 Task: Prepare the resume (28)
Action: Mouse moved to (337, 153)
Screenshot: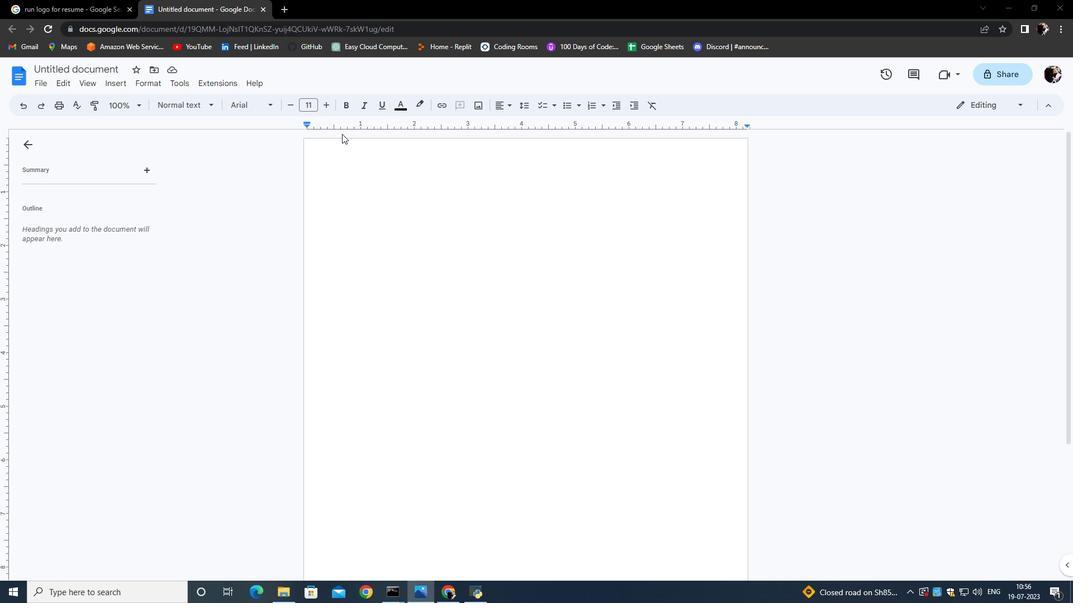 
Action: Mouse pressed left at (337, 153)
Screenshot: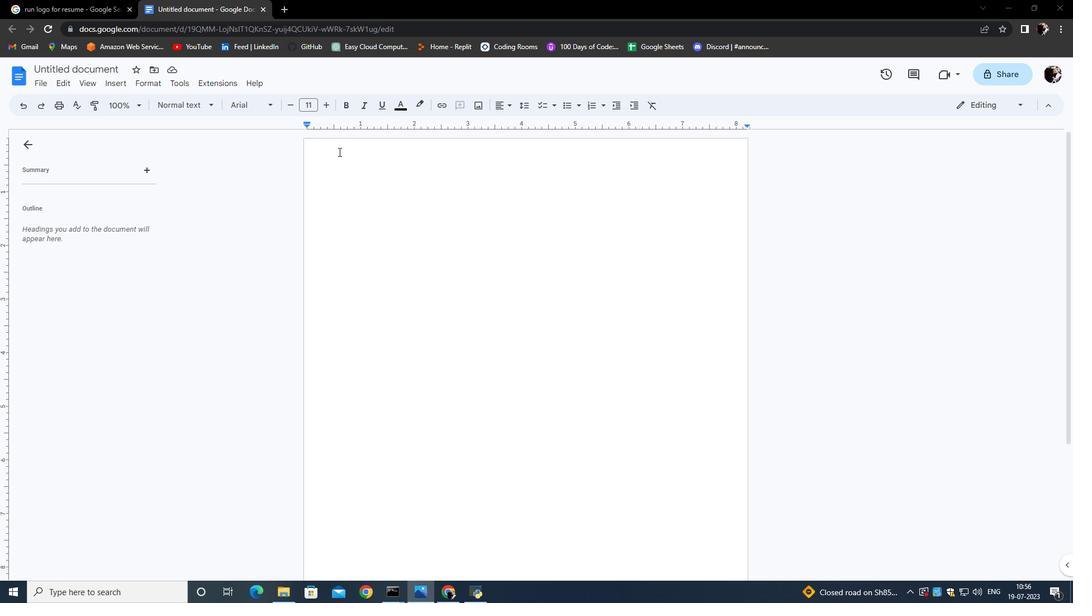 
Action: Mouse moved to (118, 82)
Screenshot: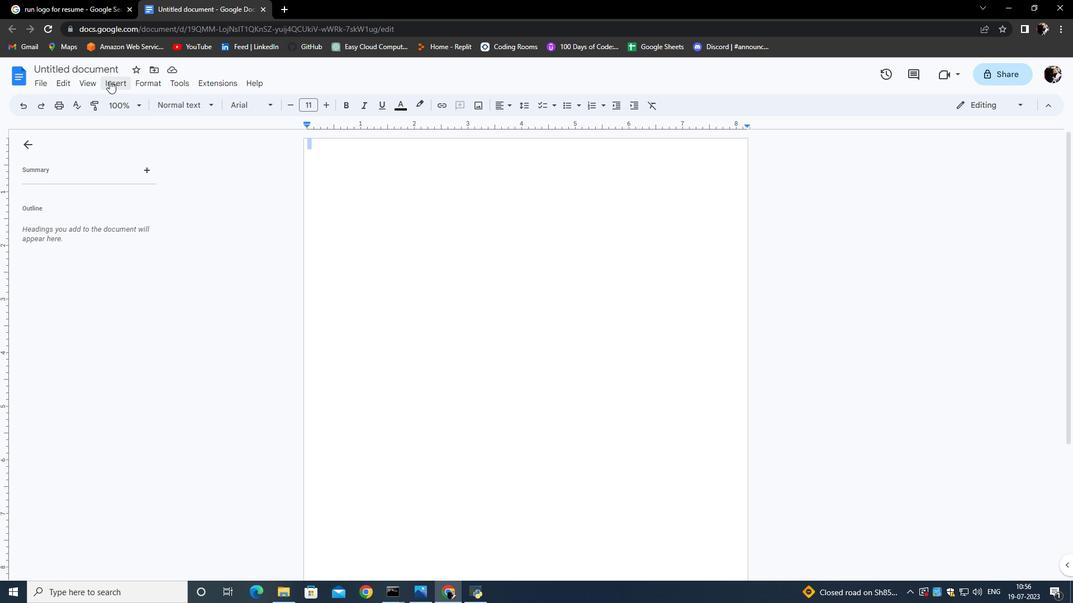 
Action: Mouse pressed left at (118, 82)
Screenshot: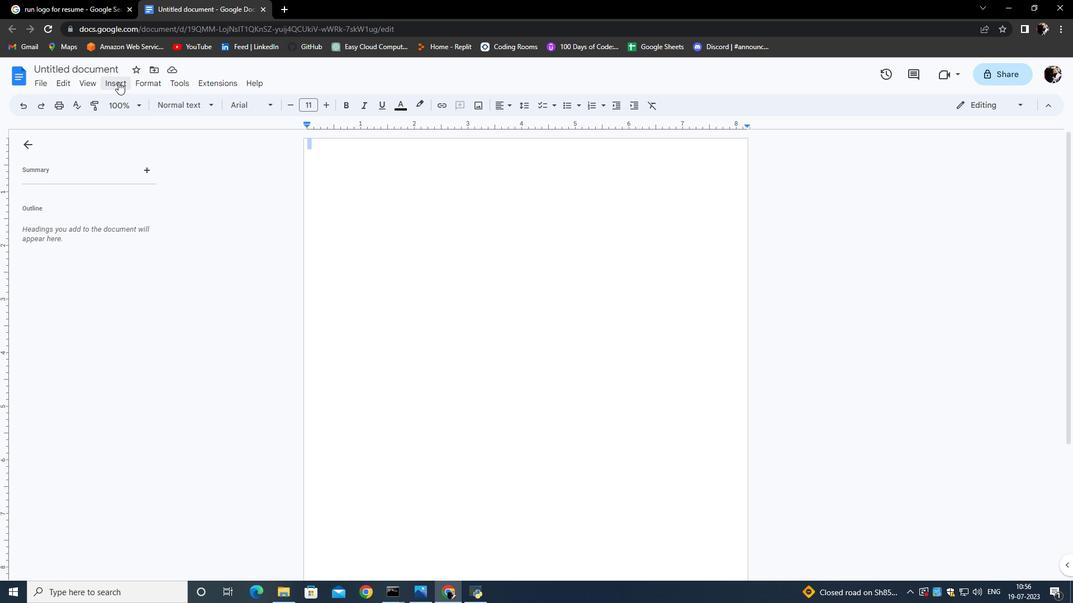 
Action: Mouse moved to (296, 149)
Screenshot: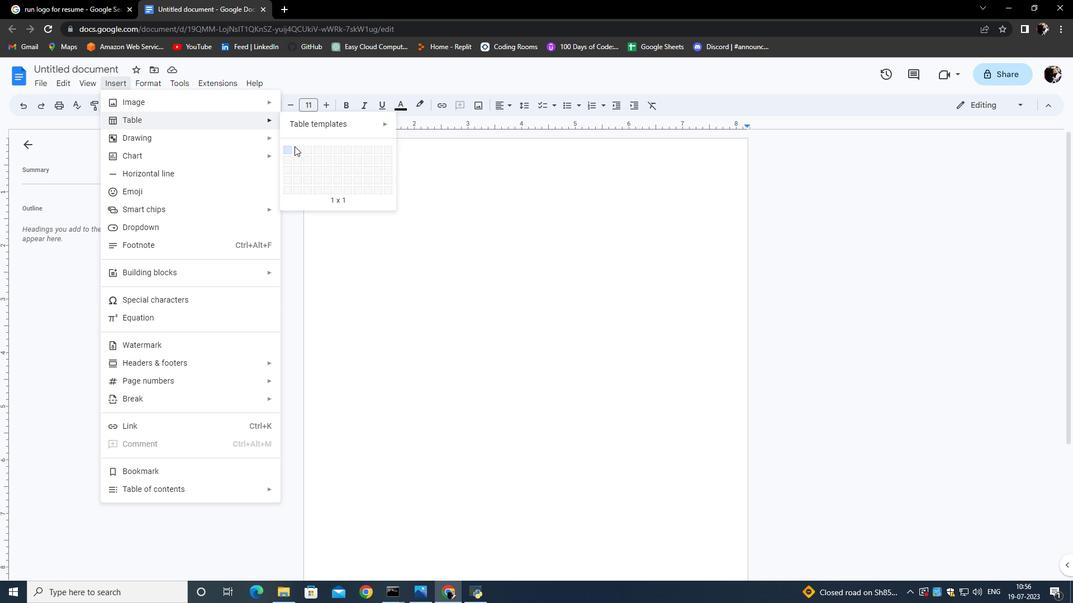 
Action: Mouse pressed left at (296, 149)
Screenshot: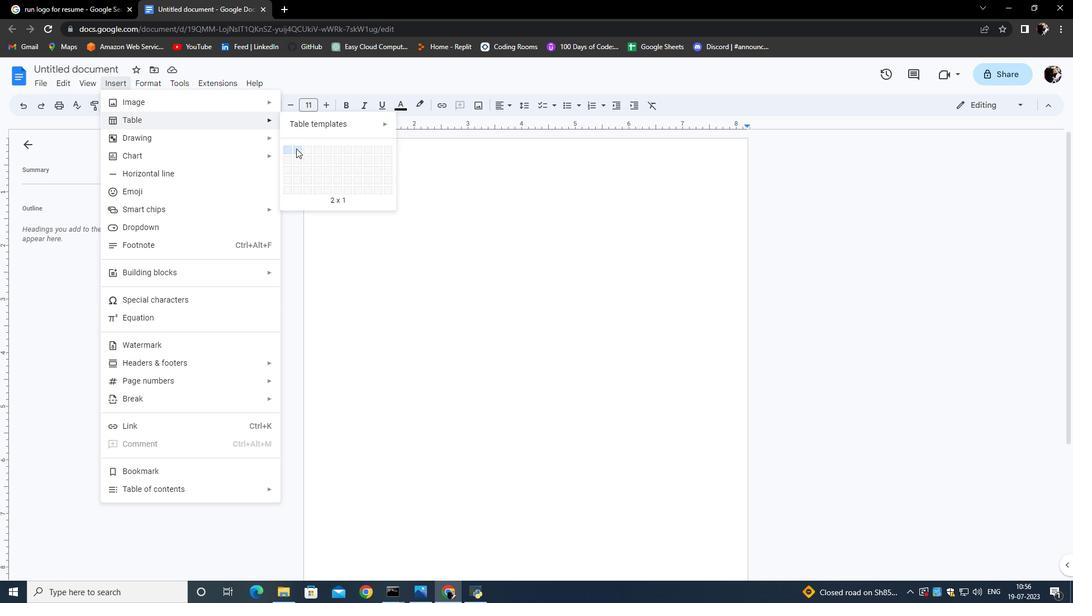 
Action: Mouse moved to (451, 173)
Screenshot: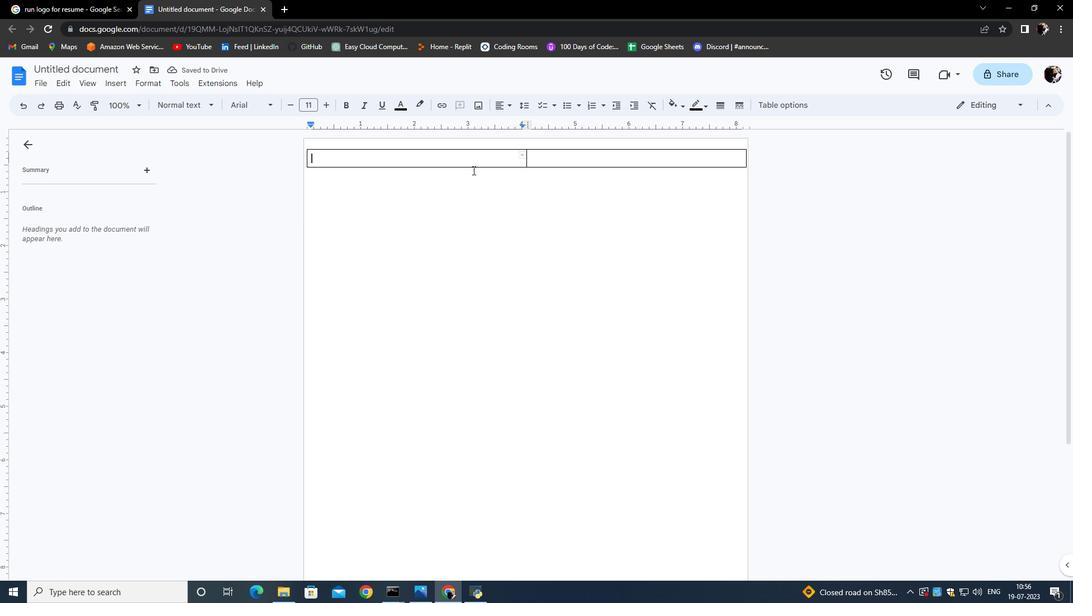 
Action: Key pressed <Key.enter><Key.enter><Key.enter><Key.enter><Key.enter><Key.enter><Key.enter><Key.enter><Key.enter><Key.enter><Key.enter><Key.enter><Key.enter><Key.enter><Key.enter><Key.enter><Key.enter><Key.enter><Key.enter><Key.enter><Key.enter><Key.enter><Key.enter><Key.enter><Key.enter><Key.enter><Key.enter><Key.enter><Key.enter>
Screenshot: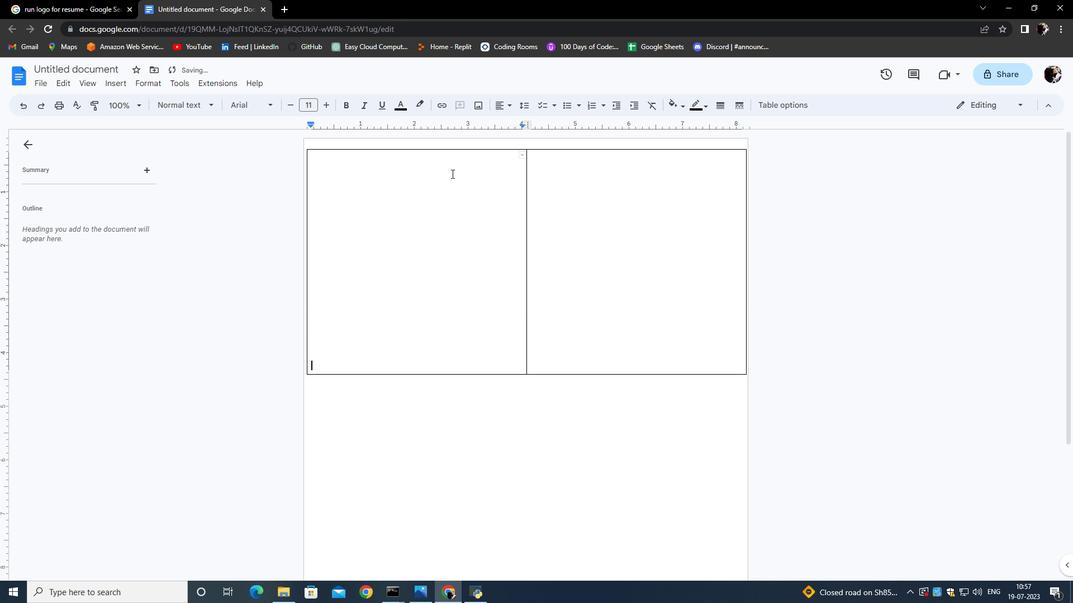 
Action: Mouse moved to (342, 161)
Screenshot: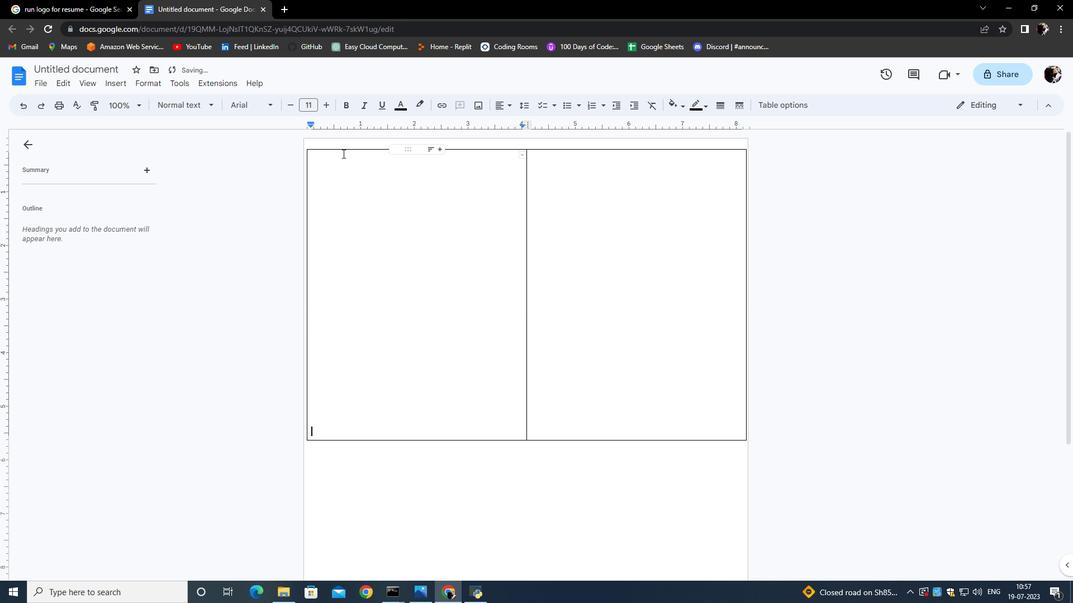 
Action: Mouse pressed left at (342, 161)
Screenshot: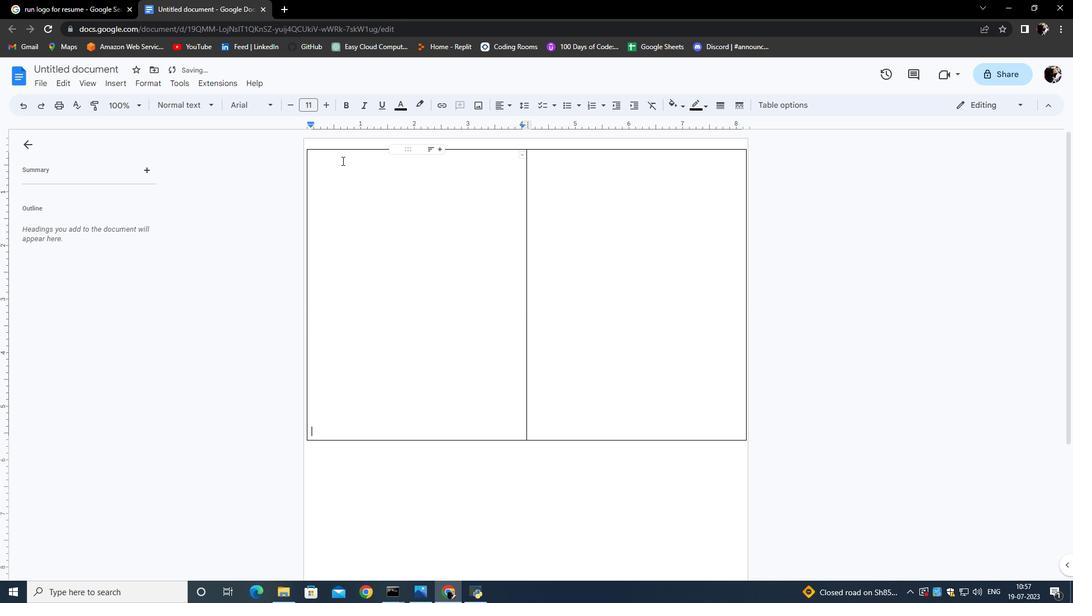
Action: Mouse moved to (342, 161)
Screenshot: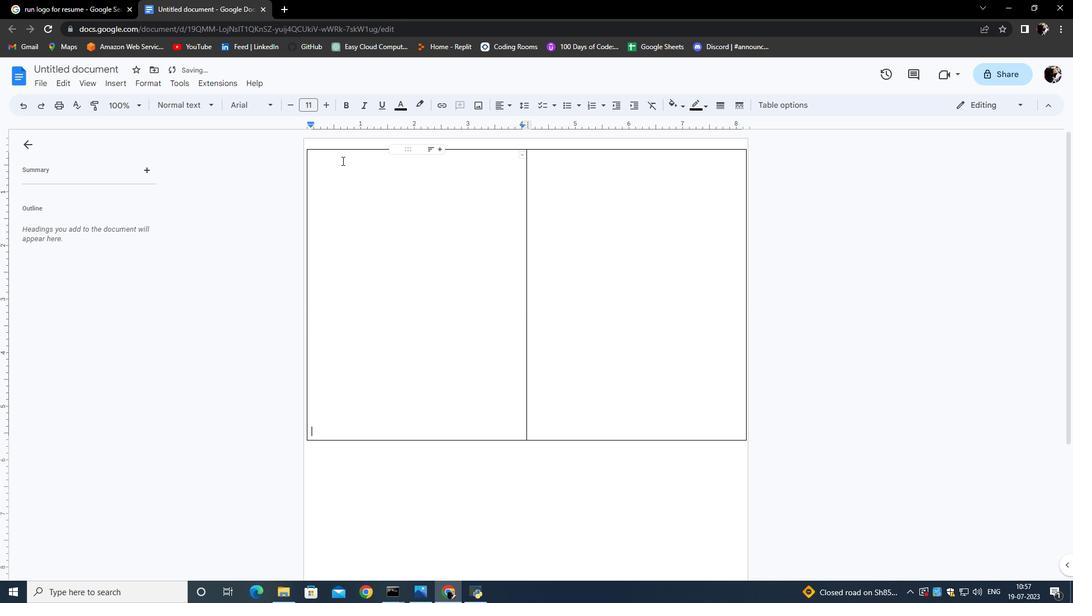 
Action: Key pressed <Key.caps_lock>T<Key.backspace><Key.space><Key.caps_lock>tracey<Key.space><Key.caps_lock>B<Key.caps_lock>o<Key.backspace><Key.backspace>boyle<Key.enter>
Screenshot: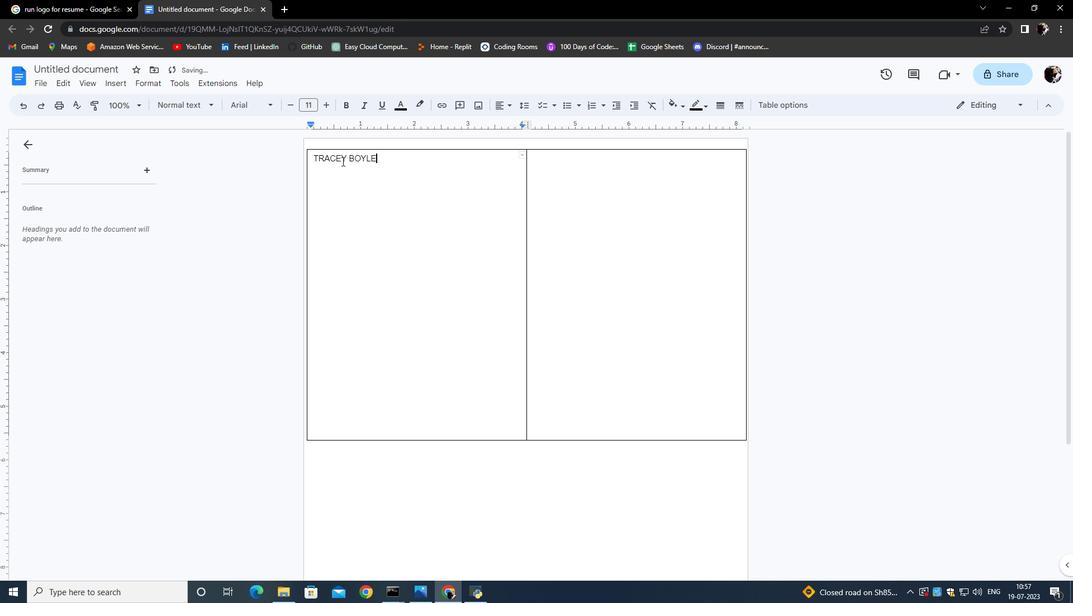 
Action: Mouse moved to (526, 154)
Screenshot: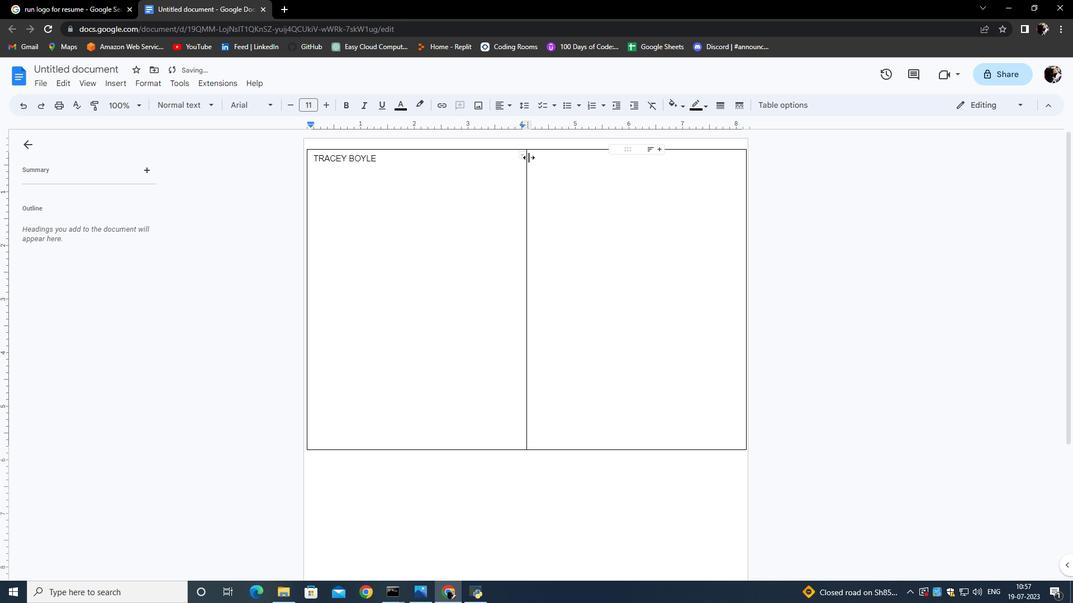 
Action: Mouse pressed left at (526, 154)
Screenshot: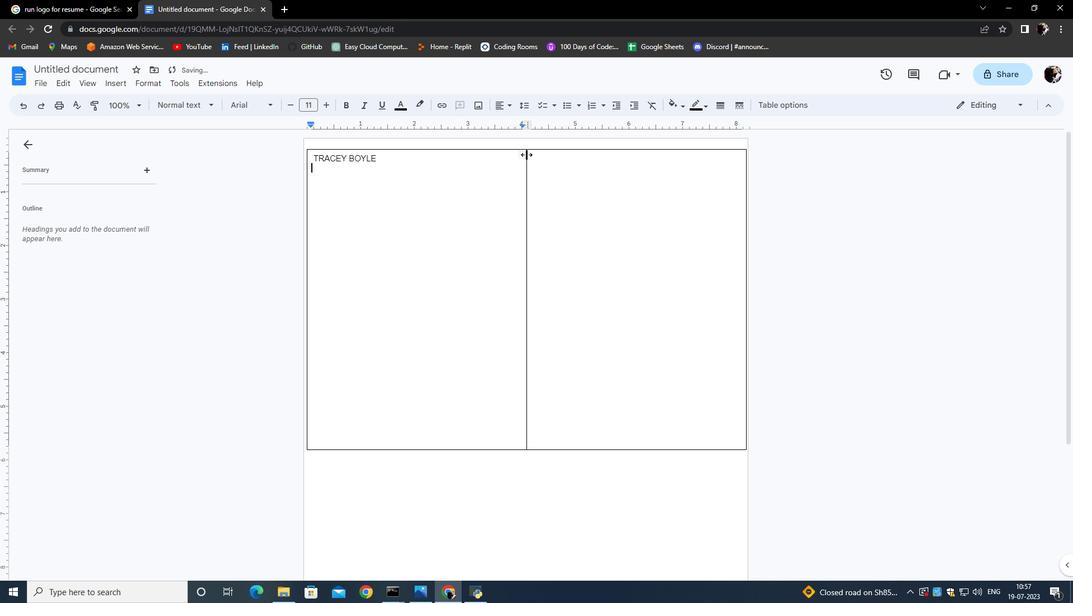 
Action: Mouse moved to (382, 160)
Screenshot: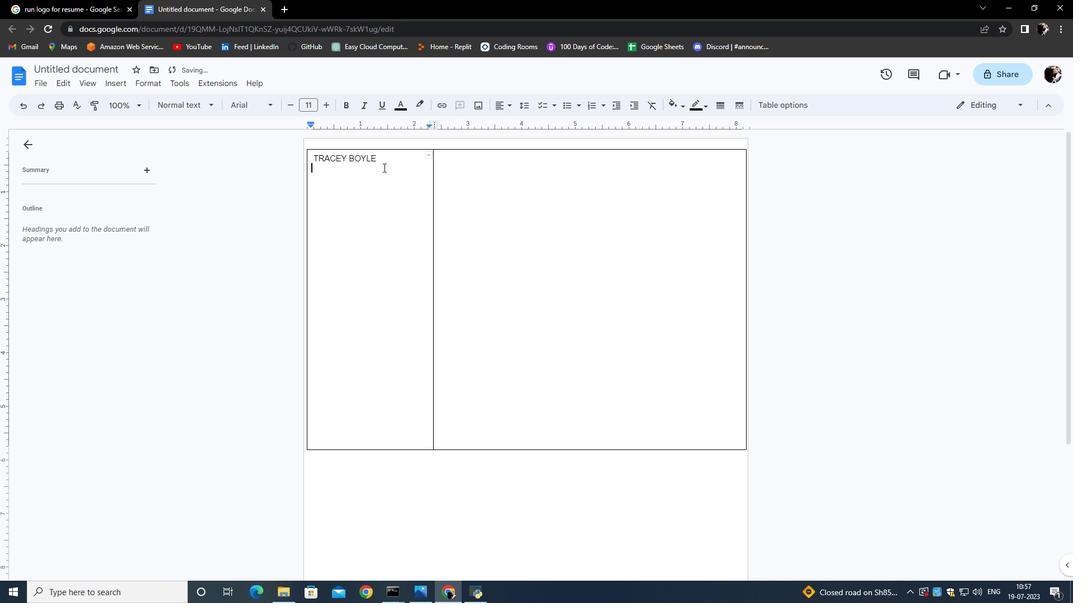 
Action: Mouse pressed left at (382, 160)
Screenshot: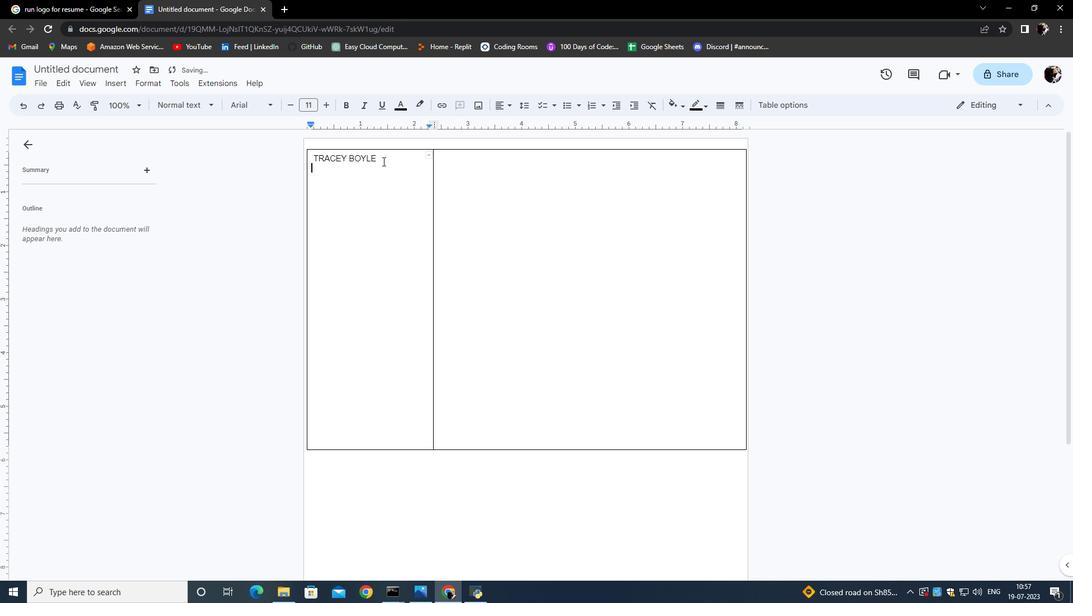 
Action: Mouse moved to (324, 103)
Screenshot: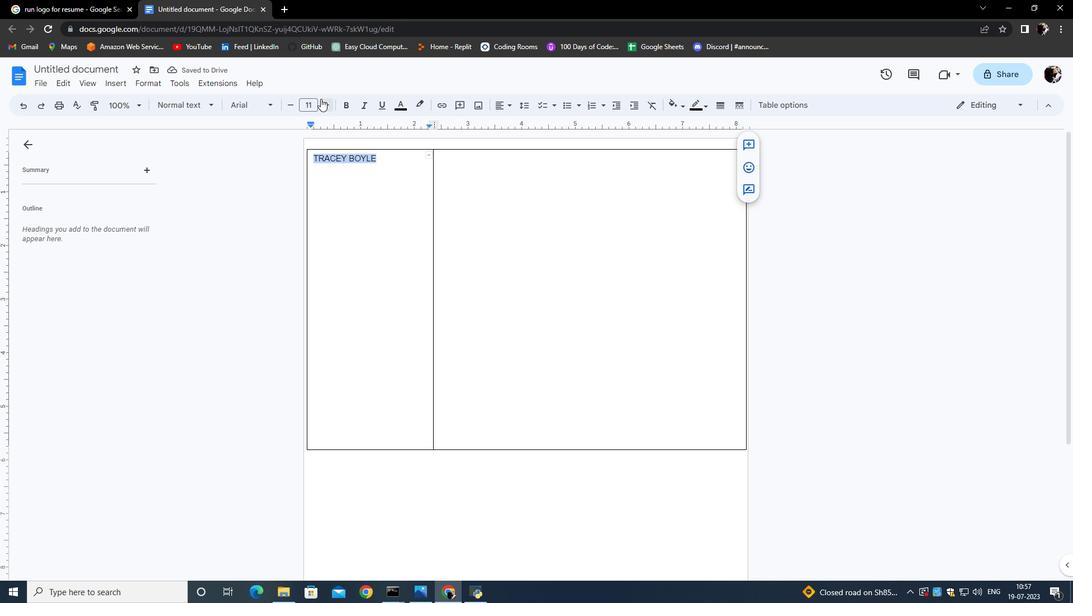 
Action: Mouse pressed left at (324, 103)
Screenshot: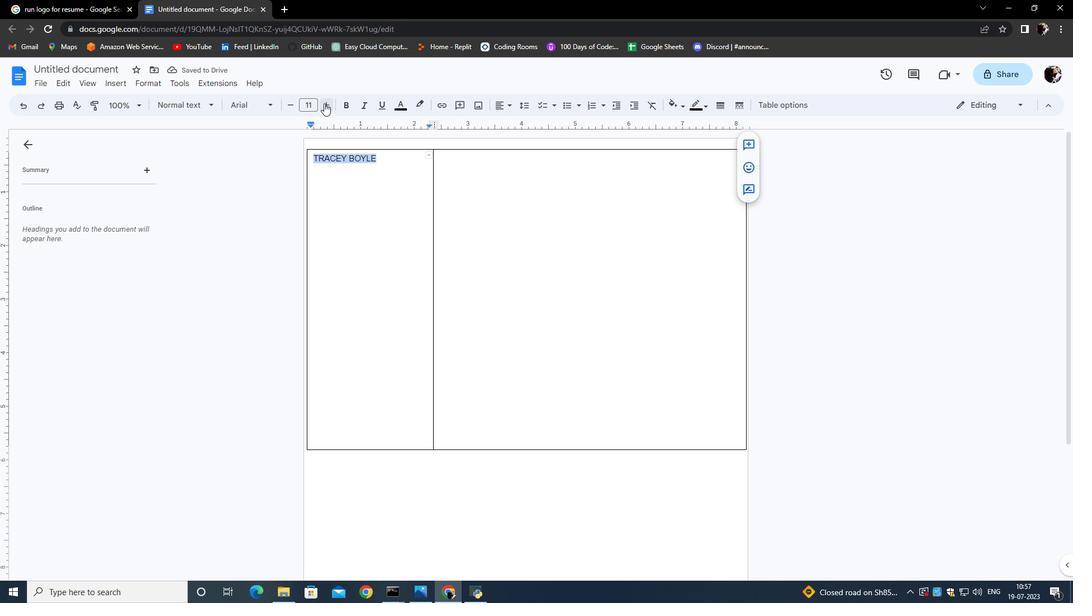 
Action: Mouse pressed left at (324, 103)
Screenshot: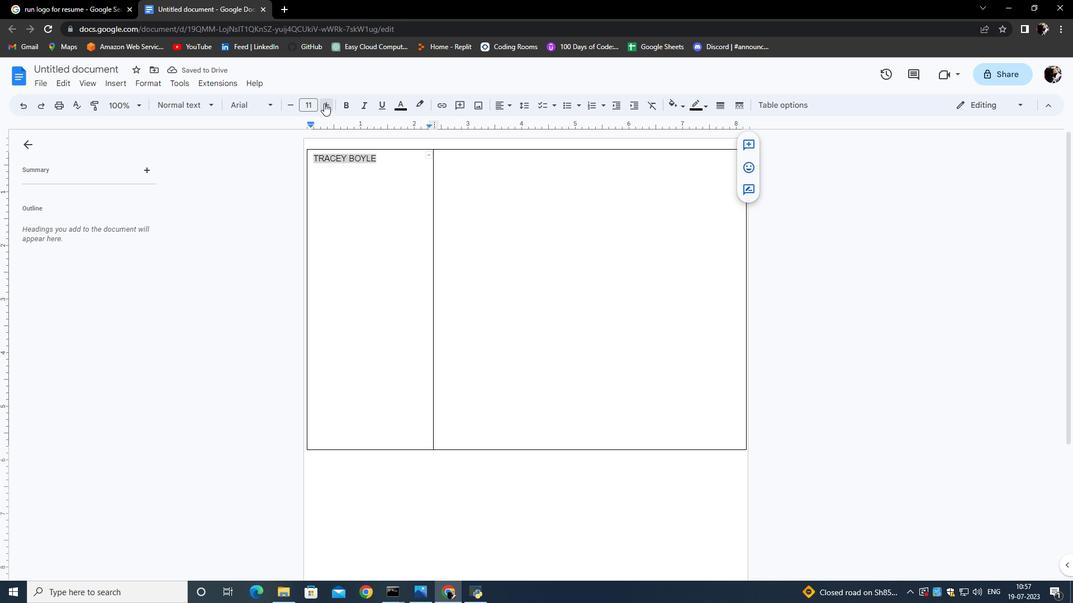 
Action: Mouse pressed left at (324, 103)
Screenshot: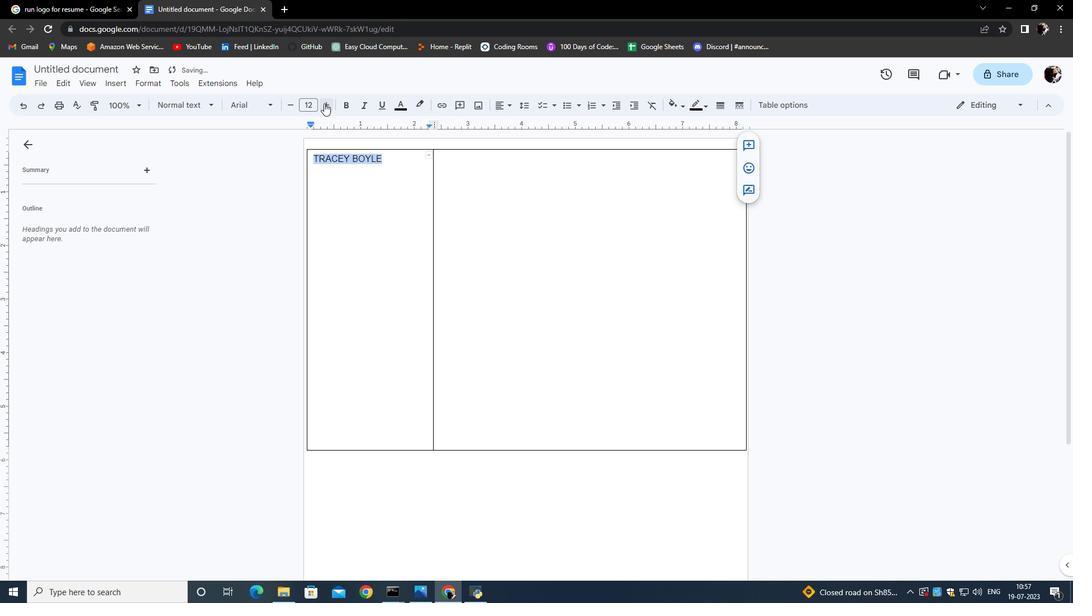 
Action: Mouse pressed left at (324, 103)
Screenshot: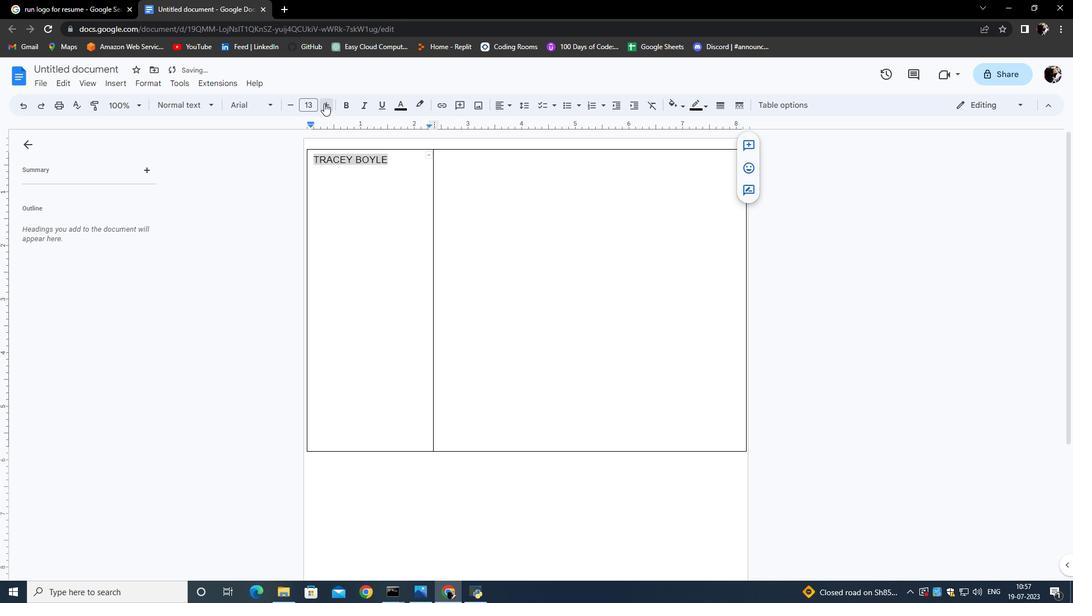 
Action: Mouse pressed left at (324, 103)
Screenshot: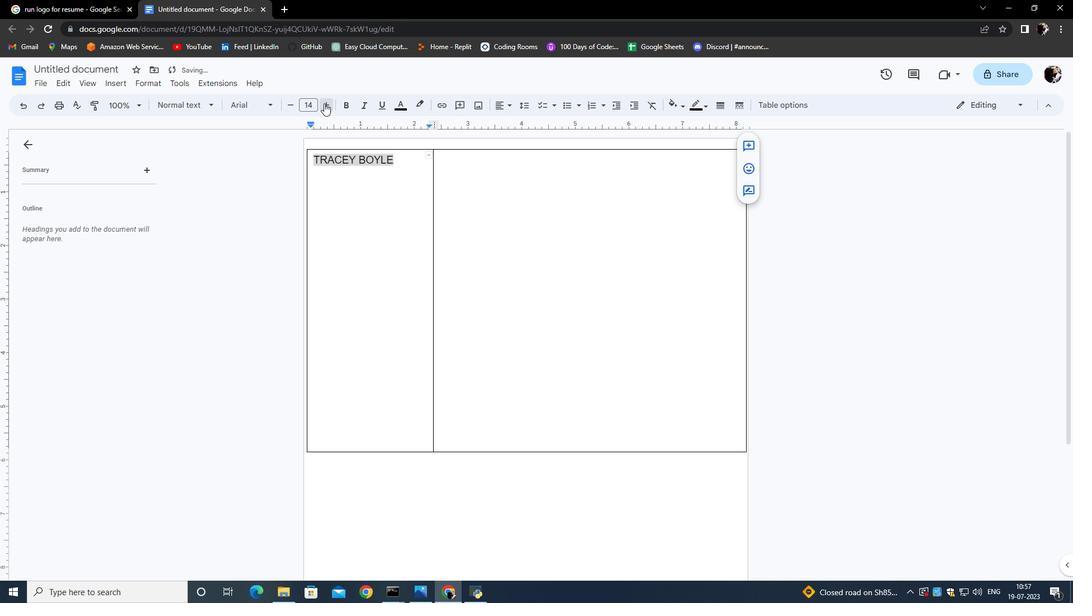 
Action: Mouse pressed left at (324, 103)
Screenshot: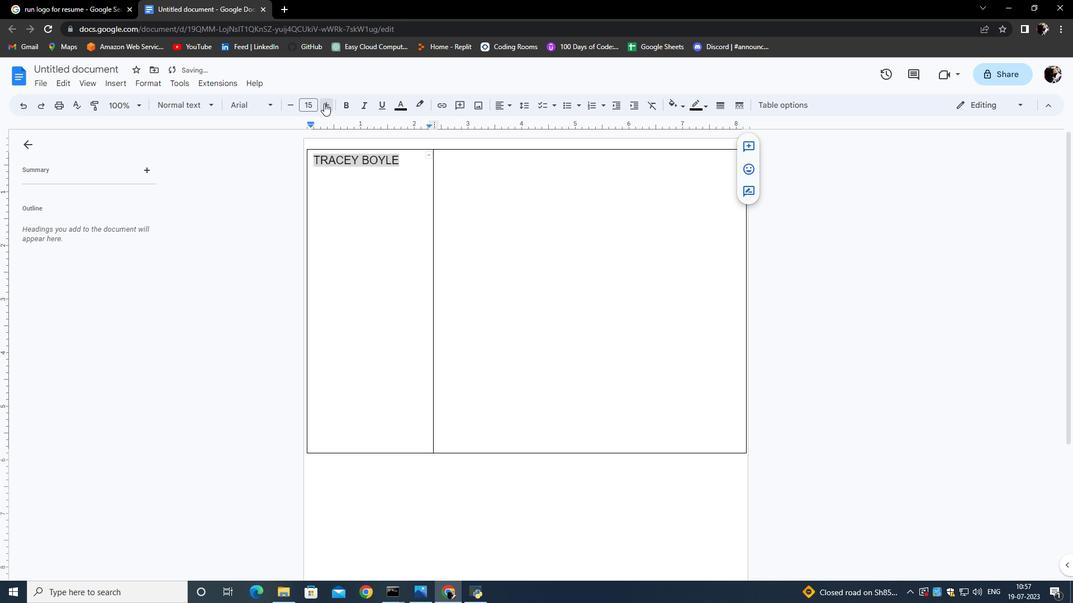 
Action: Mouse pressed left at (324, 103)
Screenshot: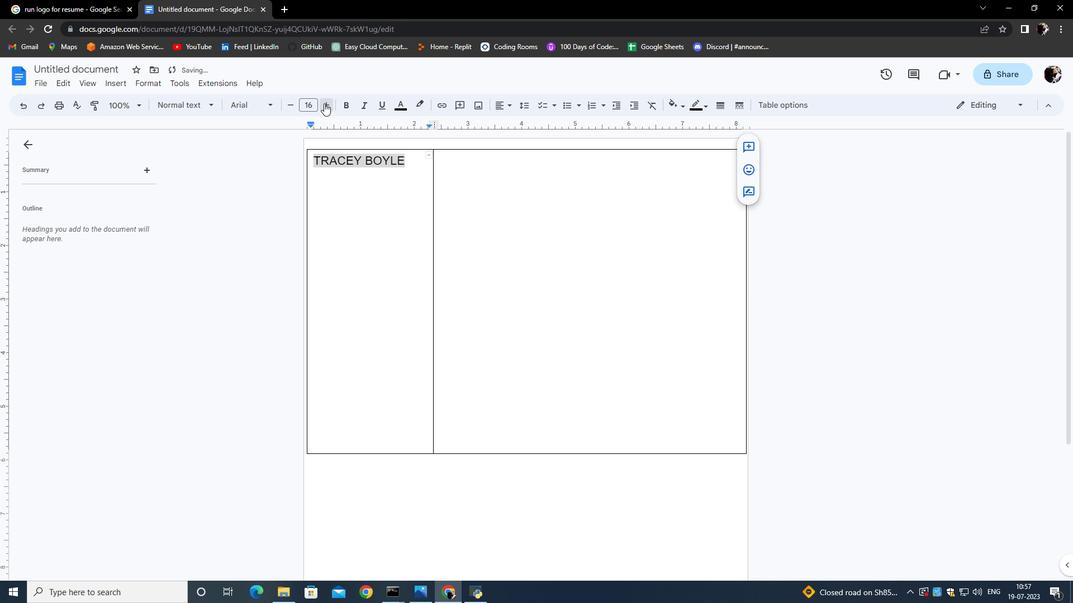 
Action: Mouse pressed left at (324, 103)
Screenshot: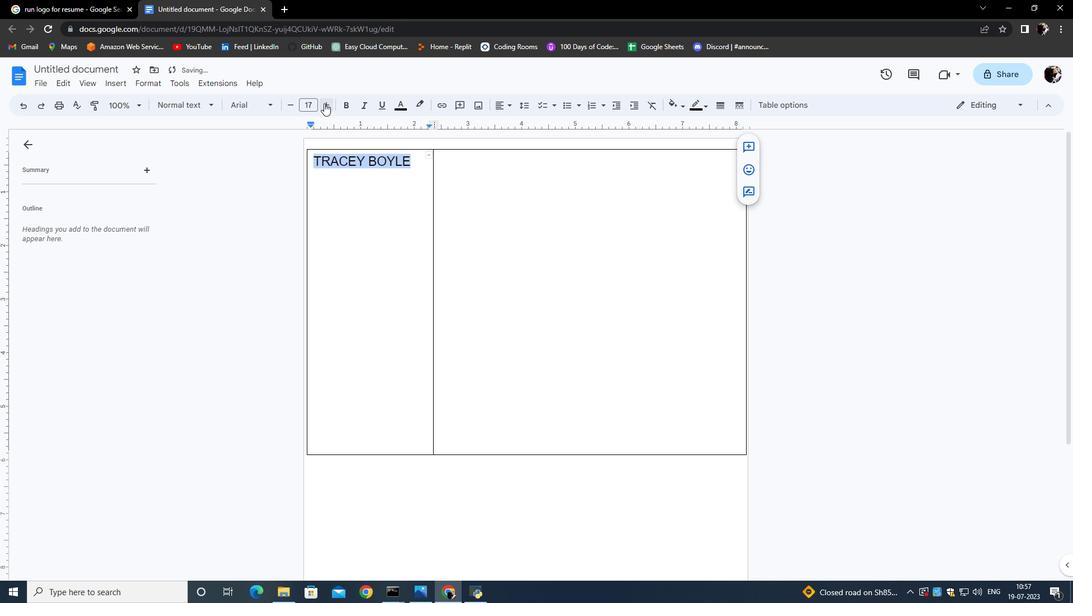 
Action: Mouse pressed left at (324, 103)
Screenshot: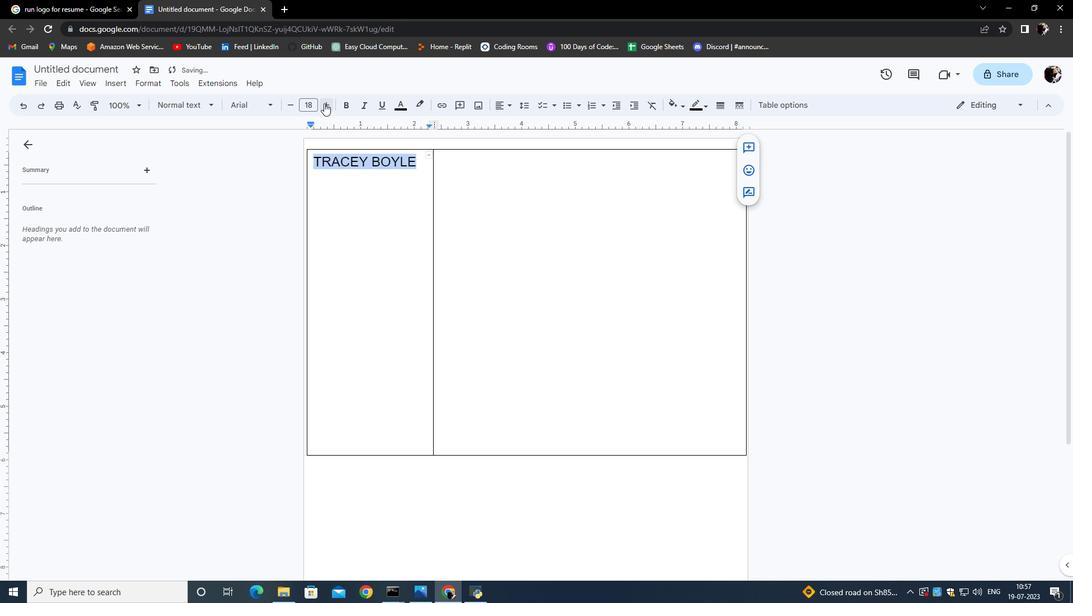 
Action: Mouse pressed left at (324, 103)
Screenshot: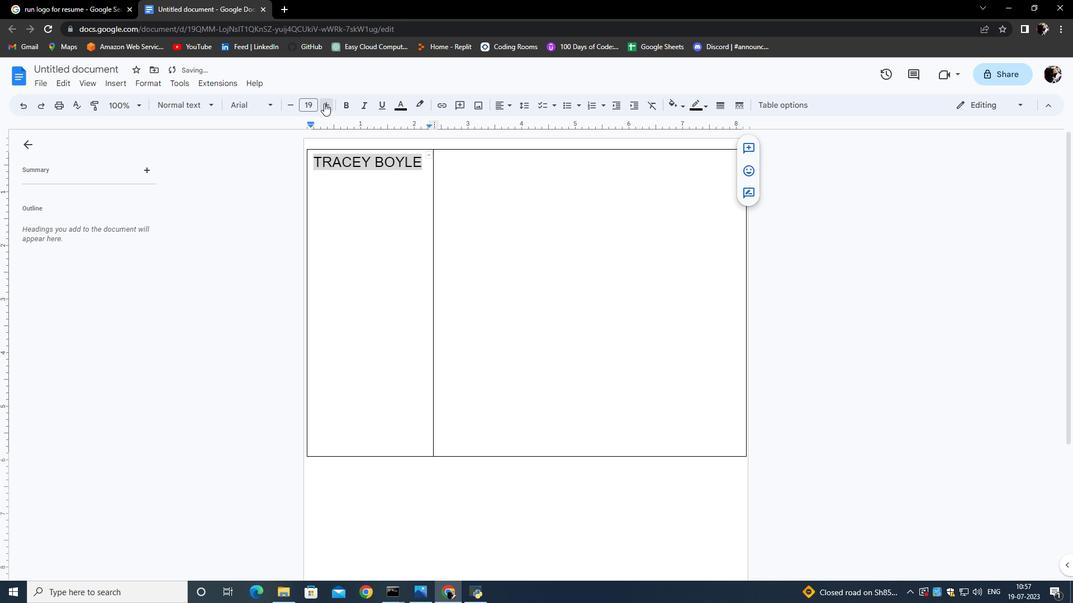 
Action: Mouse pressed left at (324, 103)
Screenshot: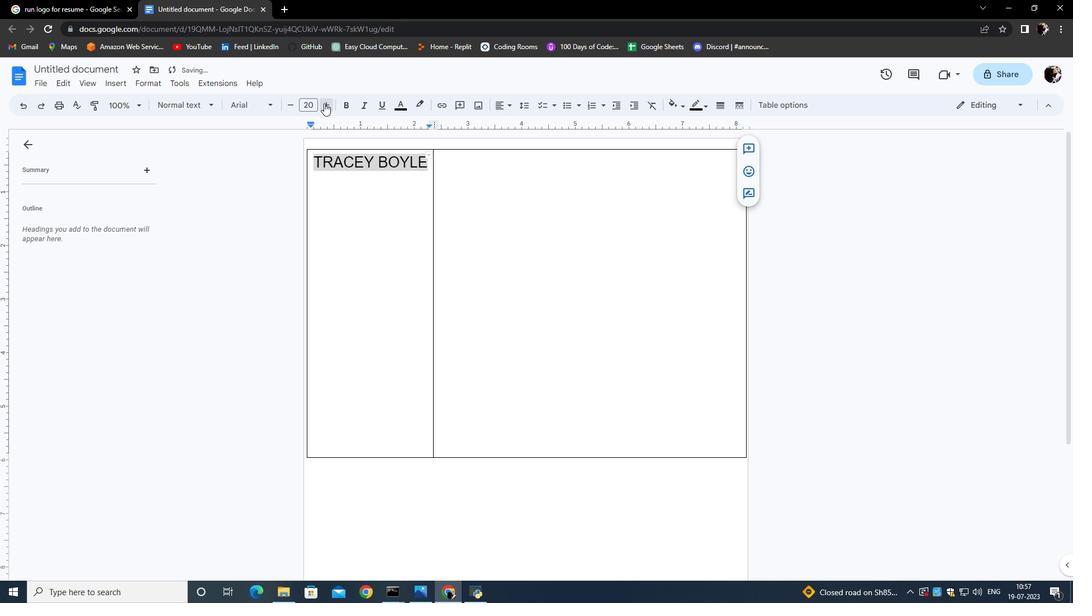 
Action: Mouse pressed left at (324, 103)
Screenshot: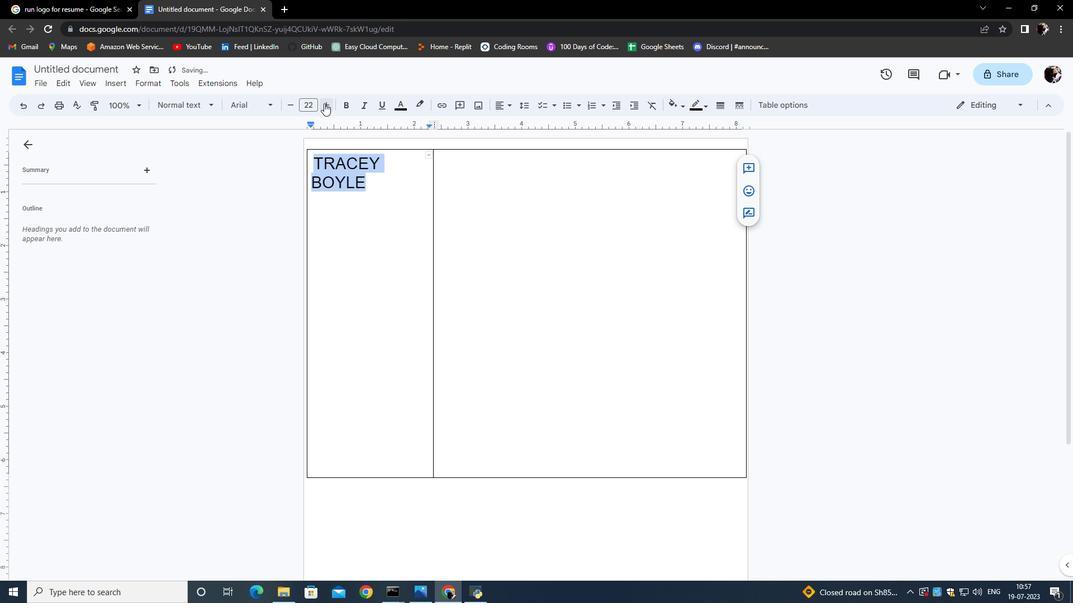 
Action: Mouse pressed left at (324, 103)
Screenshot: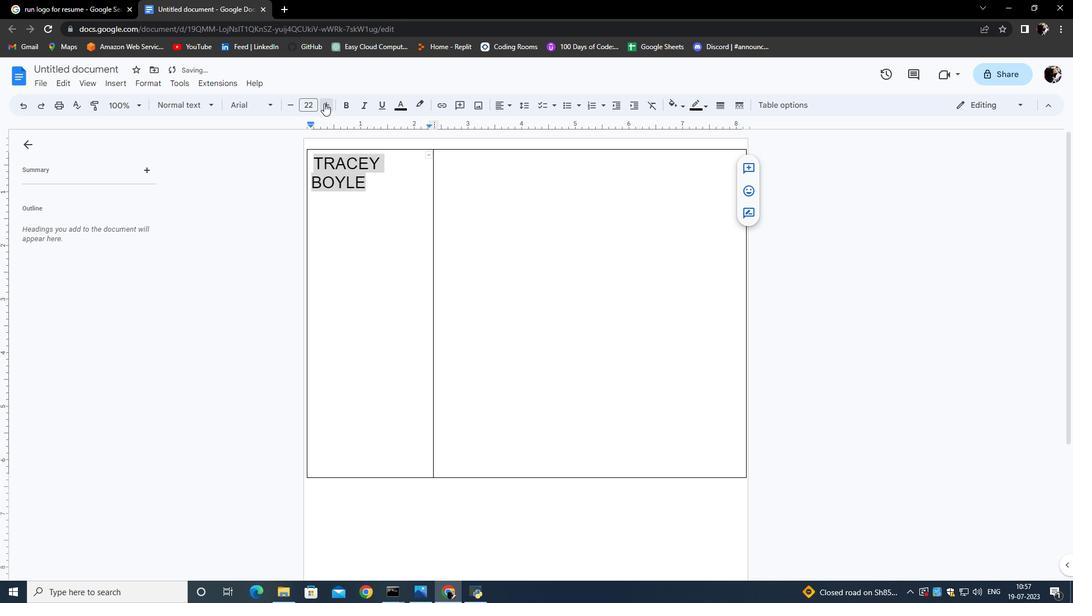 
Action: Mouse pressed left at (324, 103)
Screenshot: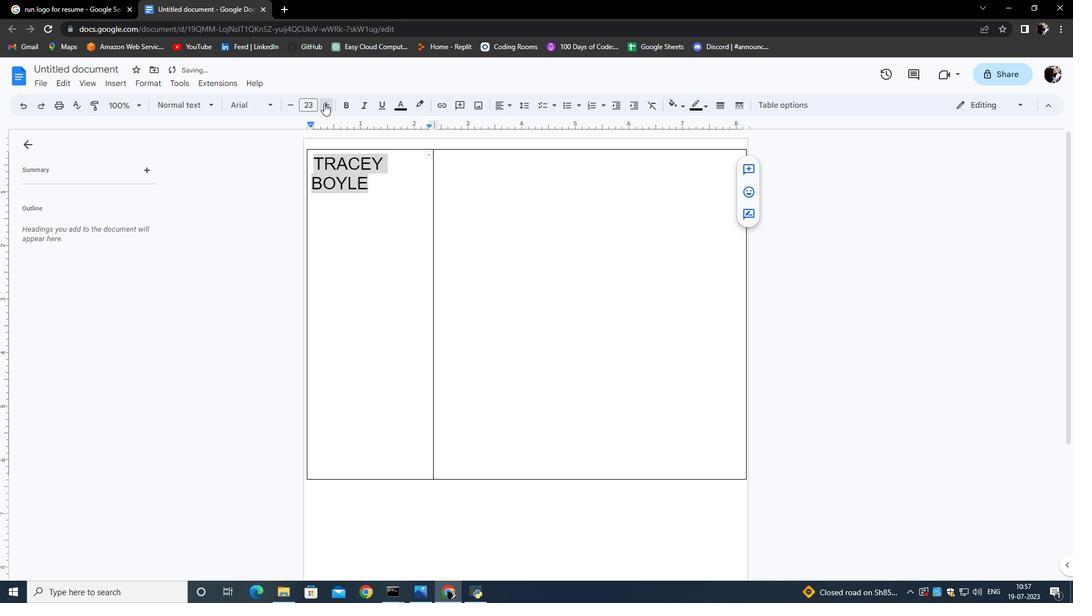
Action: Mouse pressed left at (324, 103)
Screenshot: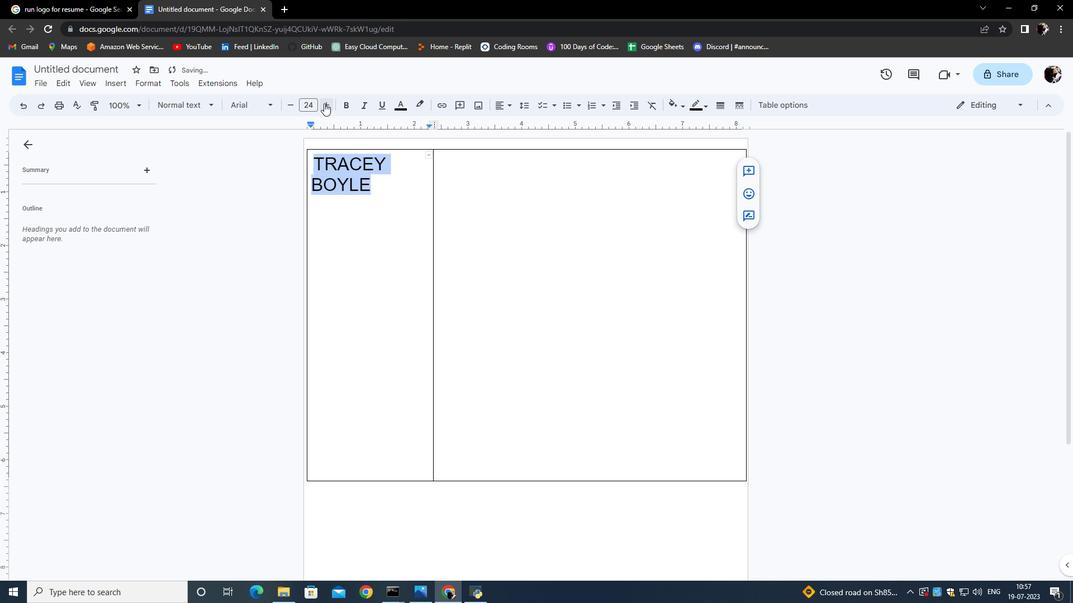 
Action: Mouse pressed left at (324, 103)
Screenshot: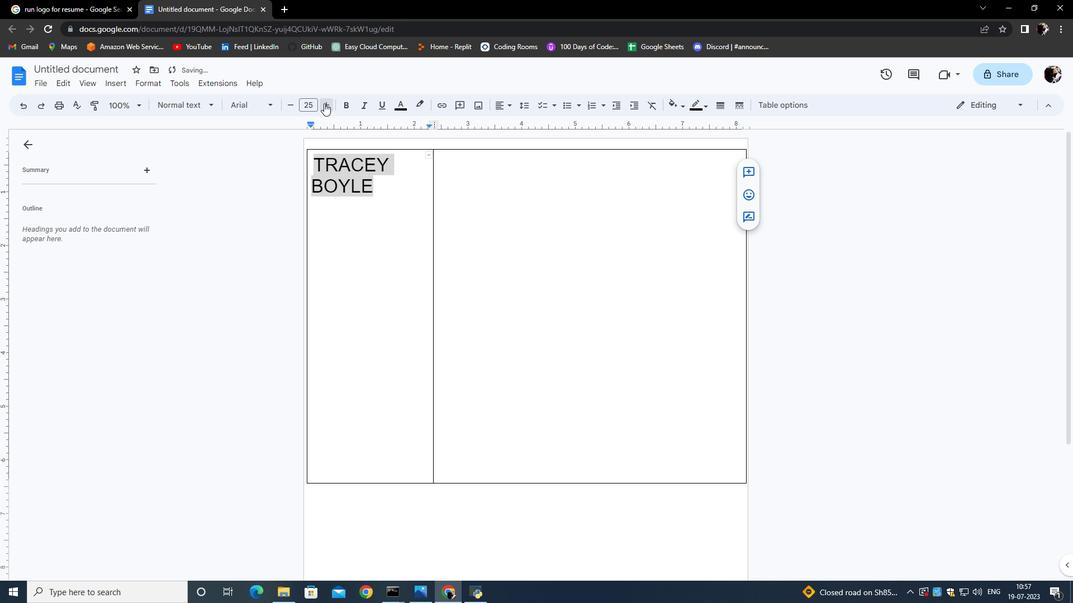 
Action: Mouse pressed left at (324, 103)
Screenshot: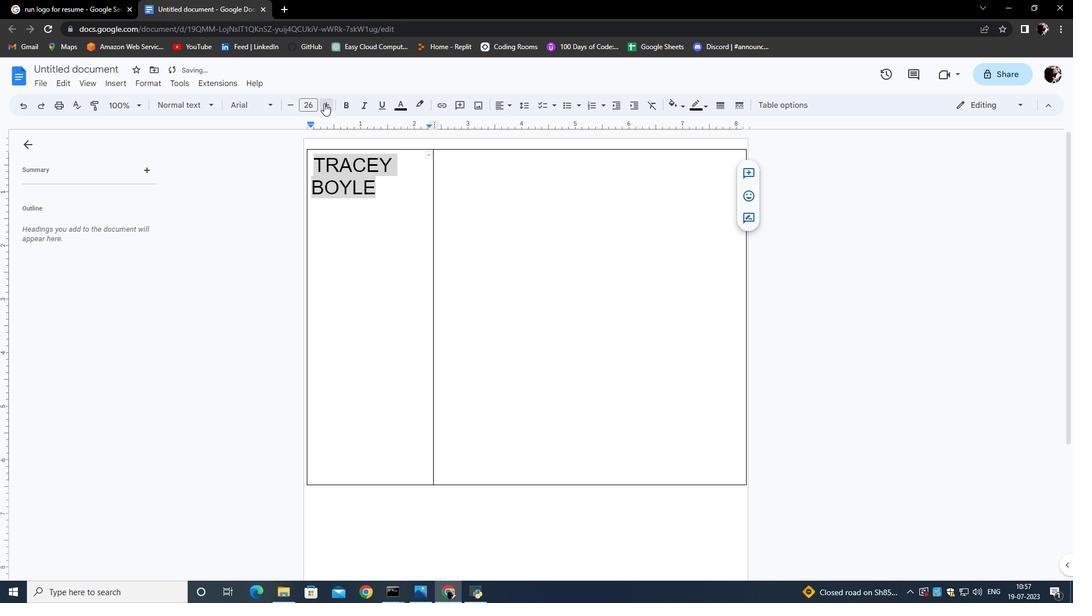 
Action: Mouse pressed left at (324, 103)
Screenshot: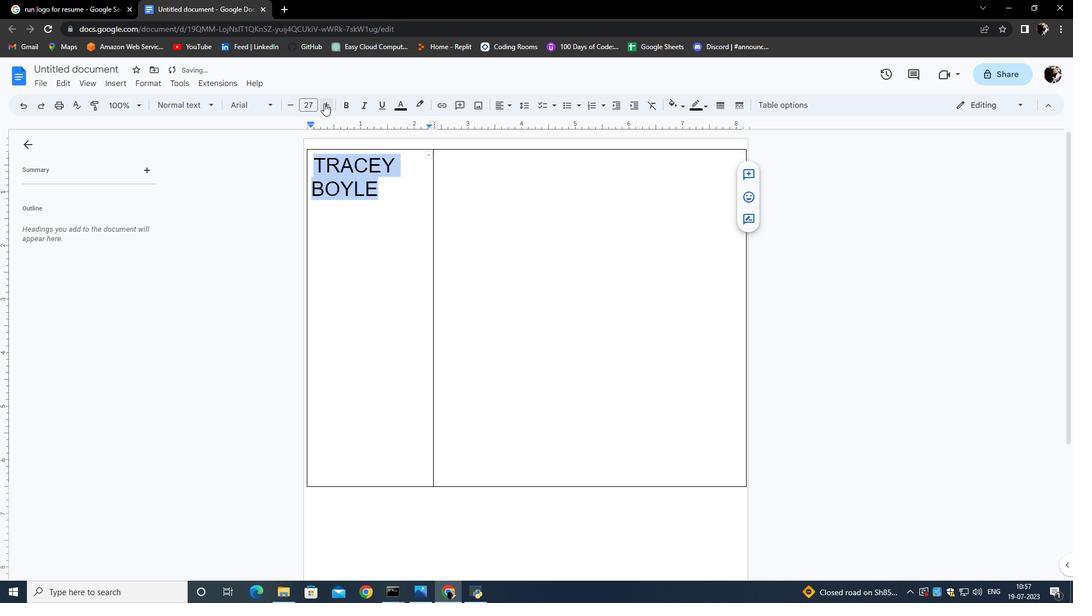 
Action: Mouse pressed left at (324, 103)
Screenshot: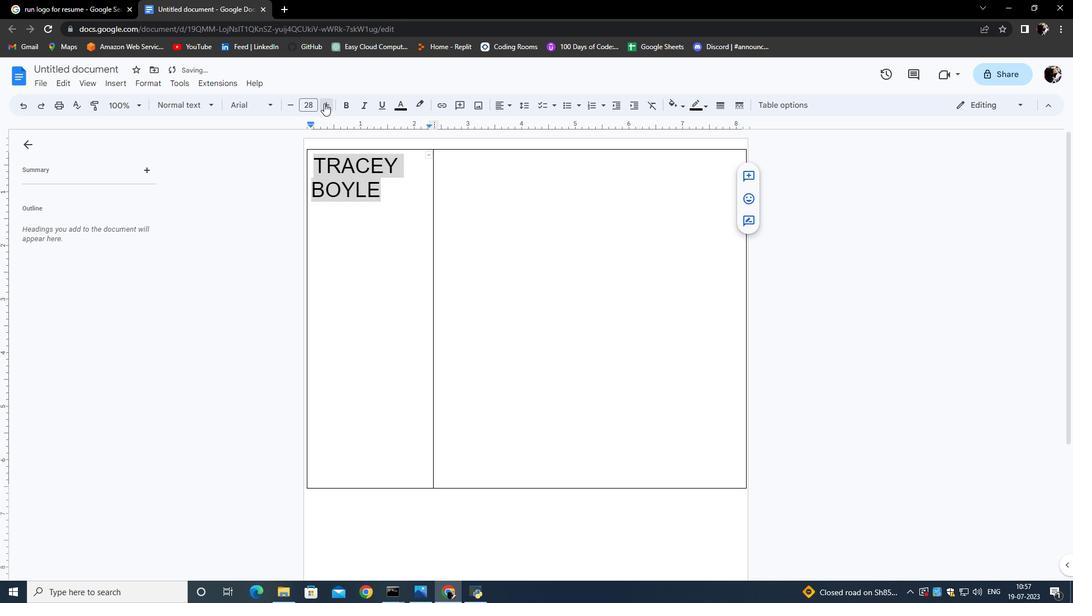 
Action: Mouse pressed left at (324, 103)
Screenshot: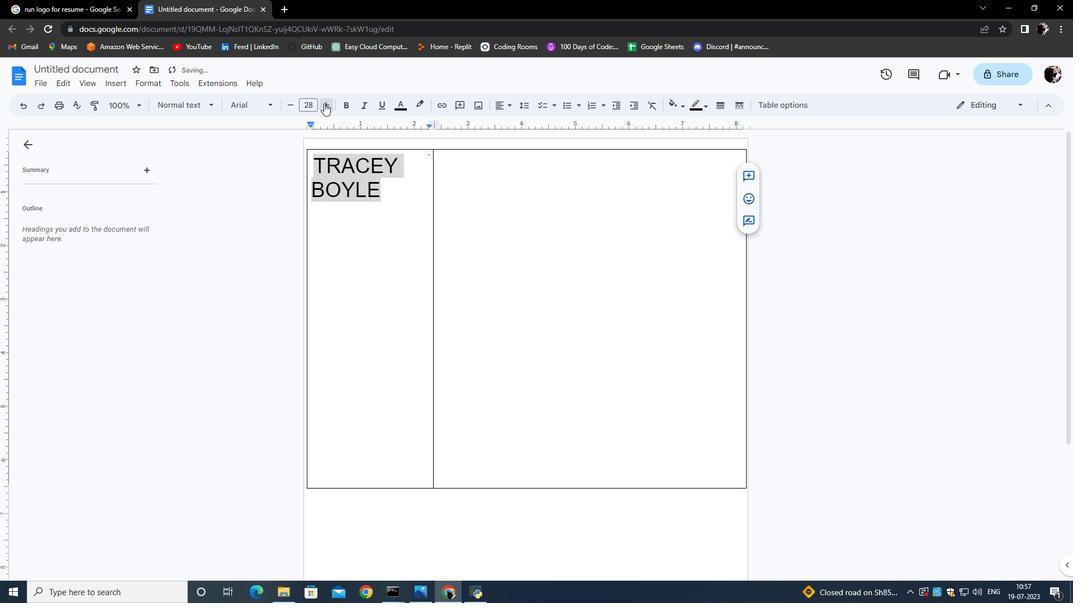 
Action: Mouse pressed left at (324, 103)
Screenshot: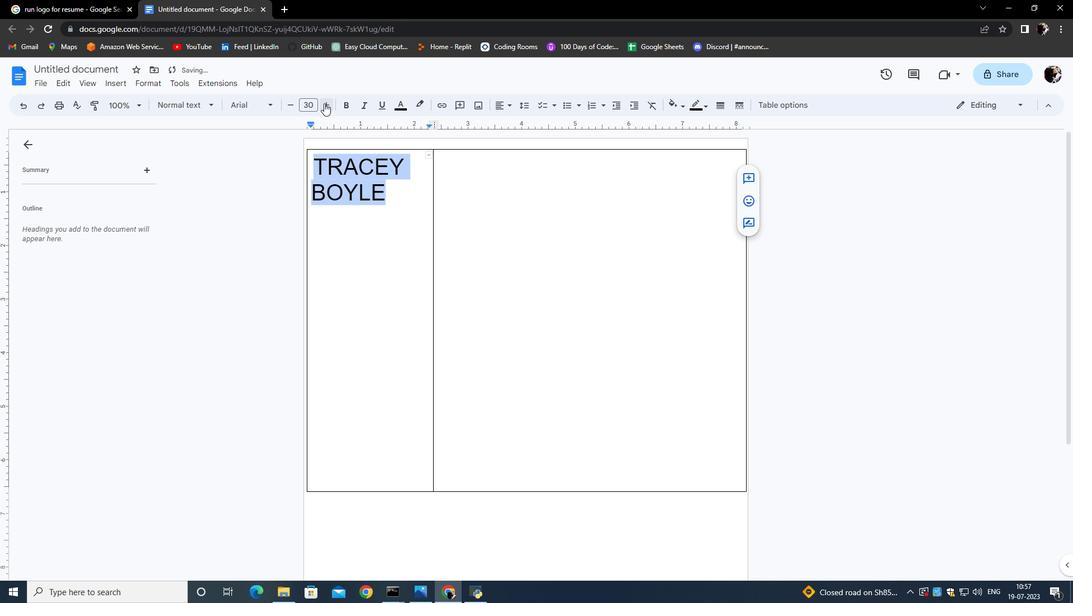 
Action: Mouse moved to (403, 233)
Screenshot: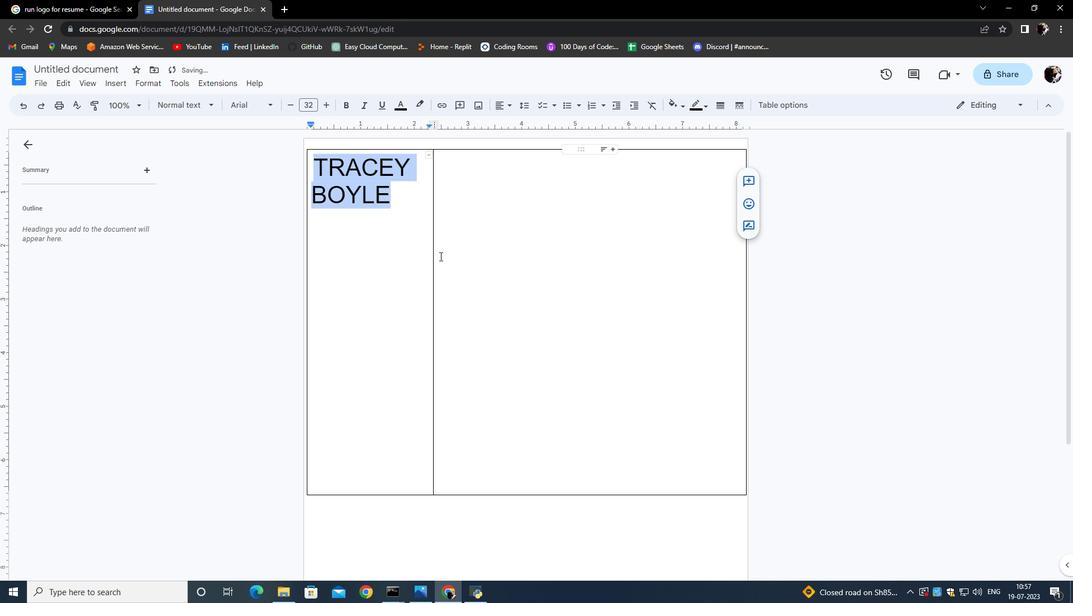 
Action: Mouse pressed left at (403, 233)
Screenshot: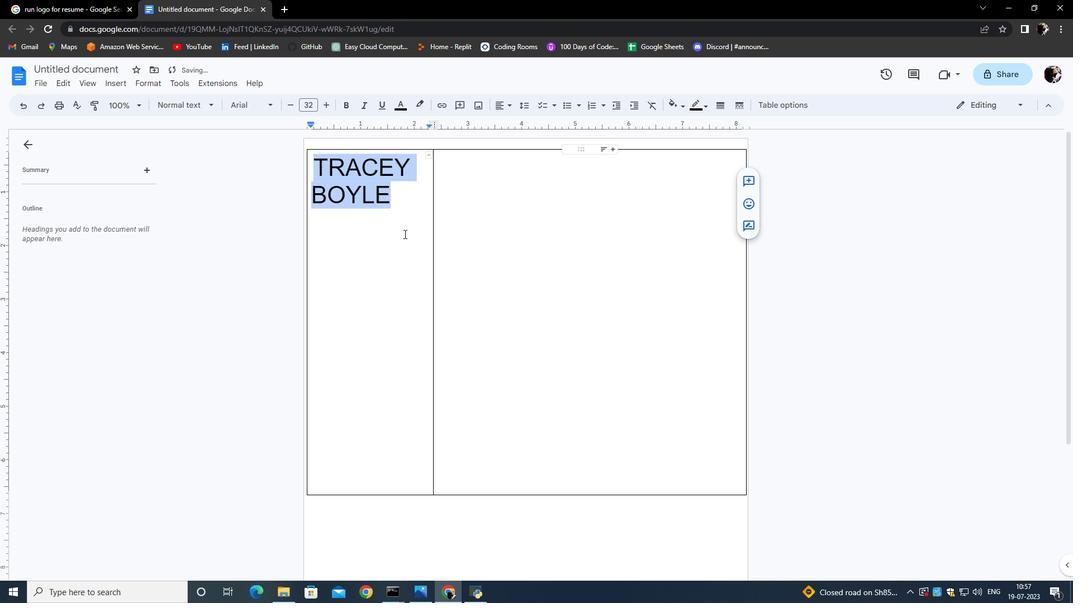
Action: Mouse moved to (397, 200)
Screenshot: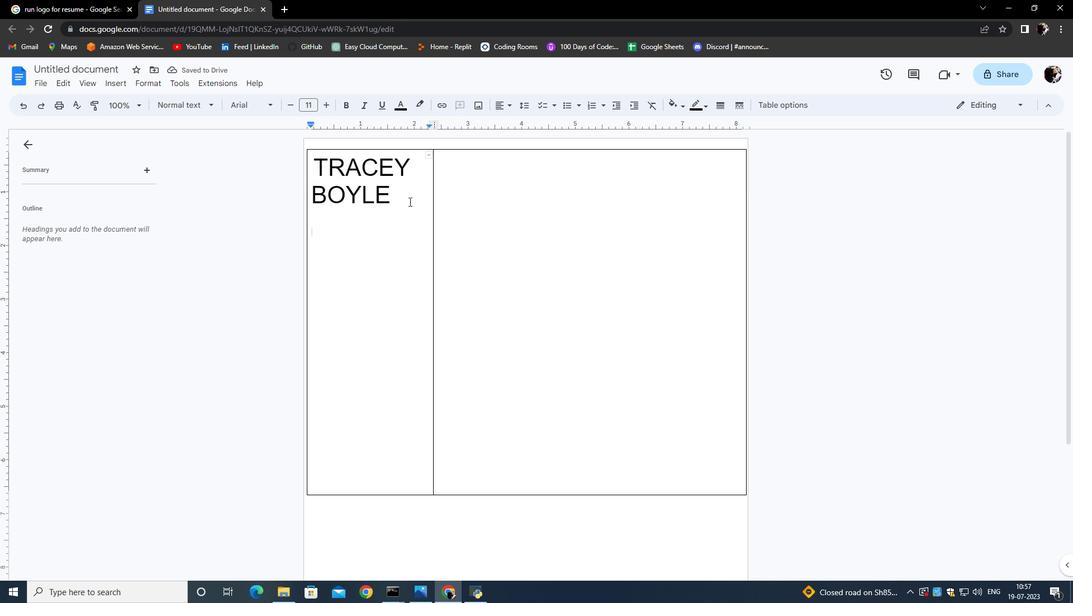 
Action: Mouse pressed left at (397, 200)
Screenshot: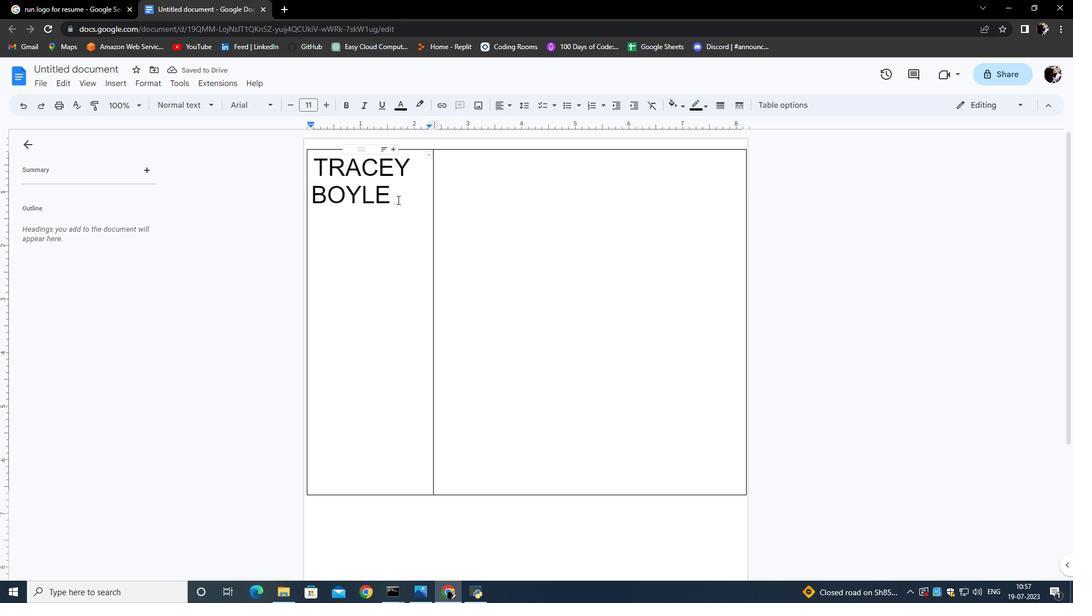 
Action: Mouse moved to (341, 109)
Screenshot: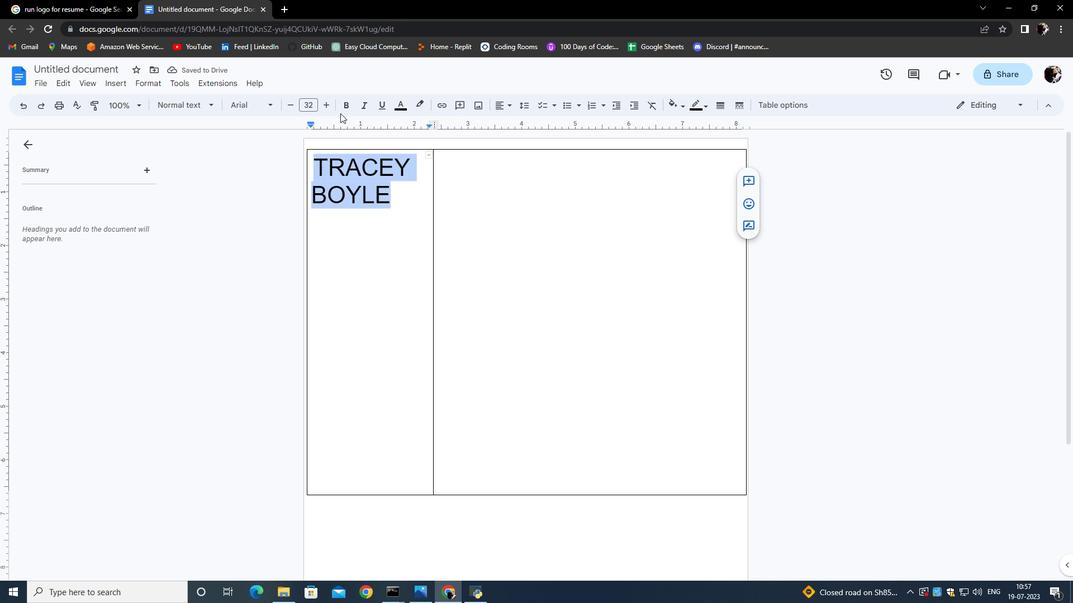 
Action: Mouse pressed left at (341, 109)
Screenshot: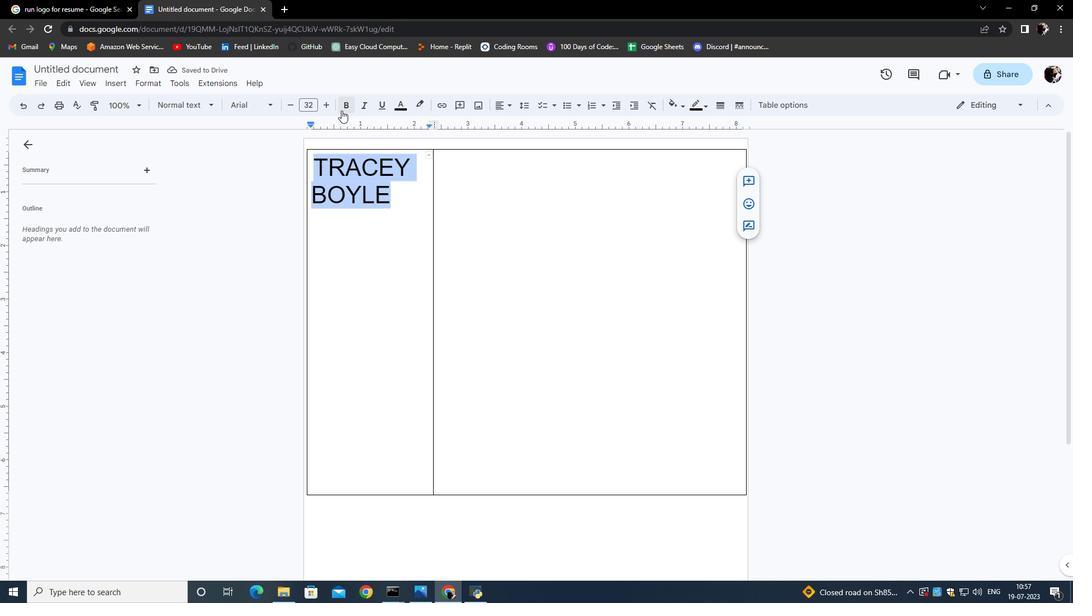 
Action: Mouse moved to (376, 236)
Screenshot: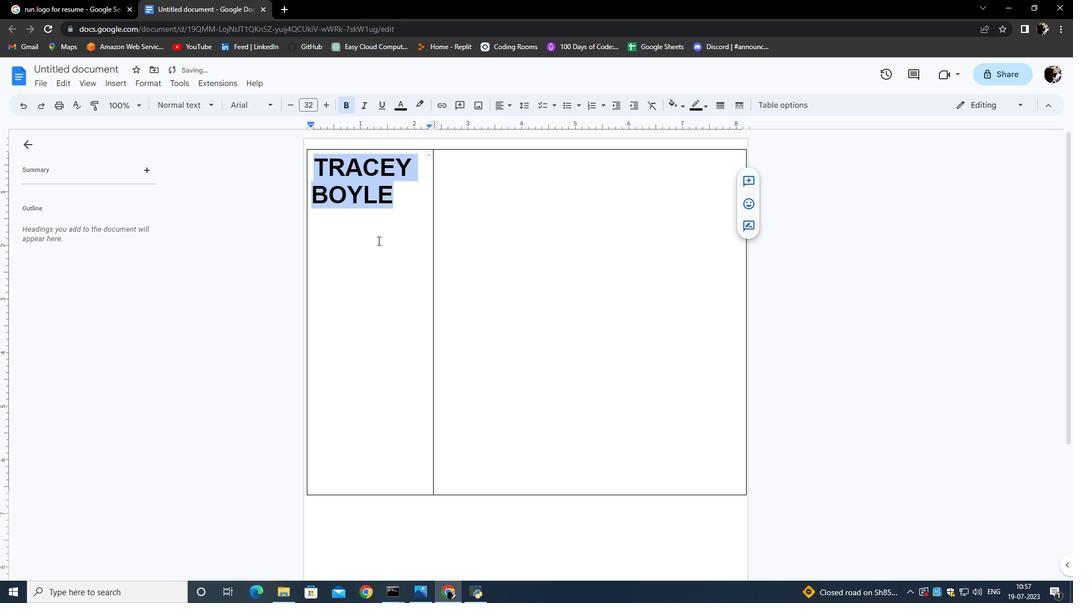 
Action: Mouse pressed left at (376, 236)
Screenshot: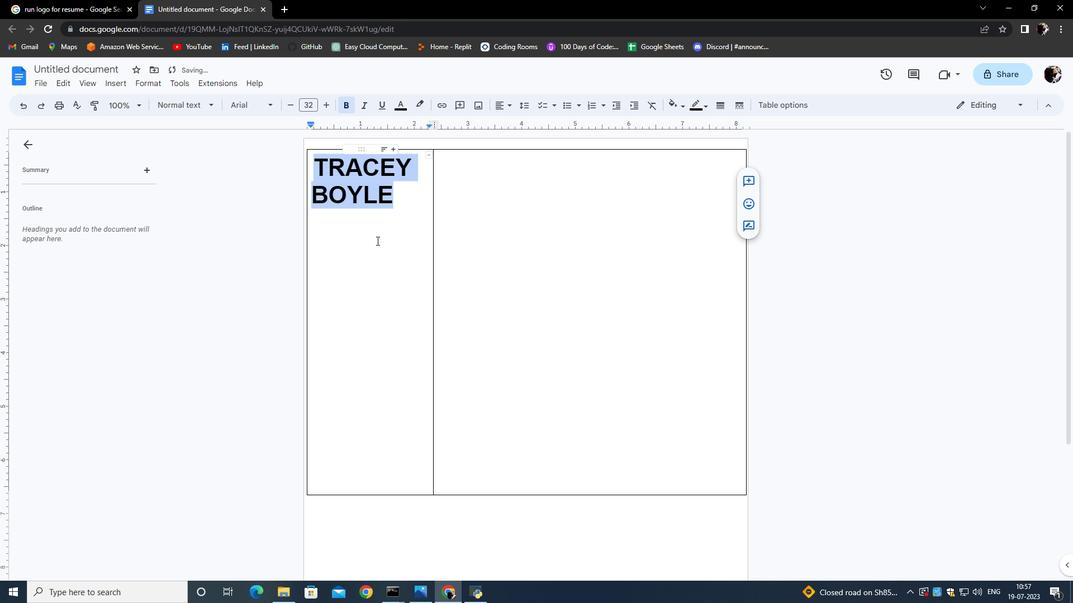 
Action: Mouse moved to (311, 192)
Screenshot: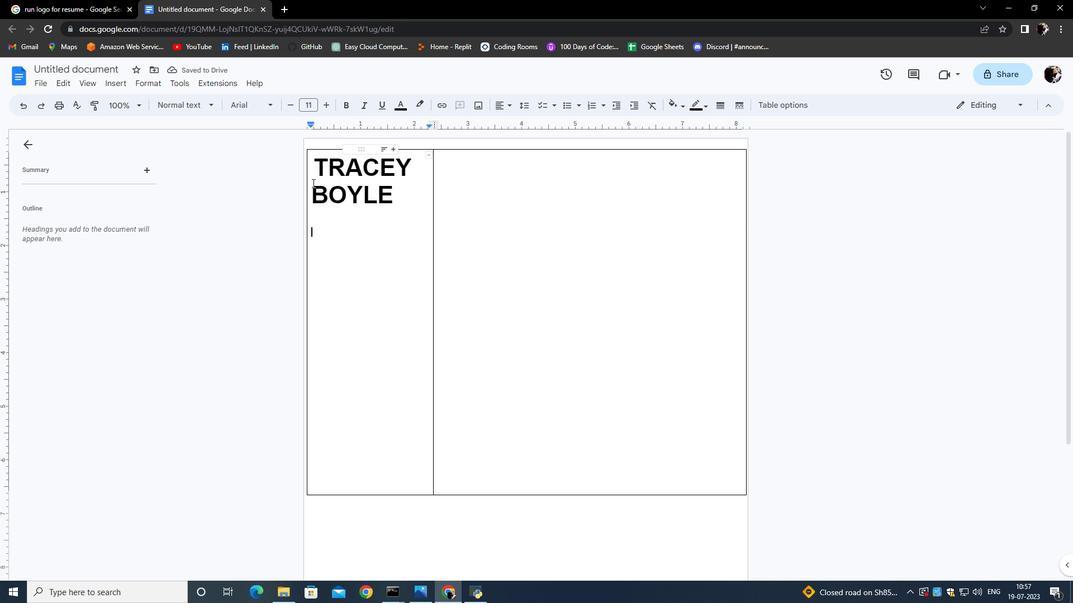 
Action: Mouse pressed left at (311, 192)
Screenshot: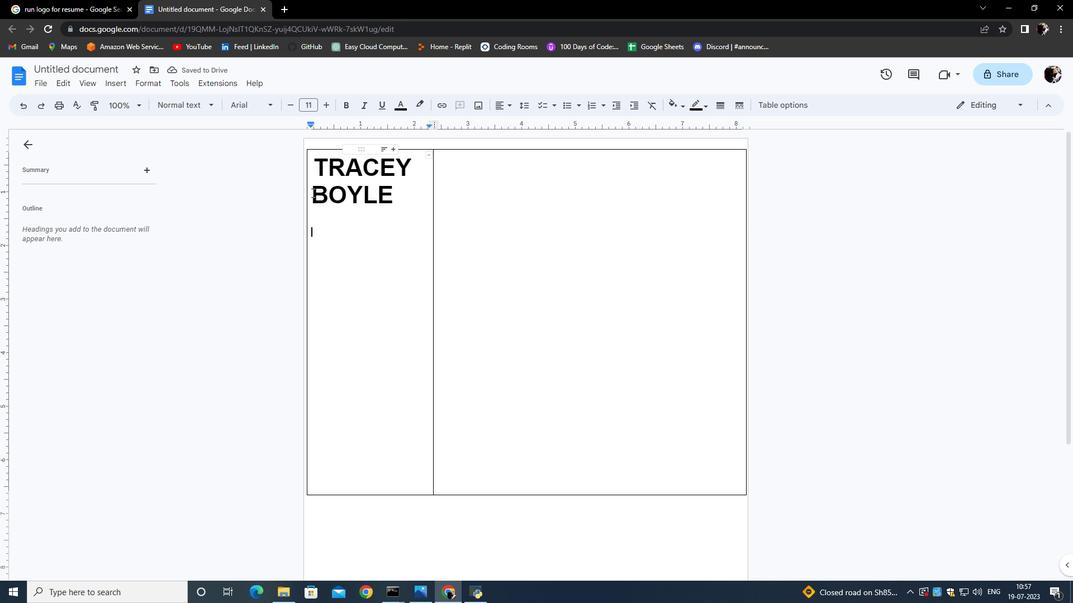 
Action: Key pressed <Key.space>
Screenshot: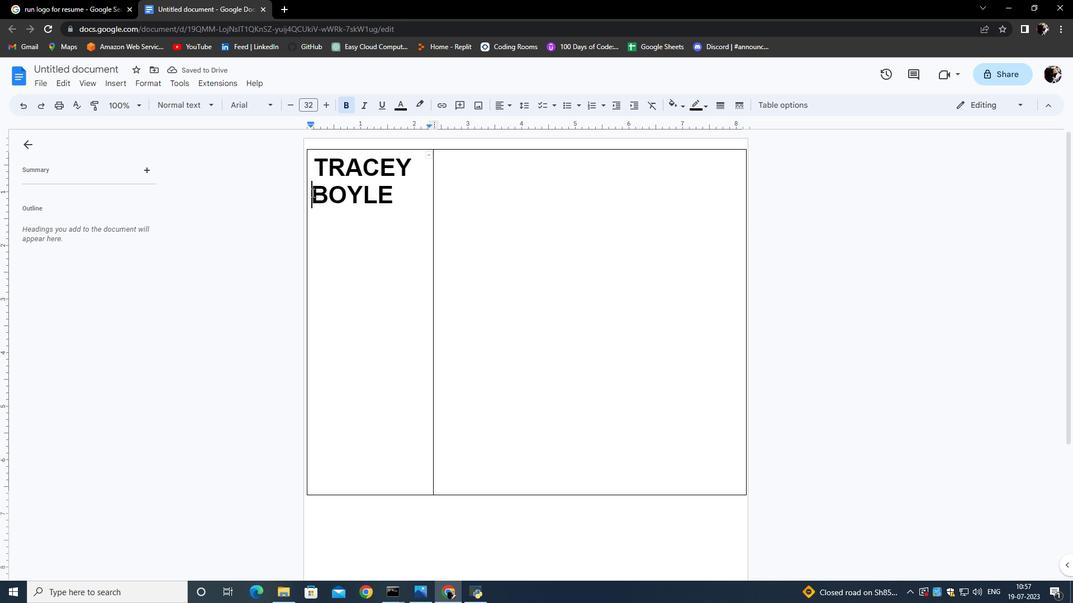 
Action: Mouse moved to (415, 168)
Screenshot: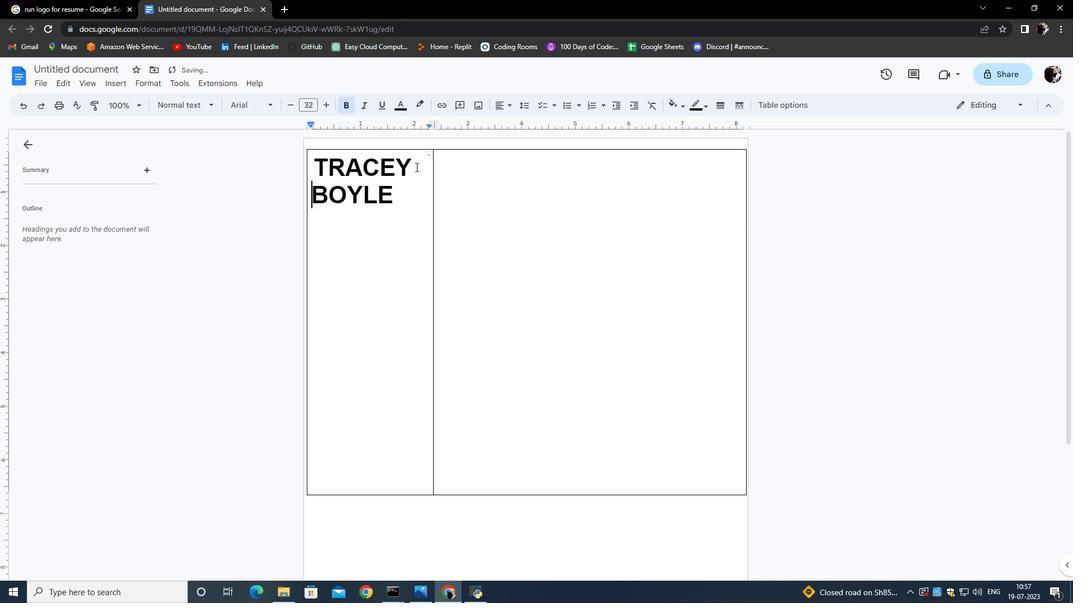 
Action: Mouse pressed left at (415, 168)
Screenshot: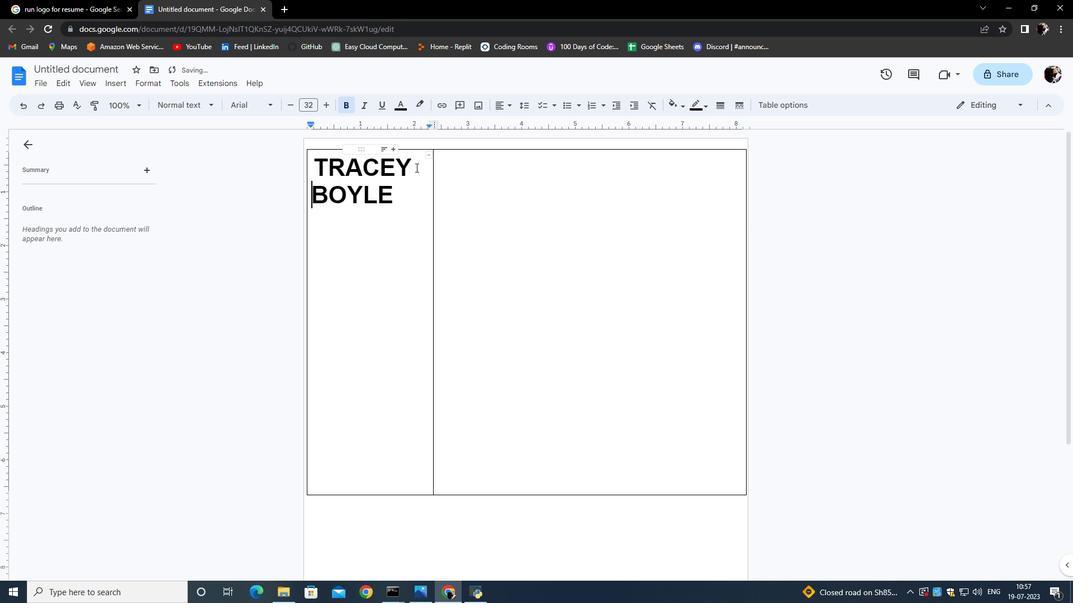 
Action: Key pressed <Key.backspace><Key.backspace>
Screenshot: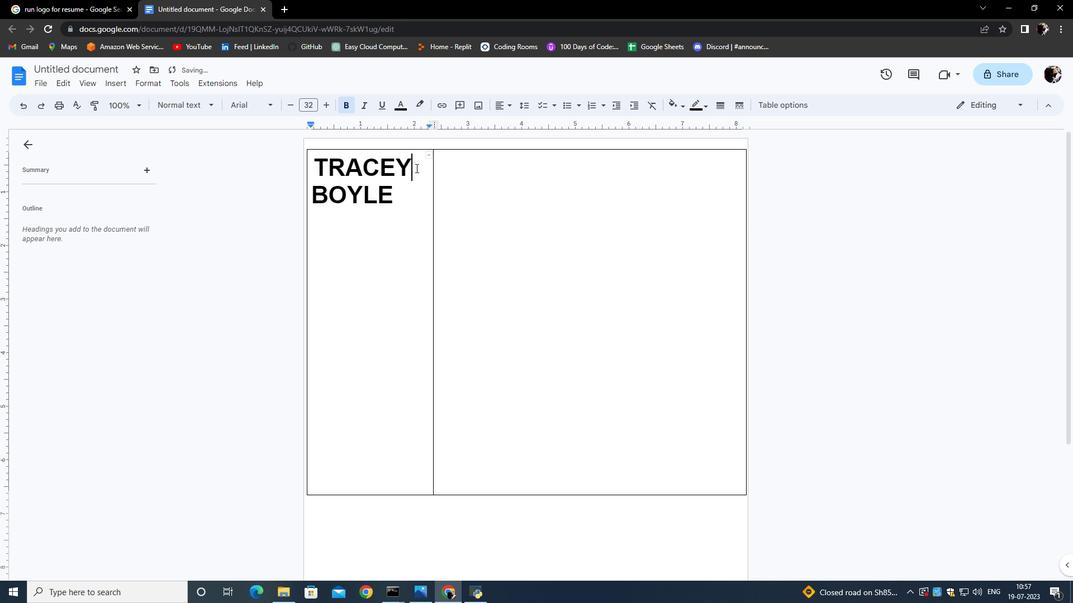 
Action: Mouse moved to (378, 171)
Screenshot: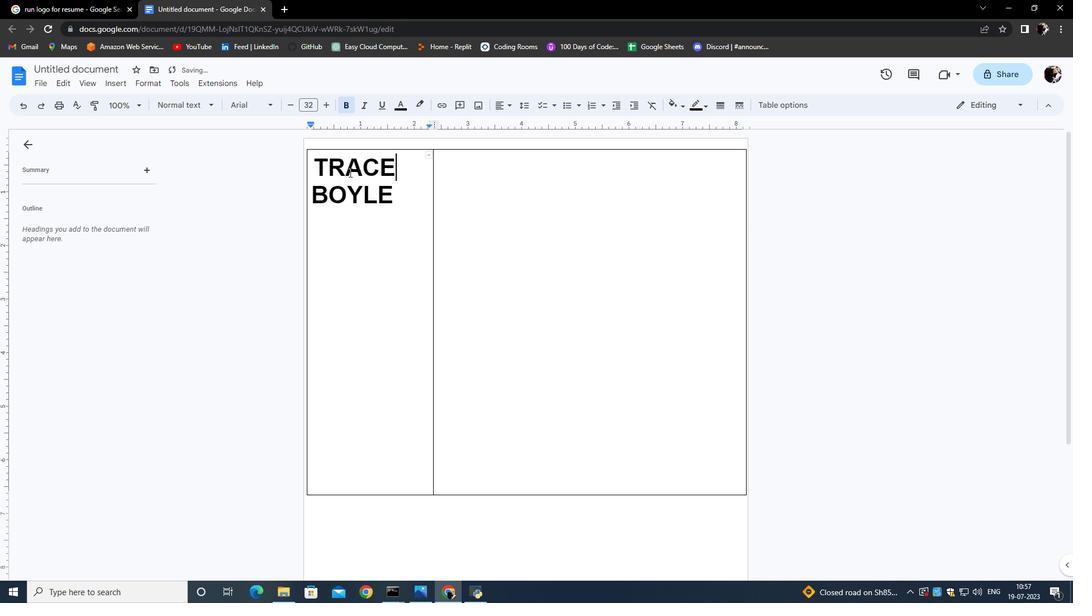 
Action: Key pressed y
Screenshot: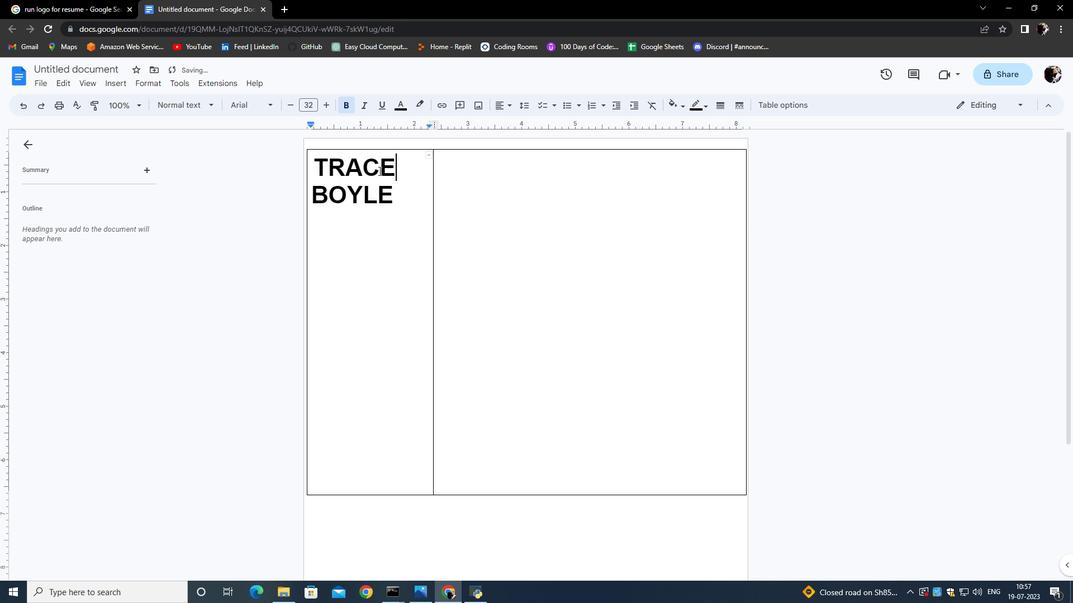 
Action: Mouse moved to (322, 198)
Screenshot: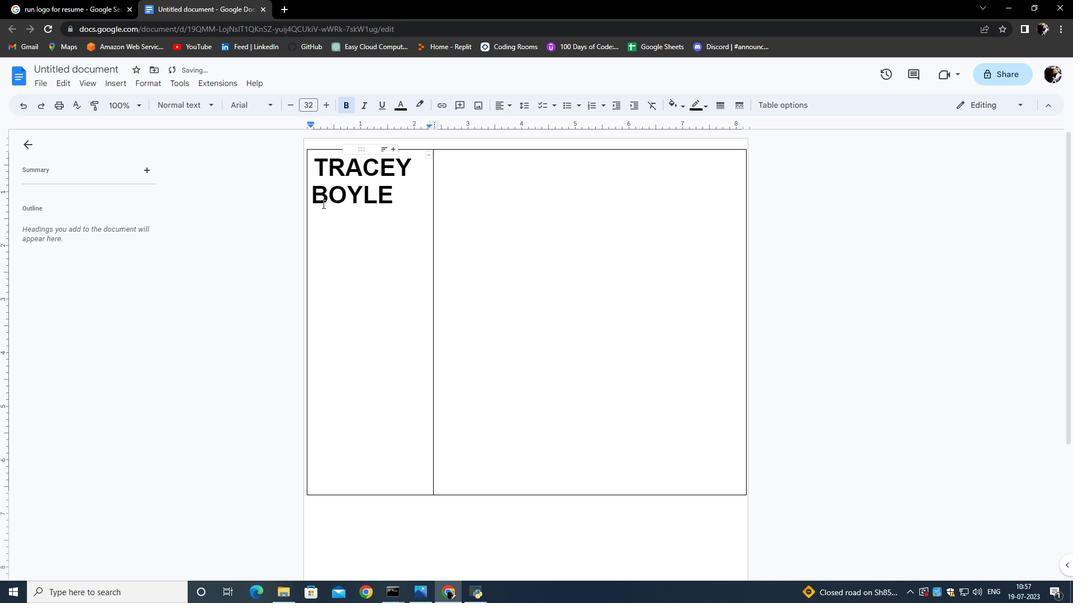
Action: Mouse pressed left at (322, 198)
Screenshot: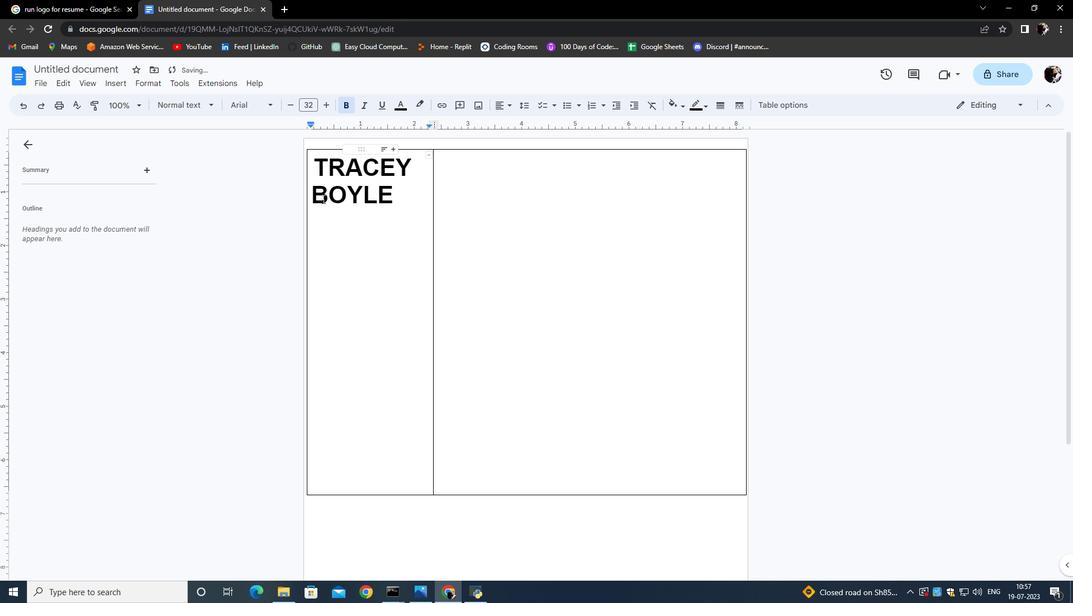 
Action: Mouse moved to (315, 197)
Screenshot: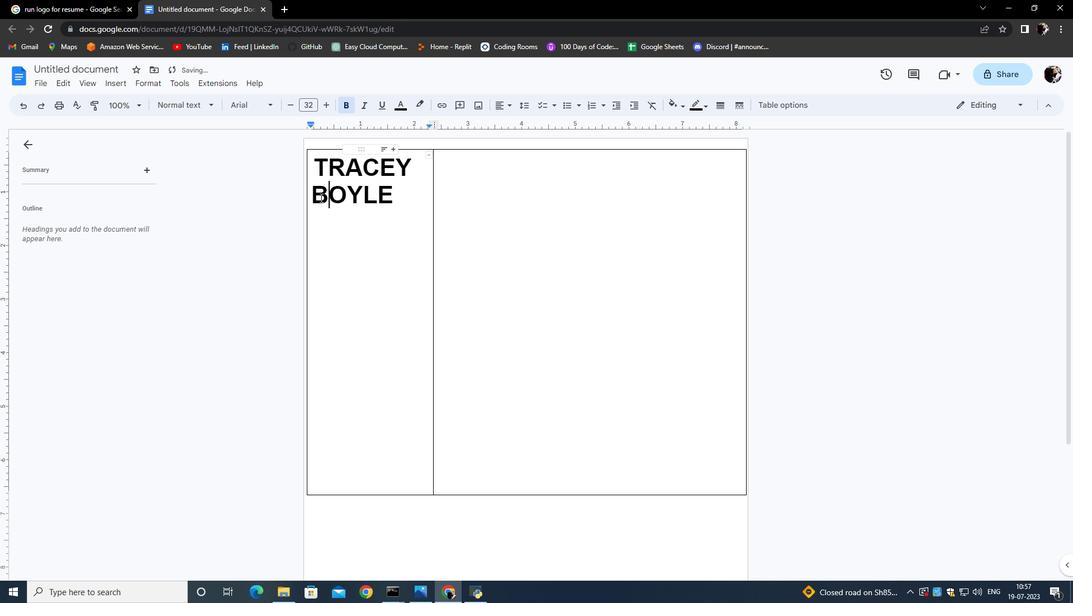 
Action: Mouse pressed left at (315, 197)
Screenshot: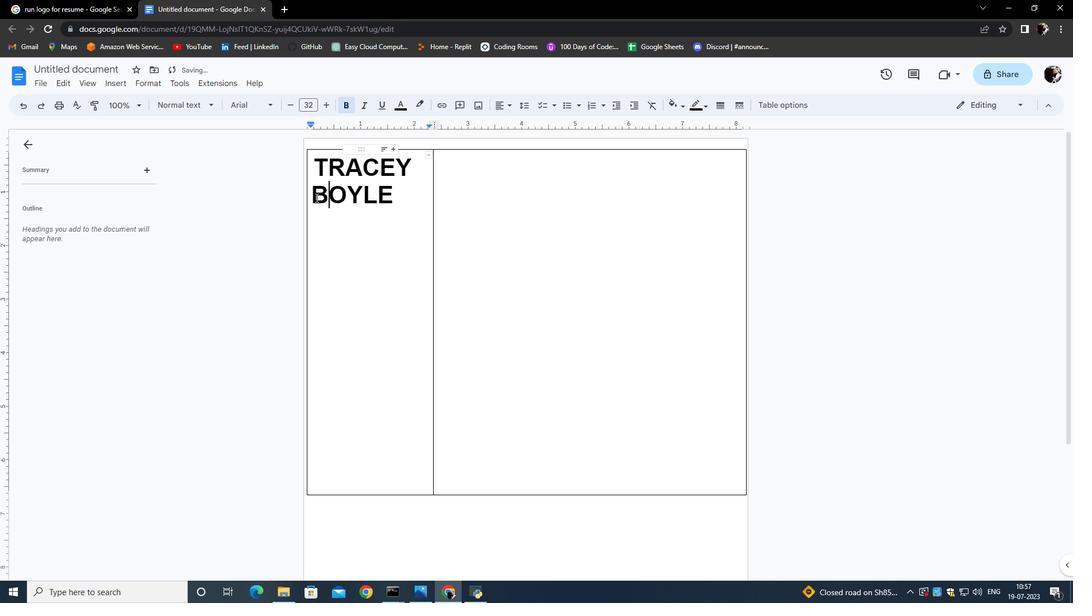 
Action: Key pressed <Key.space><Key.space>
Screenshot: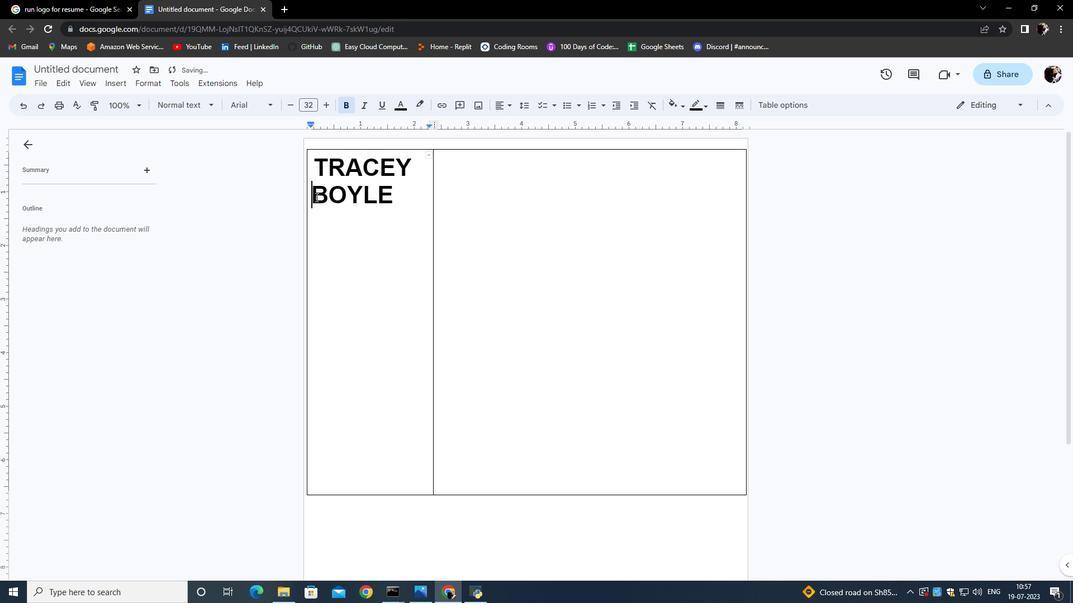 
Action: Mouse moved to (313, 182)
Screenshot: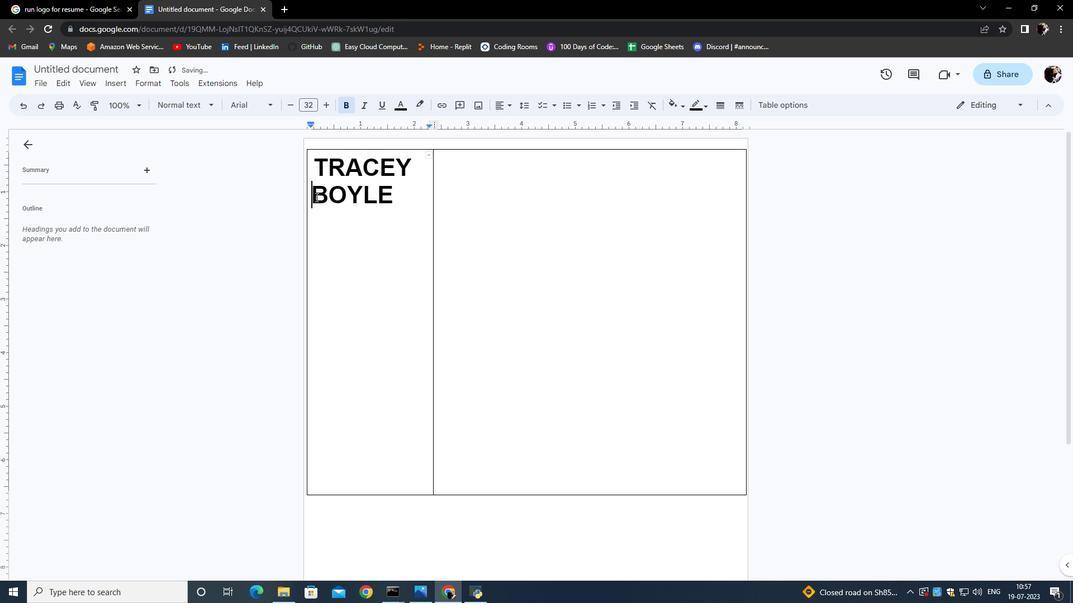 
Action: Mouse pressed left at (313, 182)
Screenshot: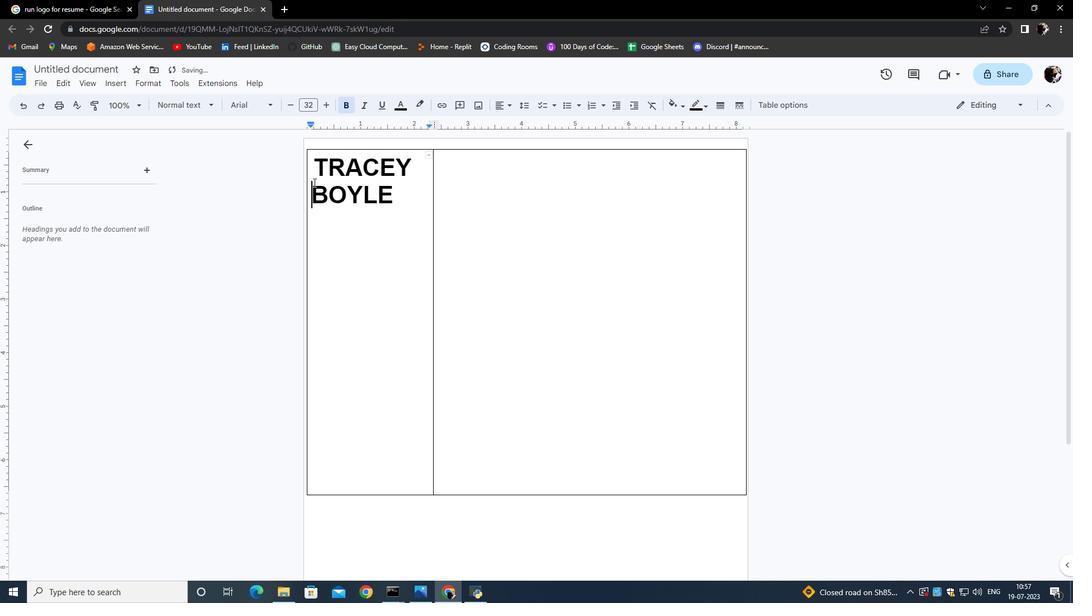 
Action: Mouse moved to (313, 183)
Screenshot: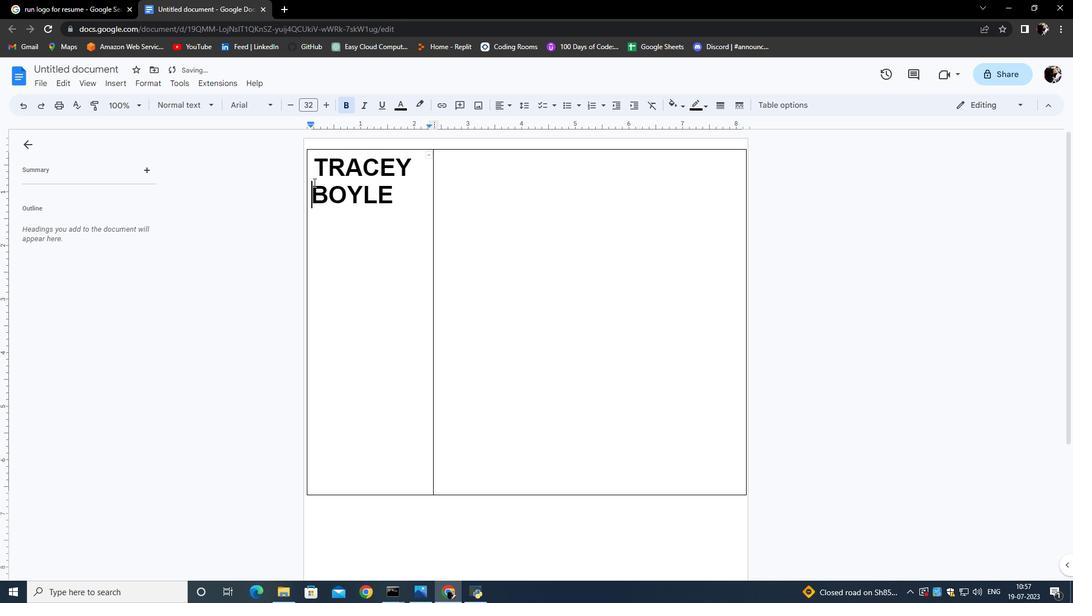 
Action: Key pressed <Key.space><Key.enter><Key.enter>
Screenshot: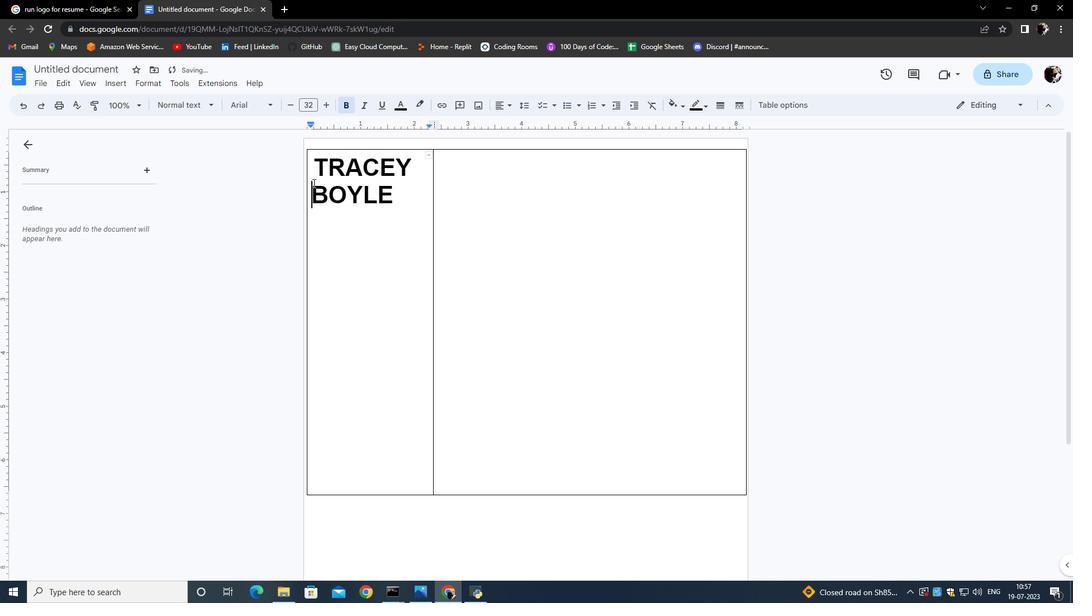 
Action: Mouse moved to (314, 192)
Screenshot: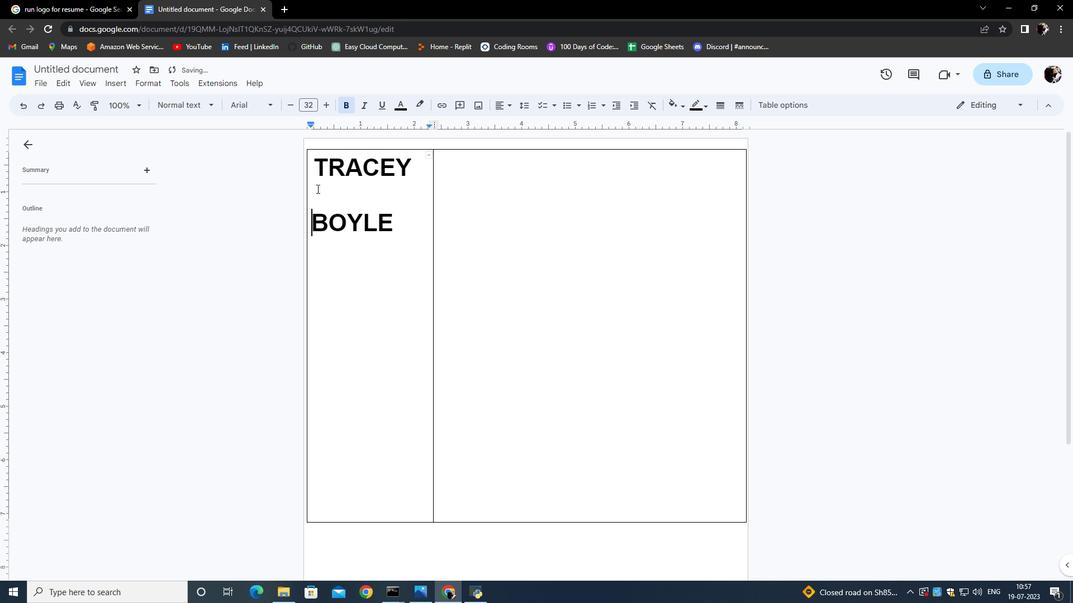 
Action: Key pressed <Key.backspace>
Screenshot: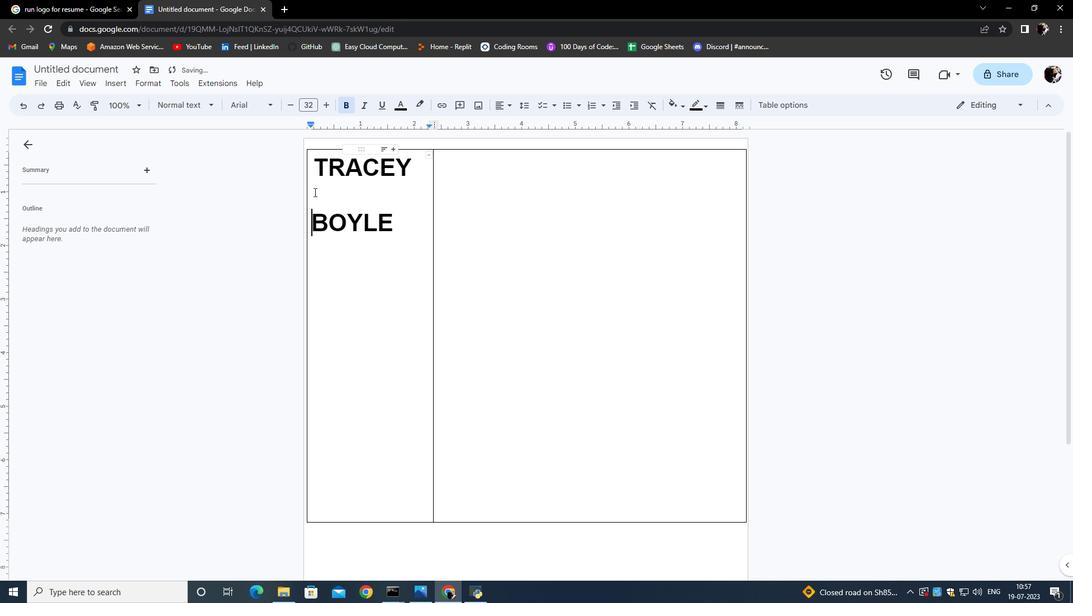 
Action: Mouse moved to (312, 193)
Screenshot: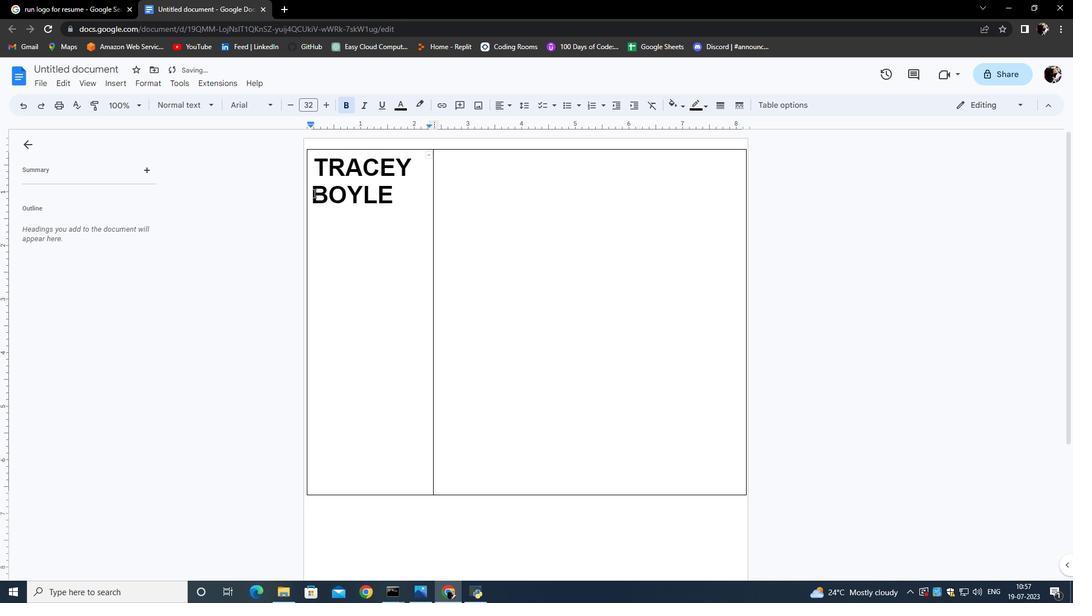 
Action: Key pressed <Key.backspace>
Screenshot: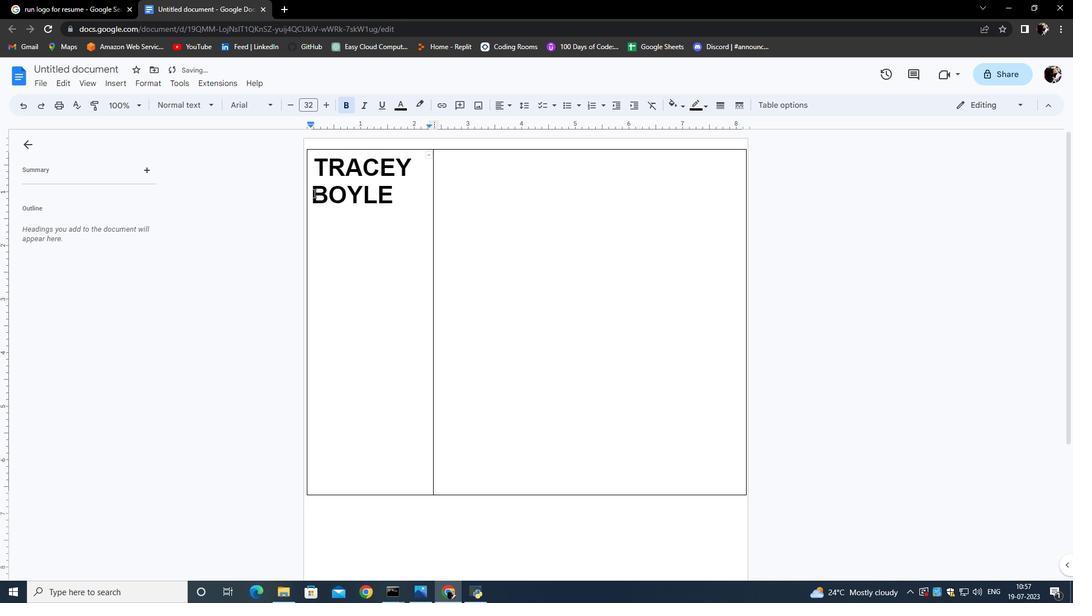 
Action: Mouse moved to (318, 168)
Screenshot: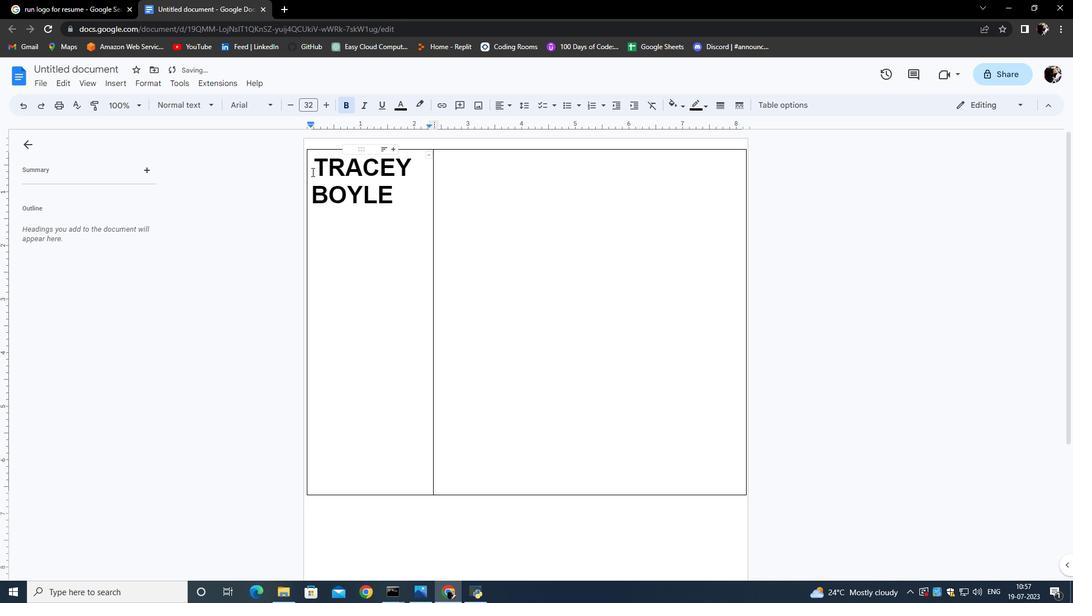 
Action: Mouse pressed left at (318, 168)
Screenshot: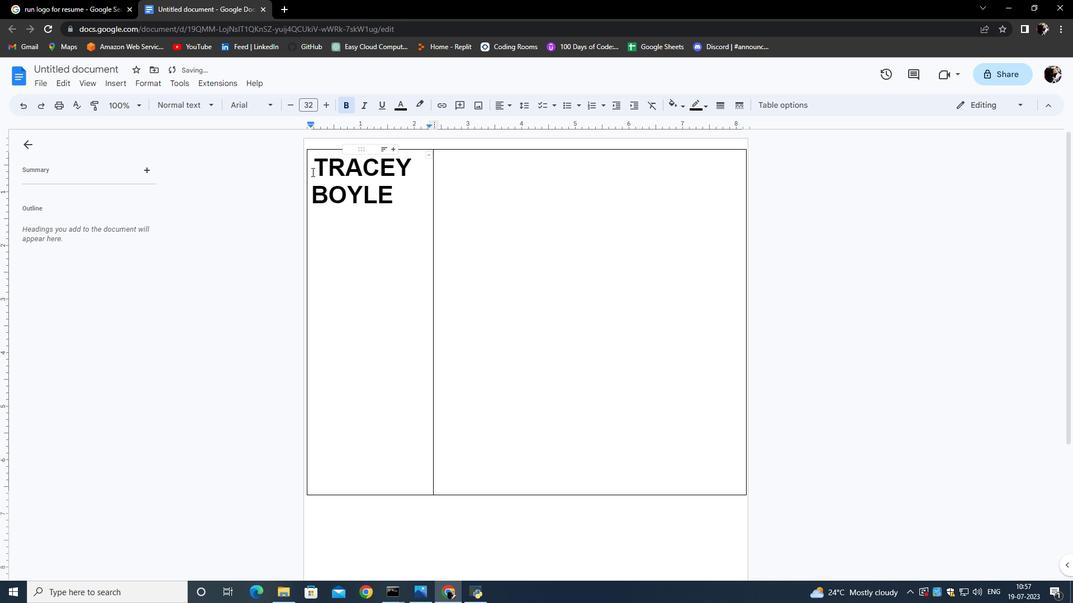 
Action: Mouse moved to (324, 169)
Screenshot: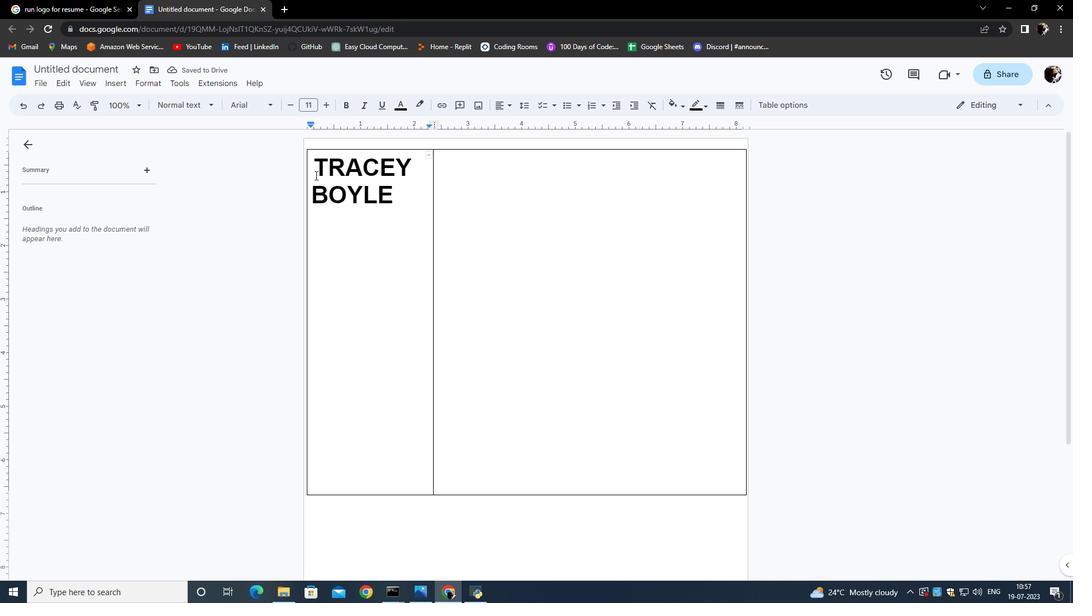 
Action: Mouse pressed left at (324, 169)
Screenshot: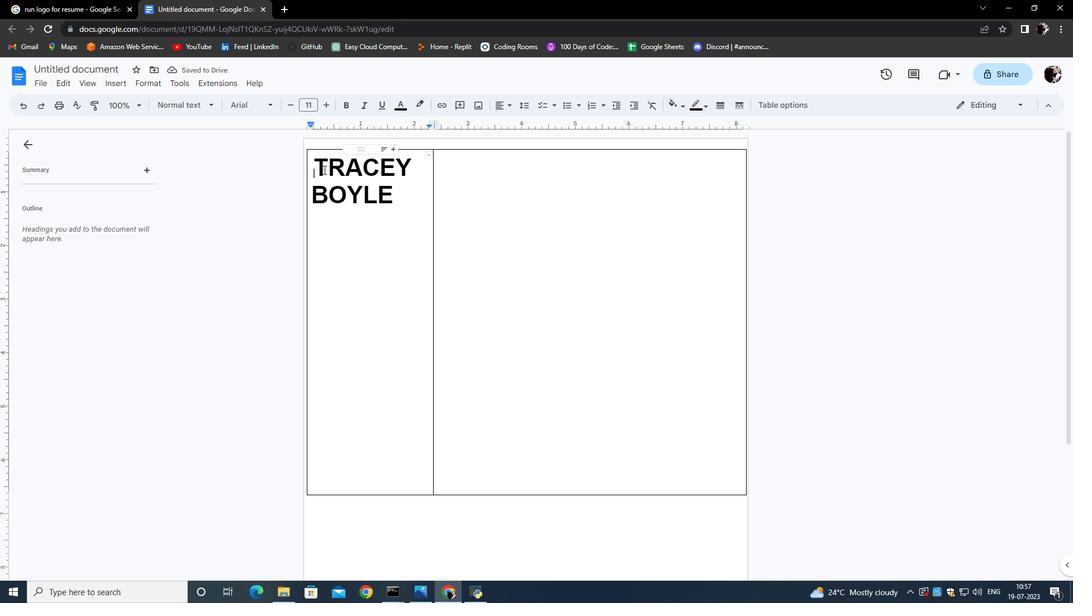 
Action: Mouse moved to (416, 174)
Screenshot: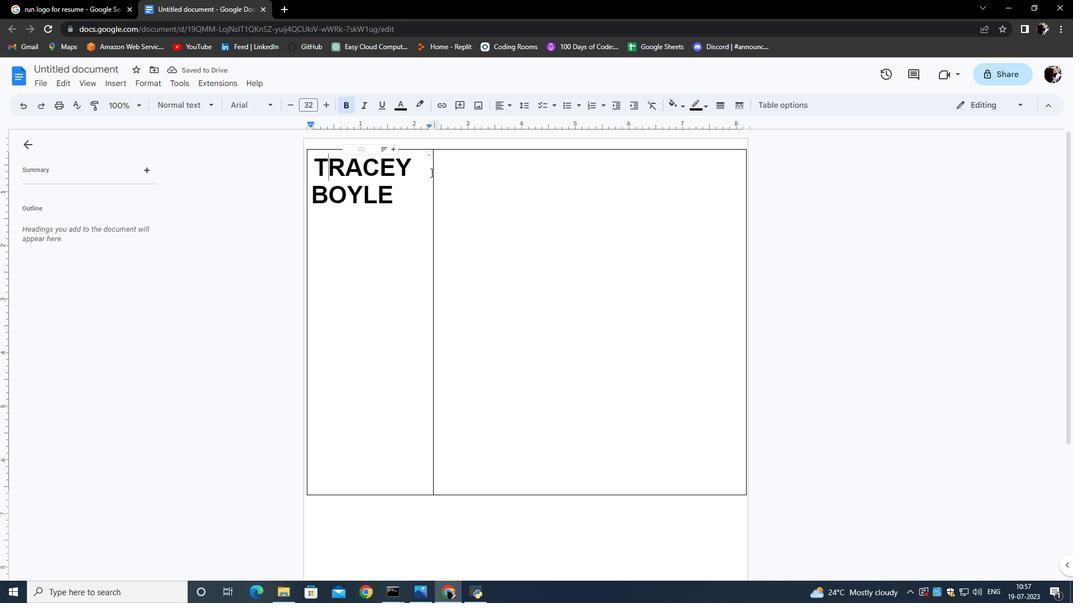 
Action: Mouse pressed left at (416, 174)
Screenshot: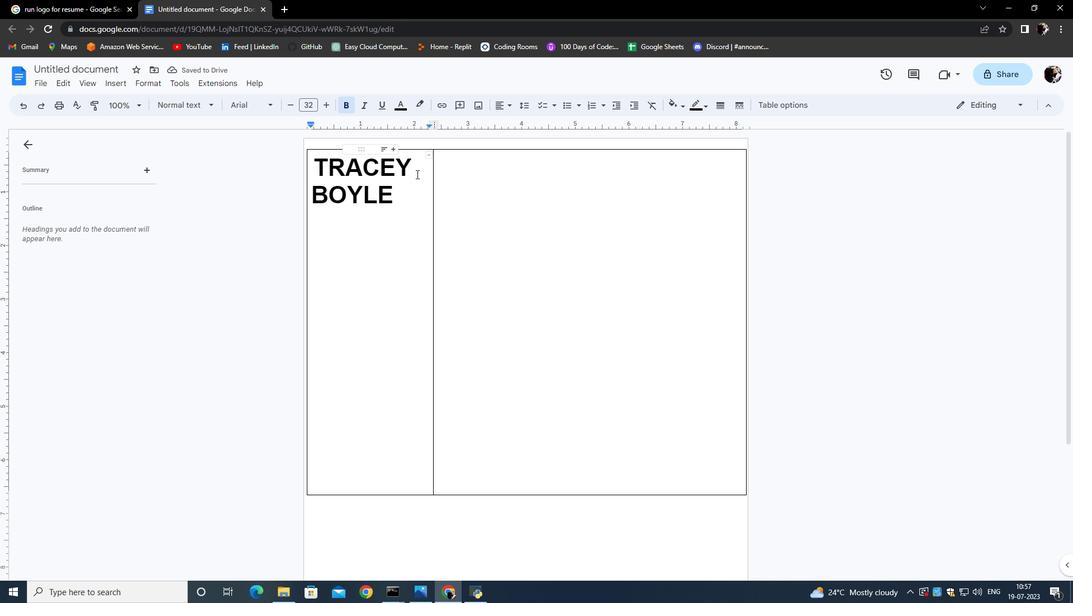 
Action: Mouse moved to (349, 189)
Screenshot: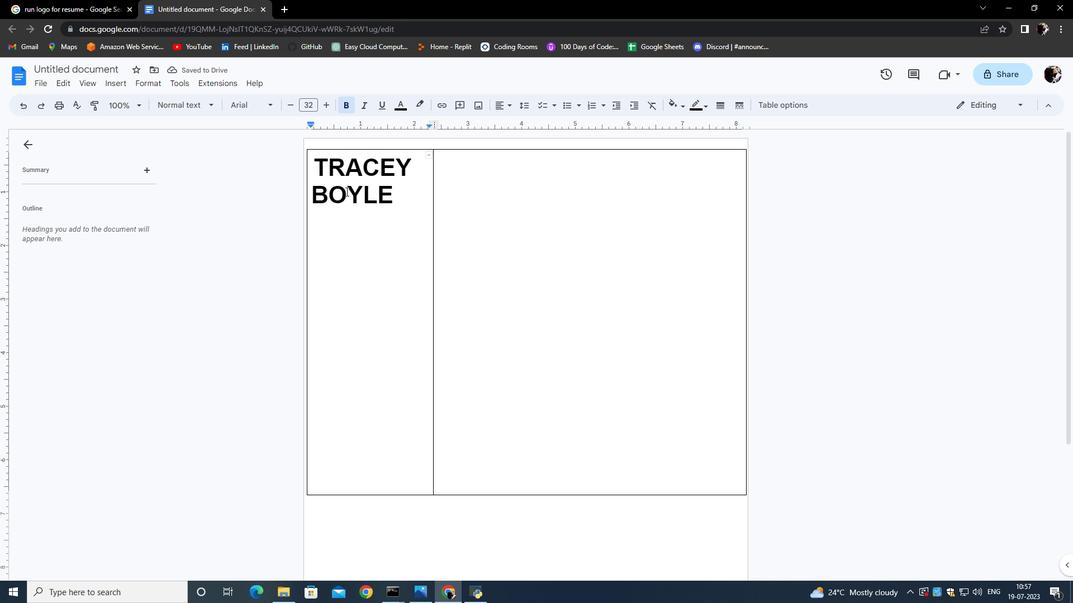 
Action: Key pressed <Key.backspace><Key.backspace>
Screenshot: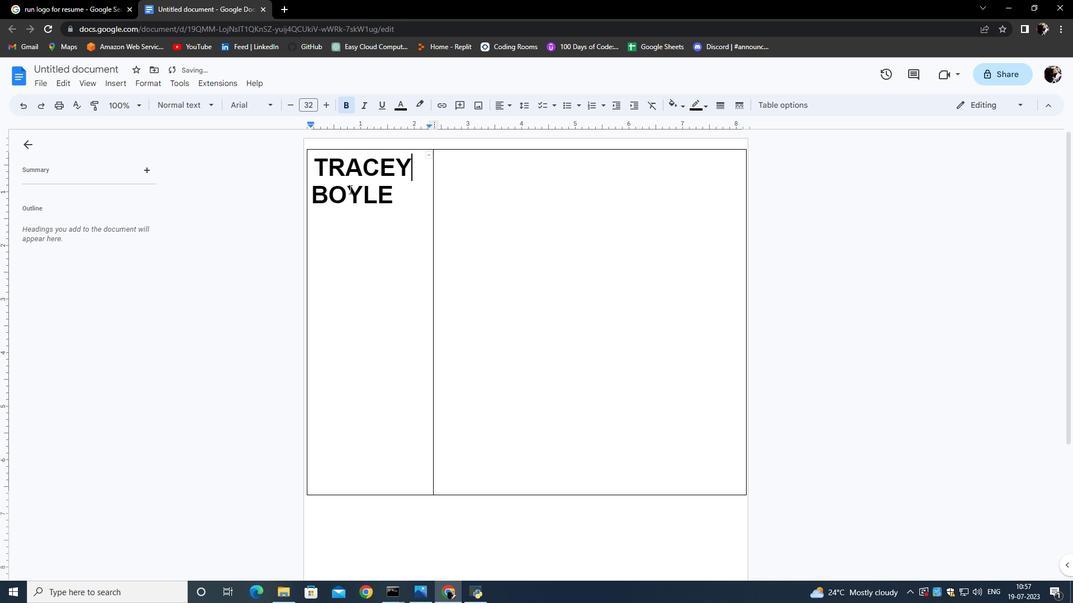 
Action: Mouse moved to (347, 181)
Screenshot: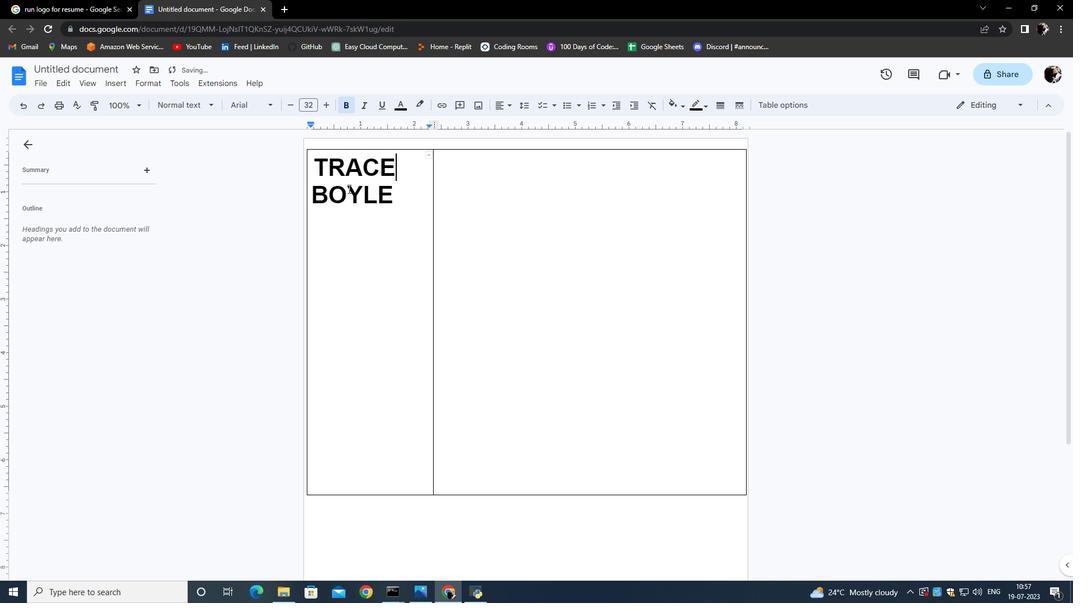 
Action: Key pressed 7<Key.backspace>y<Key.enter>
Screenshot: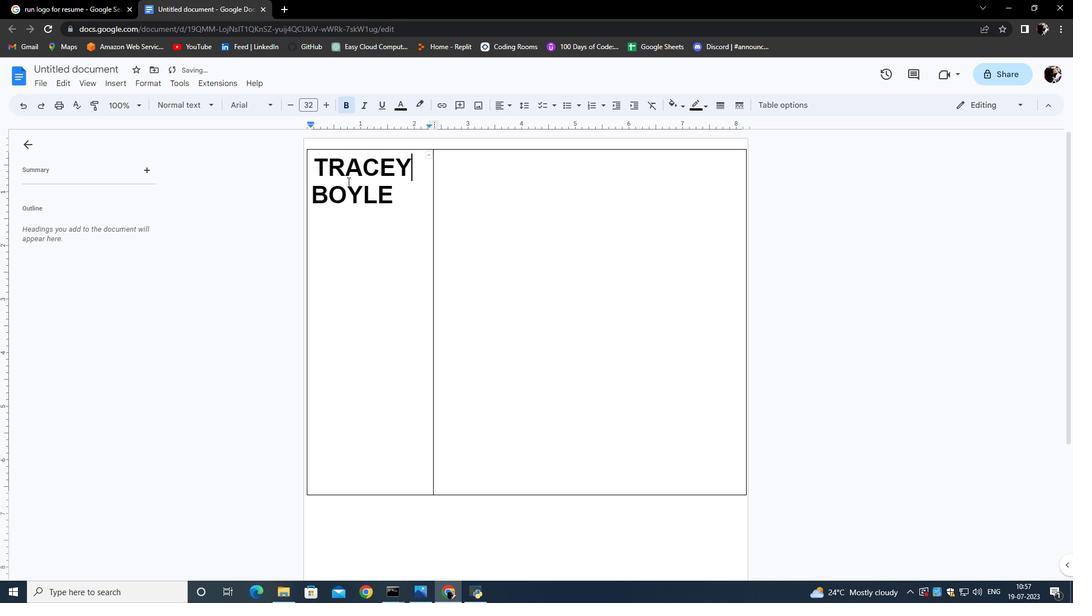 
Action: Mouse moved to (335, 190)
Screenshot: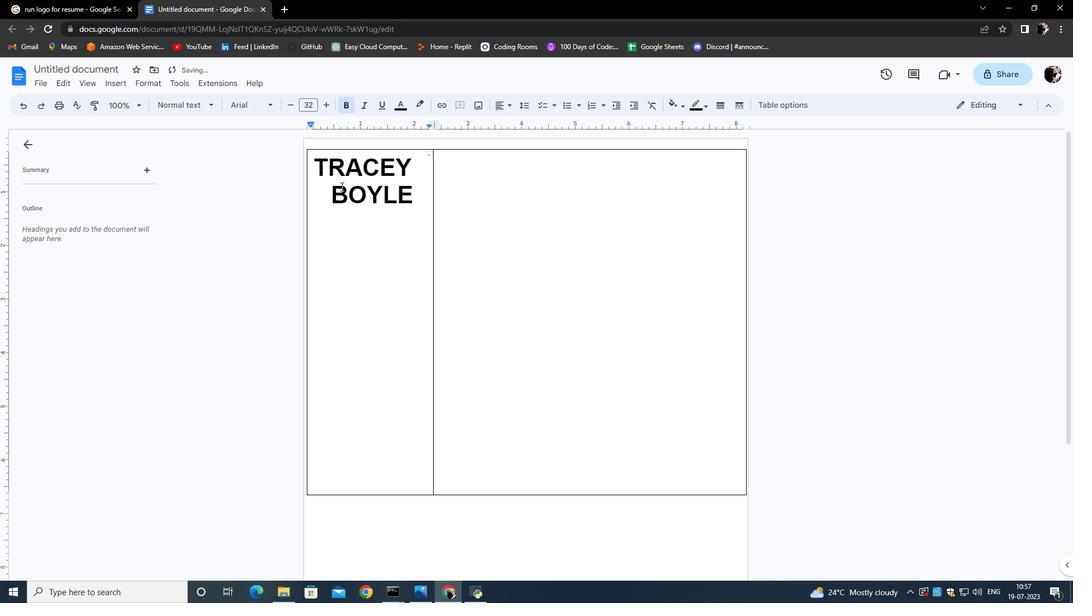 
Action: Mouse pressed left at (335, 190)
Screenshot: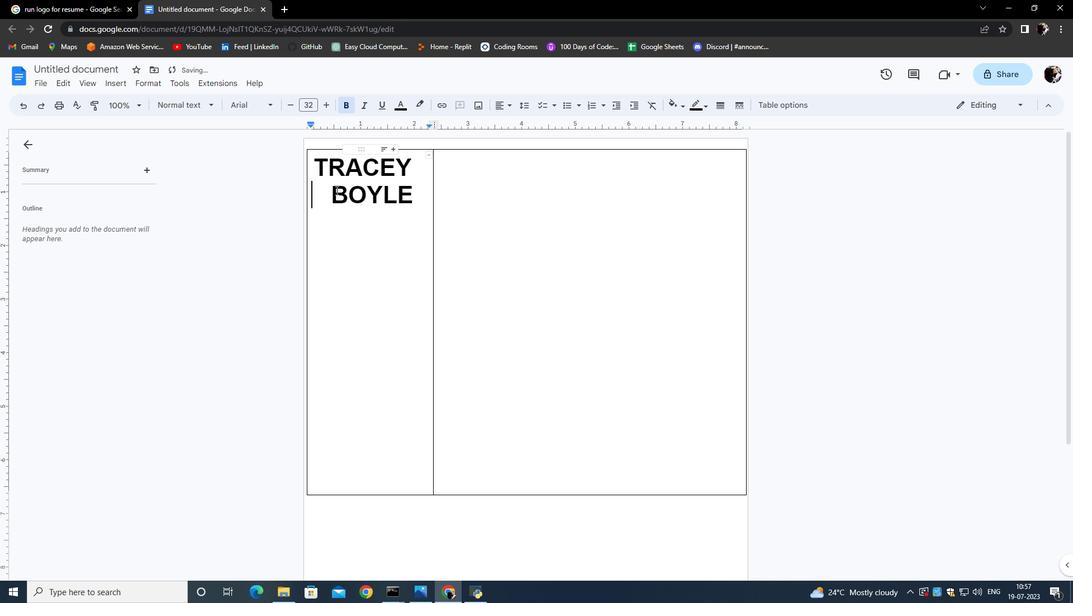 
Action: Key pressed <Key.backspace><Key.backspace>
Screenshot: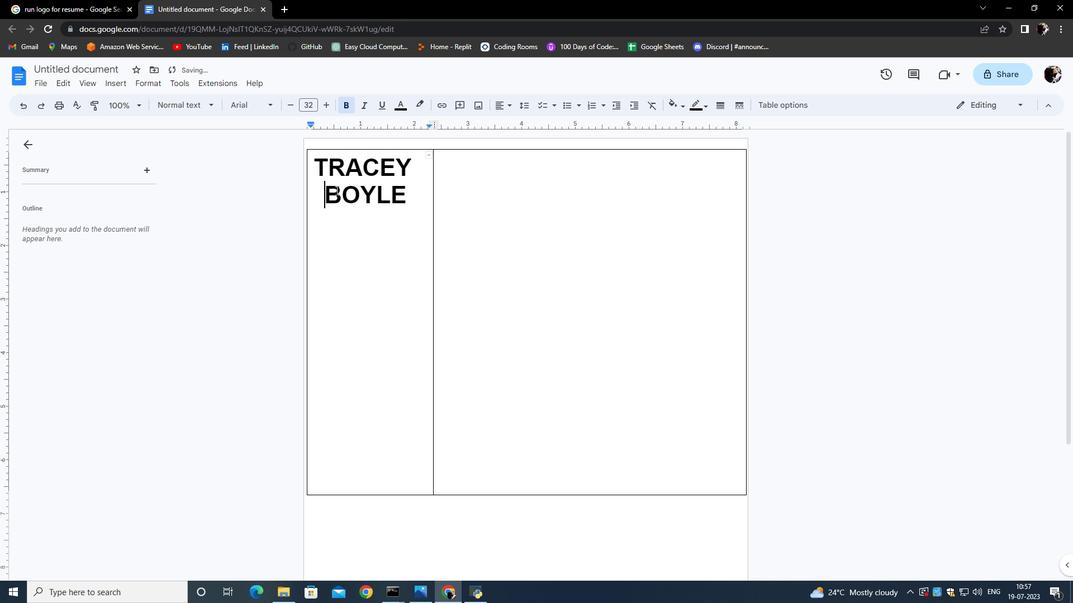 
Action: Mouse moved to (340, 225)
Screenshot: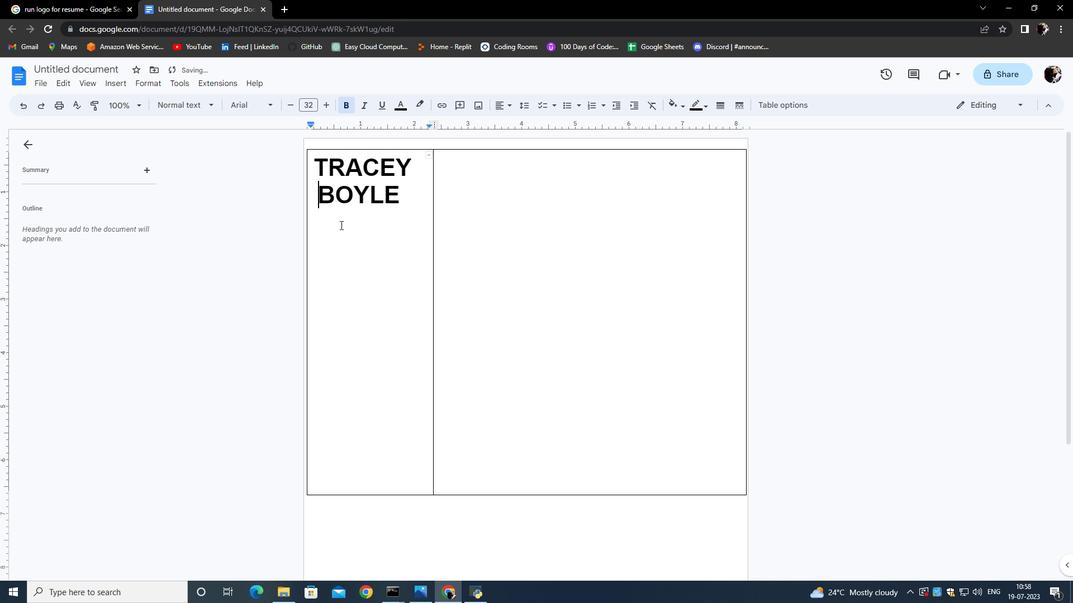 
Action: Mouse pressed left at (340, 225)
Screenshot: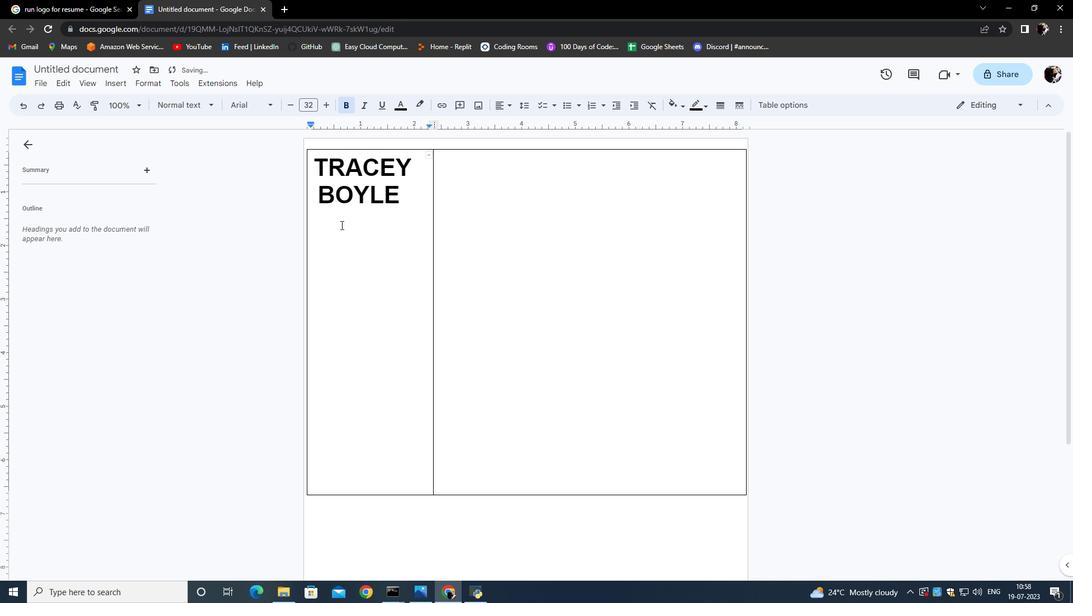 
Action: Mouse moved to (321, 216)
Screenshot: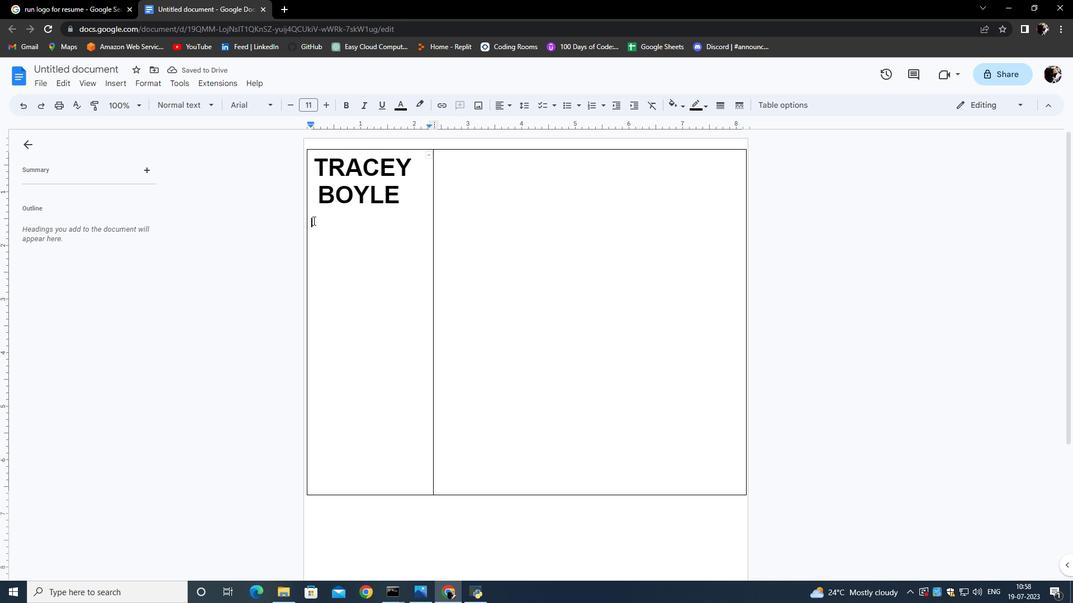 
Action: Mouse pressed left at (321, 216)
Screenshot: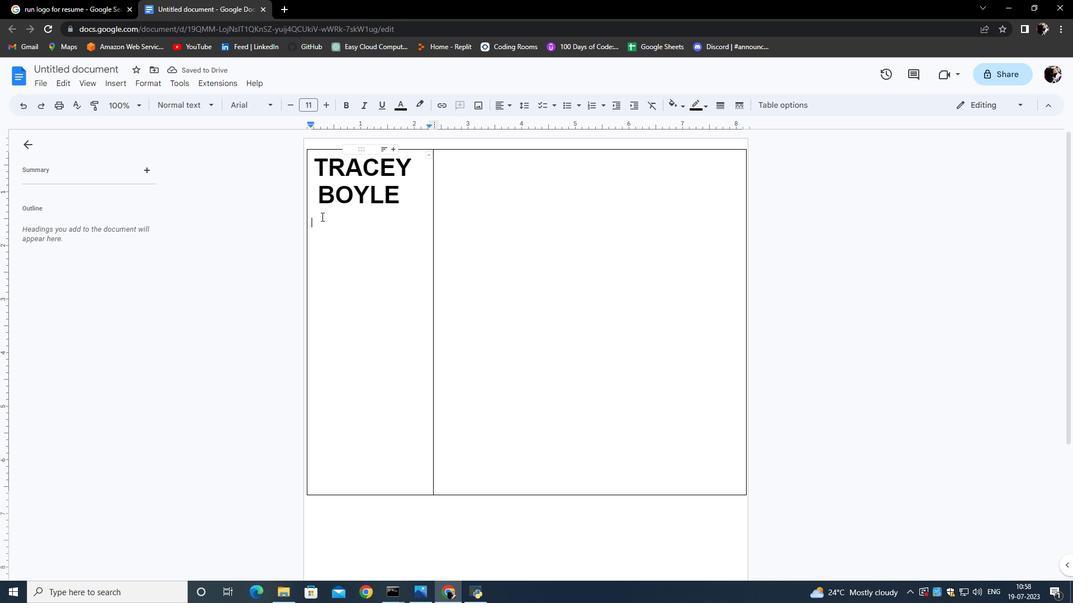 
Action: Key pressed <Key.caps_lock>W<Key.caps_lock><Key.backspace>webn<Key.backspace><Key.space><Key.caps_lock>D<Key.backspace><Key.caps_lock>design
Screenshot: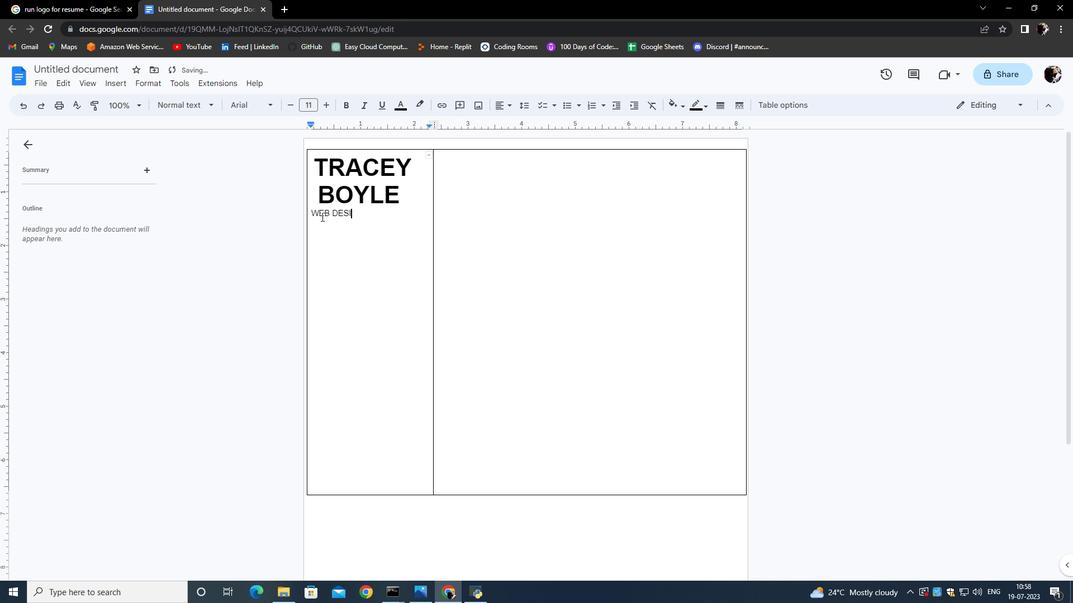 
Action: Mouse moved to (311, 210)
Screenshot: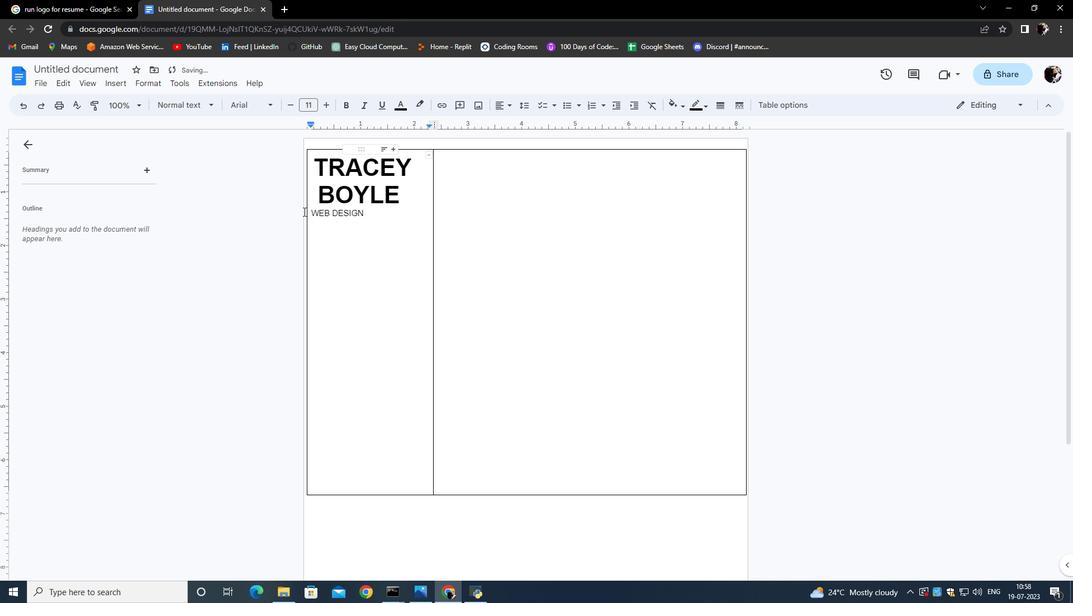 
Action: Mouse pressed left at (311, 210)
Screenshot: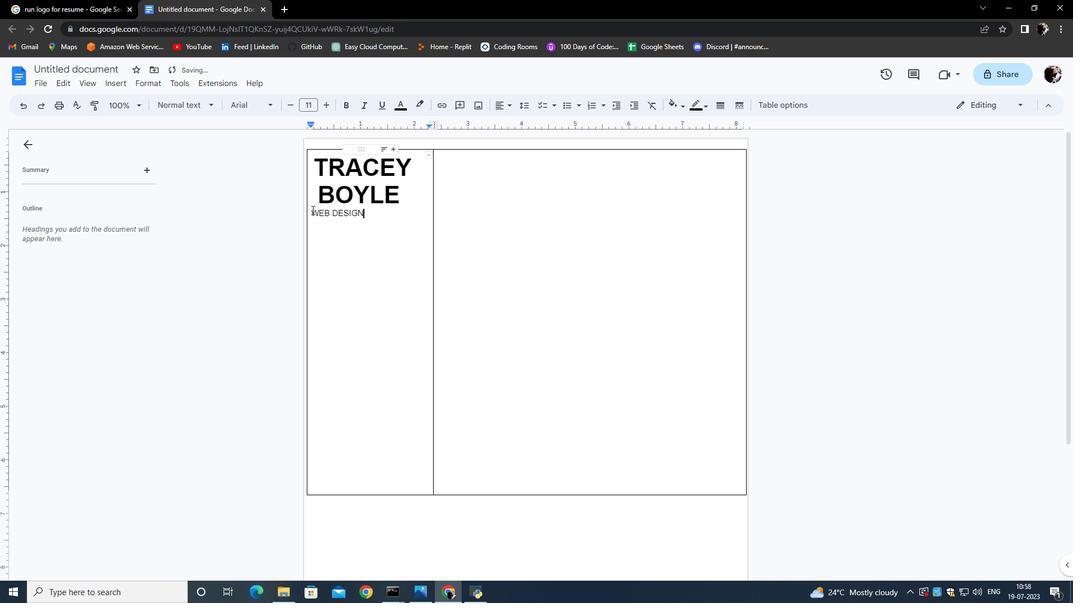 
Action: Mouse moved to (315, 210)
Screenshot: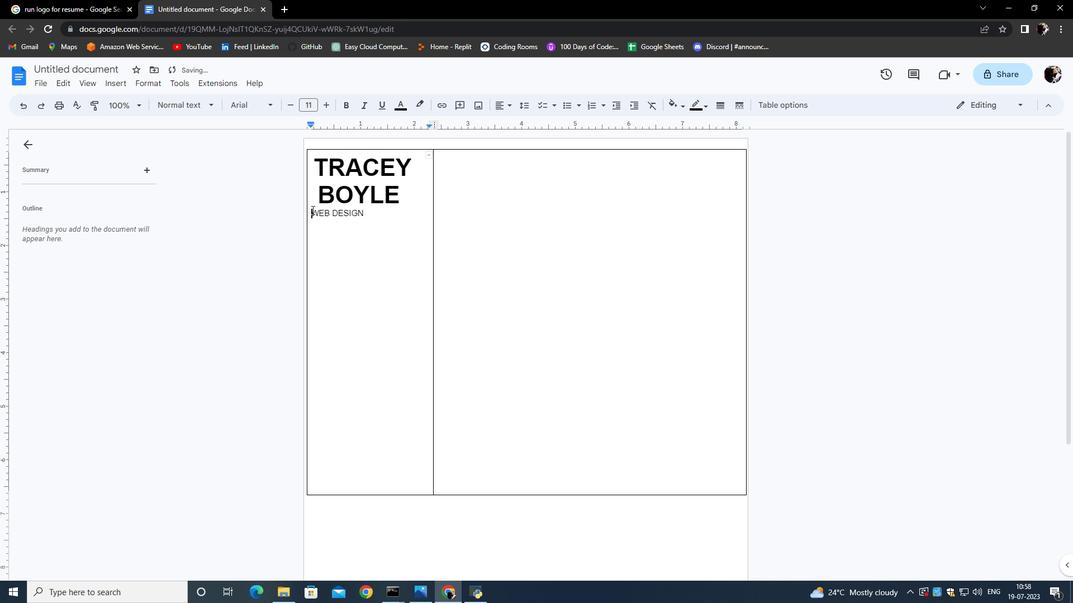 
Action: Key pressed <Key.space>
Screenshot: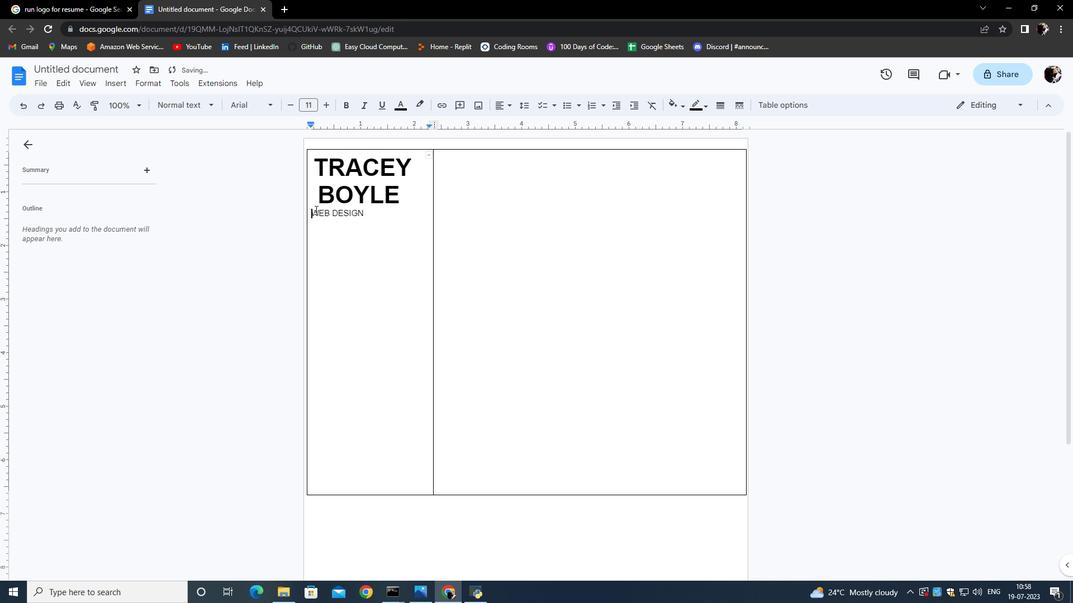 
Action: Mouse moved to (315, 210)
Screenshot: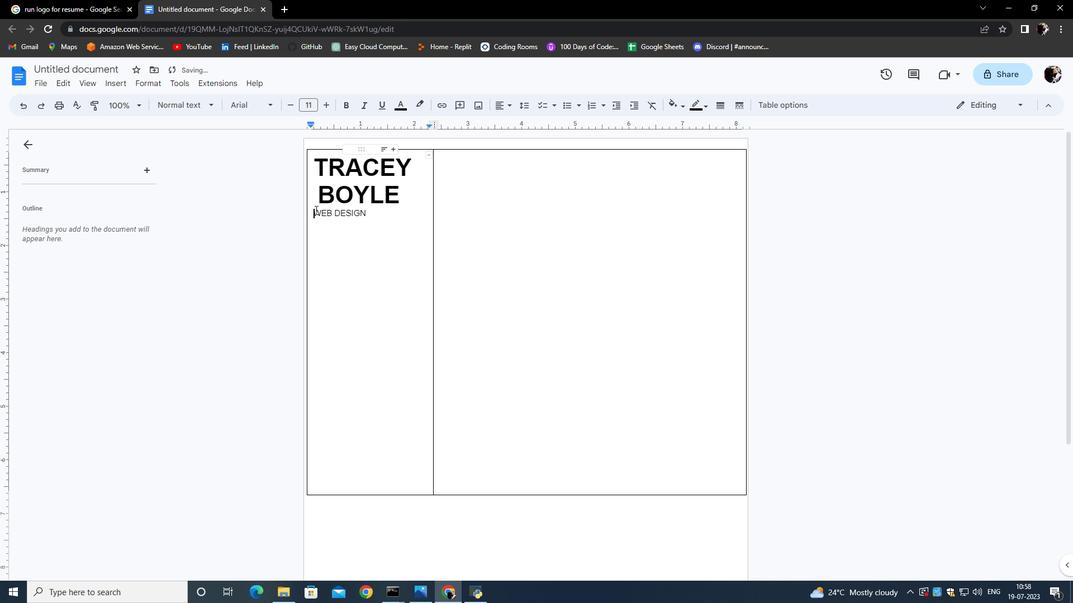 
Action: Key pressed <Key.space>
Screenshot: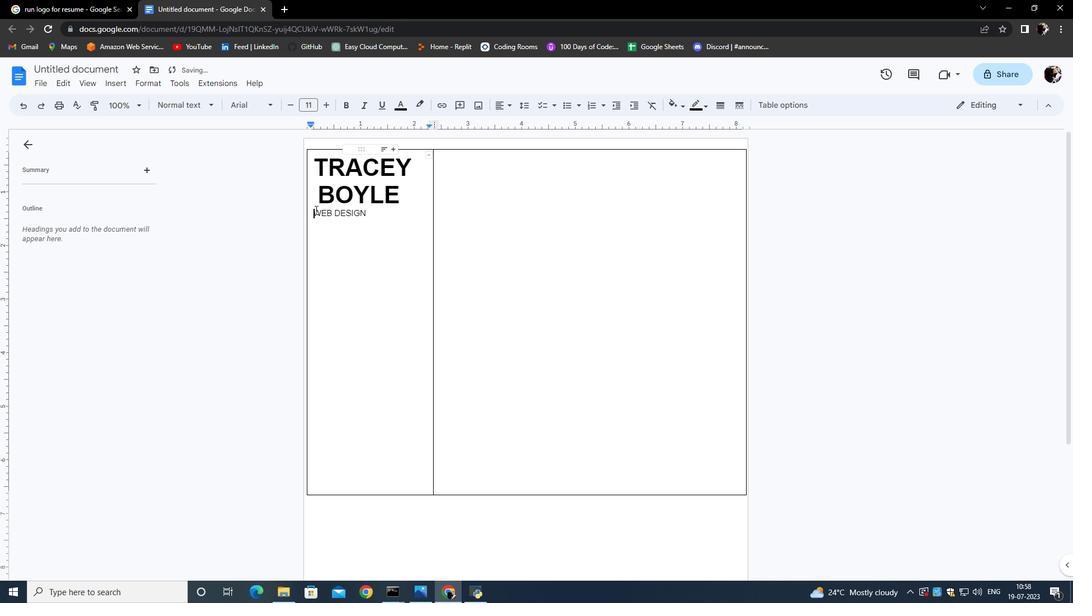 
Action: Mouse moved to (315, 213)
Screenshot: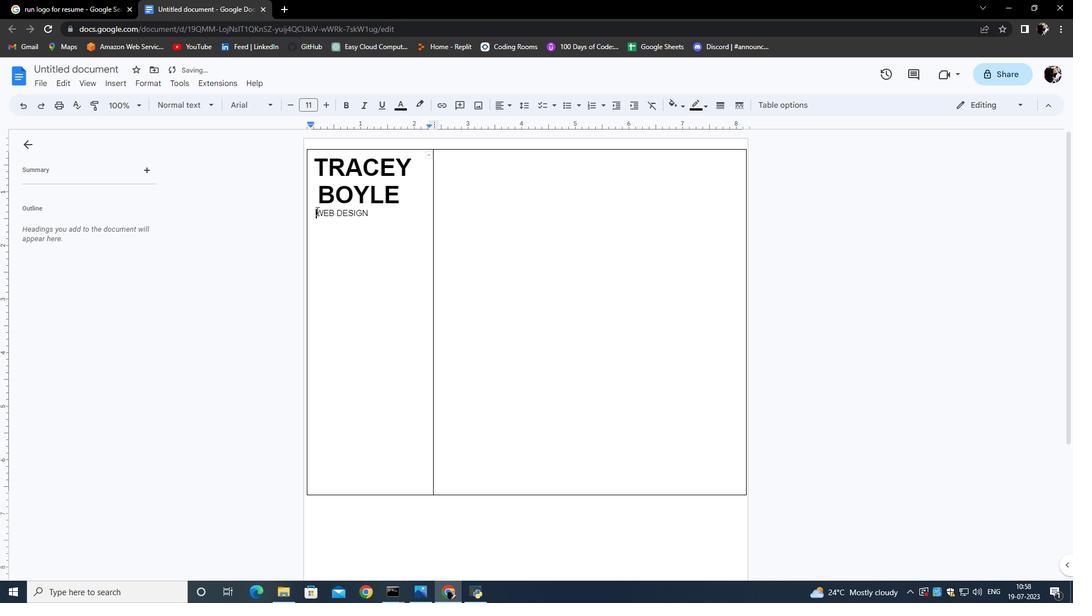 
Action: Mouse pressed left at (315, 213)
Screenshot: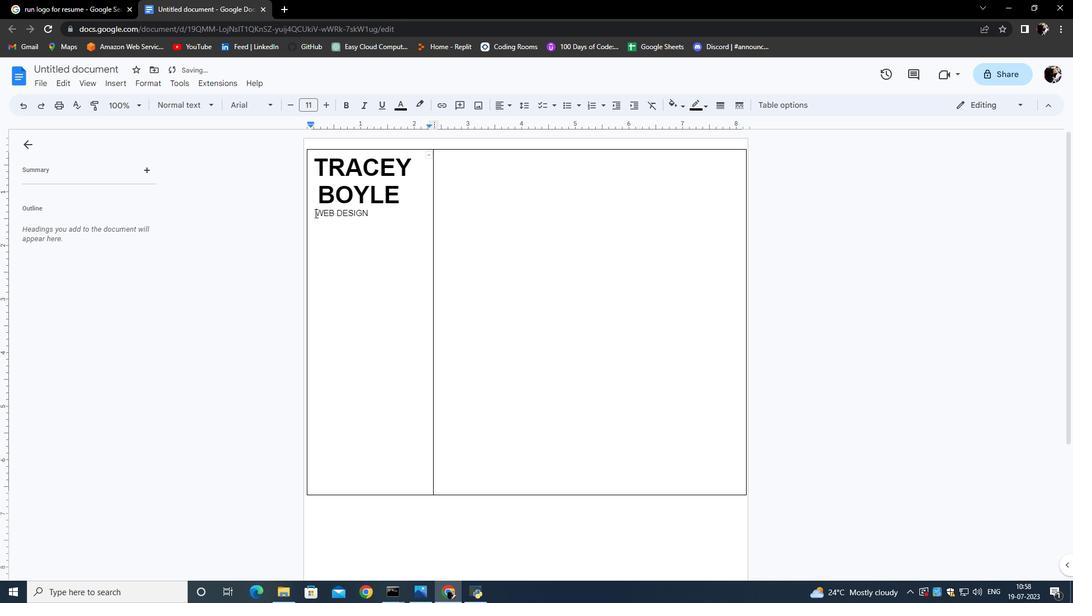 
Action: Mouse moved to (327, 103)
Screenshot: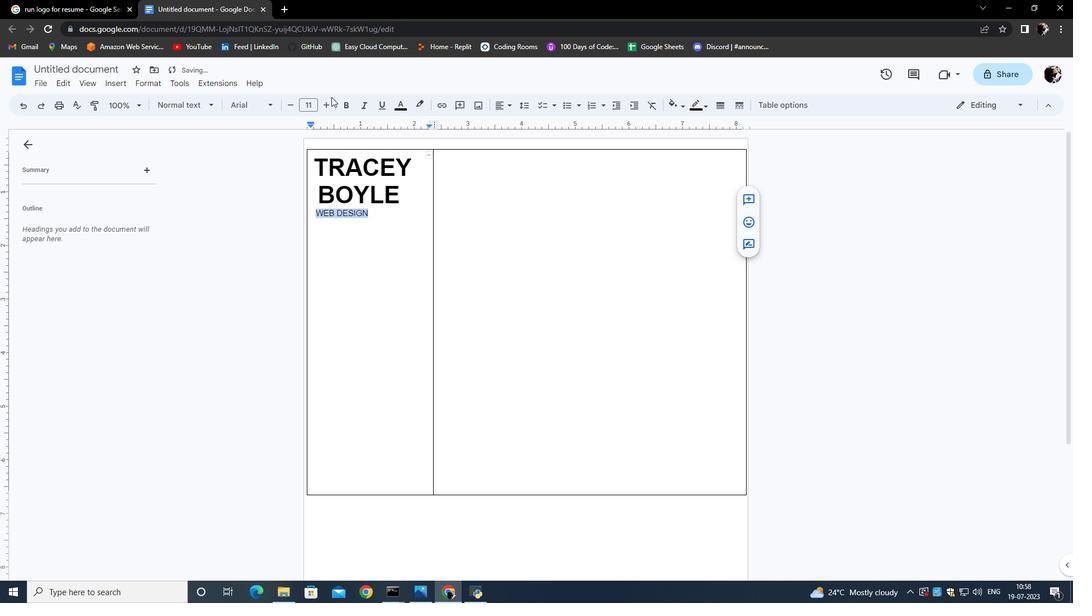 
Action: Mouse pressed left at (327, 103)
Screenshot: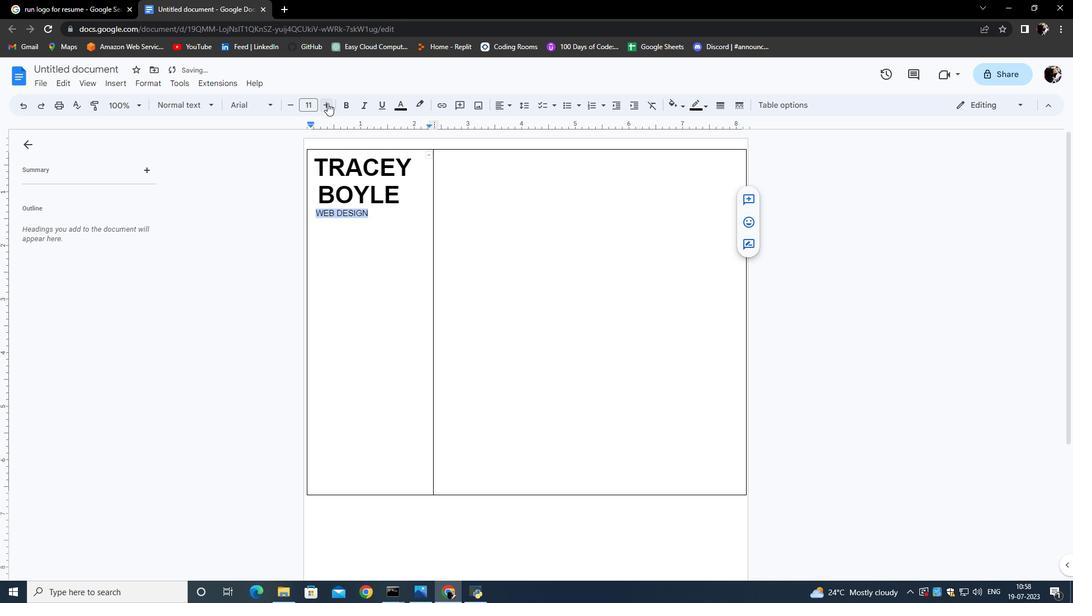 
Action: Mouse moved to (326, 103)
Screenshot: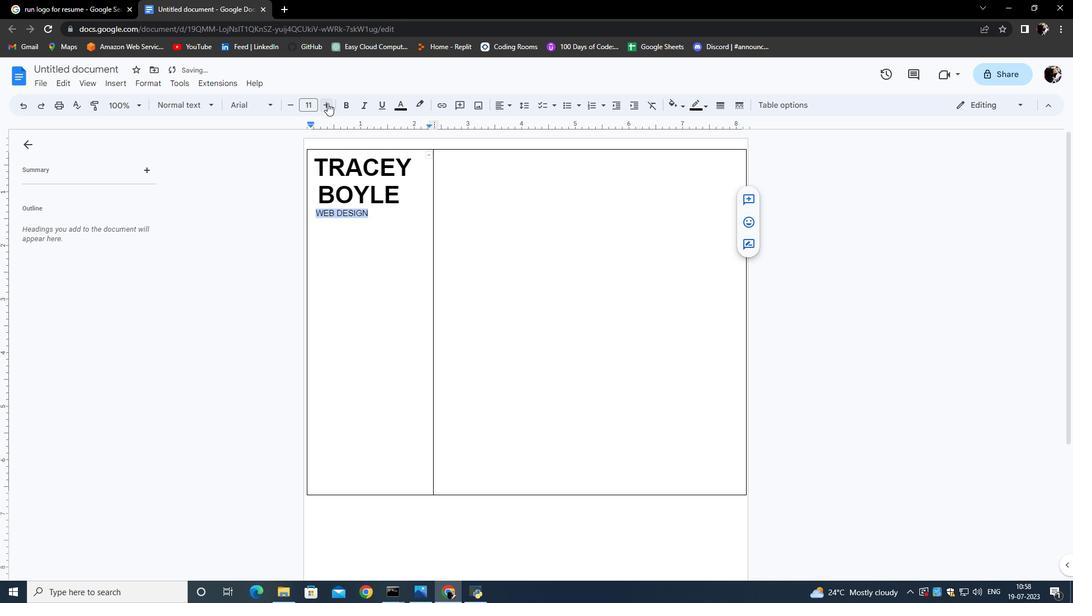 
Action: Mouse pressed left at (326, 103)
Screenshot: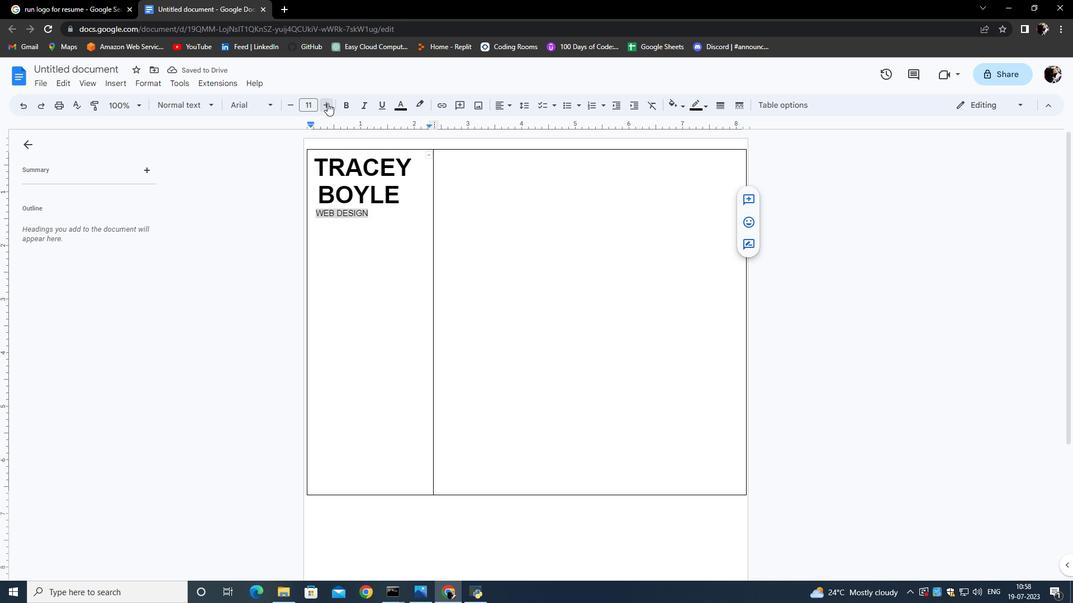 
Action: Mouse pressed left at (326, 103)
Screenshot: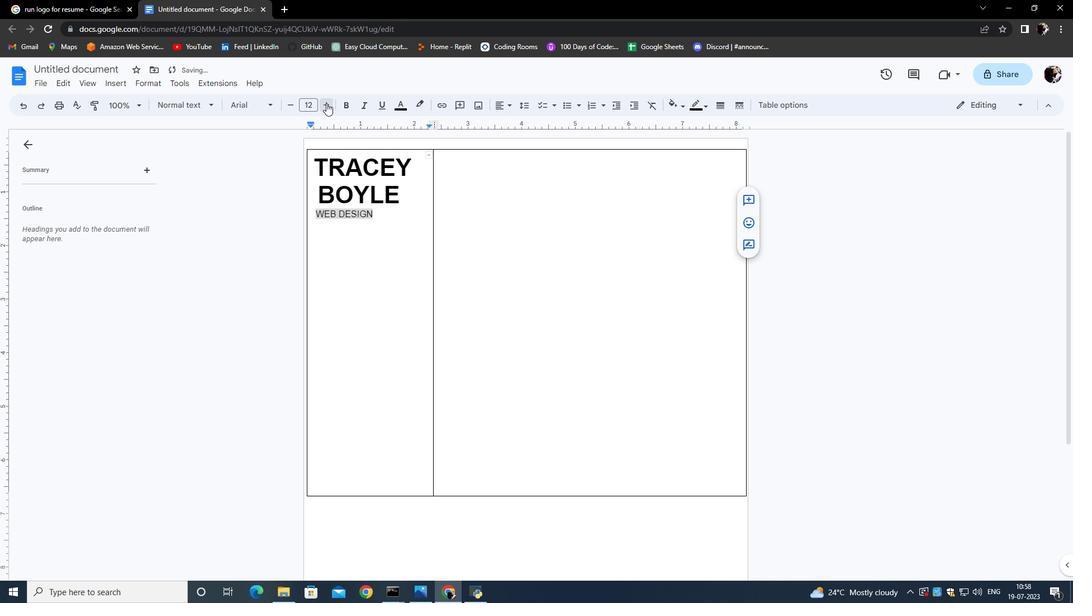 
Action: Mouse pressed left at (326, 103)
Screenshot: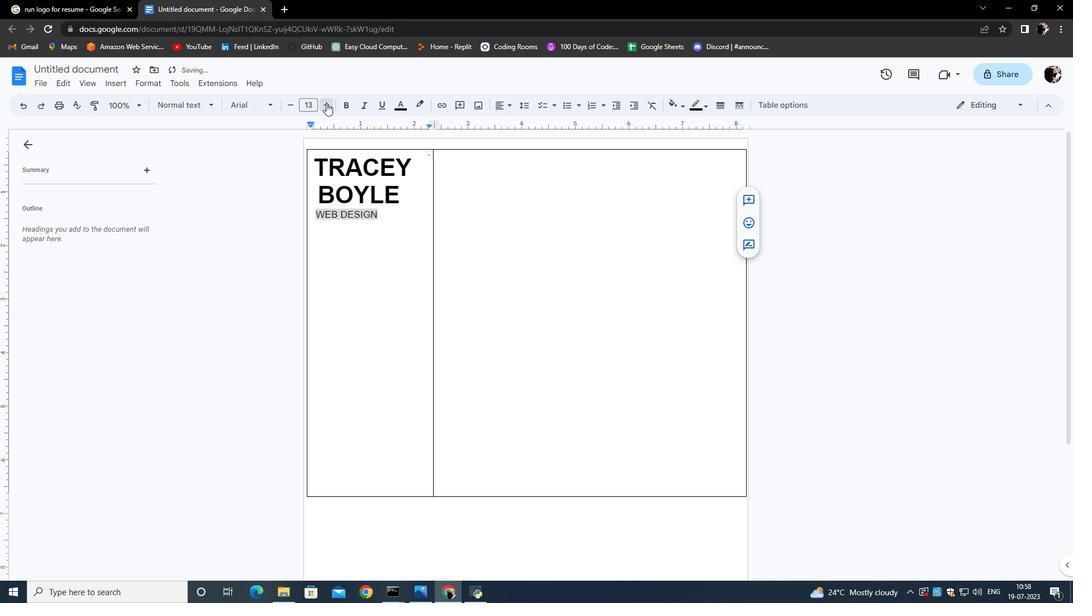 
Action: Mouse pressed left at (326, 103)
Screenshot: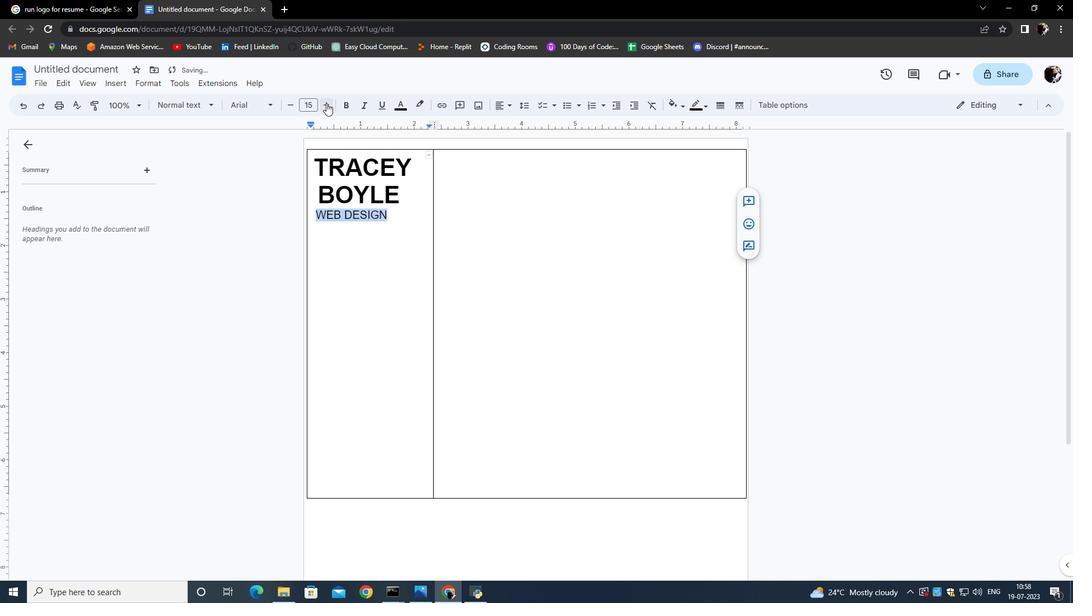 
Action: Mouse pressed left at (326, 103)
Screenshot: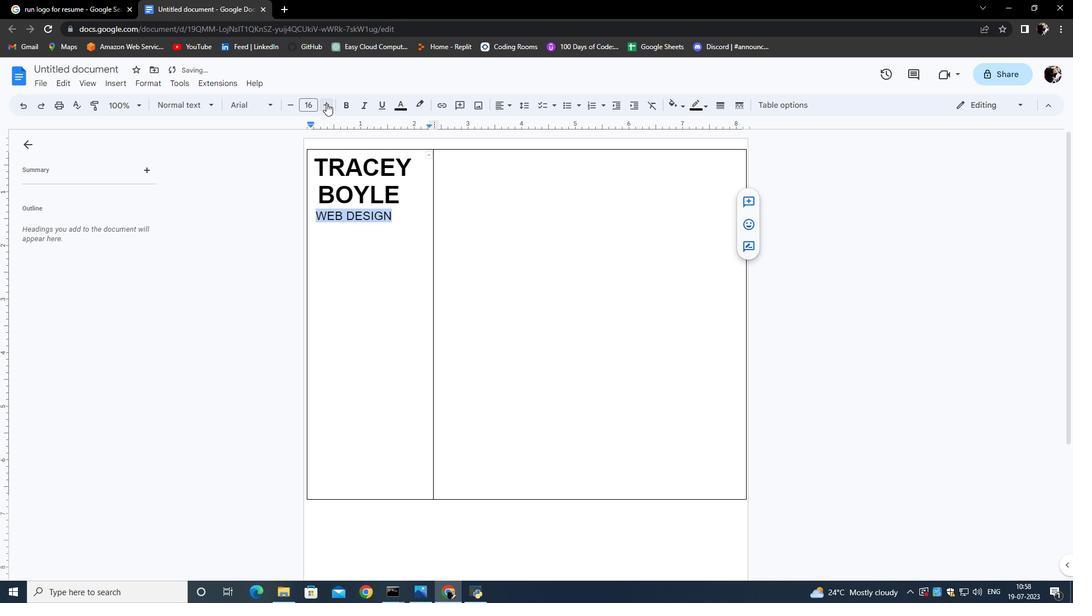 
Action: Mouse moved to (377, 258)
Screenshot: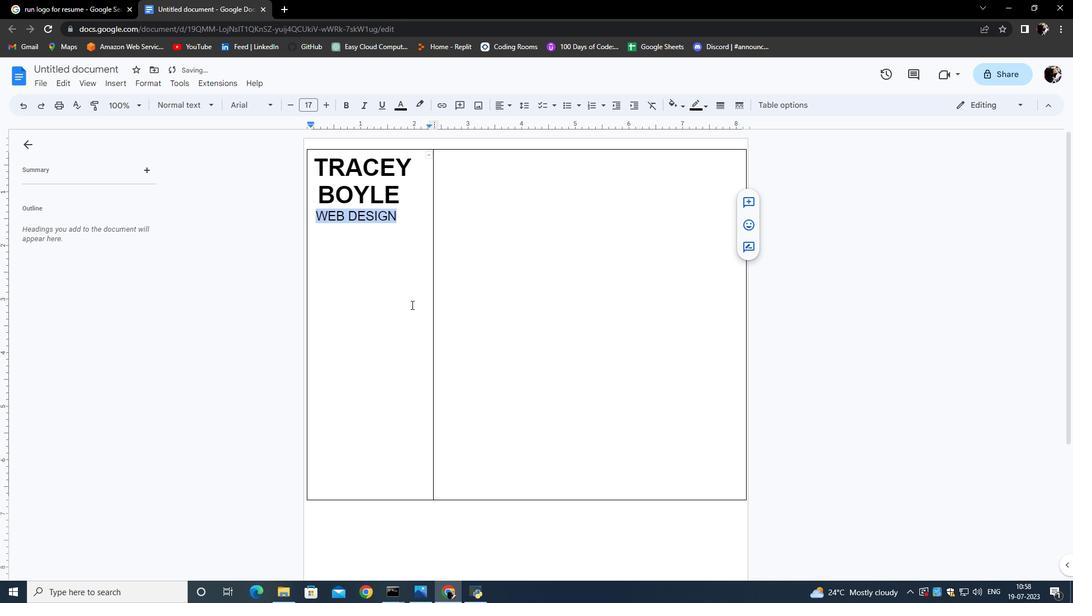 
Action: Mouse pressed left at (377, 258)
Screenshot: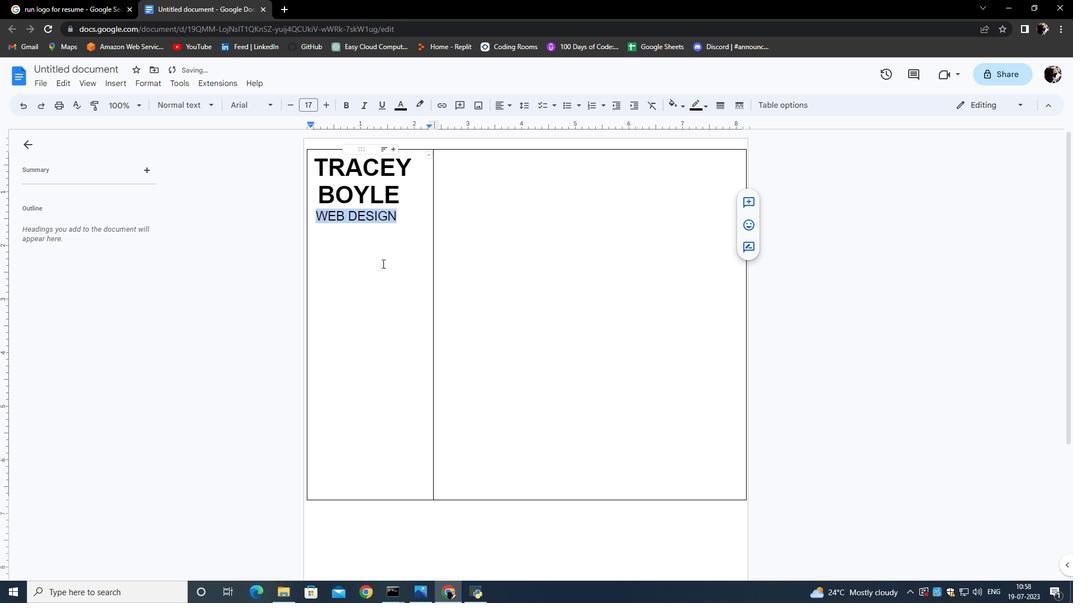 
Action: Mouse moved to (298, 287)
Screenshot: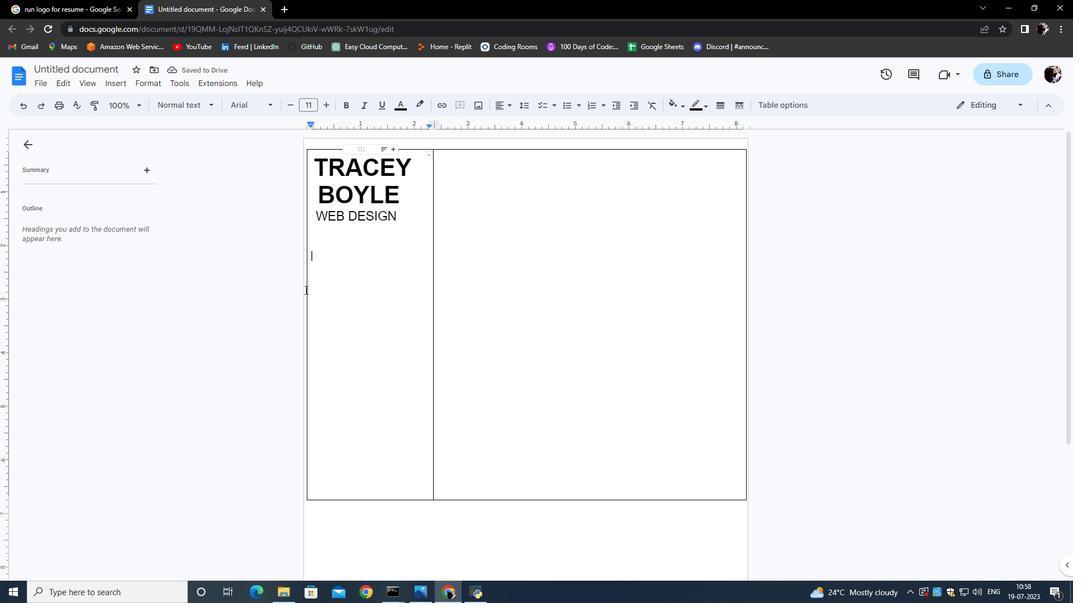 
Action: Mouse pressed left at (298, 287)
Screenshot: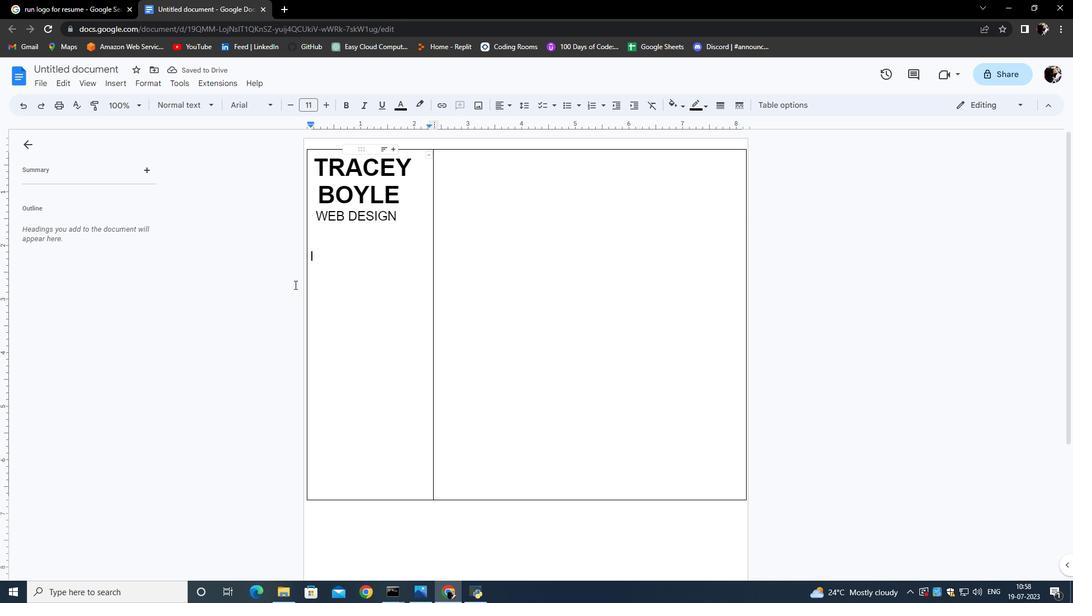 
Action: Mouse moved to (397, 195)
Screenshot: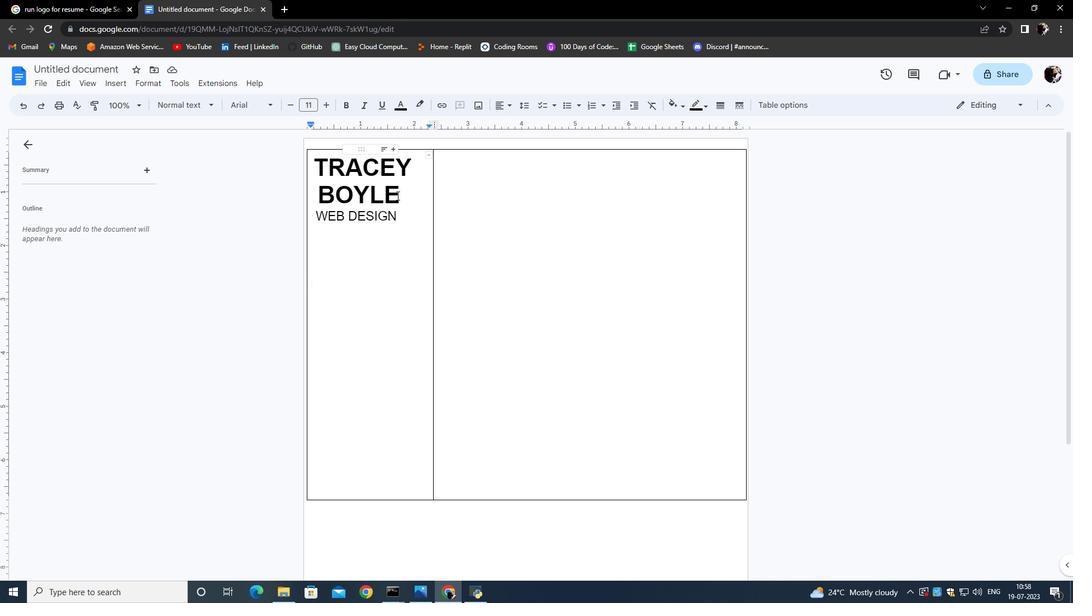 
Action: Mouse pressed left at (397, 195)
Screenshot: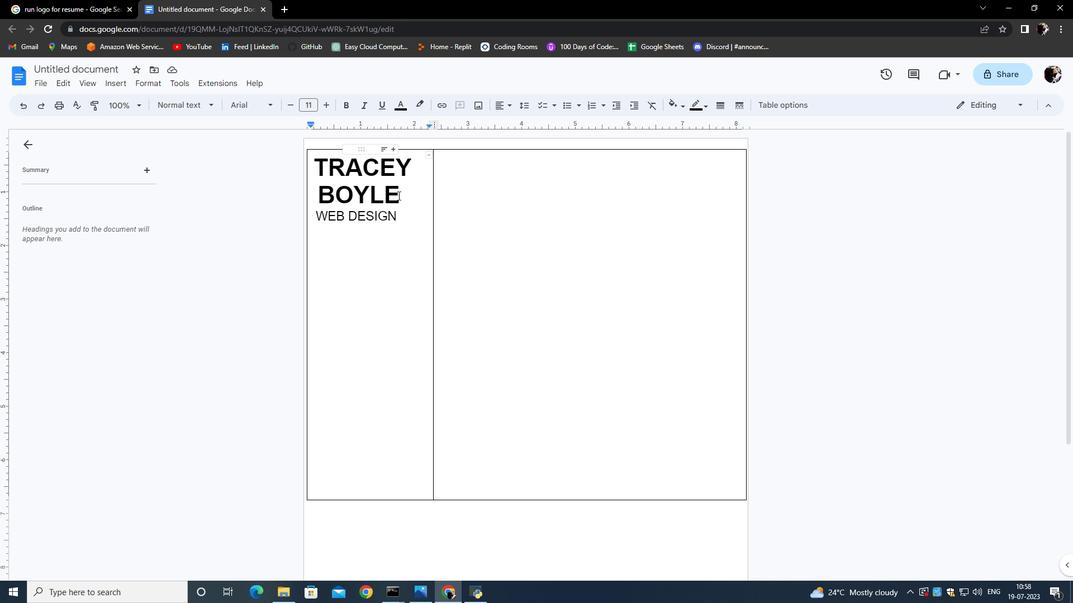 
Action: Mouse moved to (287, 105)
Screenshot: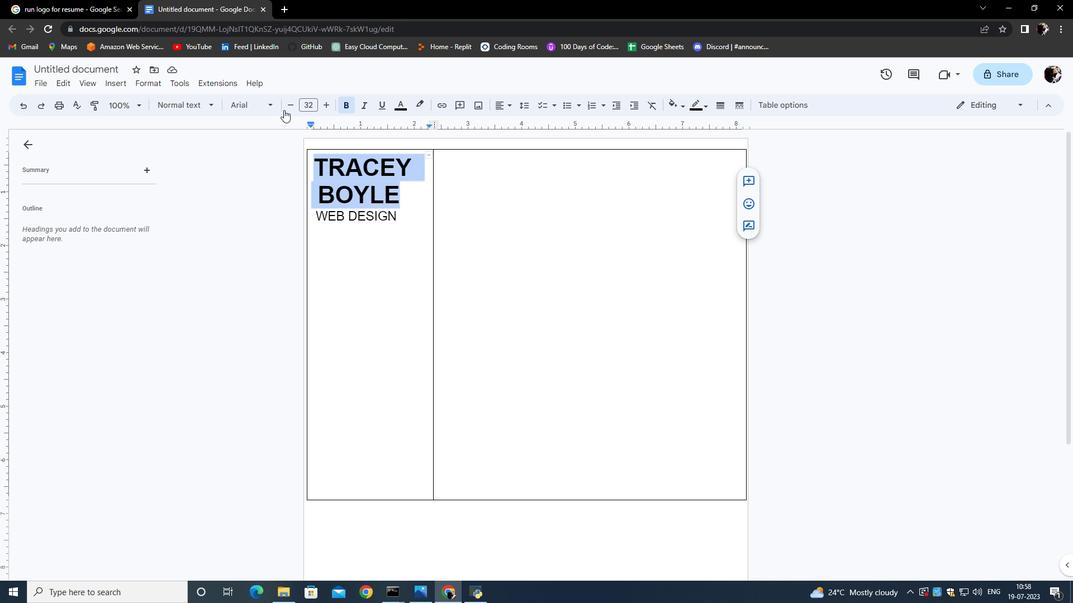 
Action: Mouse pressed left at (287, 105)
Screenshot: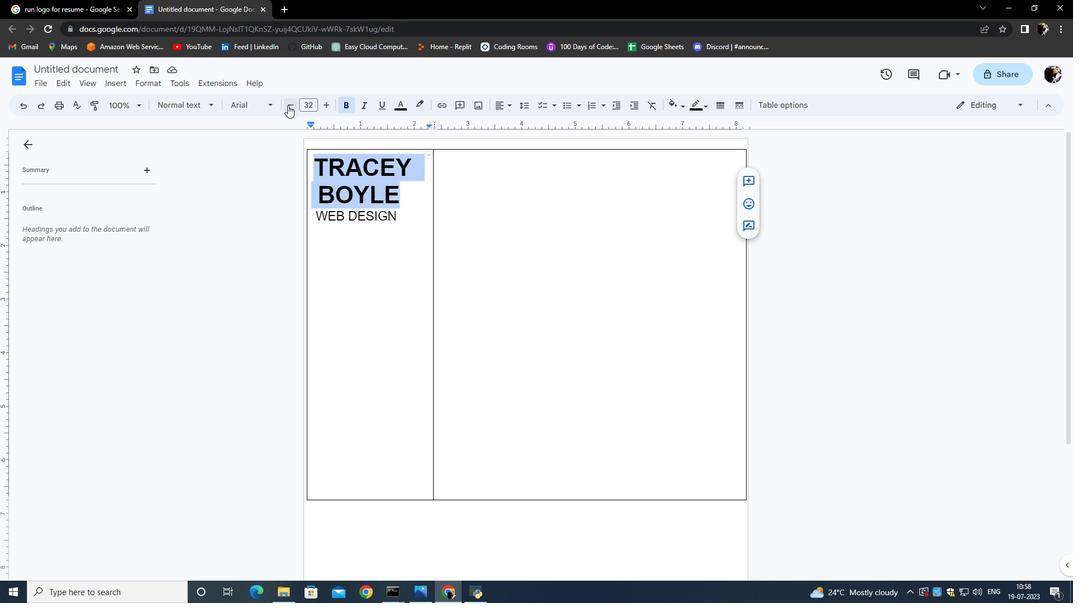 
Action: Mouse pressed left at (287, 105)
Screenshot: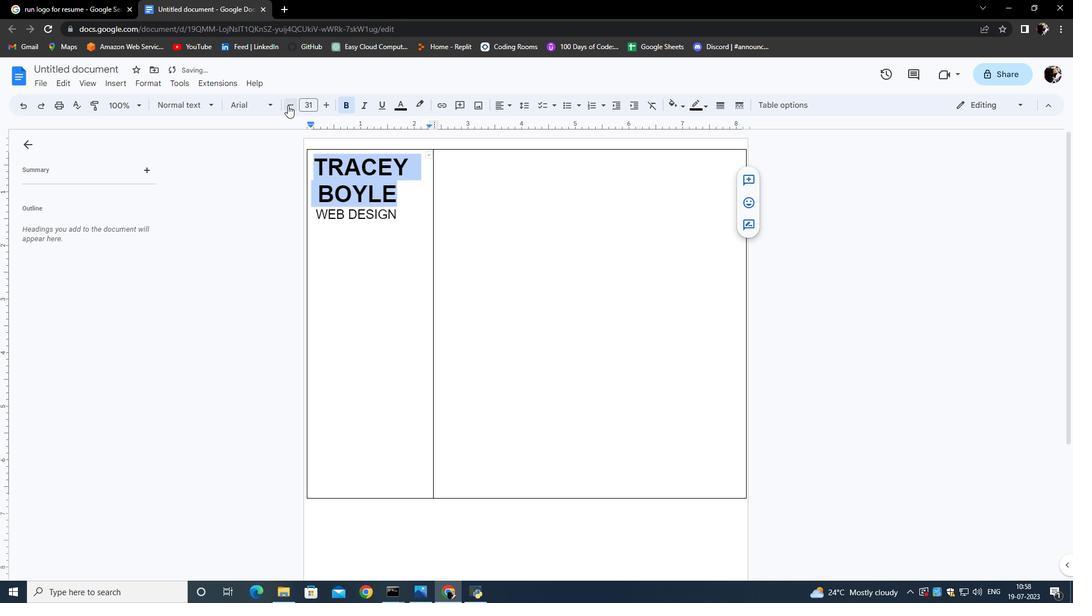 
Action: Mouse moved to (369, 231)
Screenshot: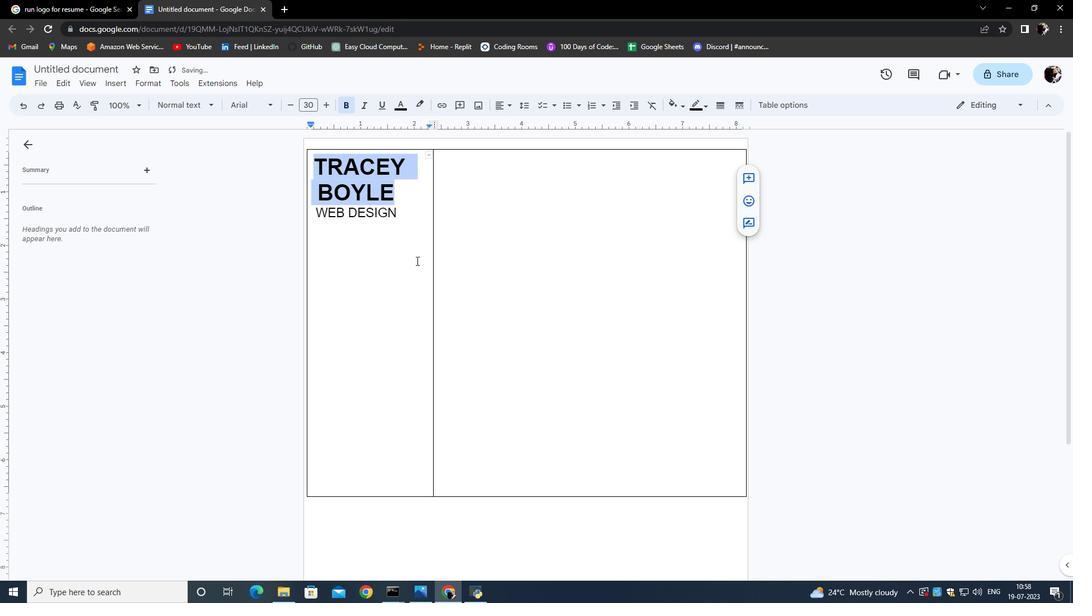 
Action: Mouse pressed left at (369, 231)
Screenshot: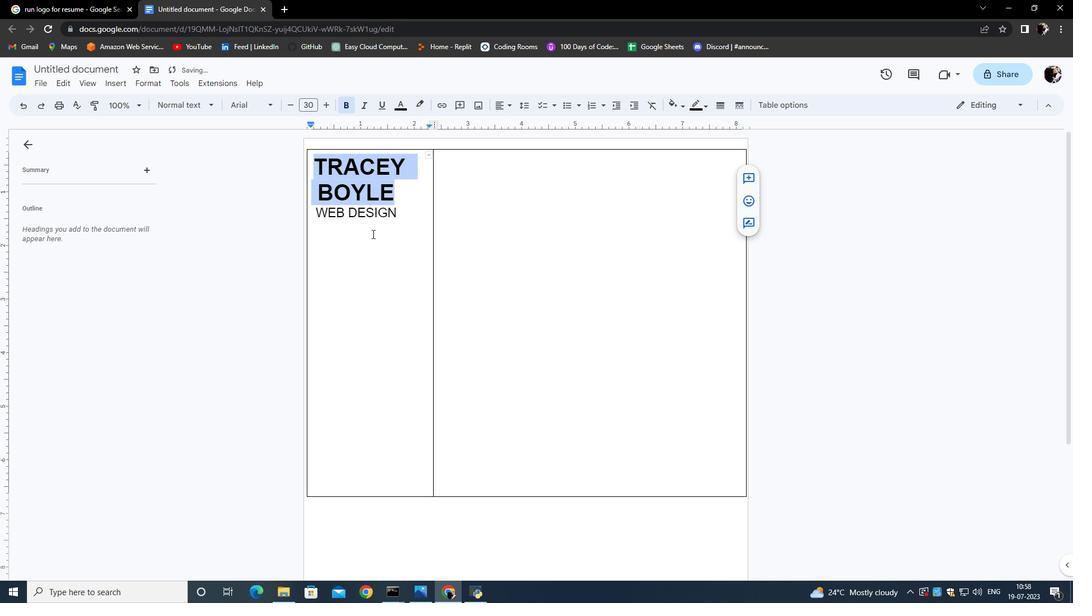 
Action: Mouse moved to (368, 250)
Screenshot: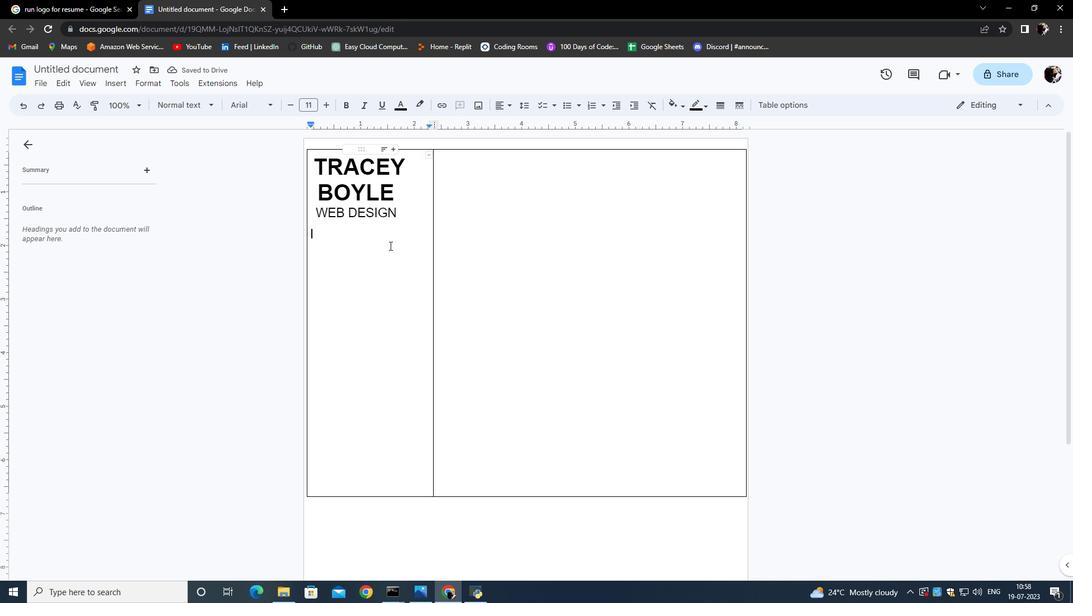 
Action: Mouse pressed left at (368, 250)
Screenshot: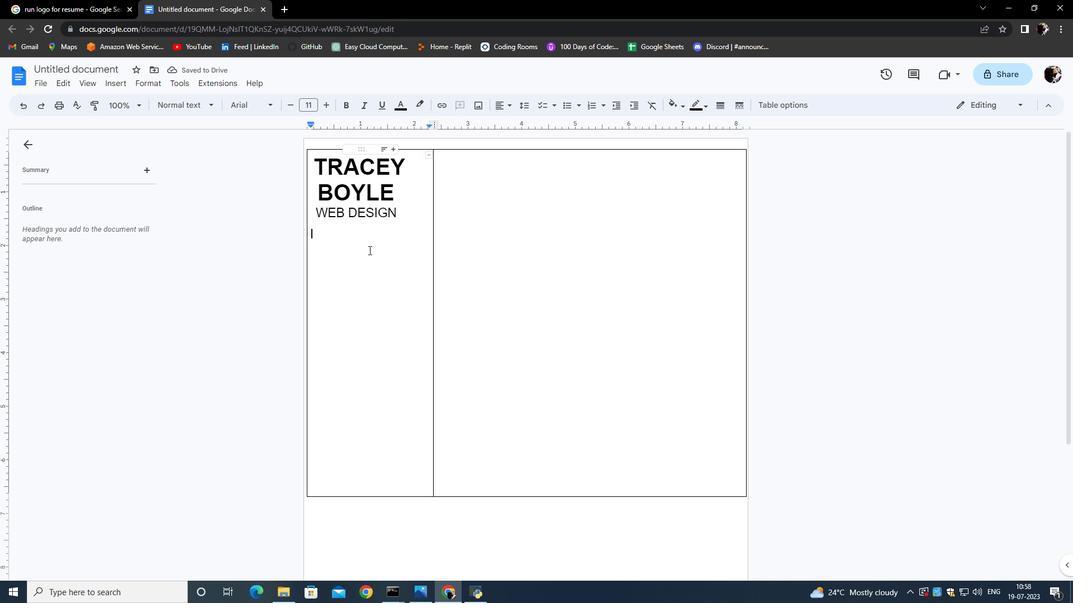
Action: Mouse moved to (329, 242)
Screenshot: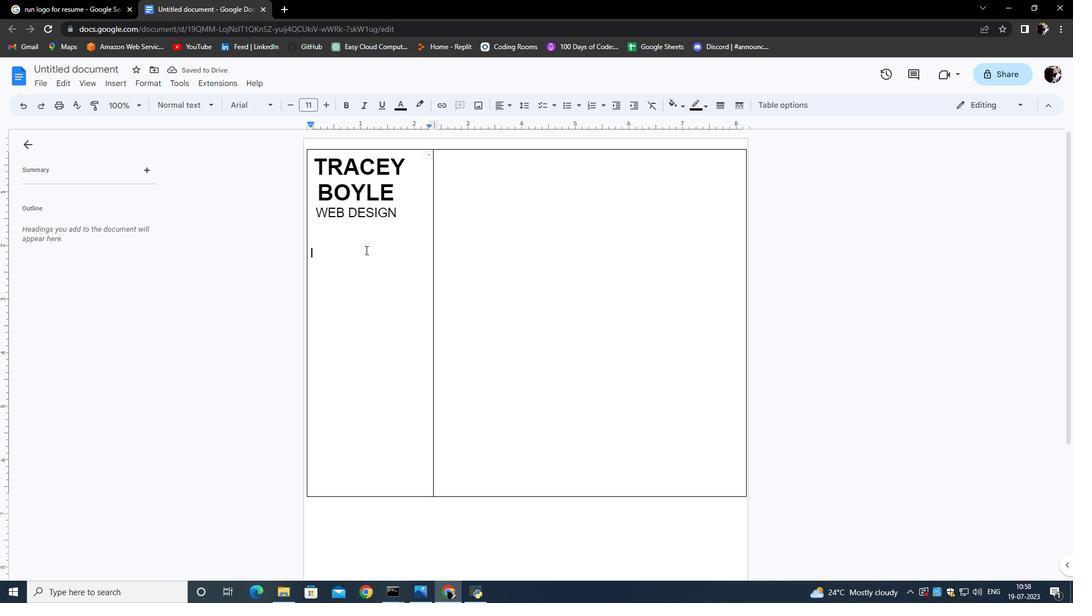 
Action: Mouse pressed left at (329, 242)
Screenshot: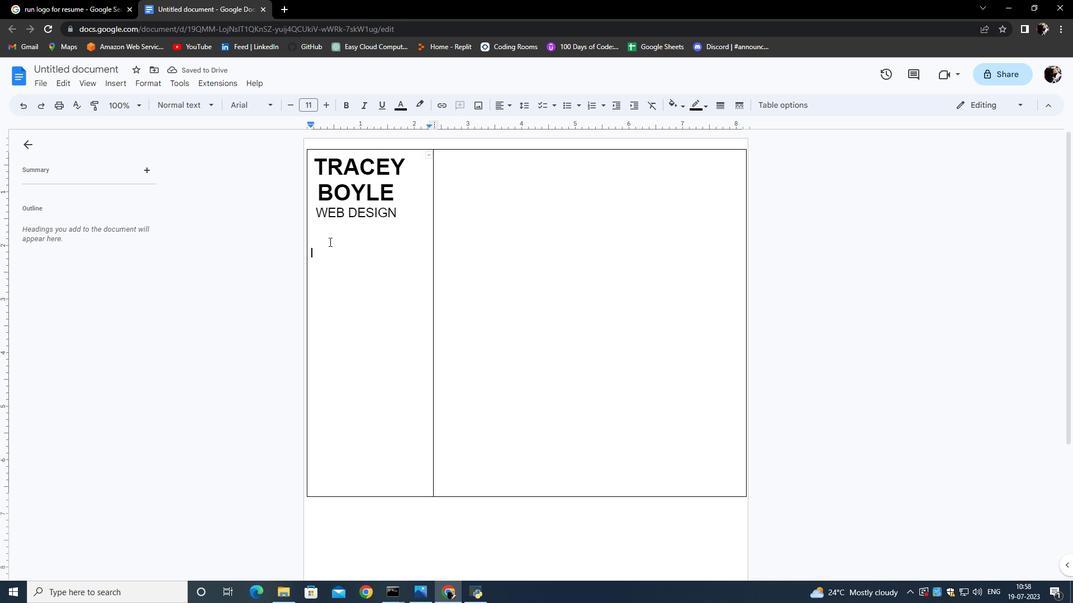 
Action: Mouse moved to (325, 229)
Screenshot: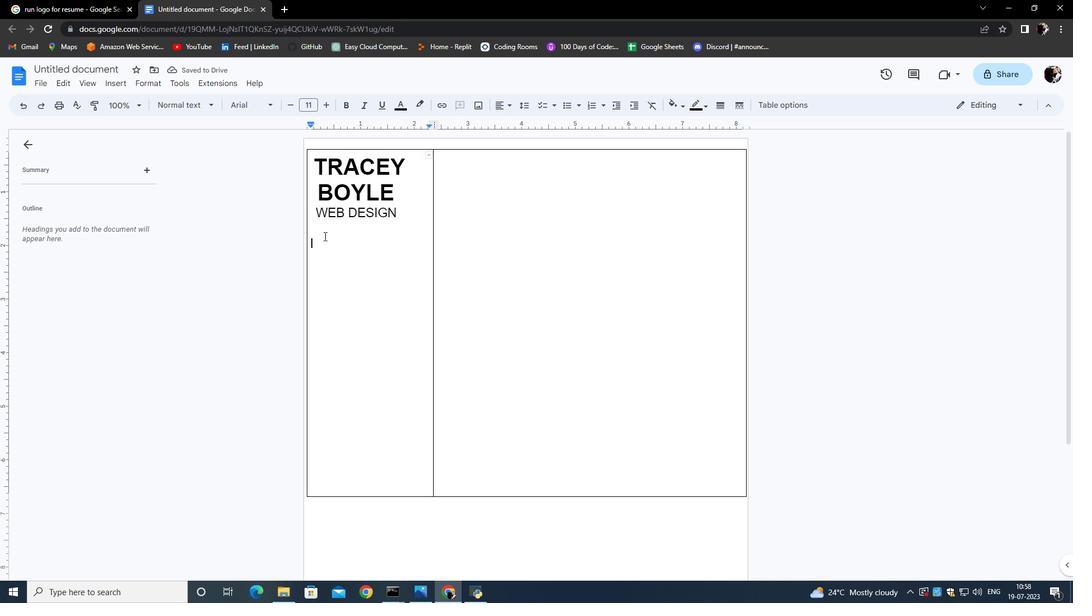 
Action: Mouse pressed left at (325, 229)
Screenshot: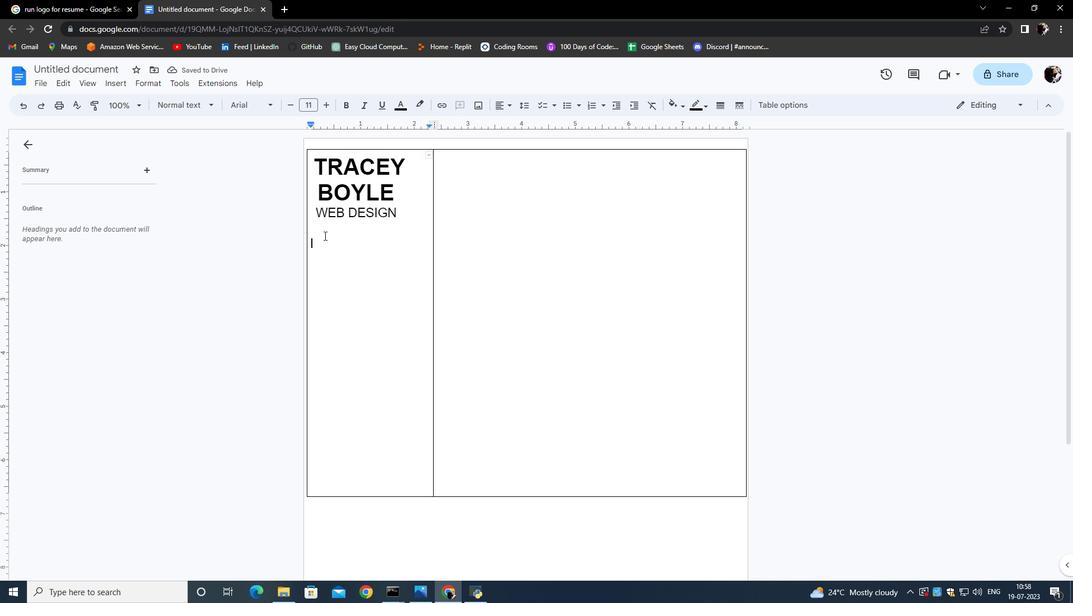 
Action: Mouse moved to (127, 81)
Screenshot: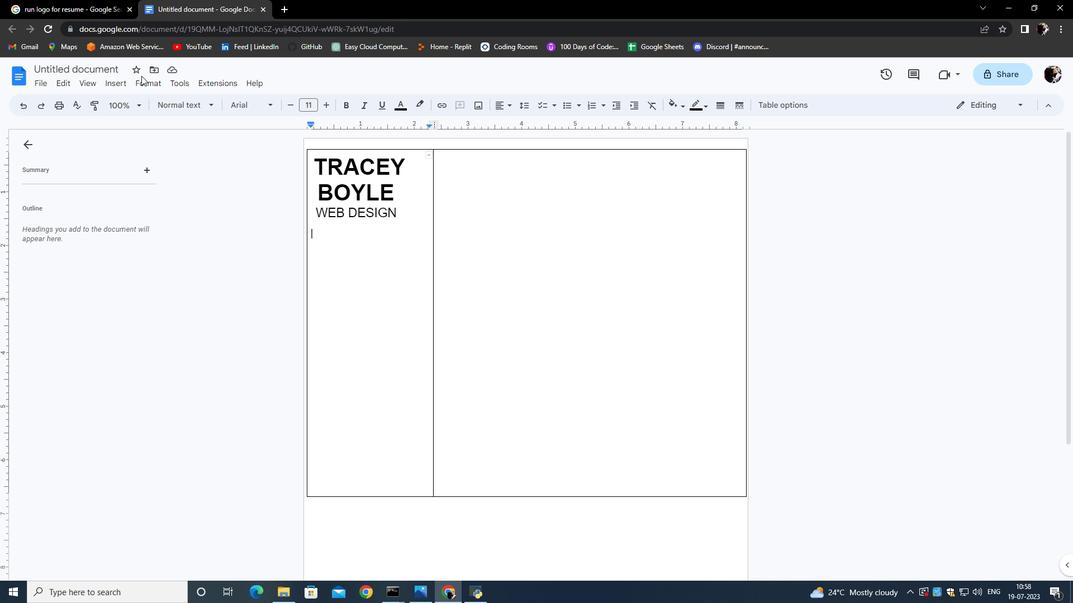 
Action: Mouse pressed left at (127, 81)
Screenshot: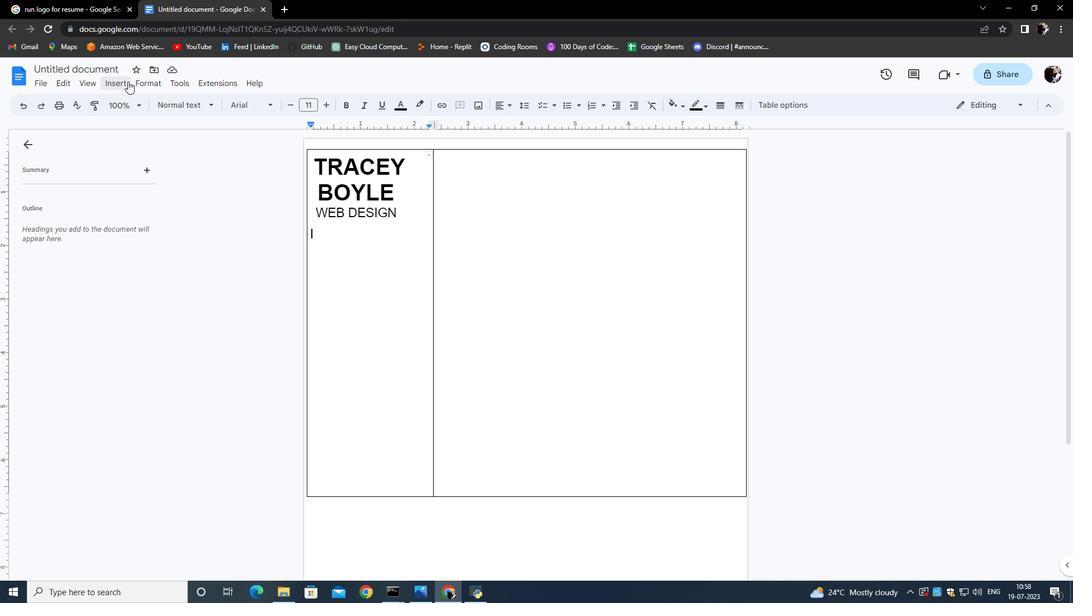 
Action: Mouse moved to (323, 107)
Screenshot: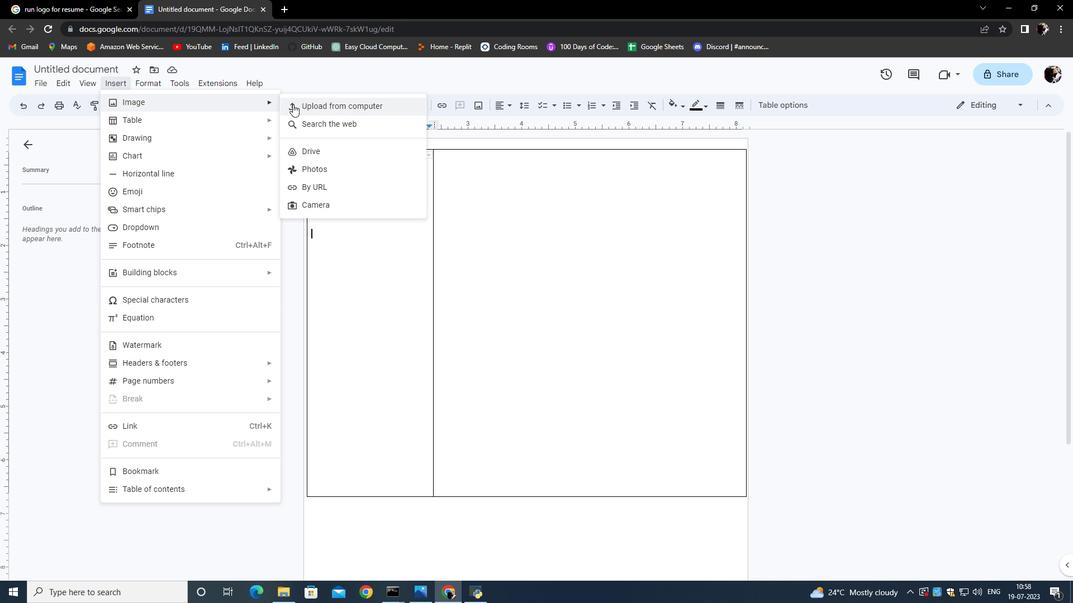
Action: Mouse pressed left at (323, 107)
Screenshot: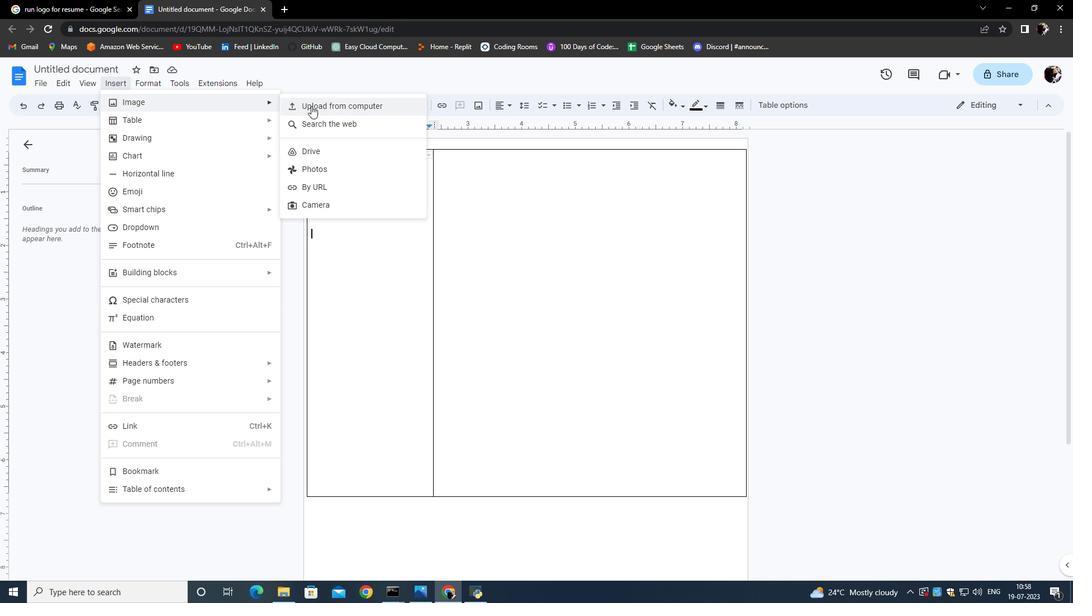 
Action: Mouse moved to (372, 106)
Screenshot: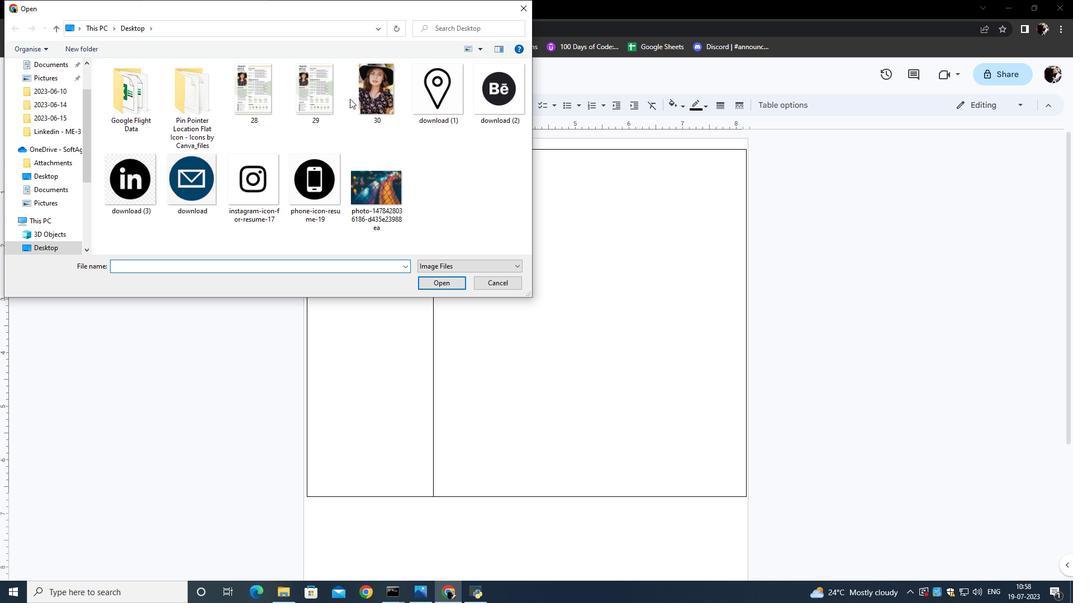 
Action: Mouse pressed left at (372, 106)
Screenshot: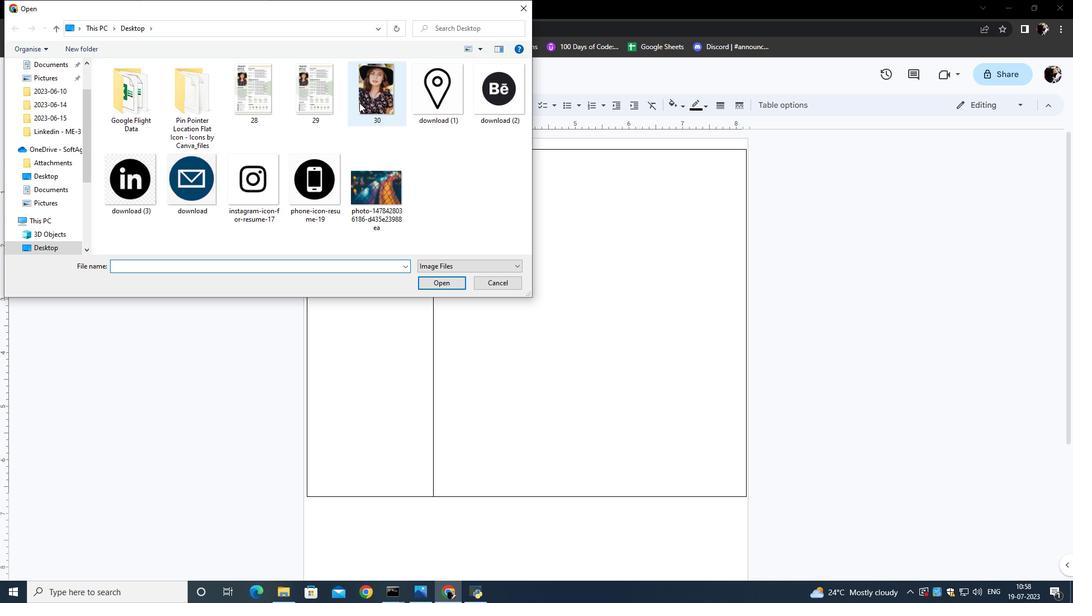 
Action: Mouse moved to (454, 278)
Screenshot: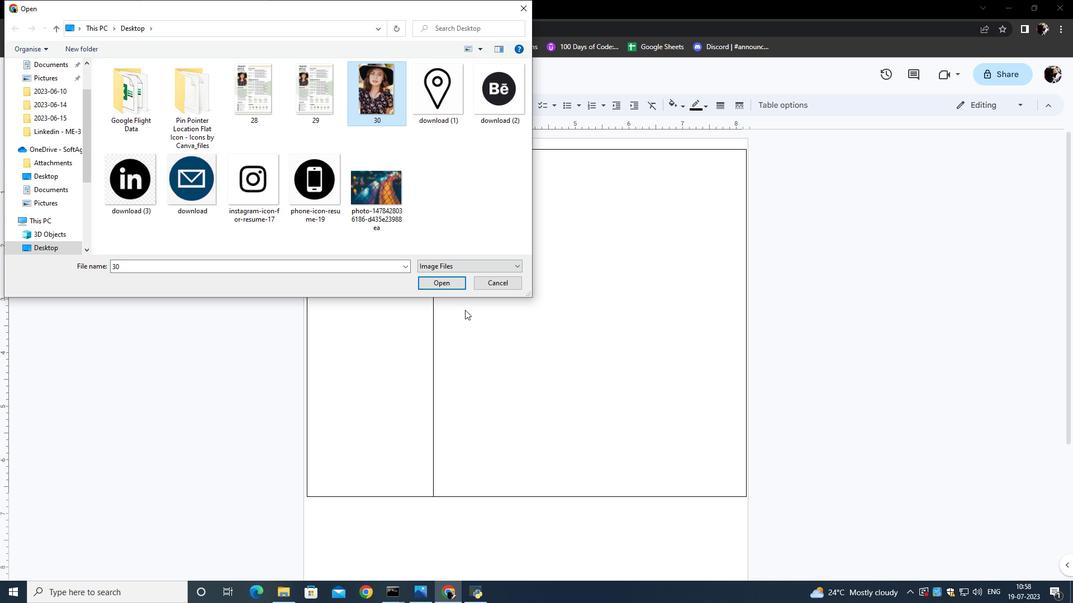 
Action: Mouse pressed left at (454, 278)
Screenshot: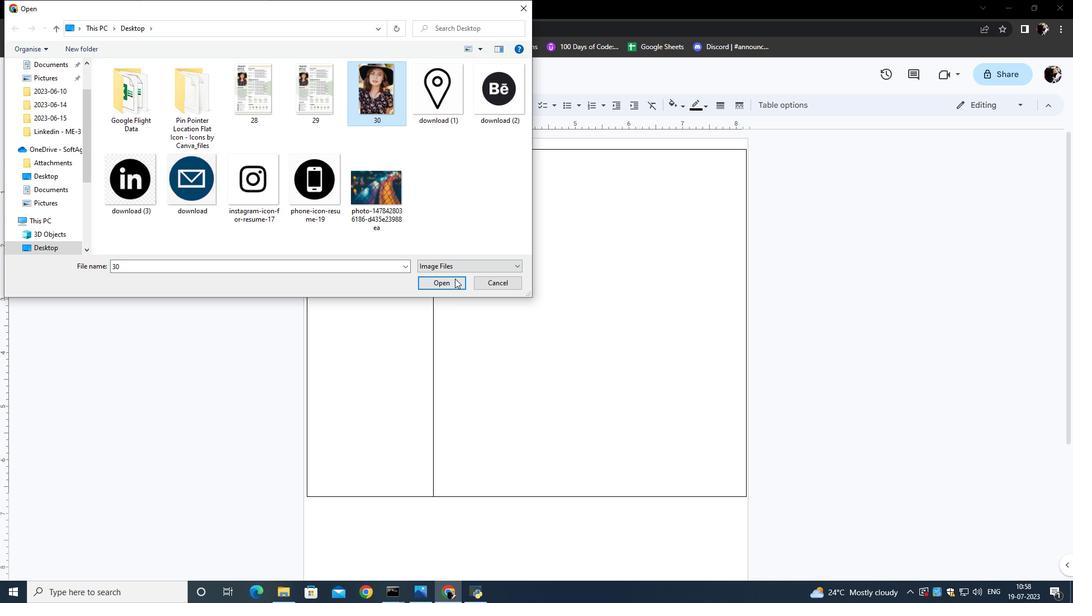 
Action: Mouse moved to (406, 281)
Screenshot: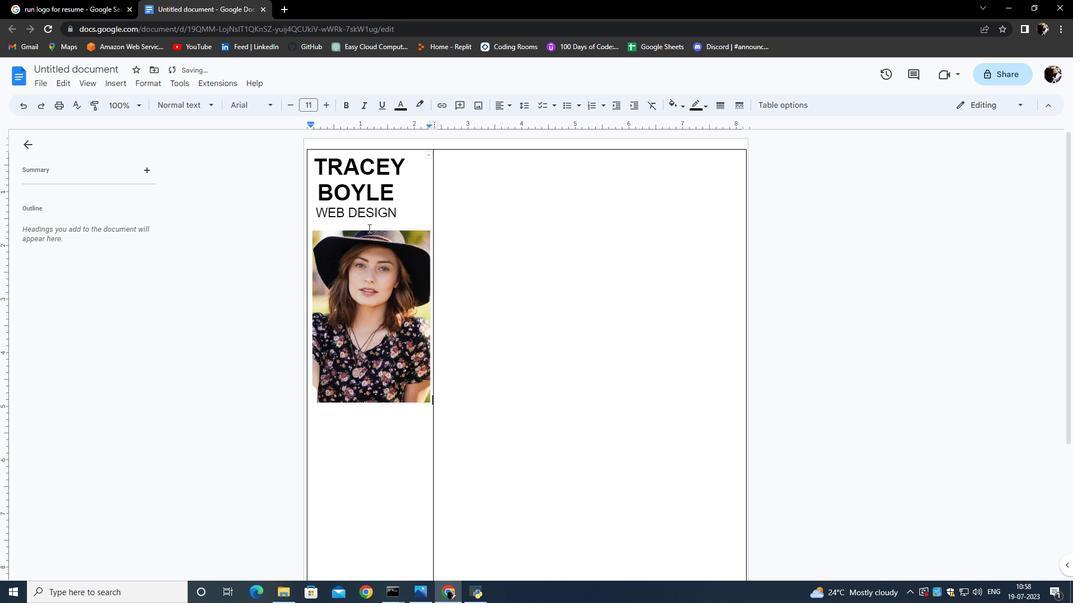 
Action: Mouse scrolled (406, 281) with delta (0, 0)
Screenshot: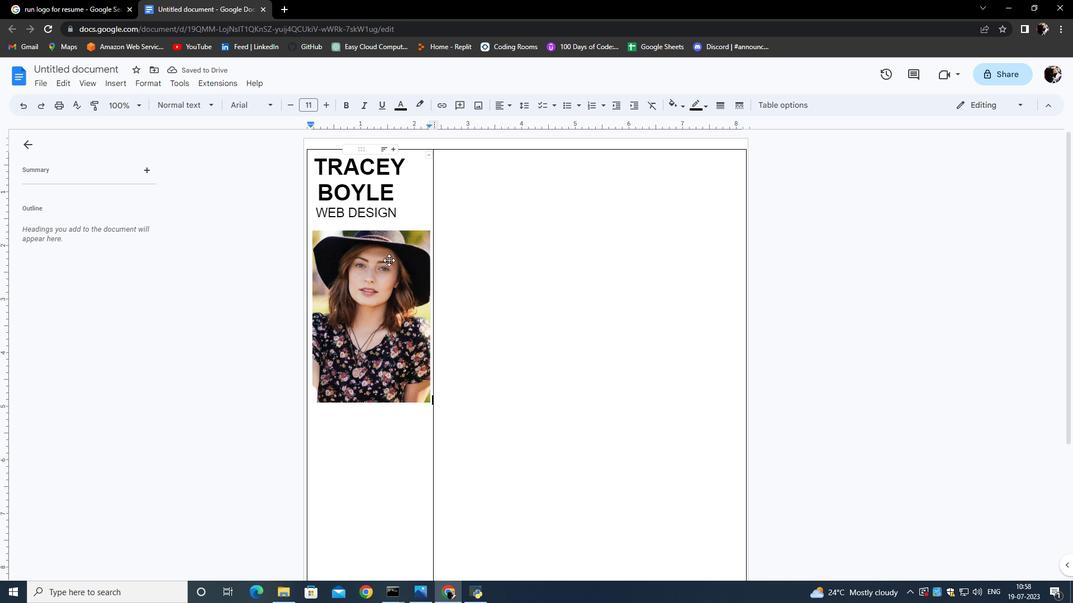 
Action: Mouse scrolled (406, 281) with delta (0, 0)
Screenshot: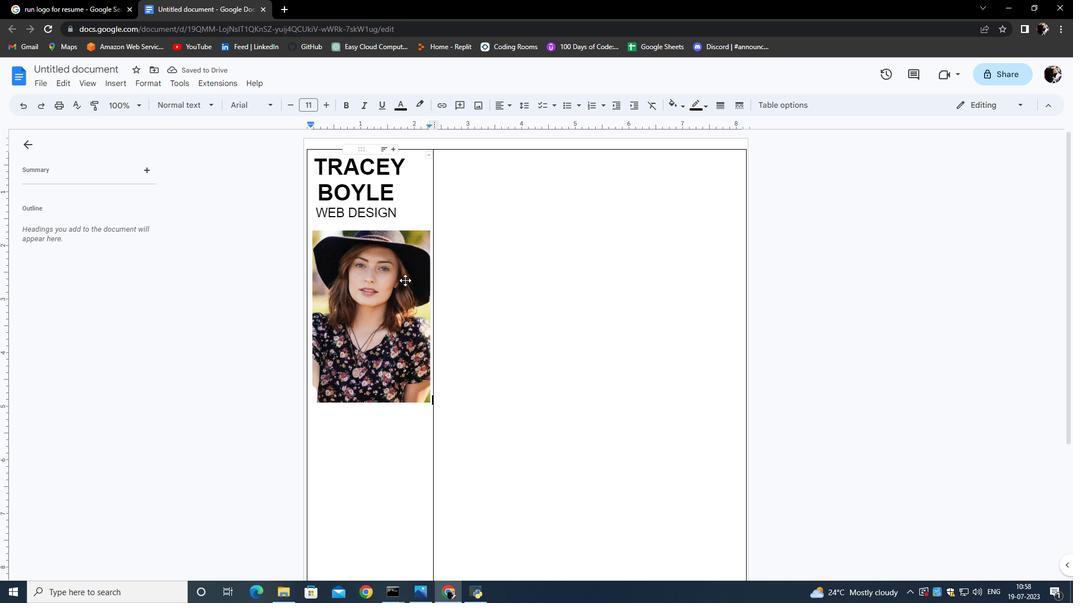 
Action: Mouse scrolled (406, 282) with delta (0, 0)
Screenshot: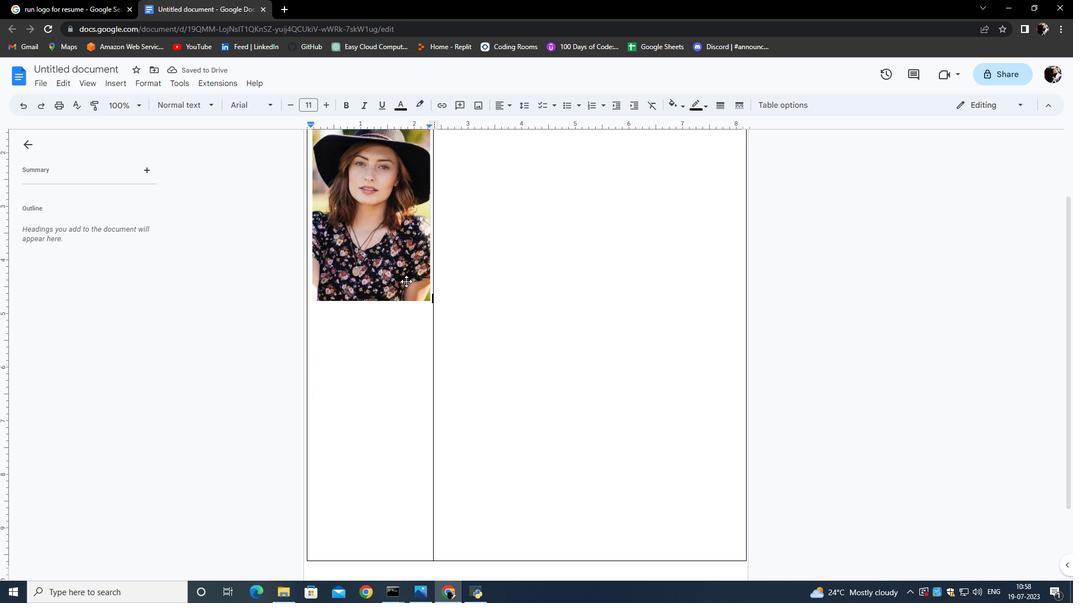 
Action: Mouse scrolled (406, 282) with delta (0, 0)
Screenshot: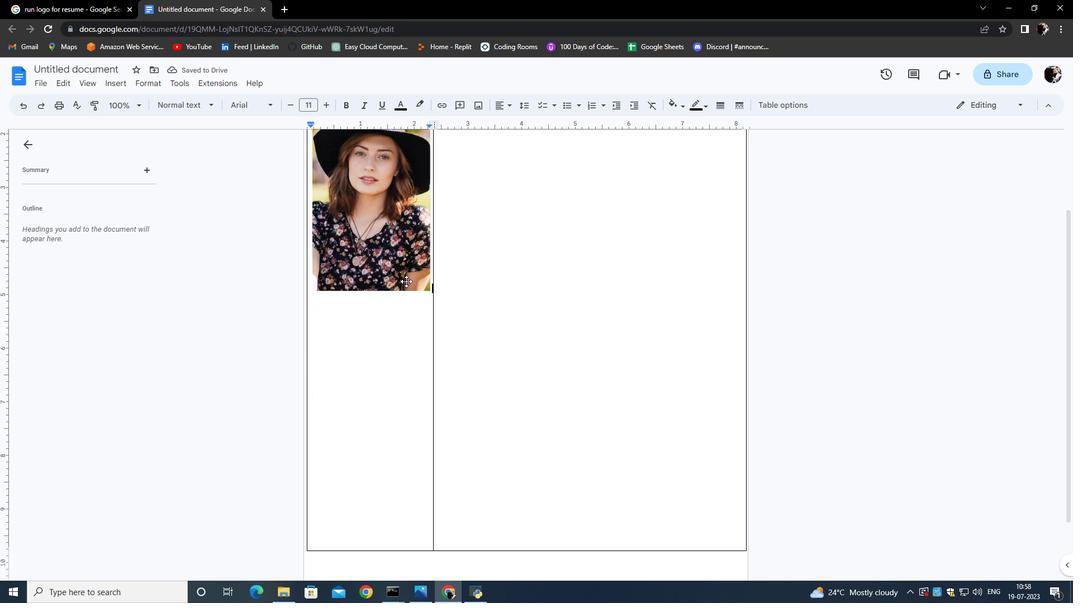 
Action: Mouse moved to (381, 230)
Screenshot: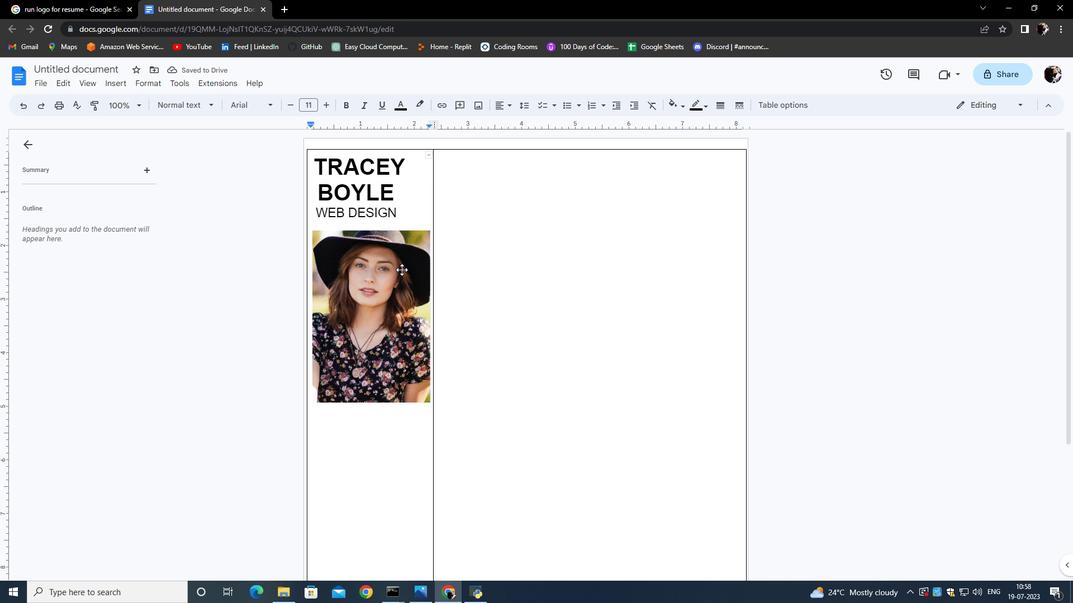 
Action: Mouse pressed left at (381, 230)
Screenshot: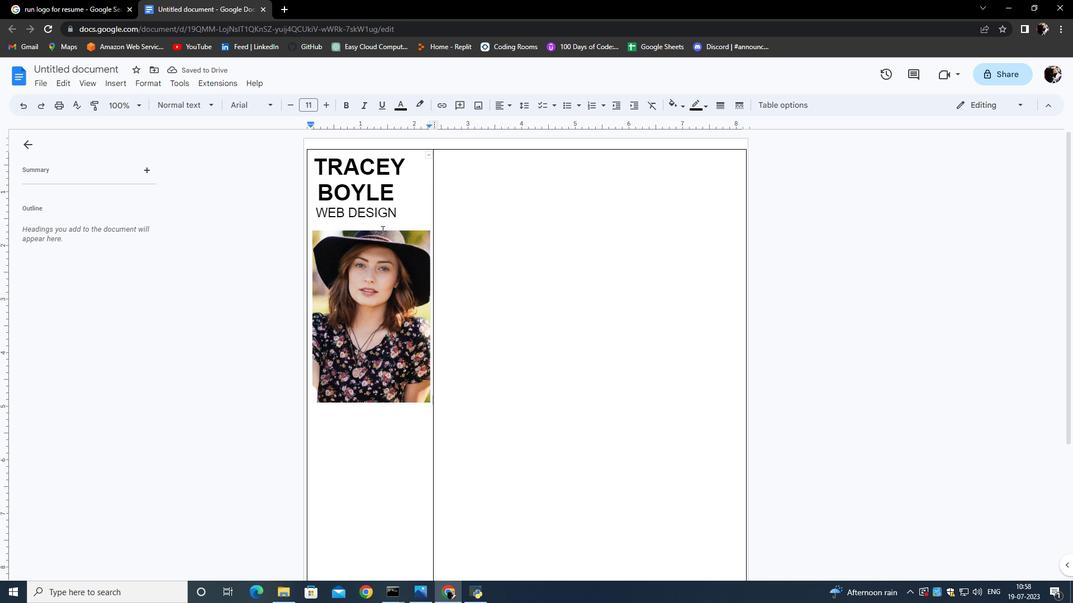 
Action: Mouse moved to (432, 230)
Screenshot: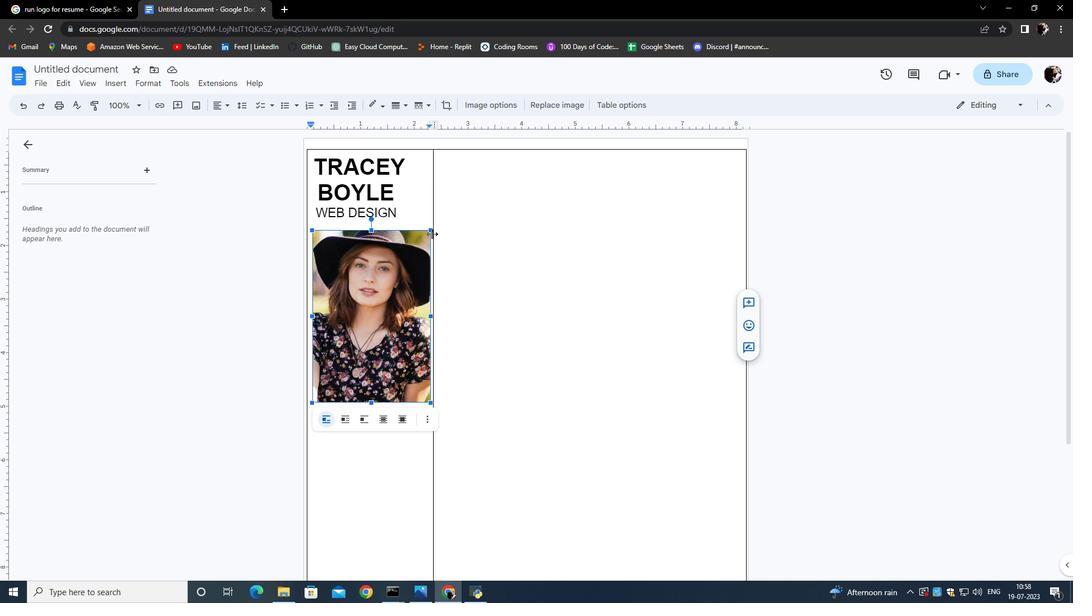 
Action: Mouse pressed left at (432, 230)
Screenshot: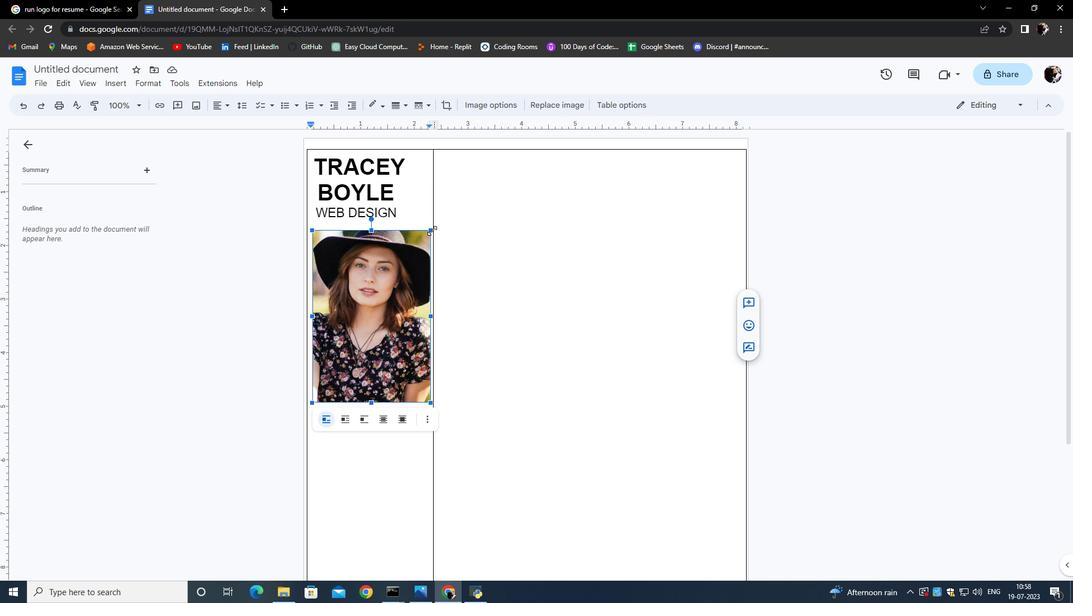 
Action: Mouse moved to (408, 217)
Screenshot: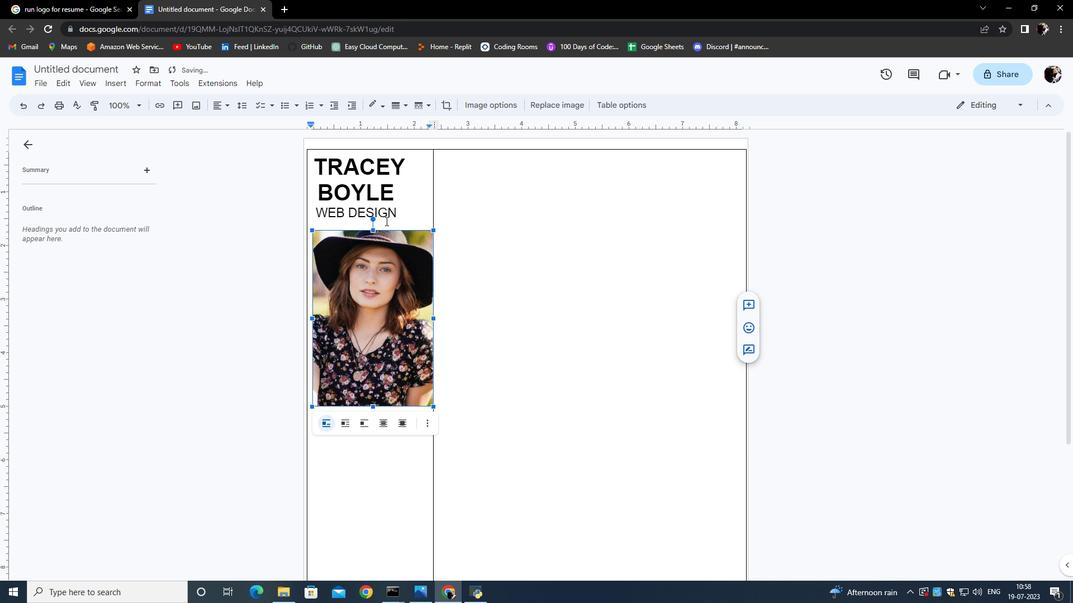 
Action: Mouse pressed left at (408, 217)
Screenshot: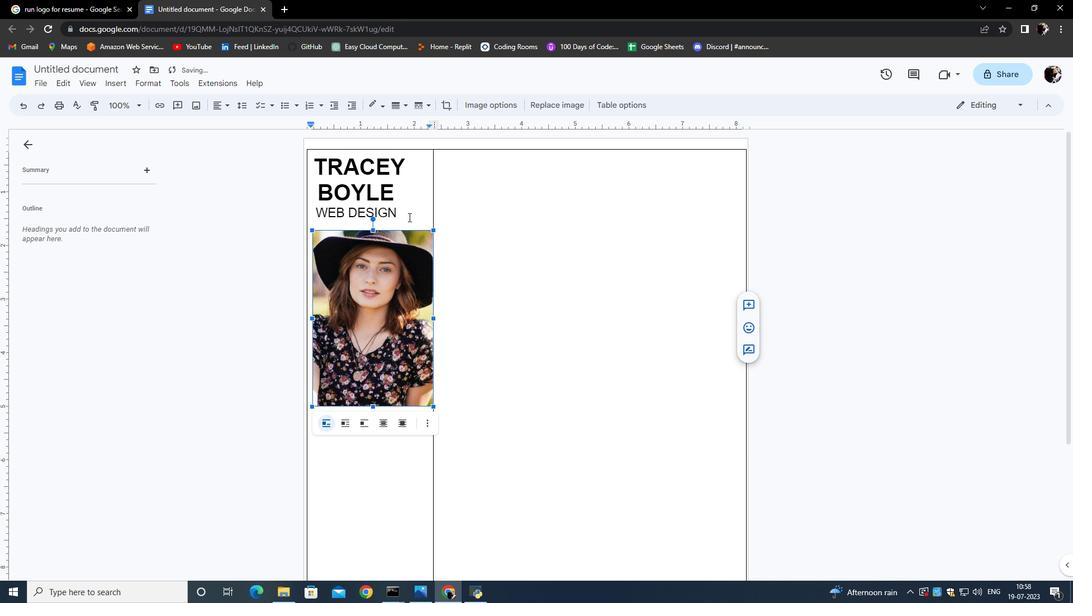 
Action: Mouse moved to (370, 405)
Screenshot: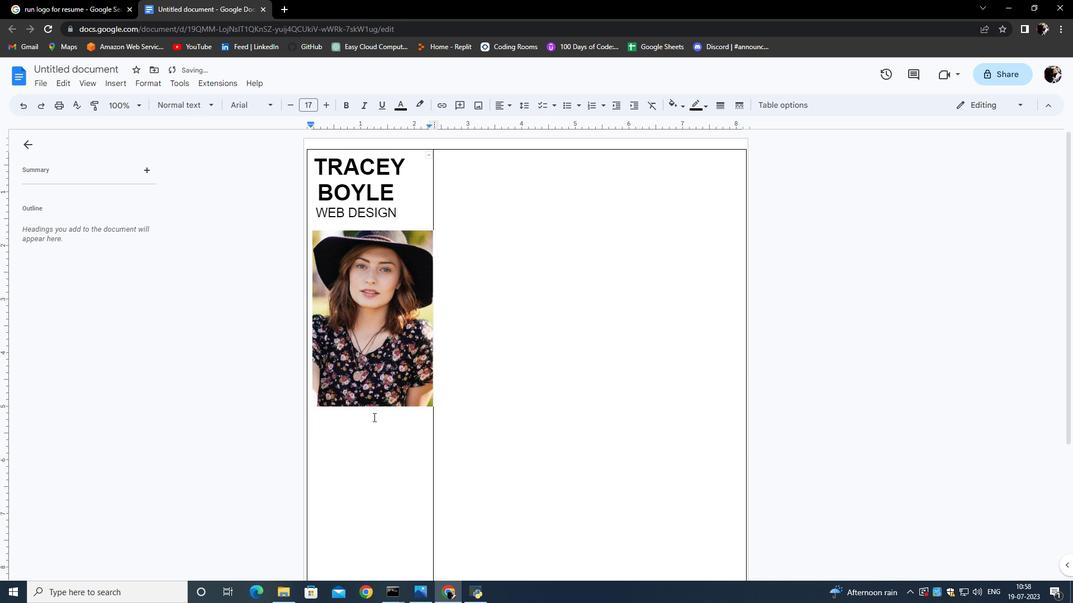 
Action: Mouse pressed left at (370, 405)
Screenshot: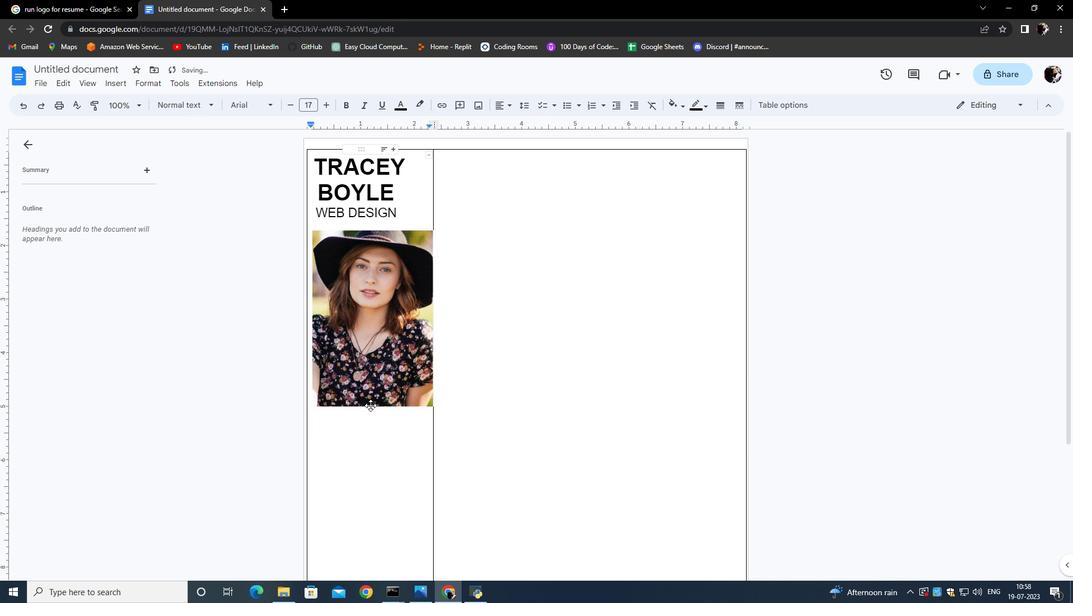 
Action: Mouse moved to (373, 406)
Screenshot: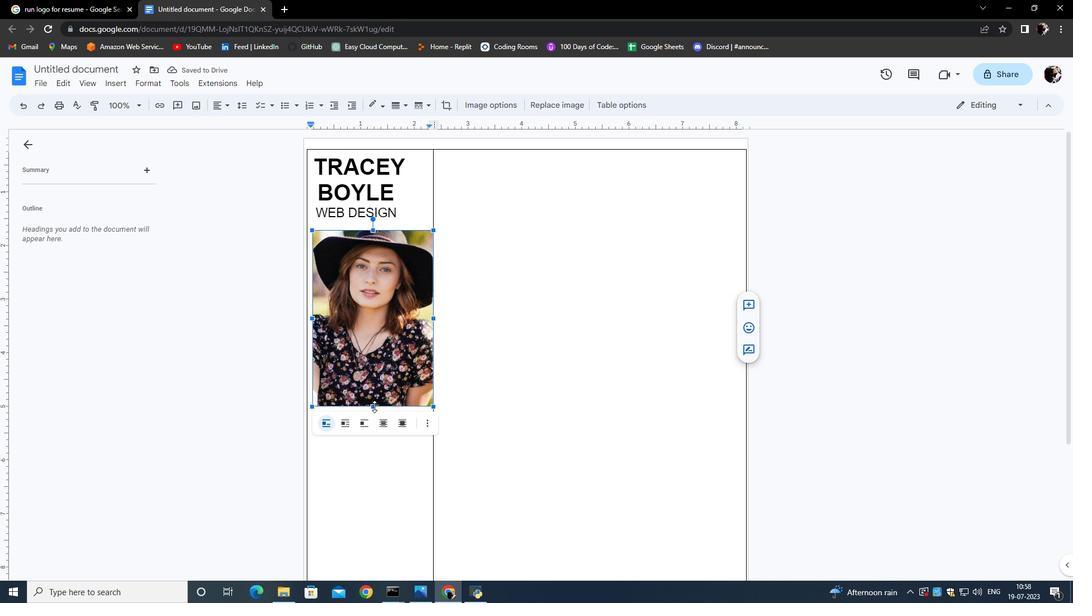 
Action: Mouse pressed left at (373, 406)
Screenshot: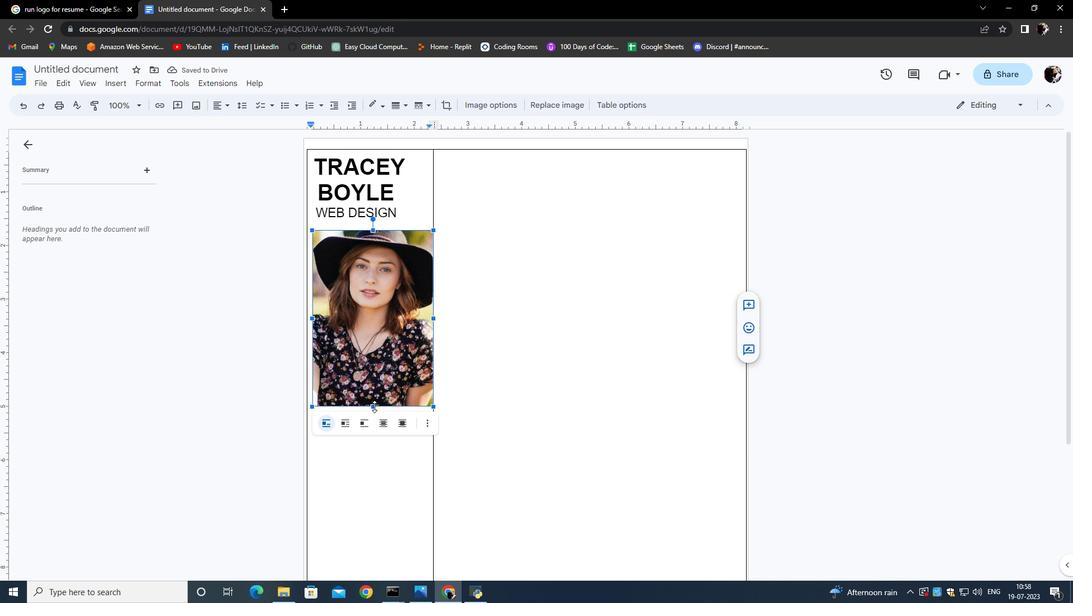 
Action: Mouse moved to (434, 301)
Screenshot: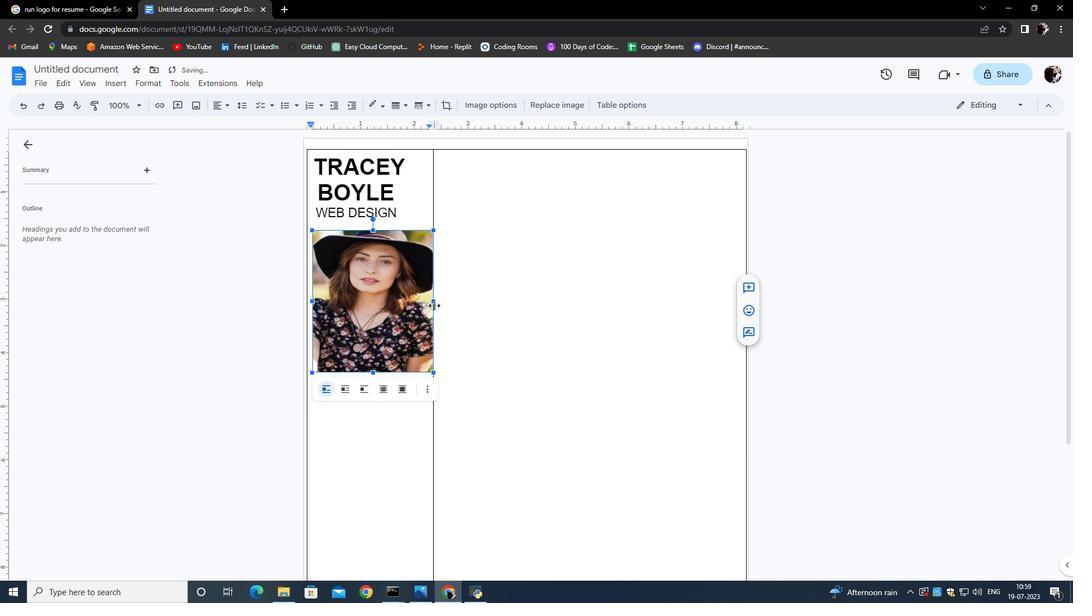 
Action: Mouse pressed left at (434, 301)
Screenshot: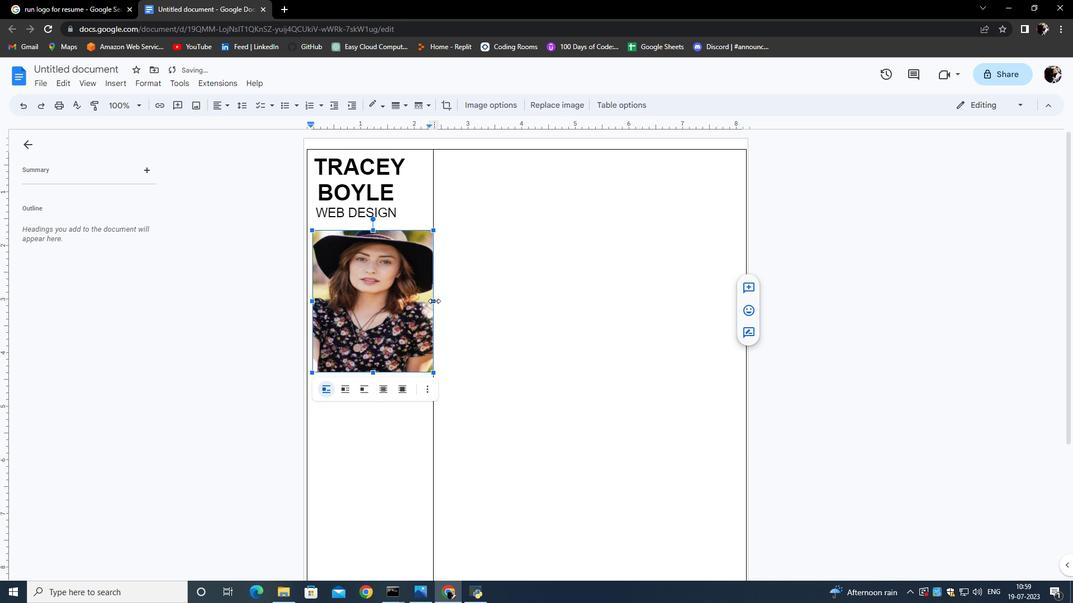 
Action: Mouse moved to (400, 272)
Screenshot: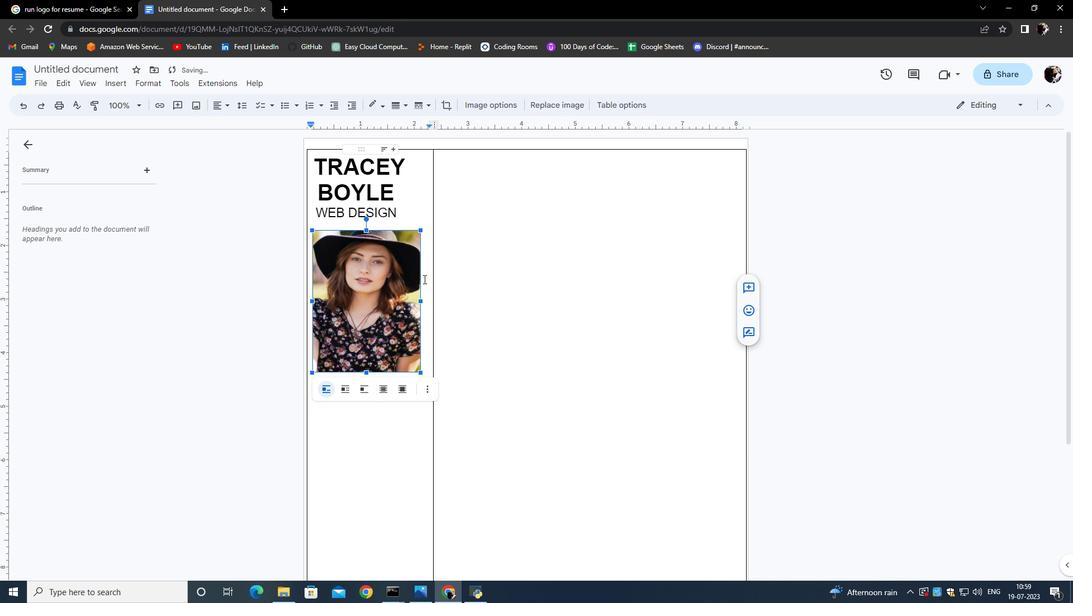 
Action: Mouse pressed left at (400, 272)
Screenshot: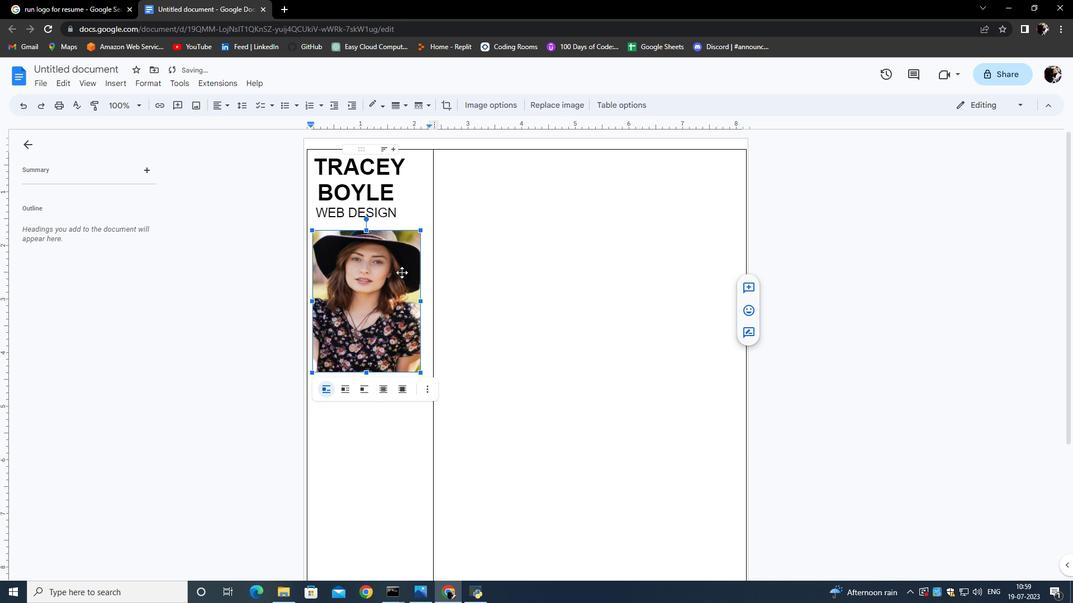 
Action: Mouse moved to (382, 279)
Screenshot: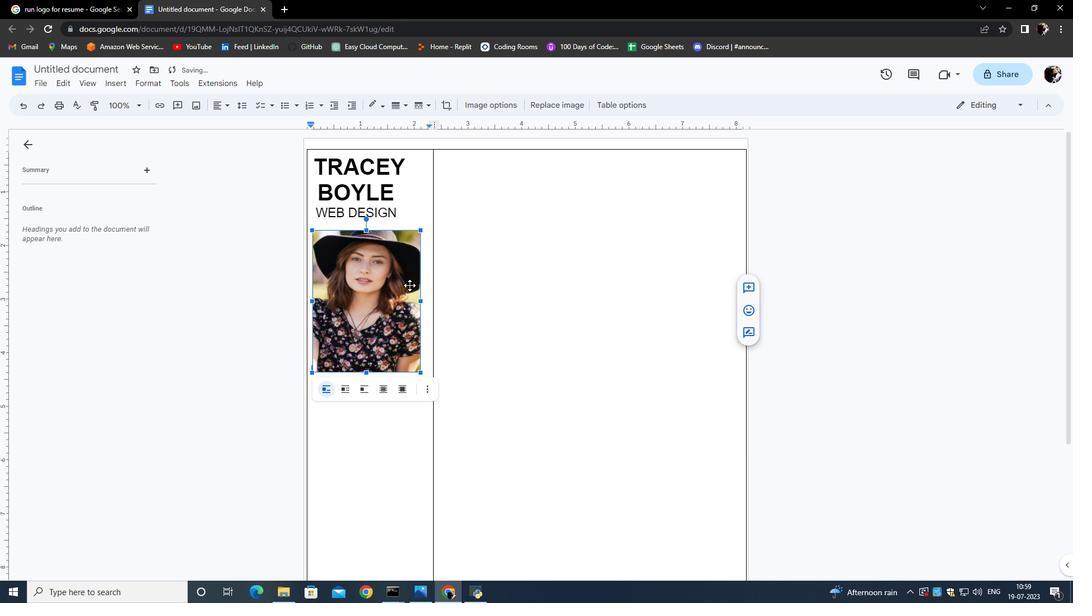 
Action: Mouse pressed left at (382, 279)
Screenshot: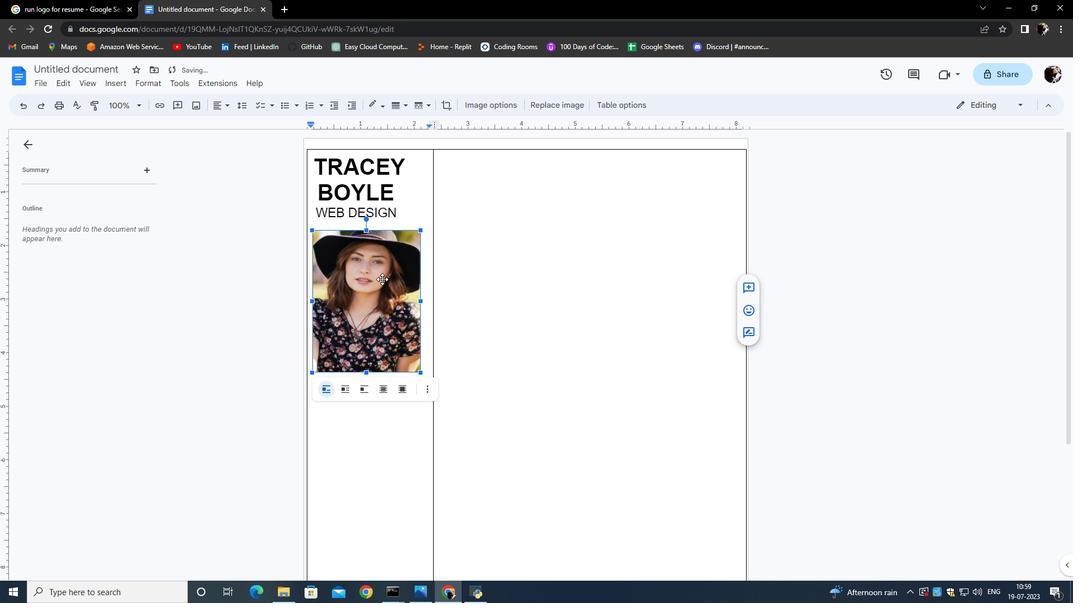 
Action: Mouse moved to (414, 212)
Screenshot: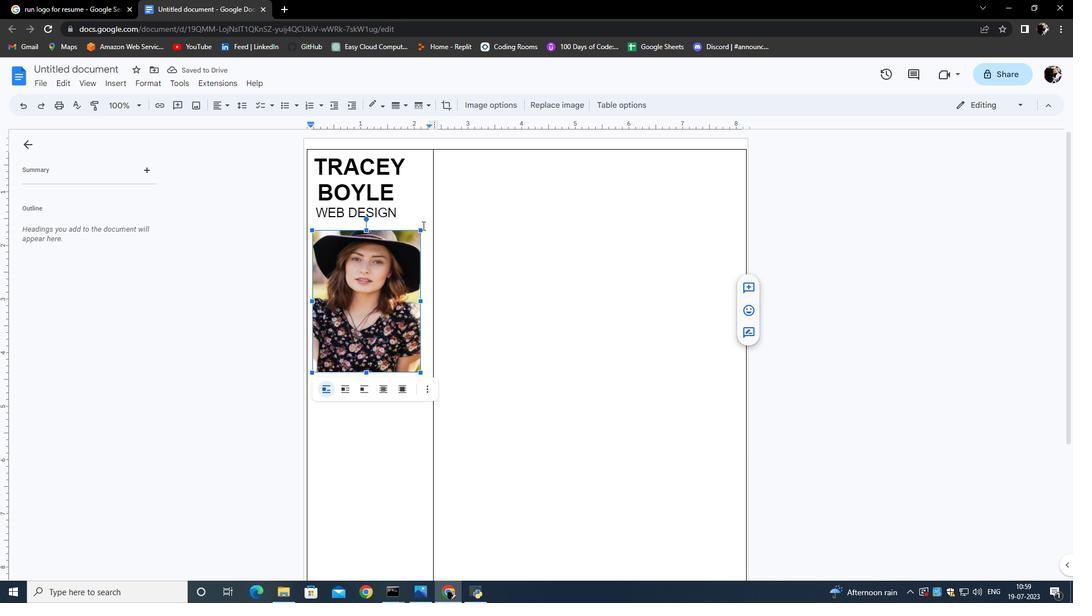 
Action: Mouse pressed left at (414, 212)
Screenshot: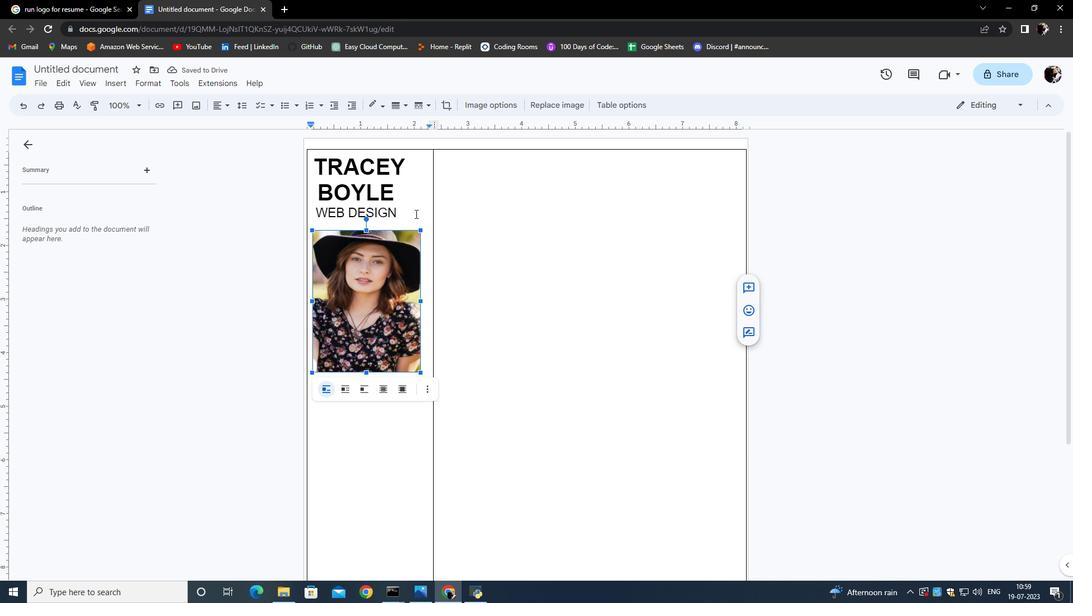 
Action: Mouse moved to (371, 238)
Screenshot: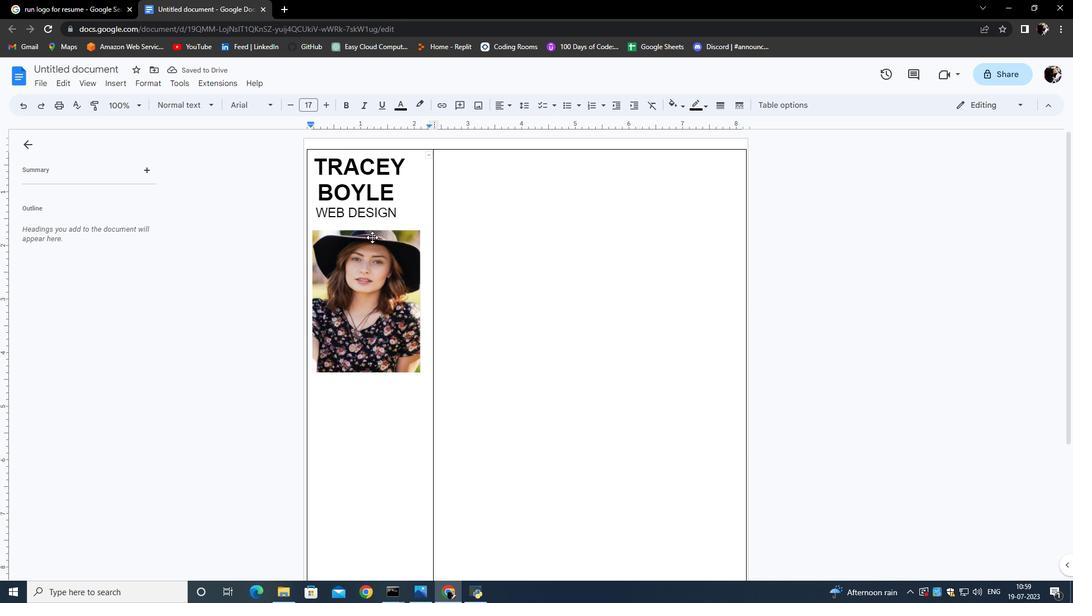 
Action: Mouse pressed left at (371, 238)
Screenshot: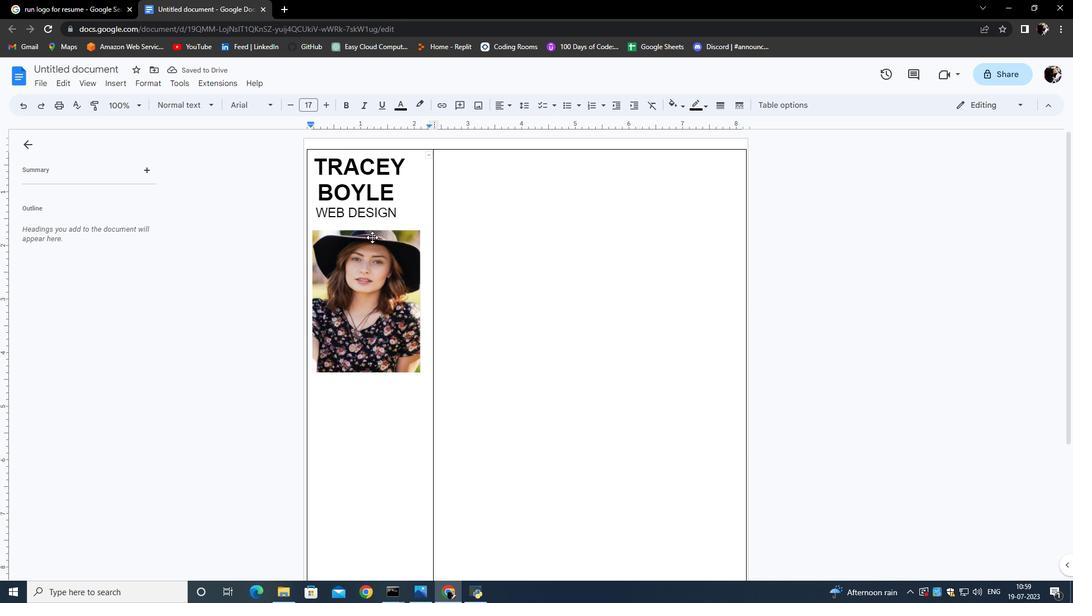 
Action: Mouse moved to (367, 230)
Screenshot: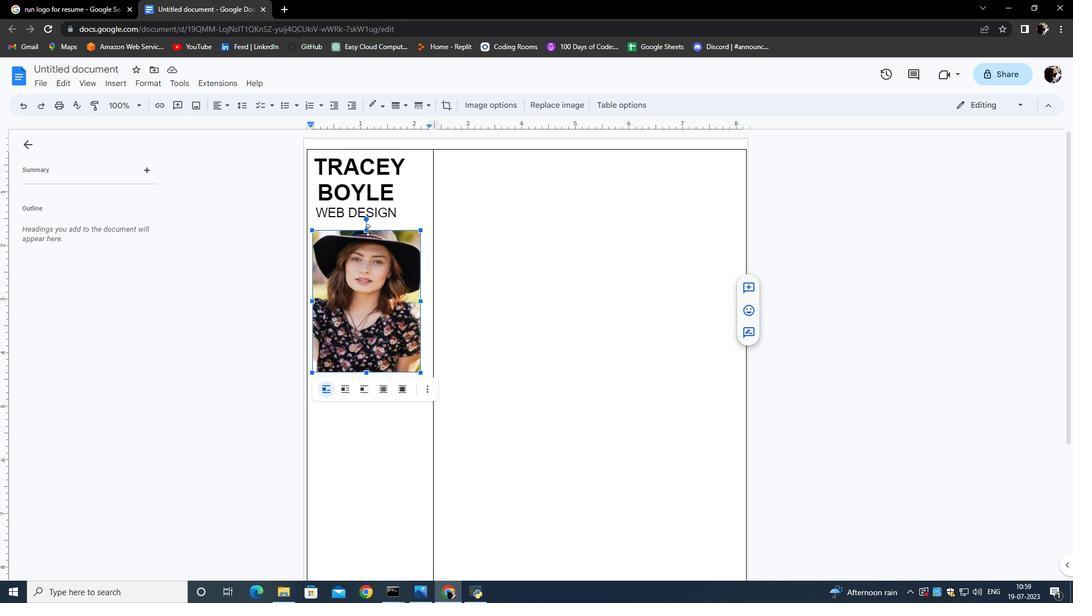 
Action: Mouse pressed left at (367, 230)
Screenshot: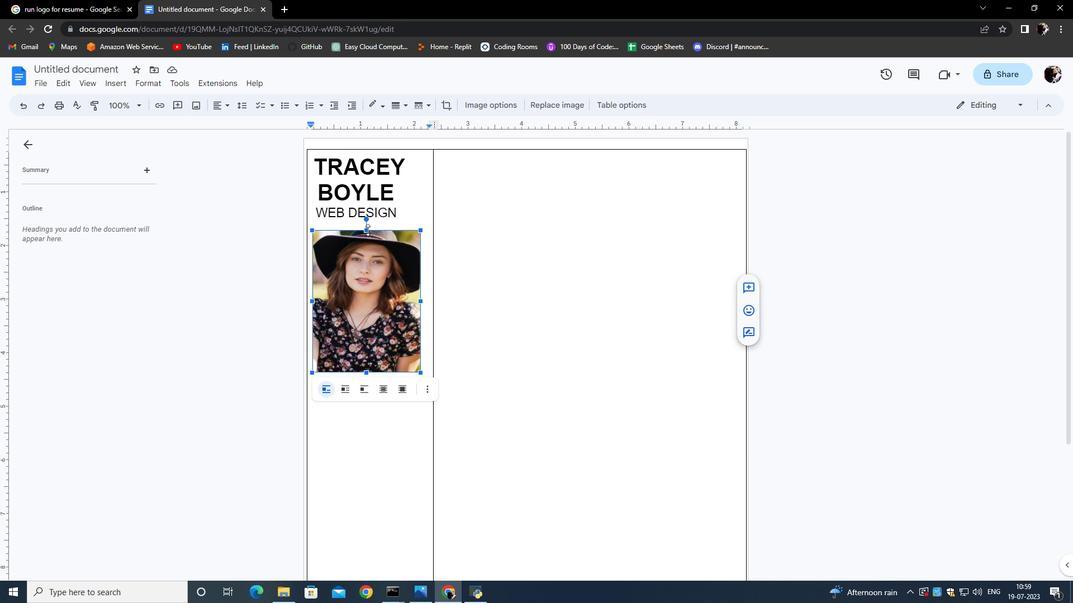 
Action: Mouse moved to (383, 425)
Screenshot: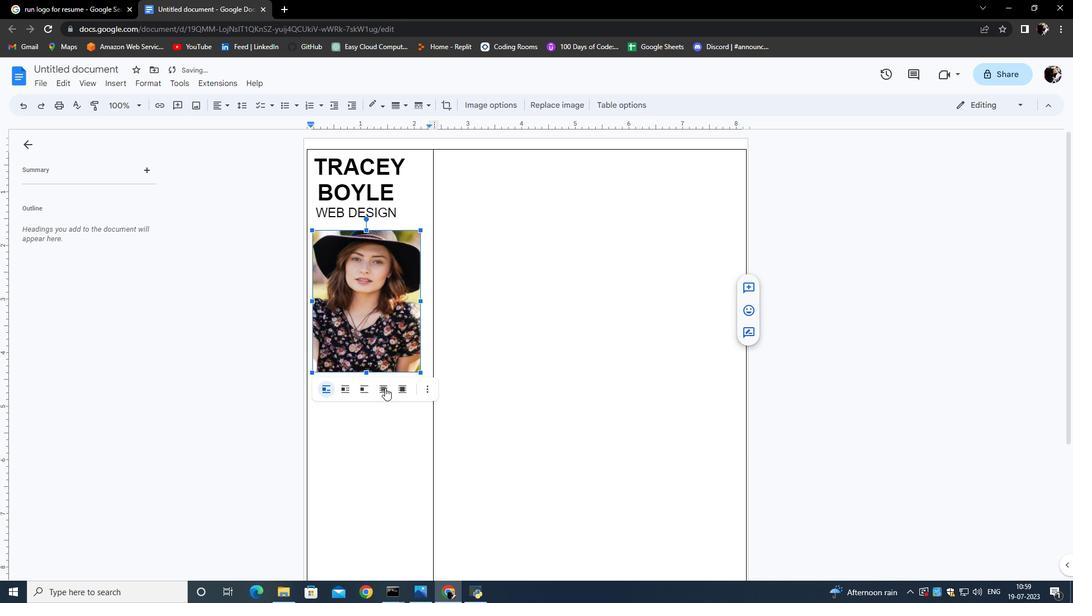 
Action: Mouse pressed left at (383, 425)
Screenshot: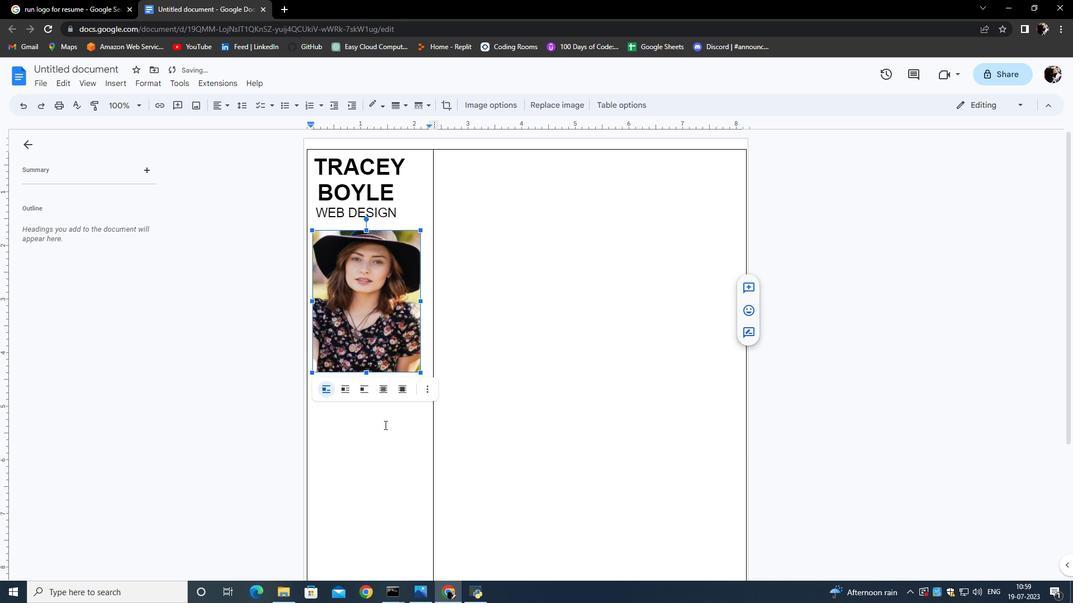 
Action: Mouse moved to (355, 320)
Screenshot: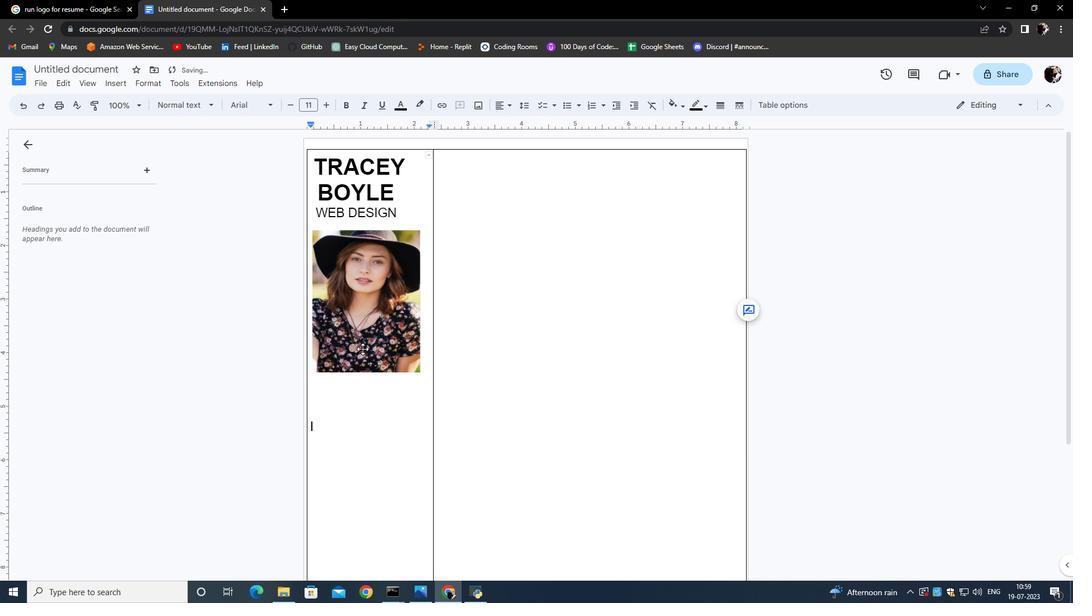 
Action: Mouse pressed left at (355, 320)
Screenshot: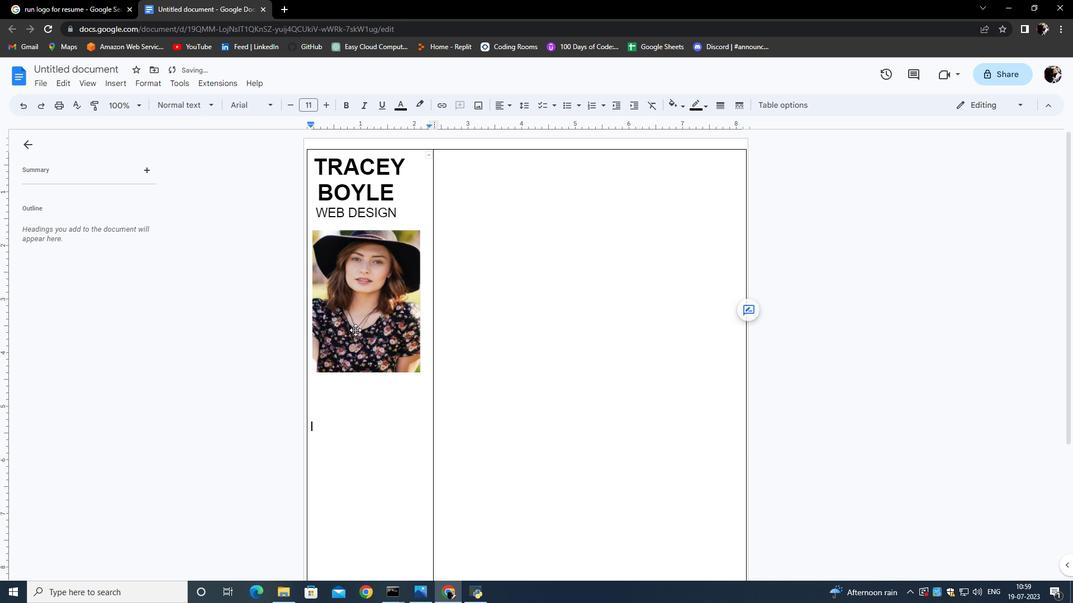 
Action: Mouse moved to (311, 373)
Screenshot: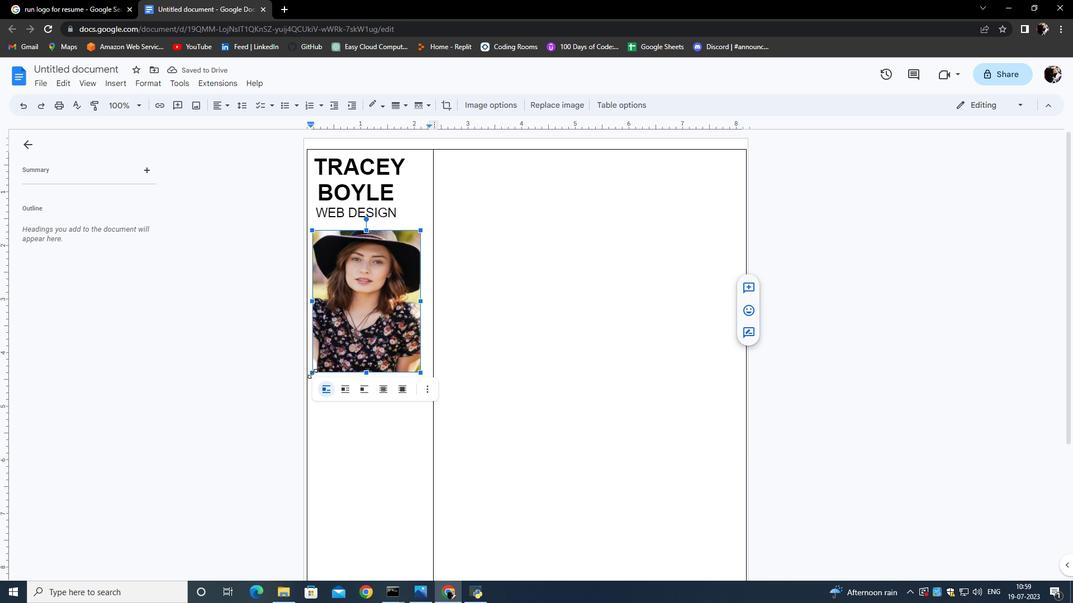
Action: Mouse pressed left at (311, 373)
Screenshot: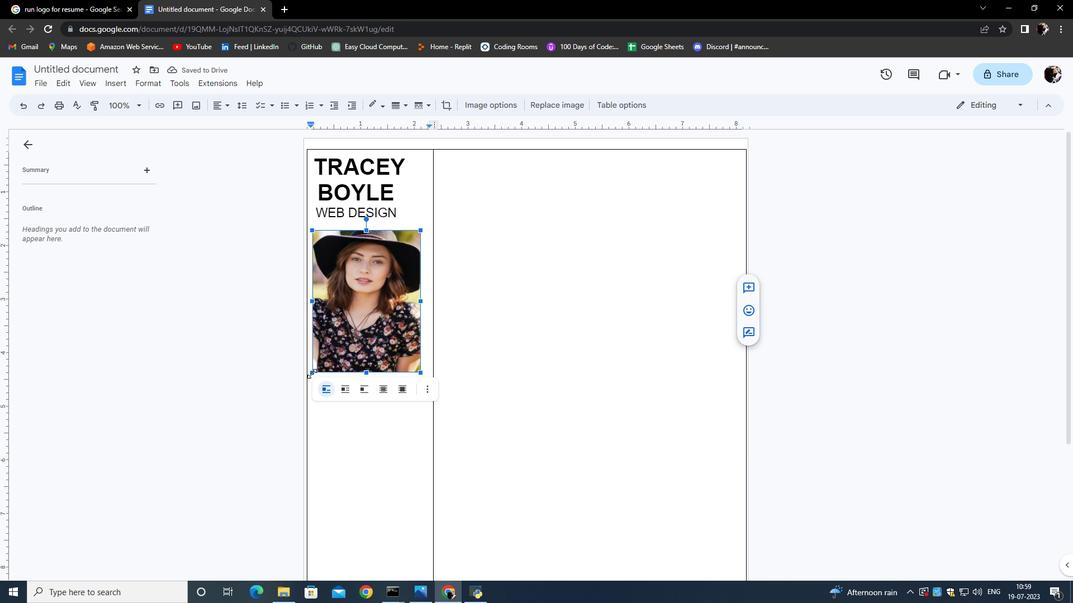 
Action: Mouse moved to (424, 304)
Screenshot: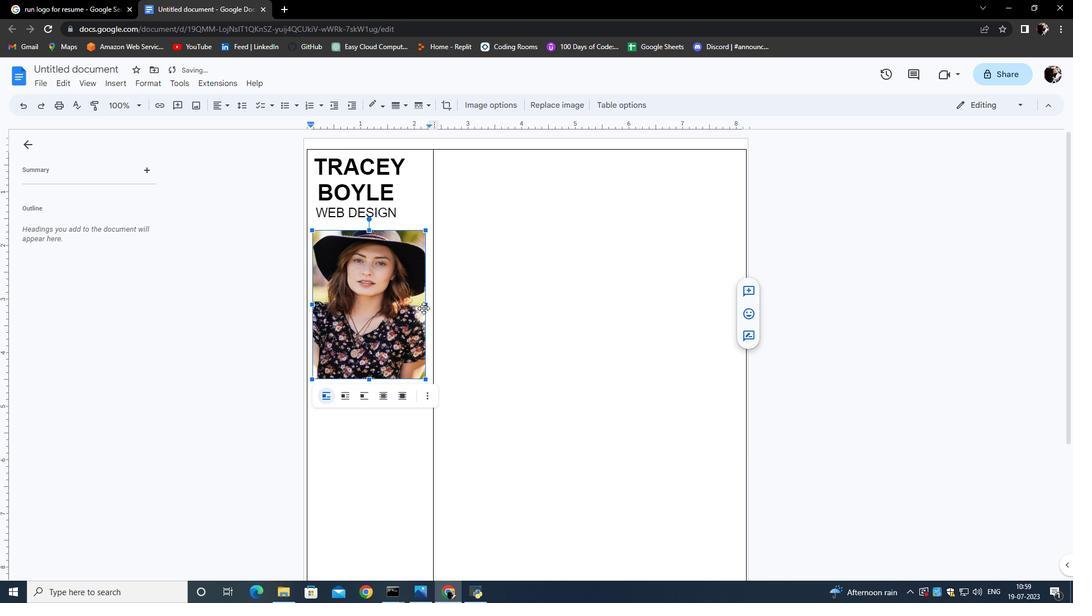 
Action: Mouse pressed left at (424, 304)
Screenshot: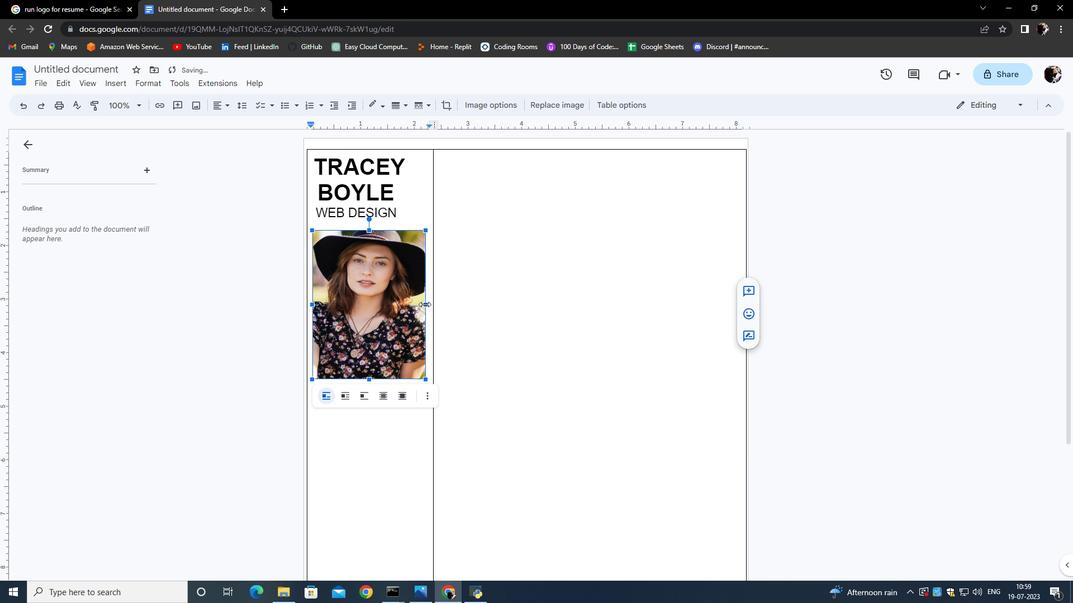 
Action: Mouse moved to (400, 319)
Screenshot: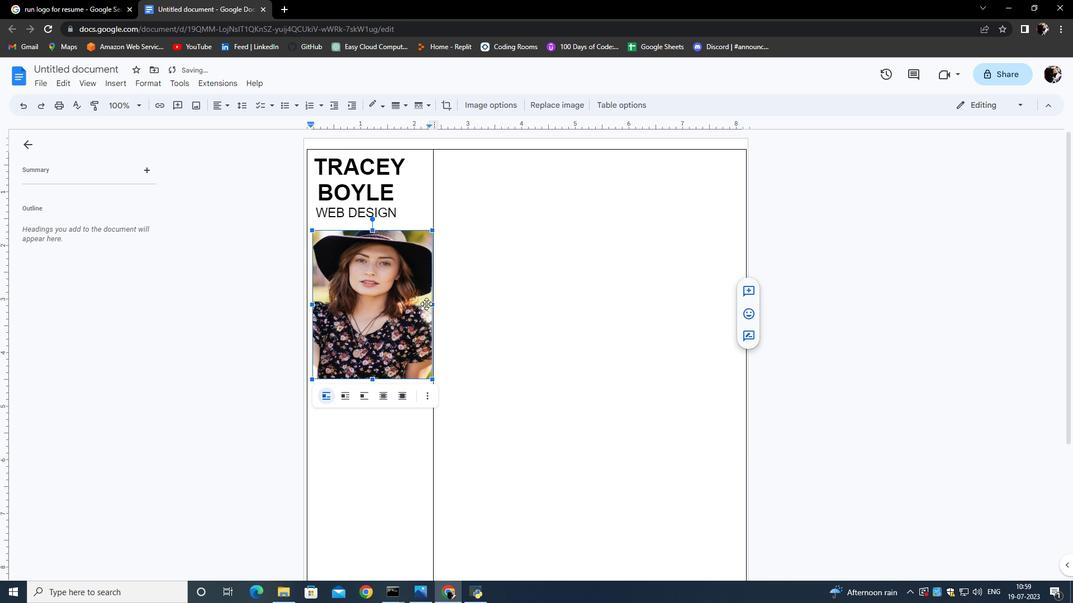 
Action: Mouse pressed left at (400, 319)
Screenshot: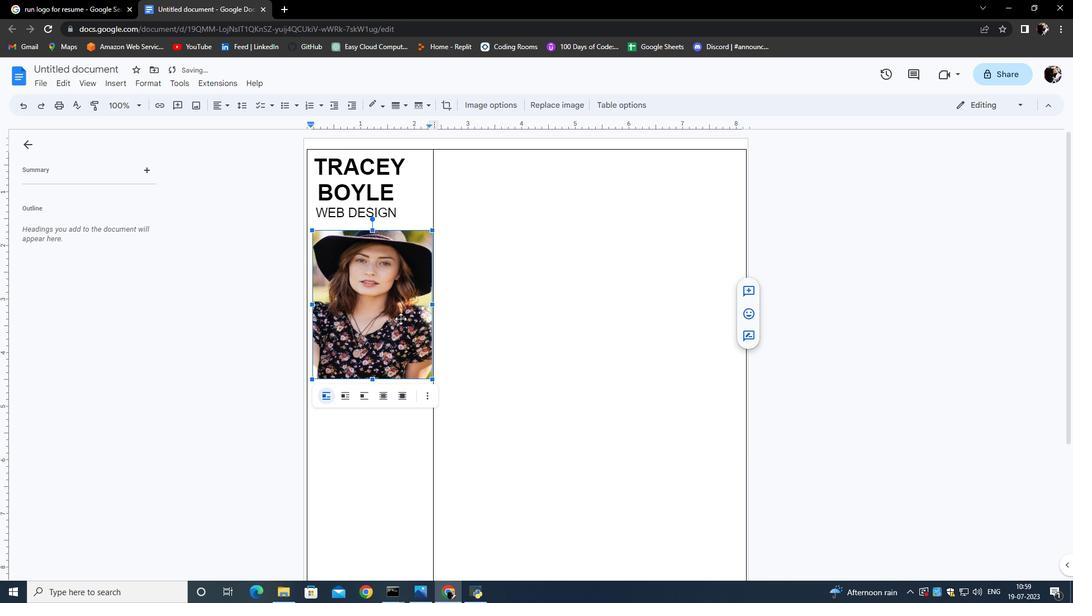 
Action: Mouse moved to (408, 237)
Screenshot: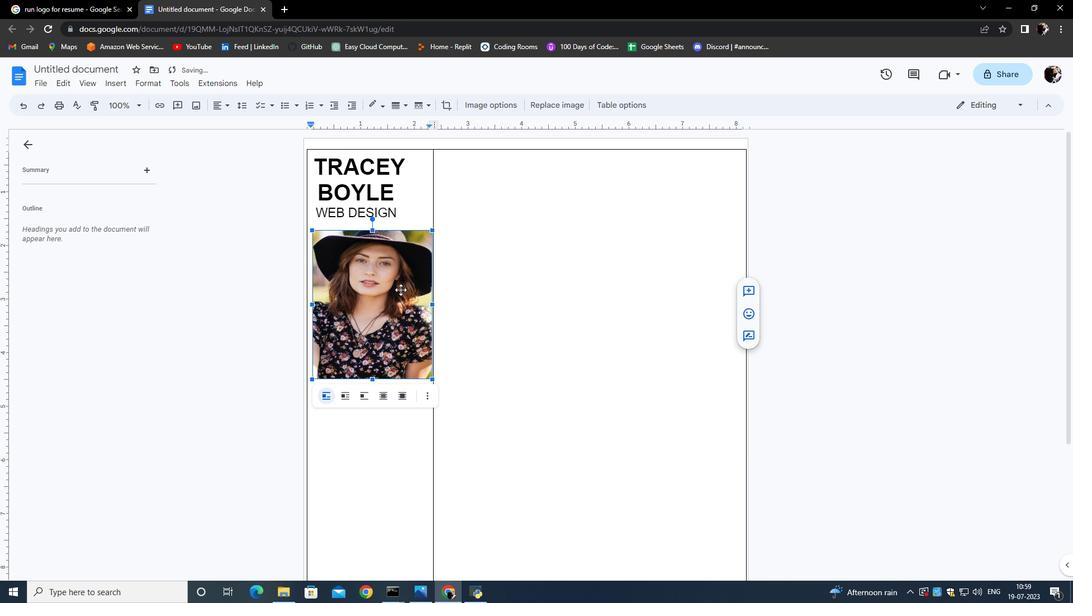 
Action: Mouse pressed left at (408, 237)
Screenshot: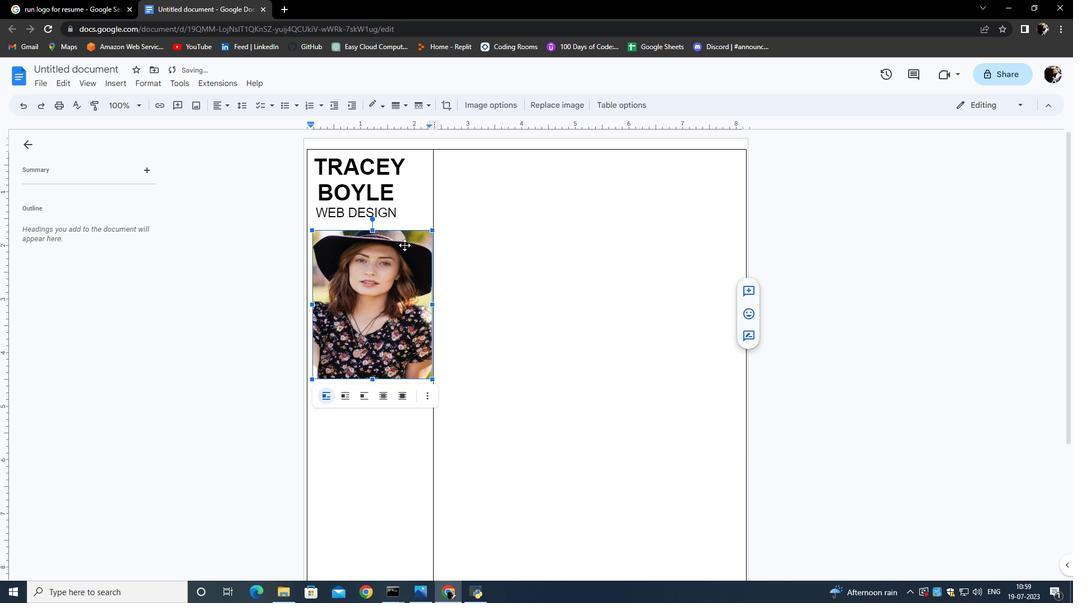 
Action: Mouse moved to (408, 206)
Screenshot: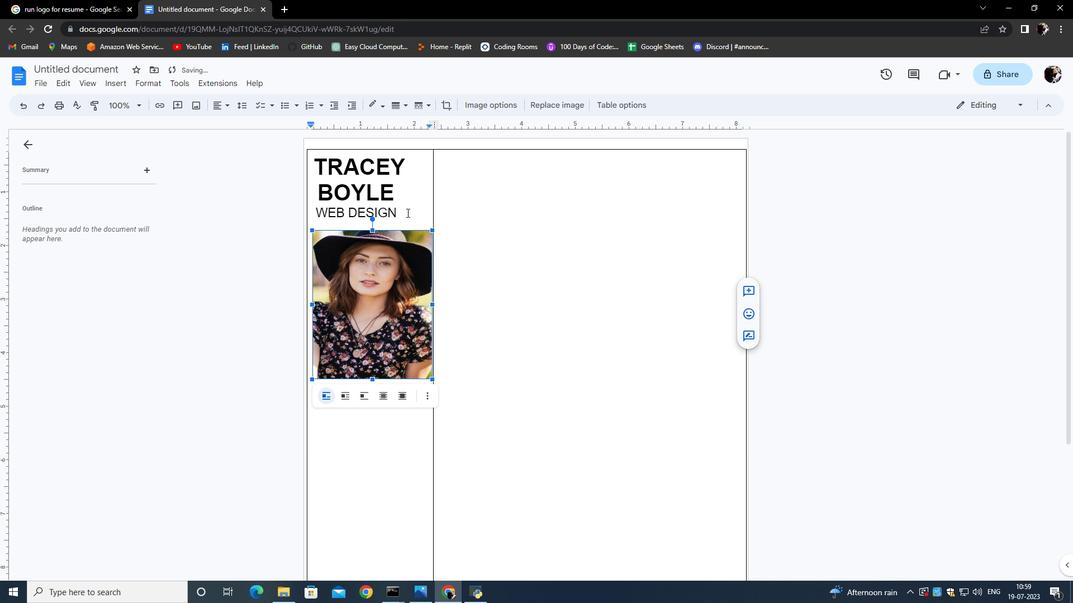 
Action: Mouse pressed left at (408, 206)
Screenshot: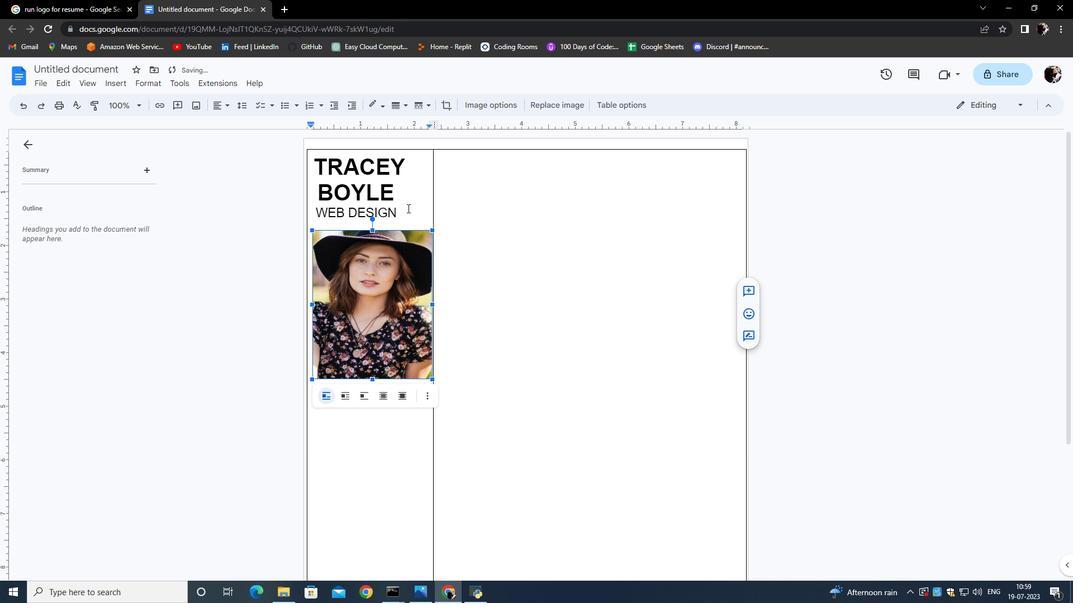
Action: Mouse moved to (372, 229)
Screenshot: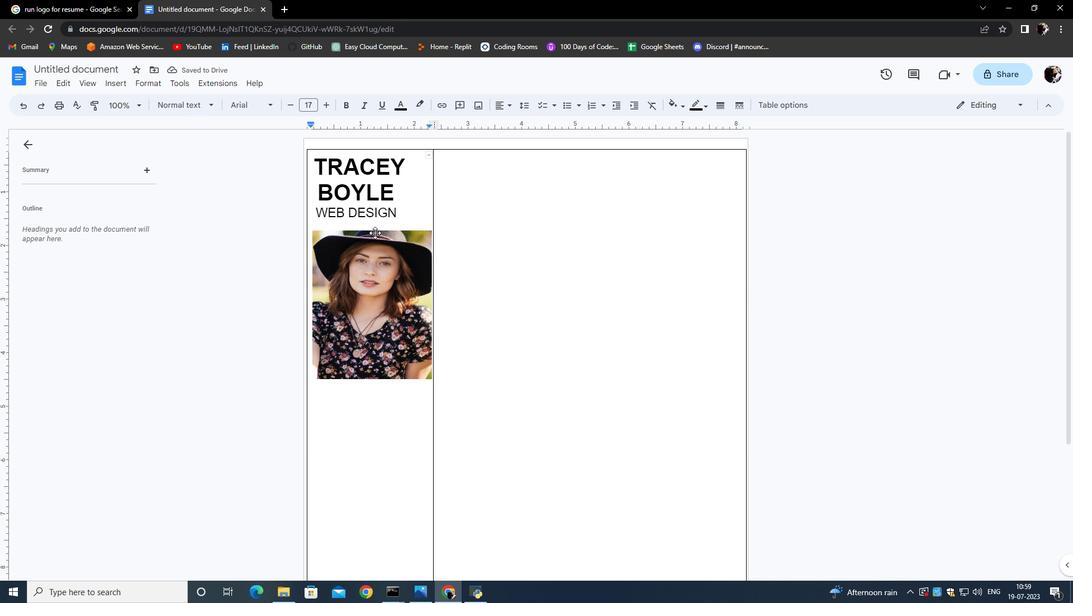 
Action: Mouse pressed left at (372, 229)
Screenshot: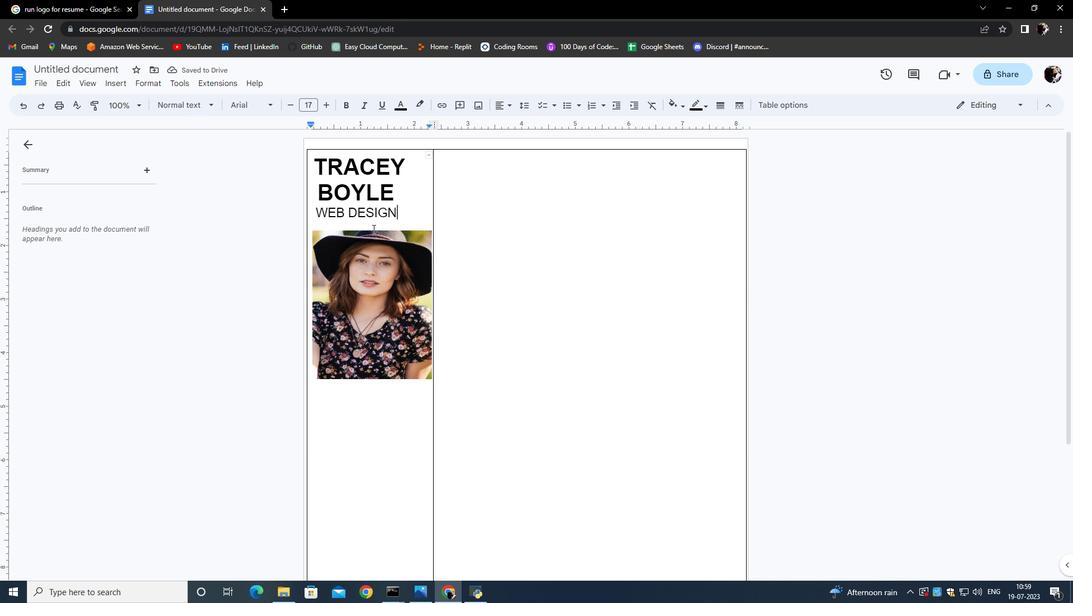 
Action: Mouse moved to (358, 253)
Screenshot: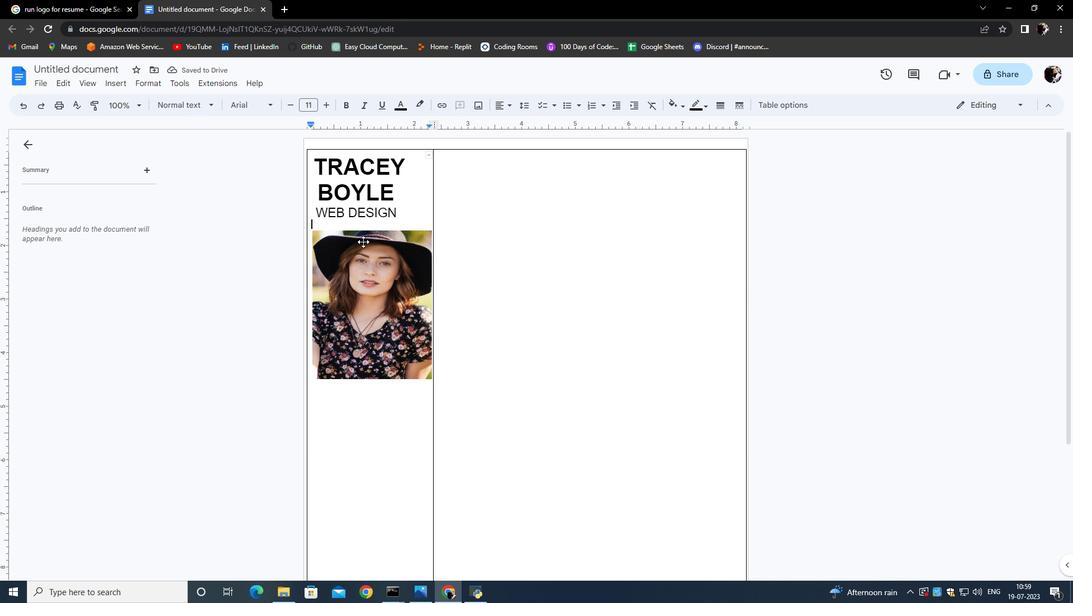 
Action: Mouse pressed left at (358, 253)
Screenshot: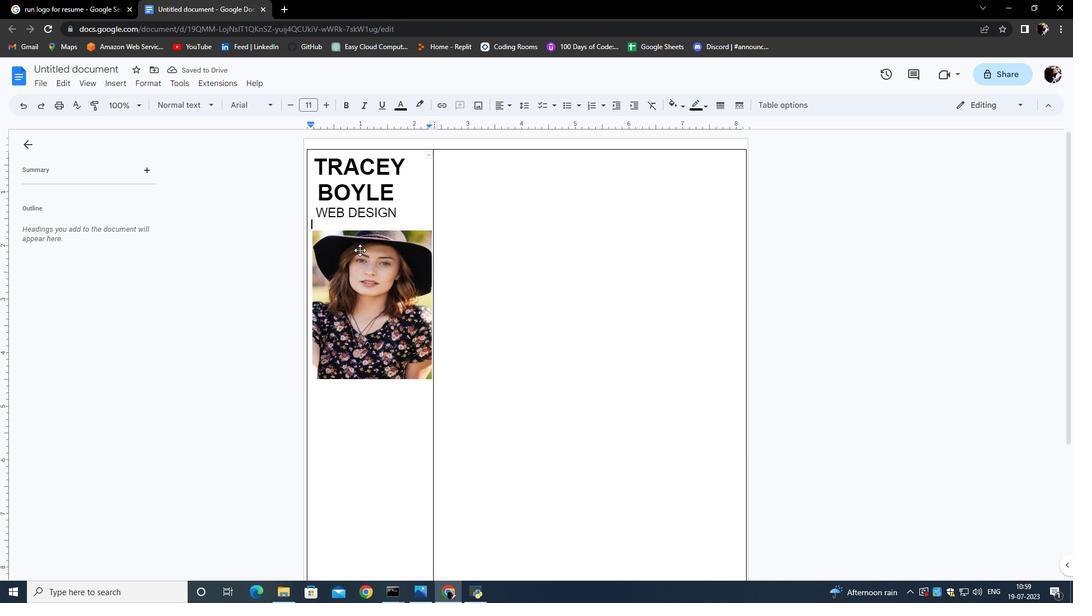 
Action: Mouse moved to (372, 232)
Screenshot: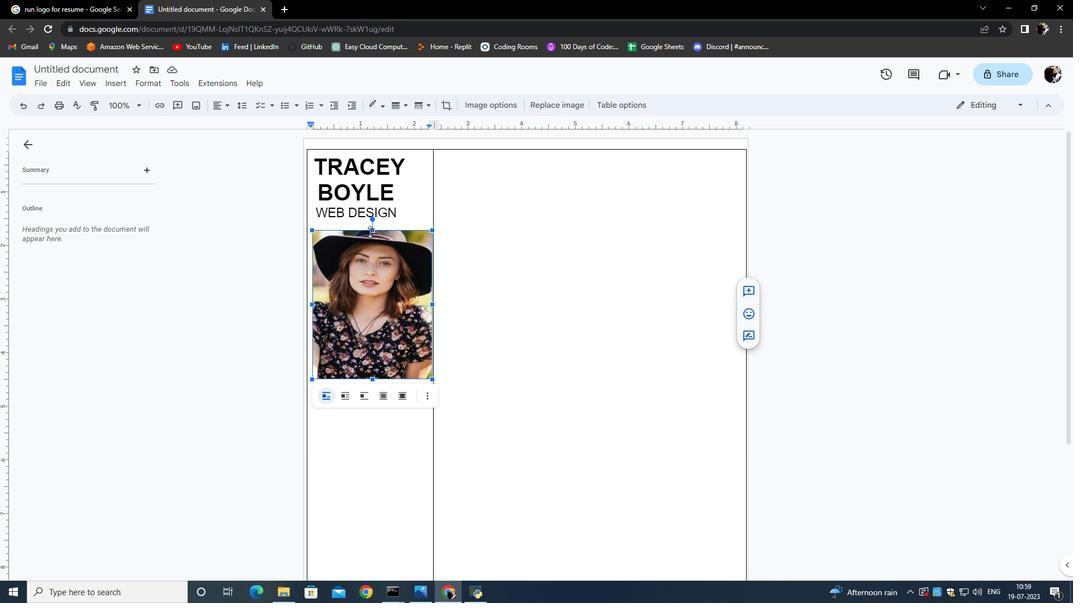
Action: Mouse pressed left at (372, 232)
Screenshot: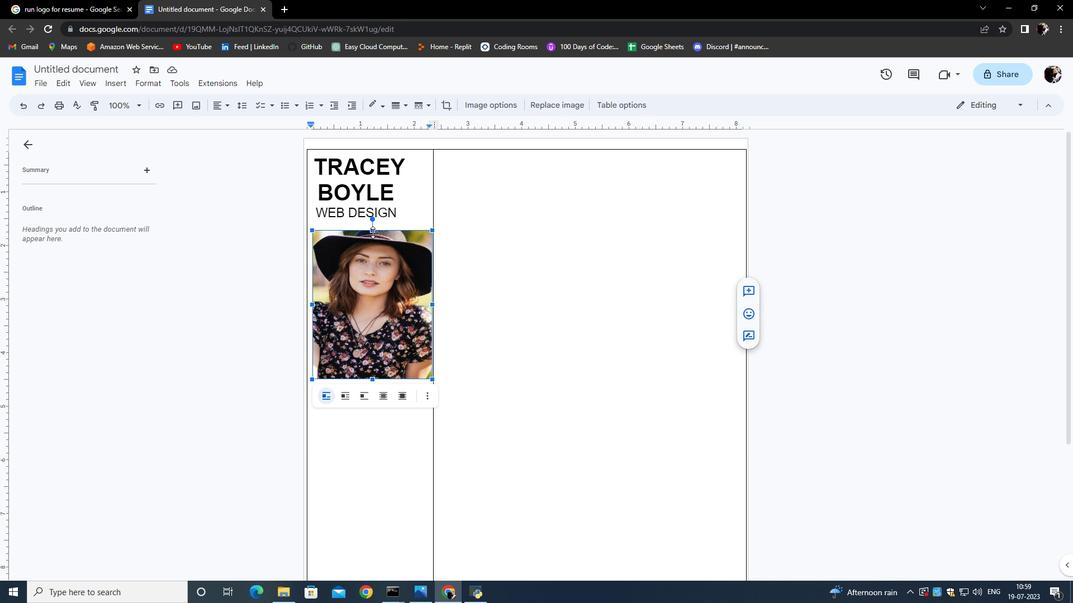 
Action: Mouse moved to (376, 273)
Screenshot: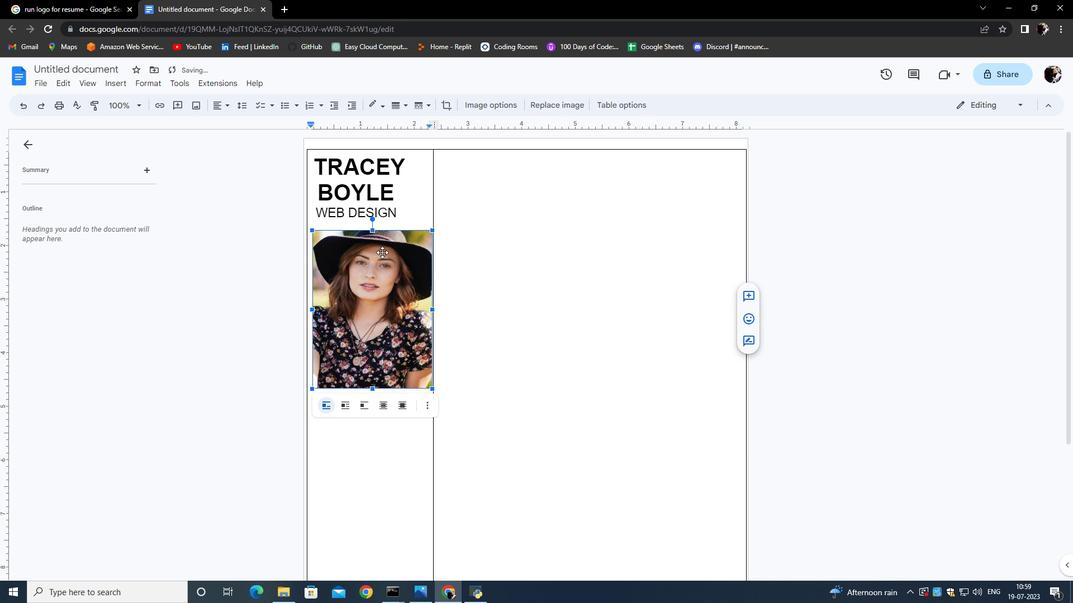 
Action: Mouse pressed left at (376, 273)
Screenshot: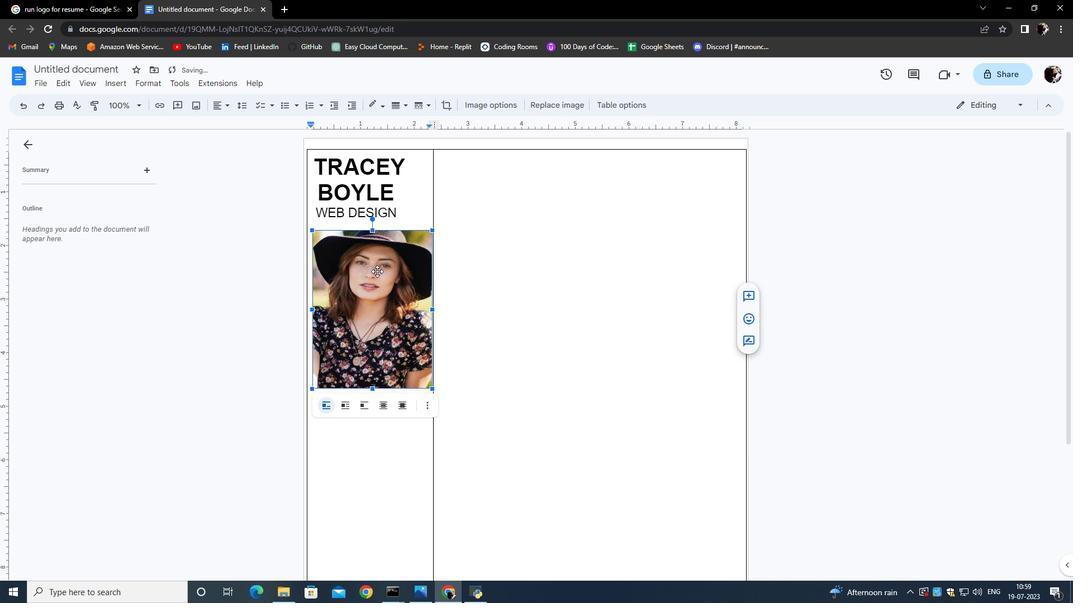 
Action: Mouse moved to (416, 208)
Screenshot: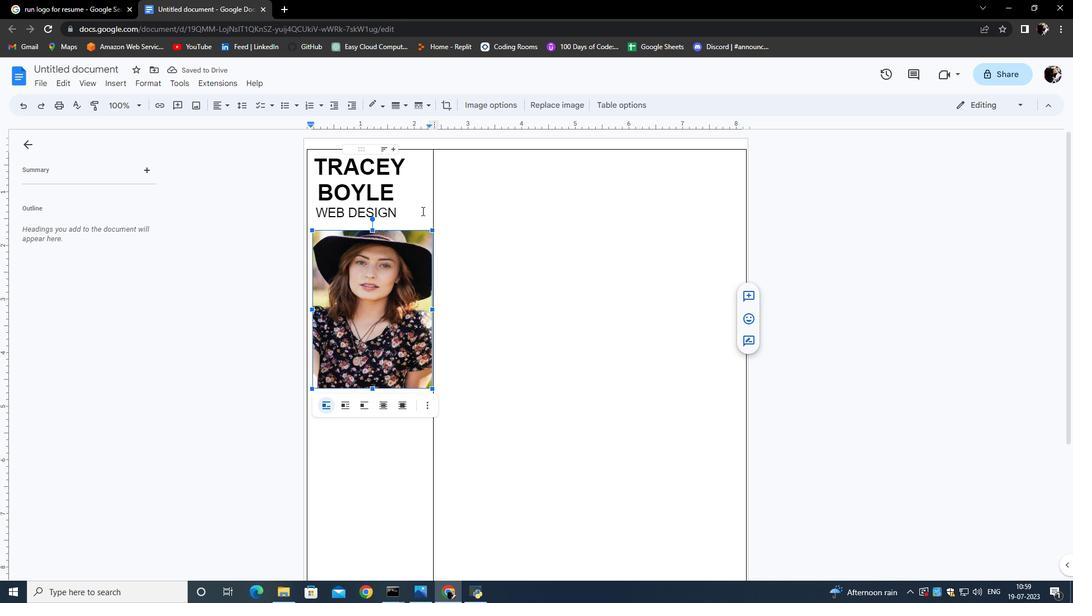 
Action: Mouse pressed left at (416, 208)
Screenshot: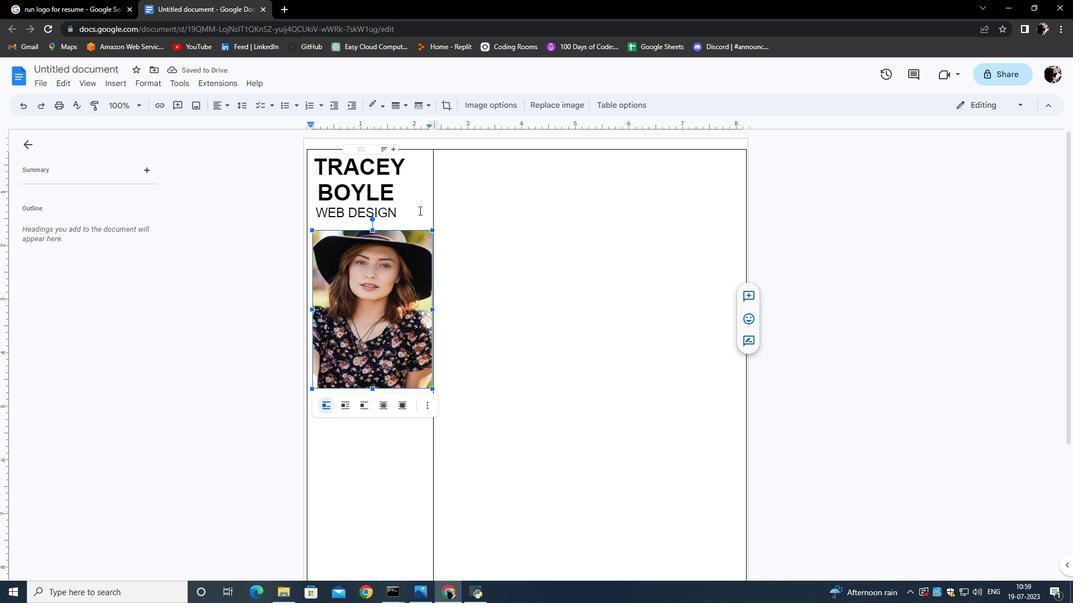 
Action: Mouse moved to (385, 335)
Screenshot: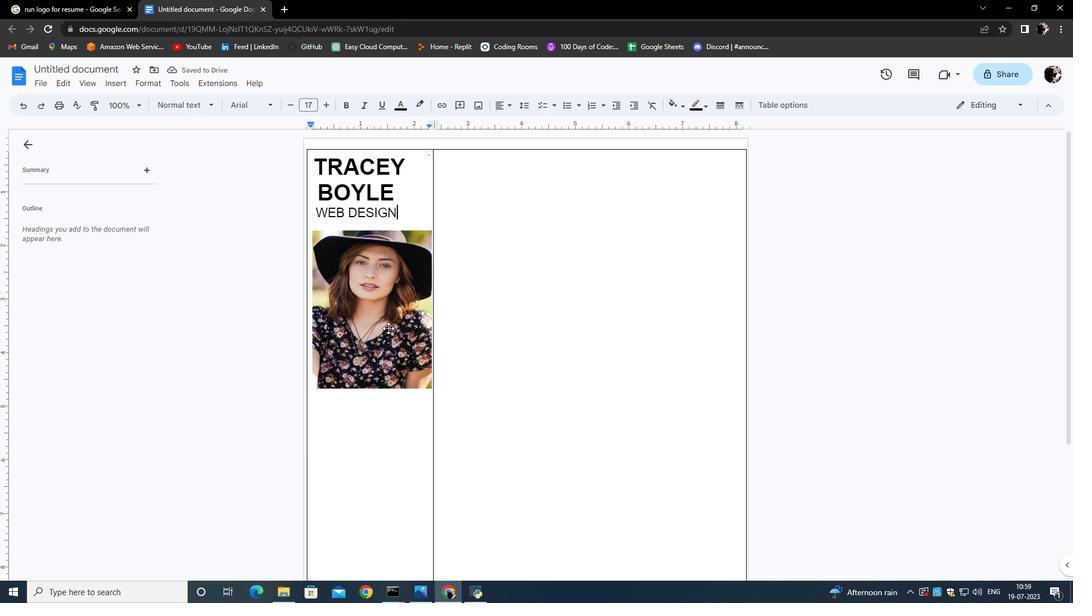 
Action: Mouse pressed left at (385, 335)
Screenshot: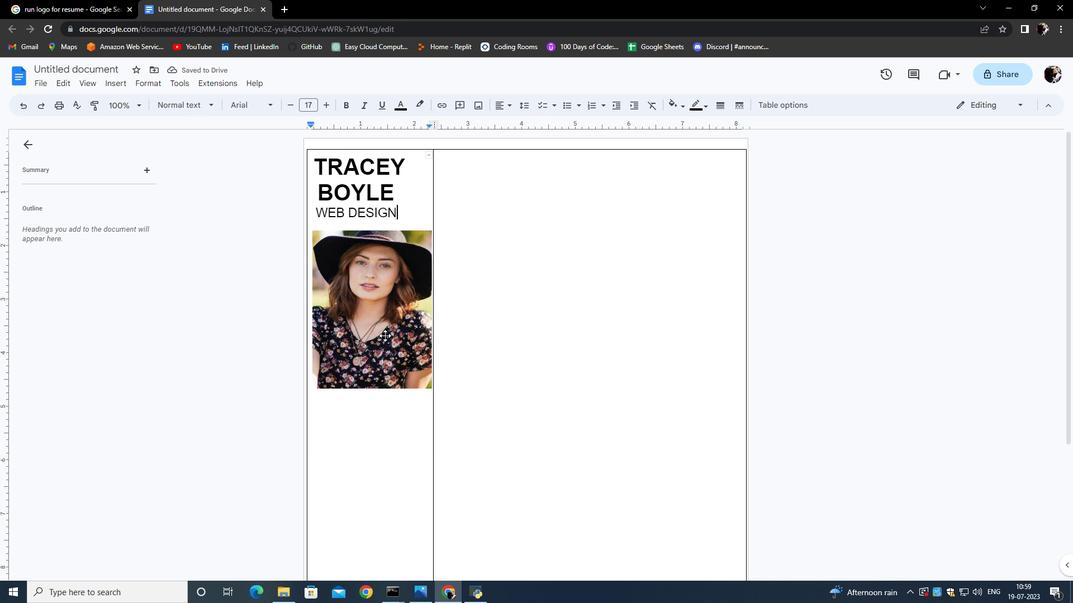 
Action: Mouse moved to (407, 216)
Screenshot: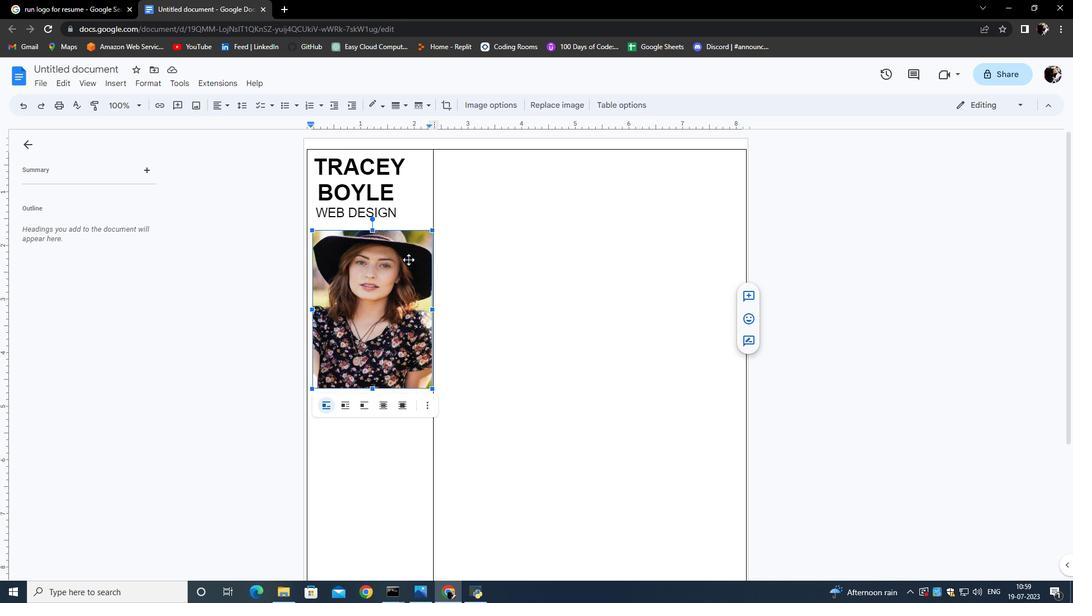 
Action: Mouse pressed left at (407, 216)
Screenshot: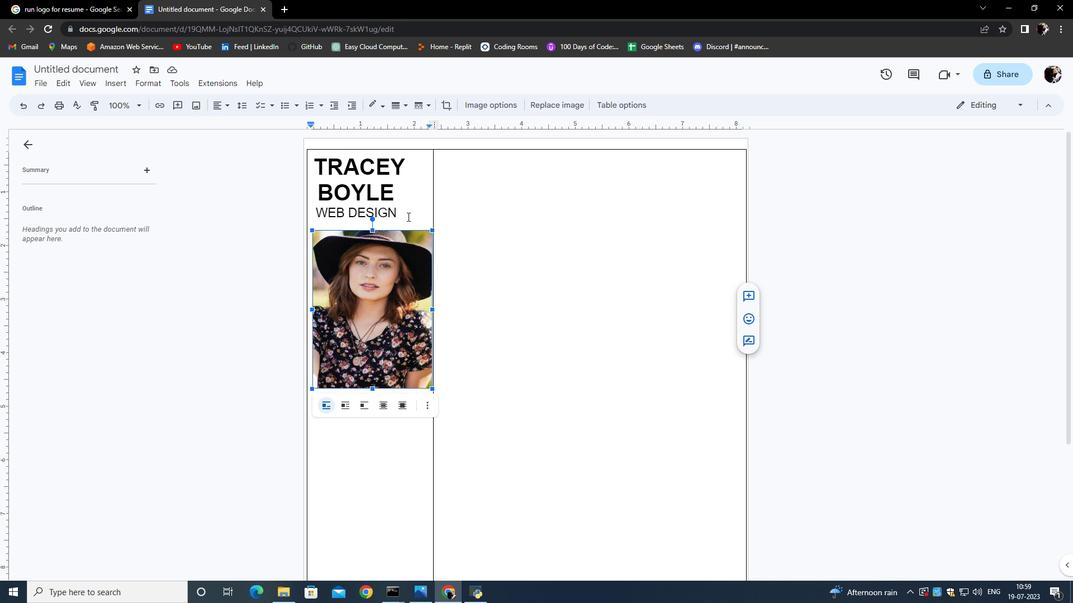 
Action: Mouse moved to (406, 376)
Screenshot: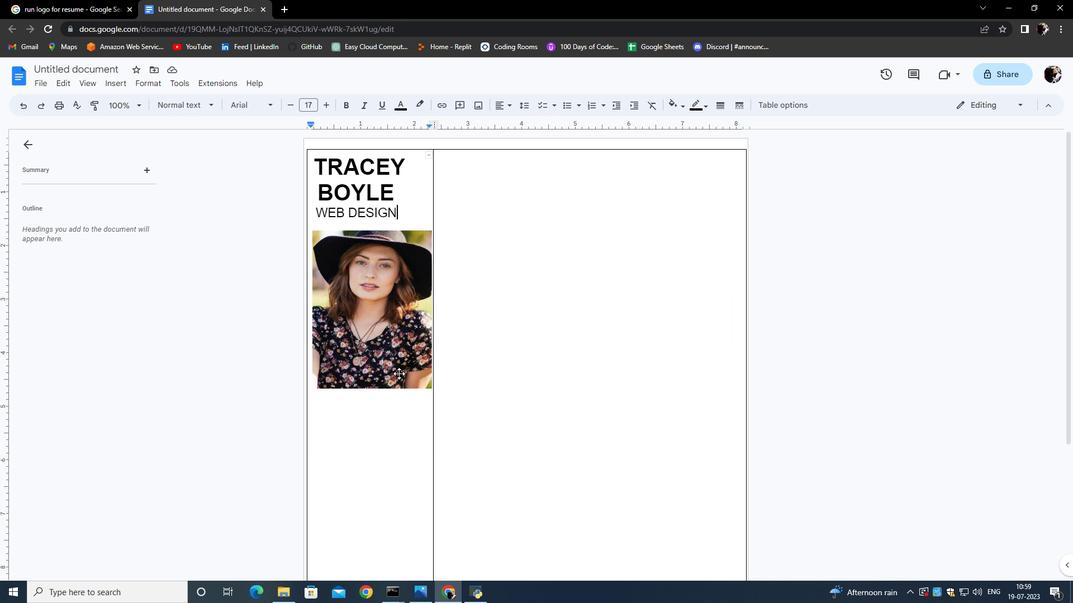 
Action: Mouse scrolled (406, 376) with delta (0, 0)
Screenshot: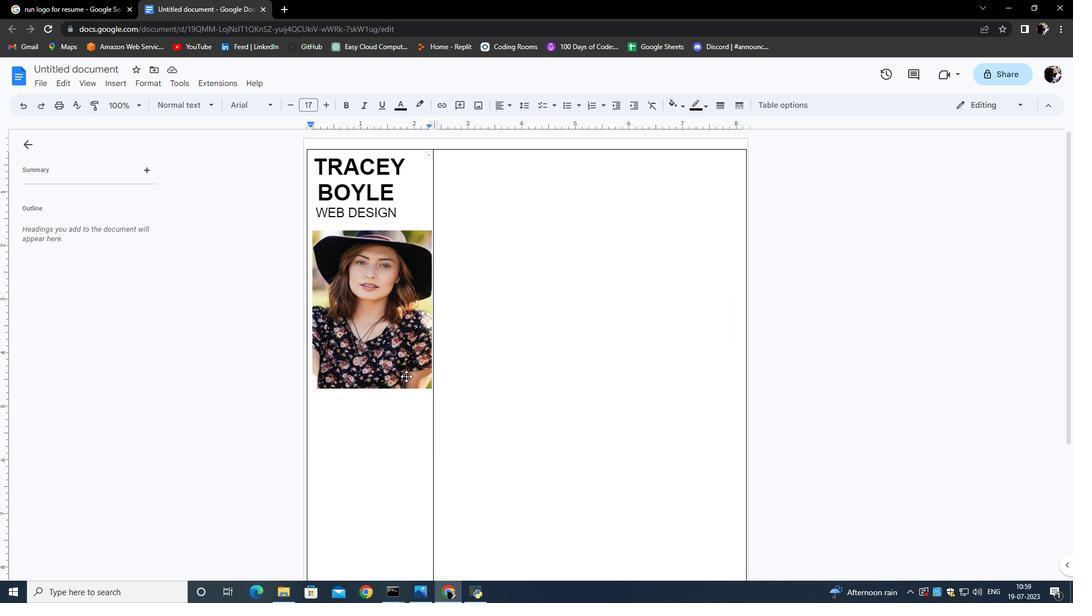 
Action: Mouse moved to (407, 378)
Screenshot: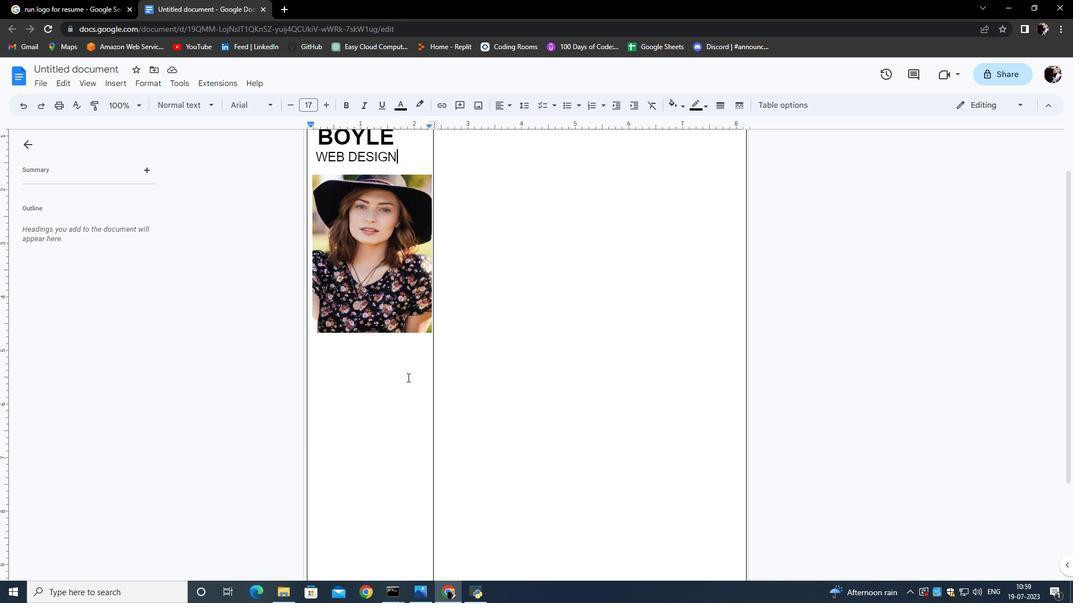 
Action: Mouse scrolled (407, 378) with delta (0, 0)
Screenshot: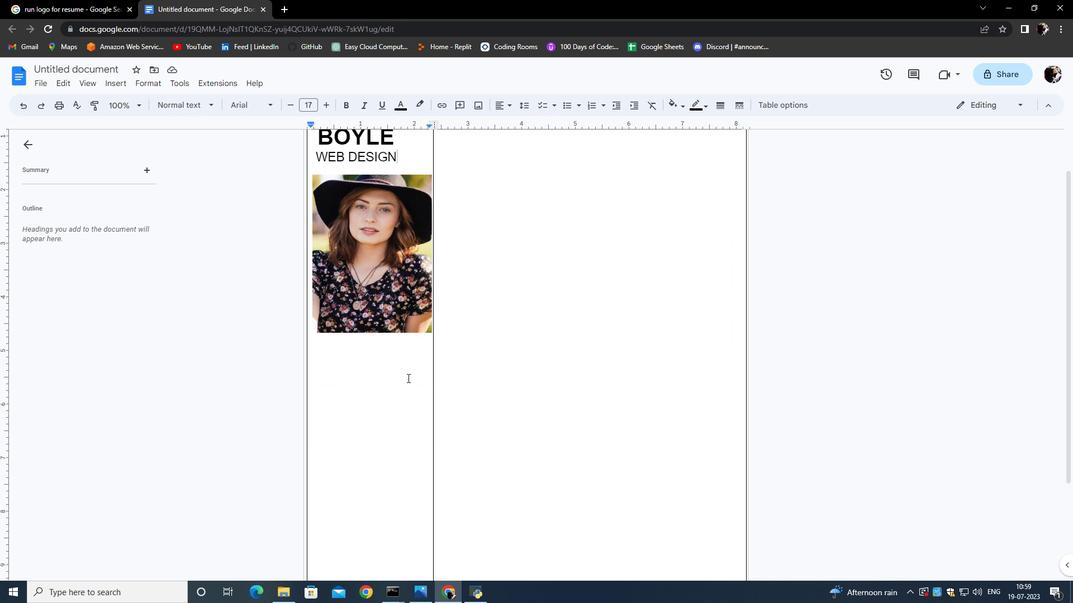 
Action: Mouse scrolled (407, 378) with delta (0, 0)
Screenshot: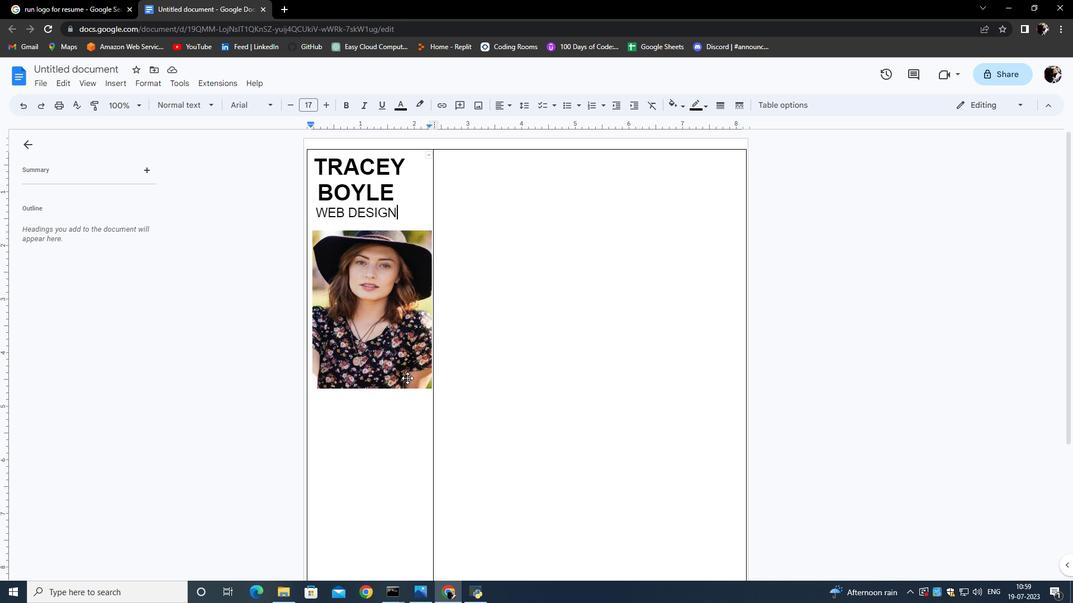 
Action: Mouse moved to (386, 399)
Screenshot: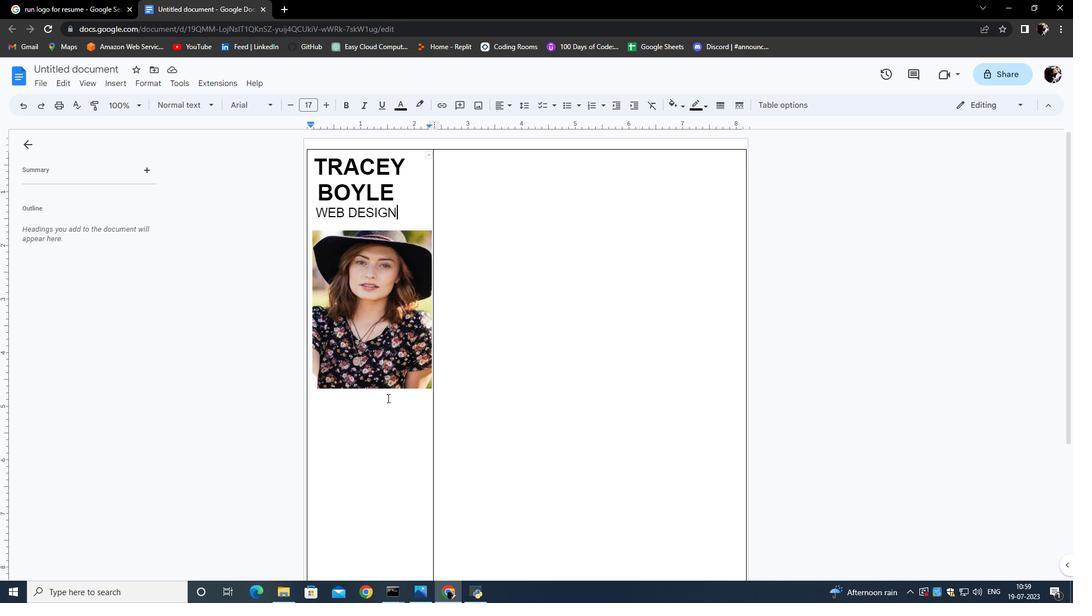 
Action: Mouse scrolled (386, 398) with delta (0, 0)
Screenshot: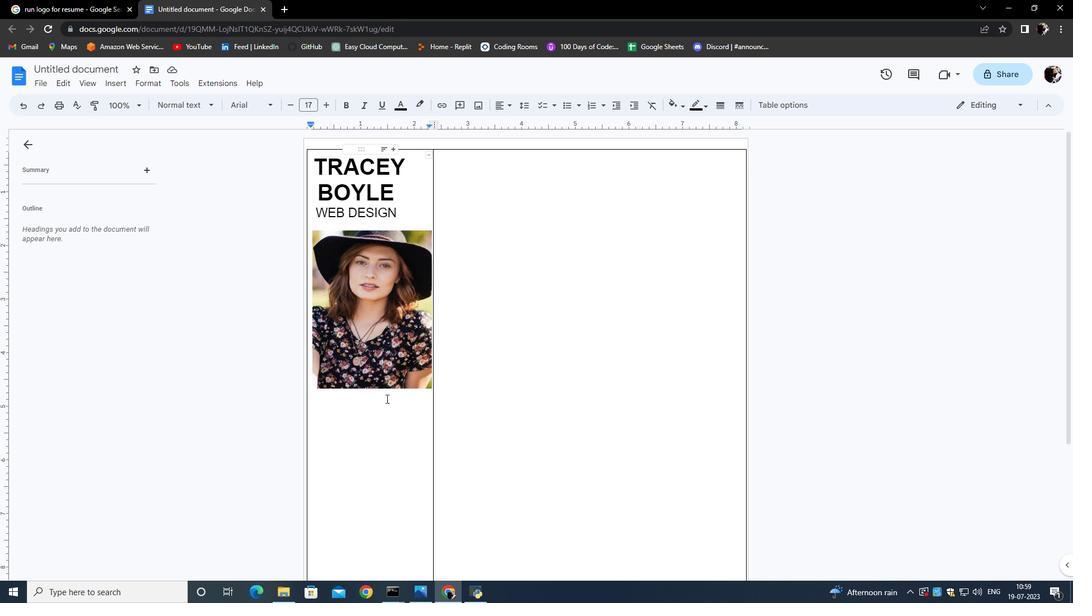 
Action: Mouse scrolled (386, 399) with delta (0, 0)
Screenshot: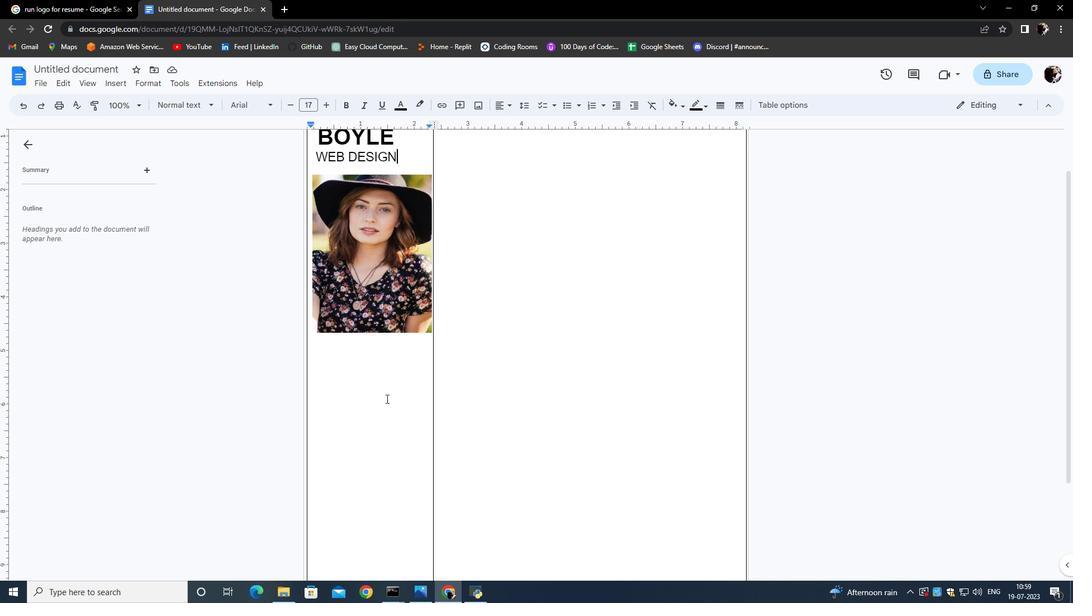 
Action: Mouse moved to (386, 399)
Screenshot: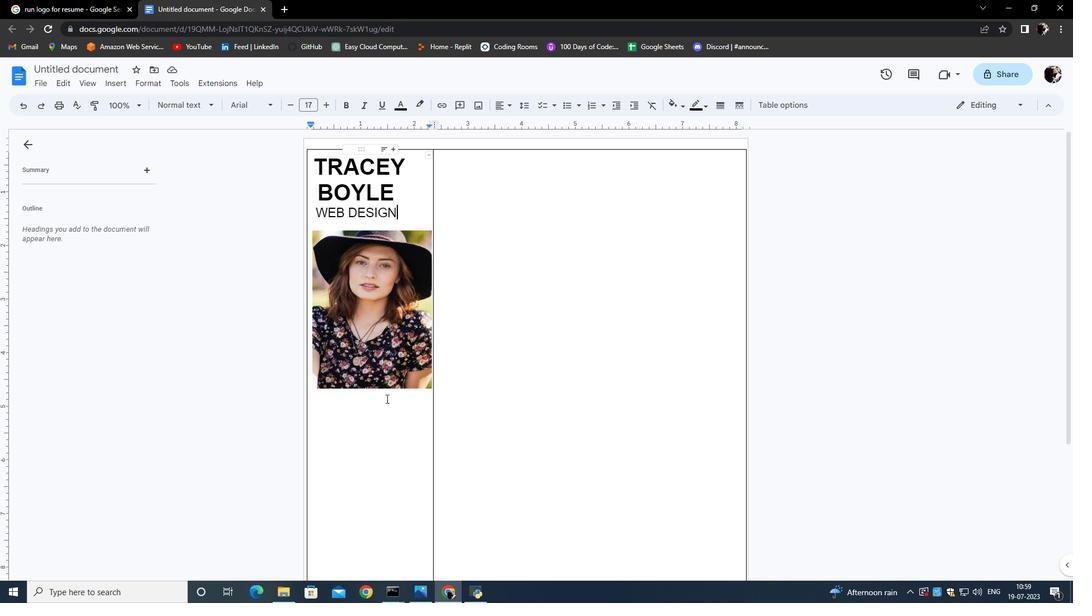 
Action: Mouse scrolled (386, 398) with delta (0, 0)
Screenshot: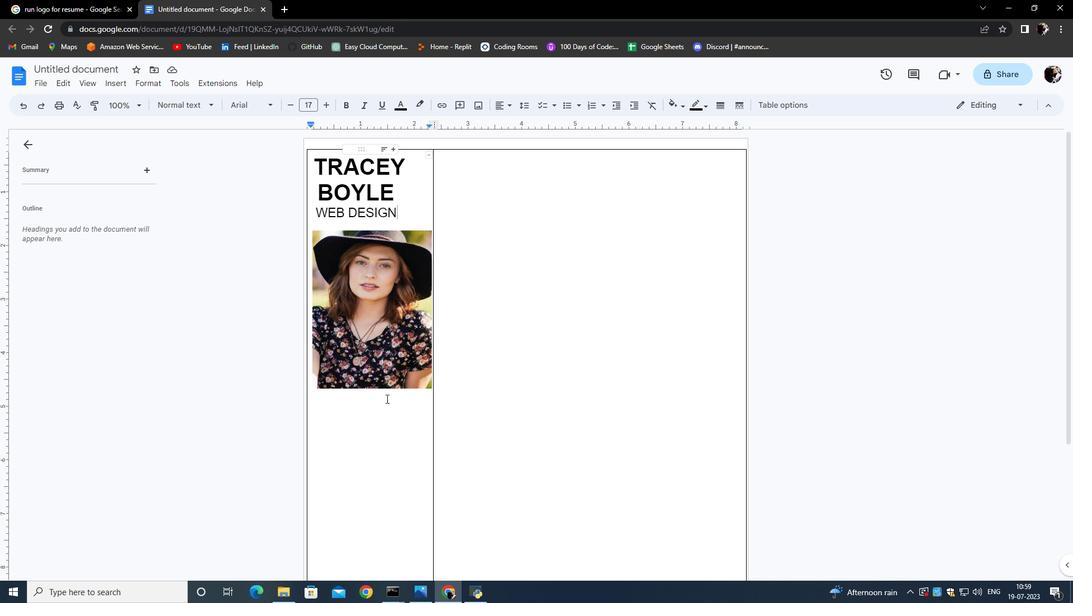 
Action: Mouse scrolled (386, 398) with delta (0, 0)
Screenshot: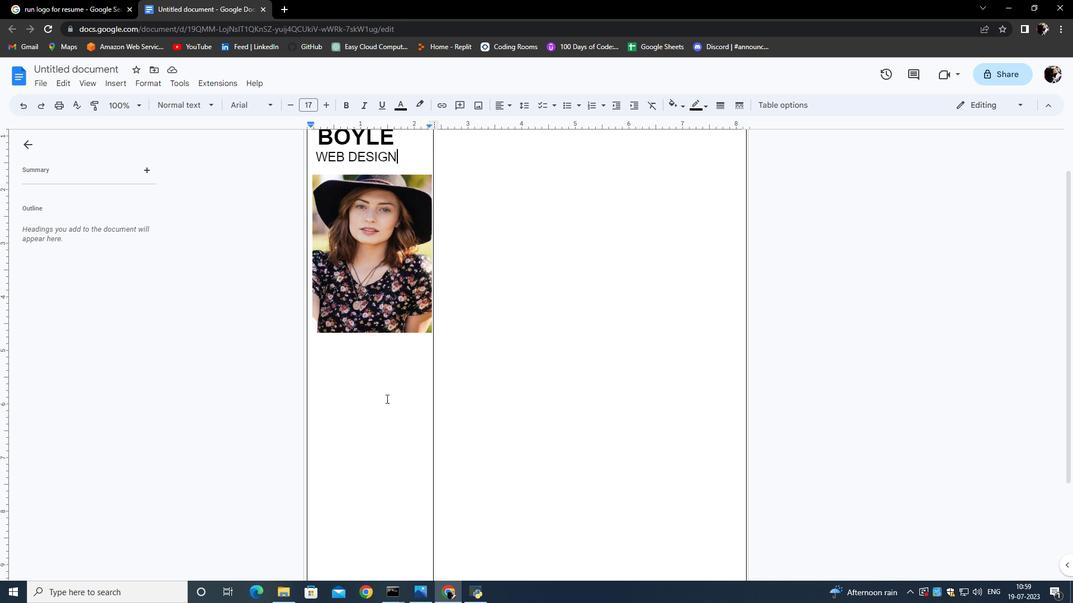 
Action: Mouse scrolled (386, 399) with delta (0, 0)
Screenshot: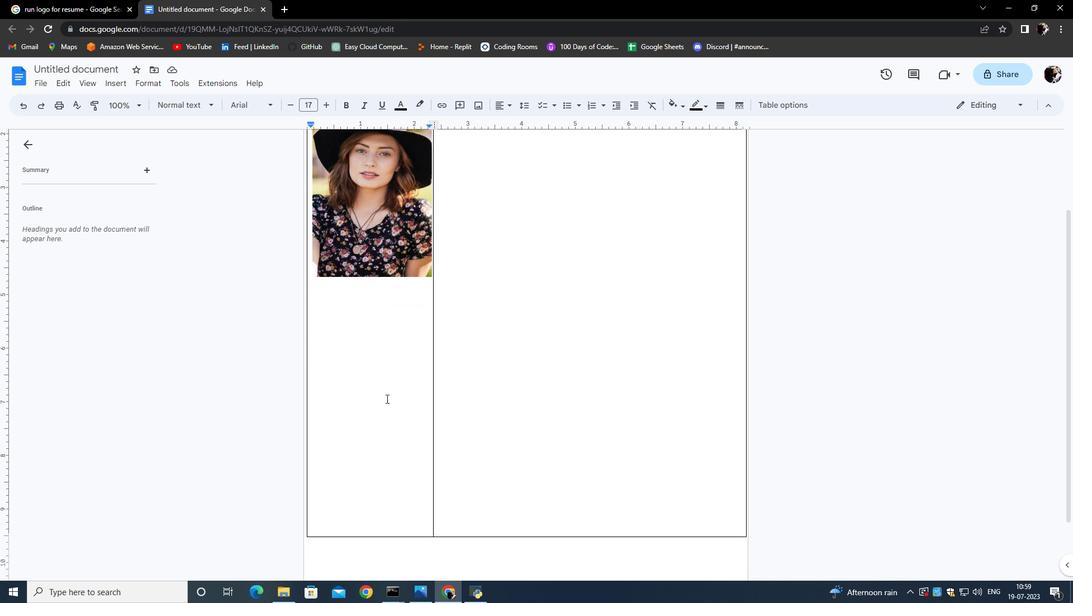 
Action: Mouse scrolled (386, 399) with delta (0, 0)
Screenshot: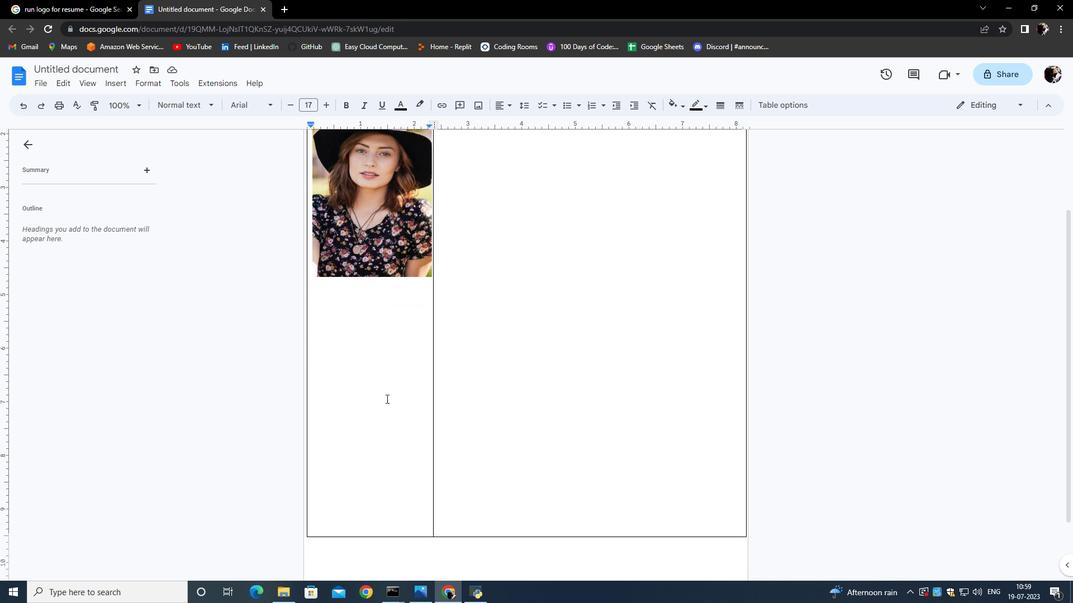 
Action: Mouse moved to (313, 291)
Screenshot: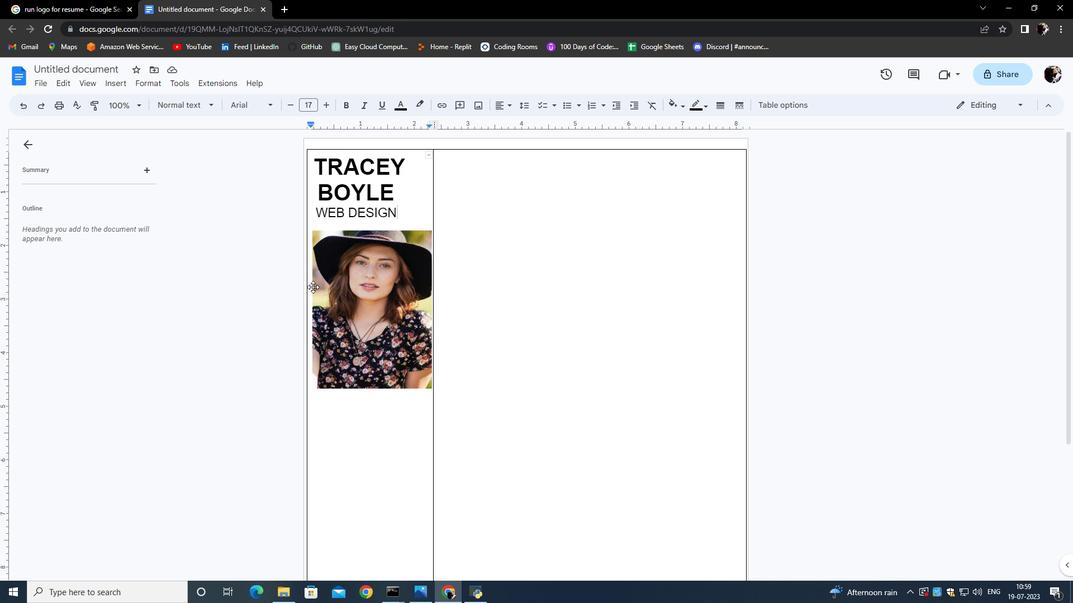 
Action: Mouse pressed left at (313, 291)
Screenshot: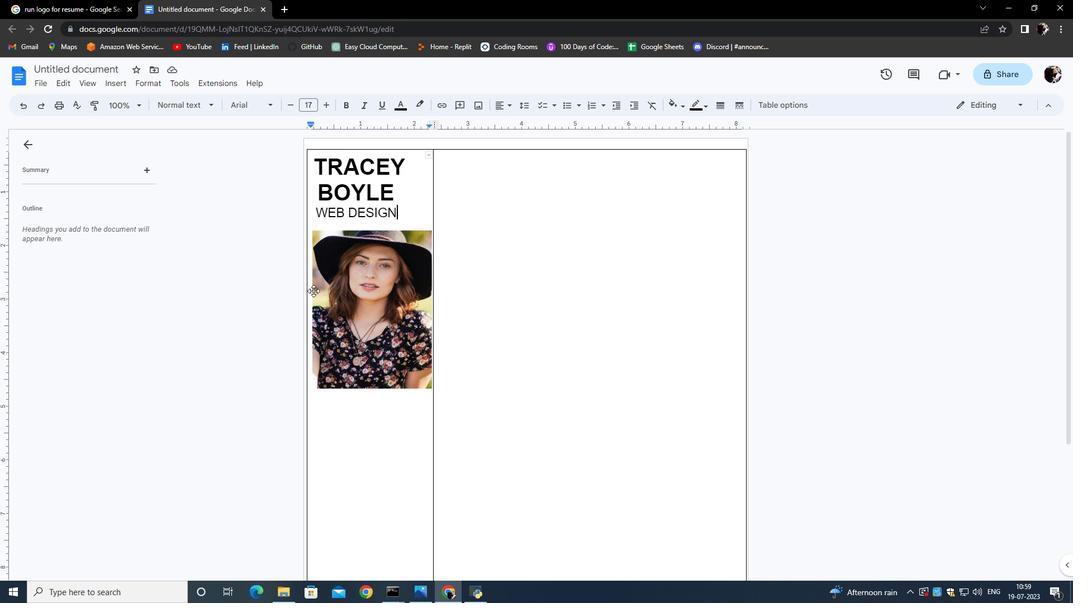 
Action: Mouse moved to (313, 307)
Screenshot: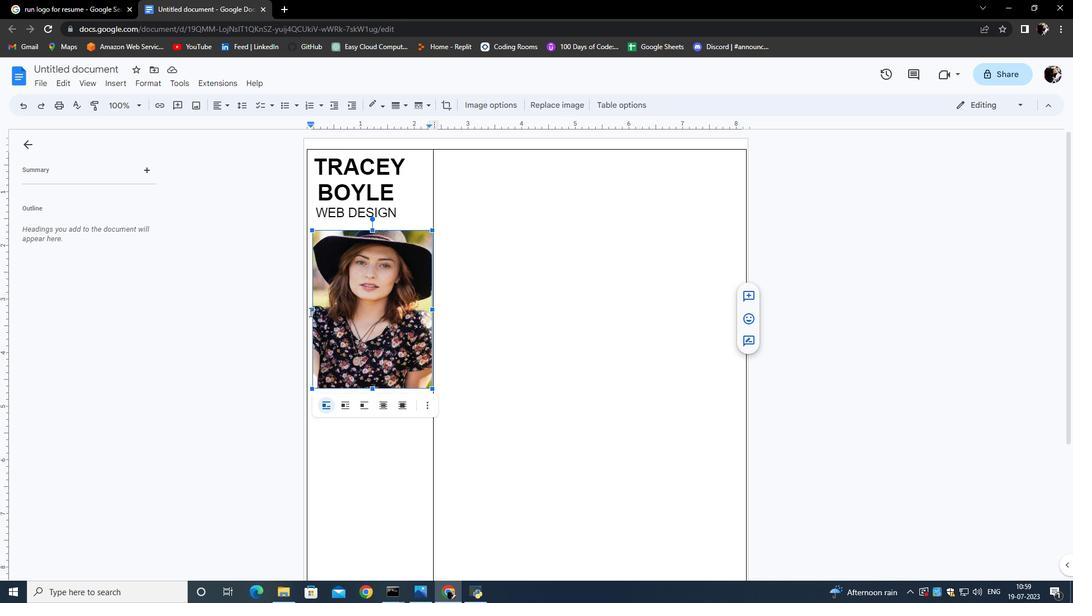 
Action: Mouse pressed left at (313, 307)
Screenshot: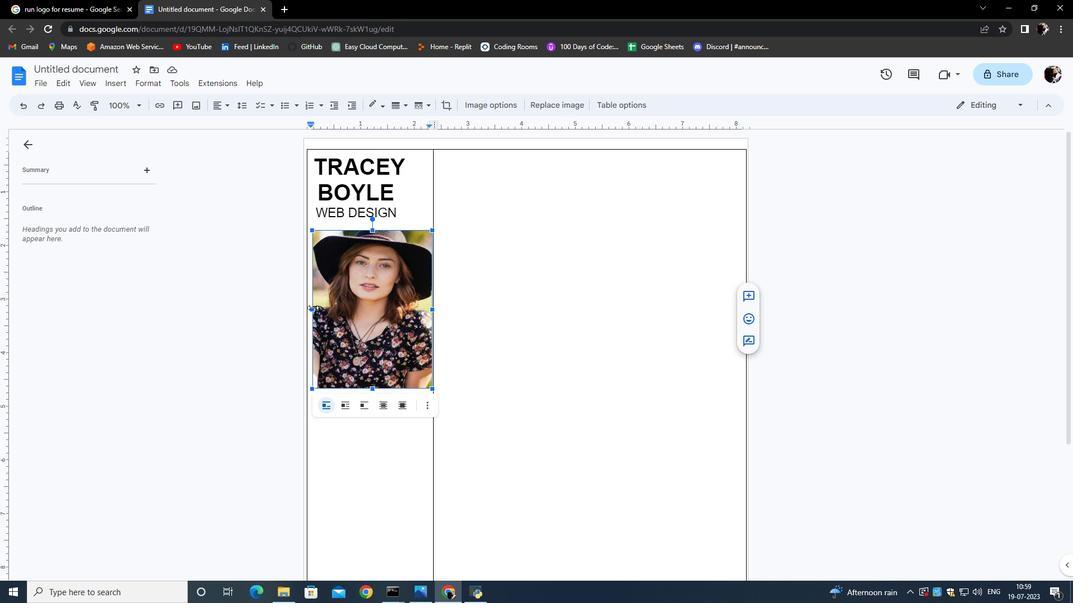 
Action: Mouse moved to (385, 281)
Screenshot: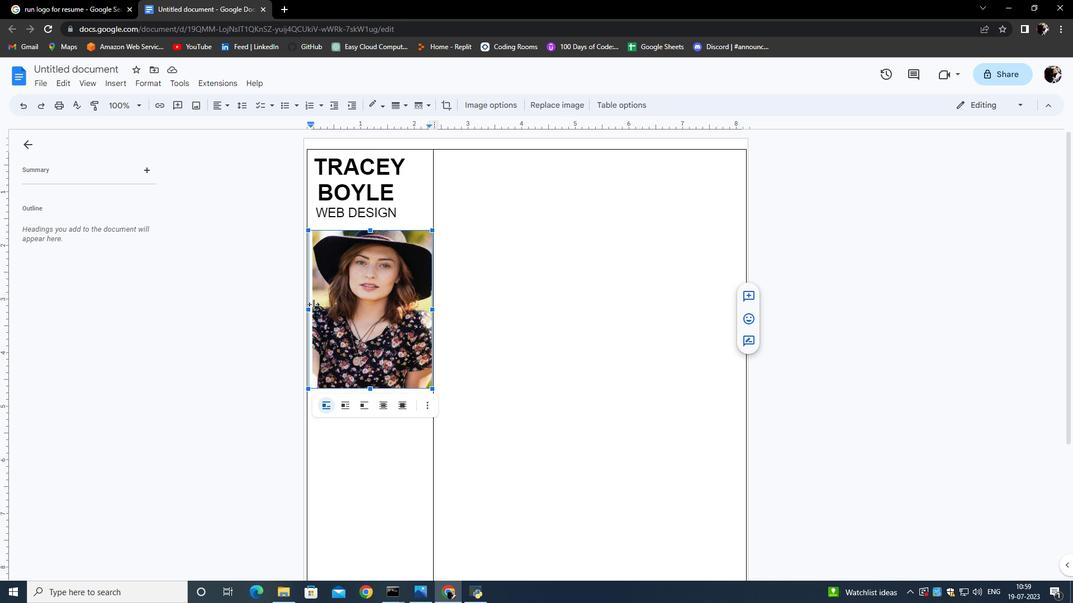 
Action: Mouse pressed left at (385, 281)
Screenshot: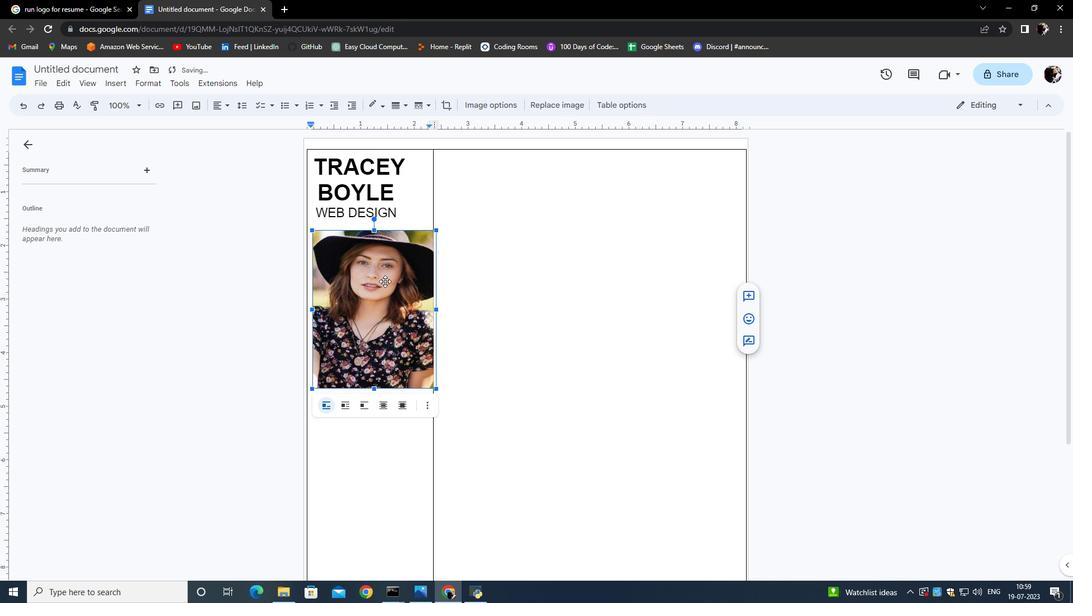 
Action: Mouse moved to (424, 224)
Screenshot: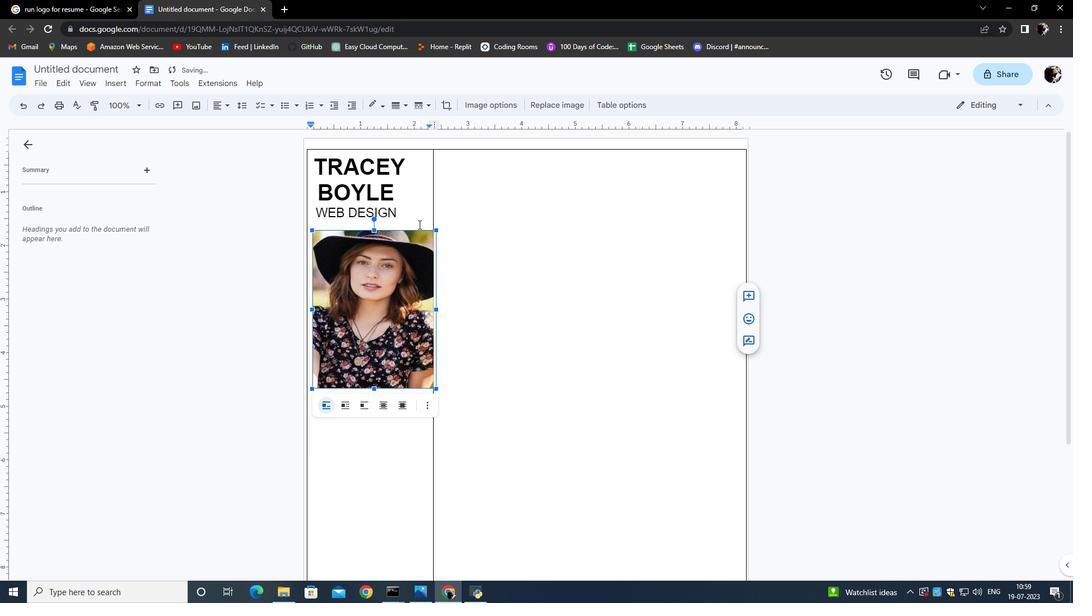 
Action: Mouse pressed left at (424, 224)
Screenshot: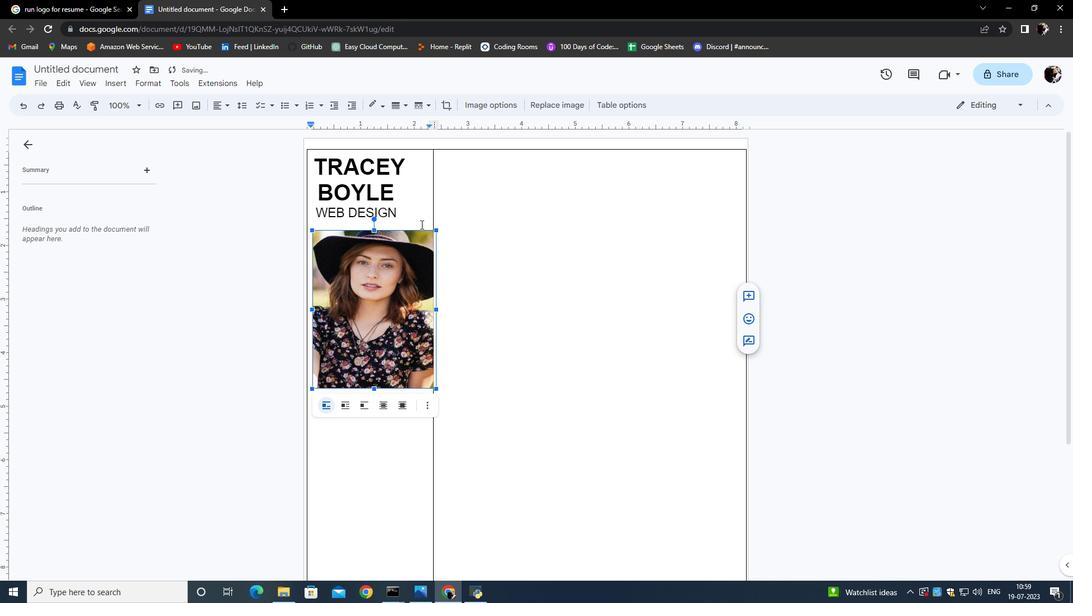 
Action: Mouse moved to (366, 290)
Screenshot: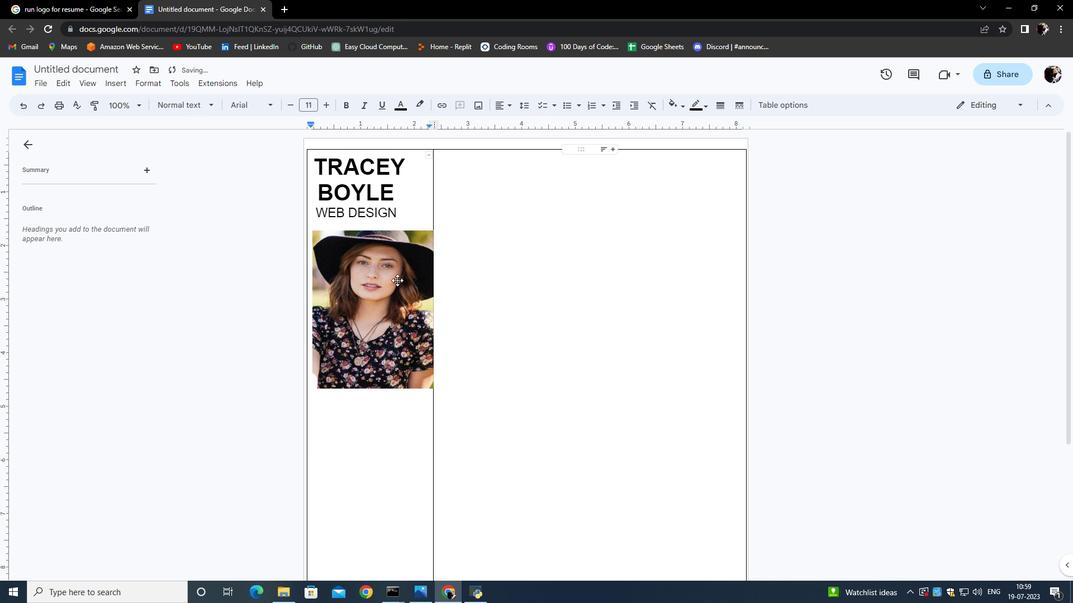 
Action: Mouse pressed left at (366, 290)
Screenshot: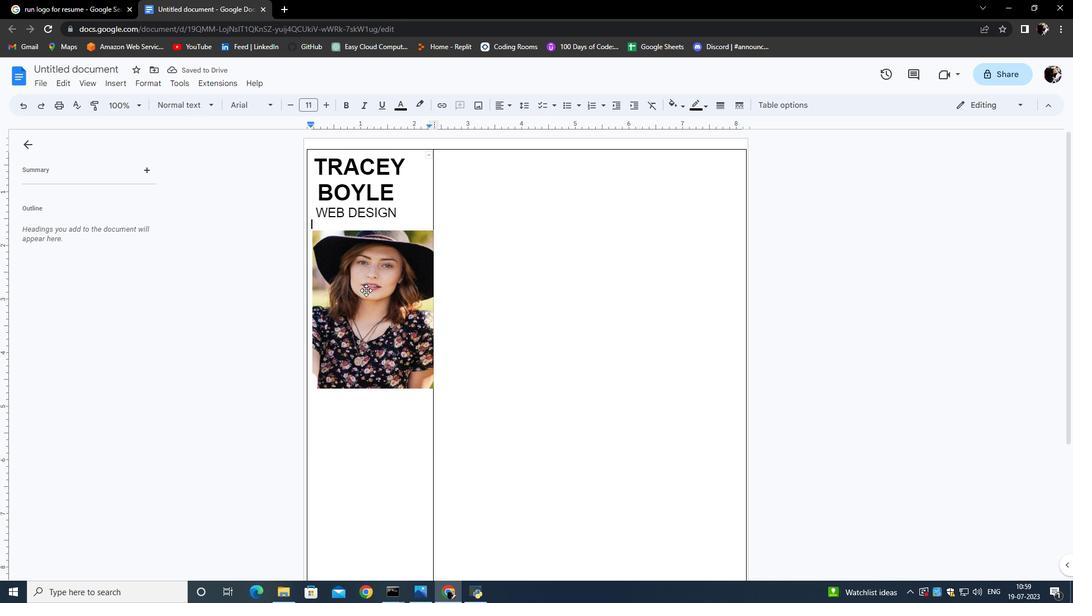 
Action: Mouse moved to (406, 212)
Screenshot: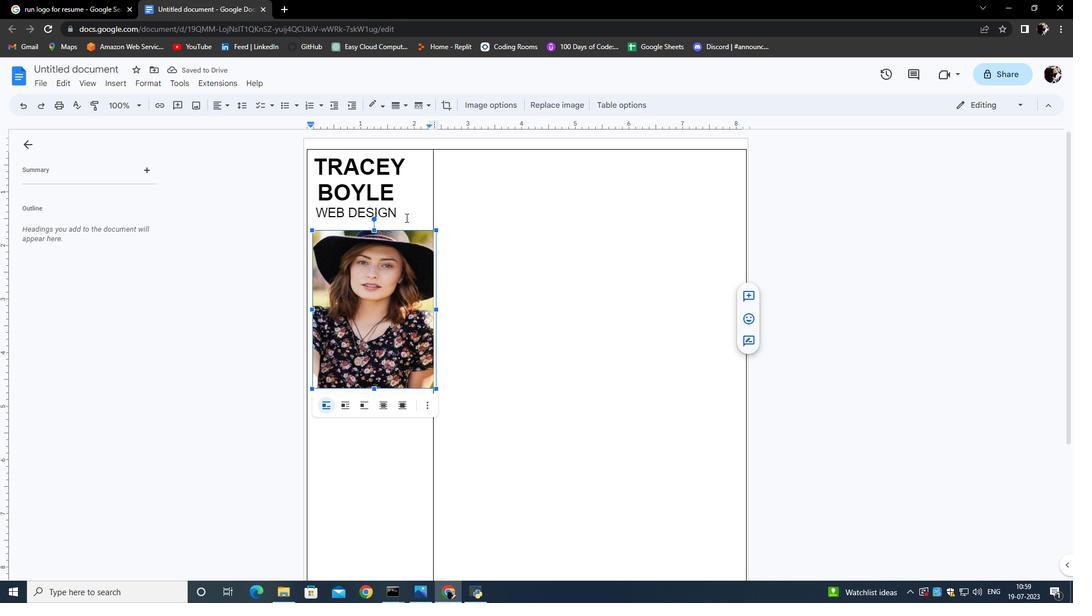 
Action: Mouse pressed left at (406, 212)
Screenshot: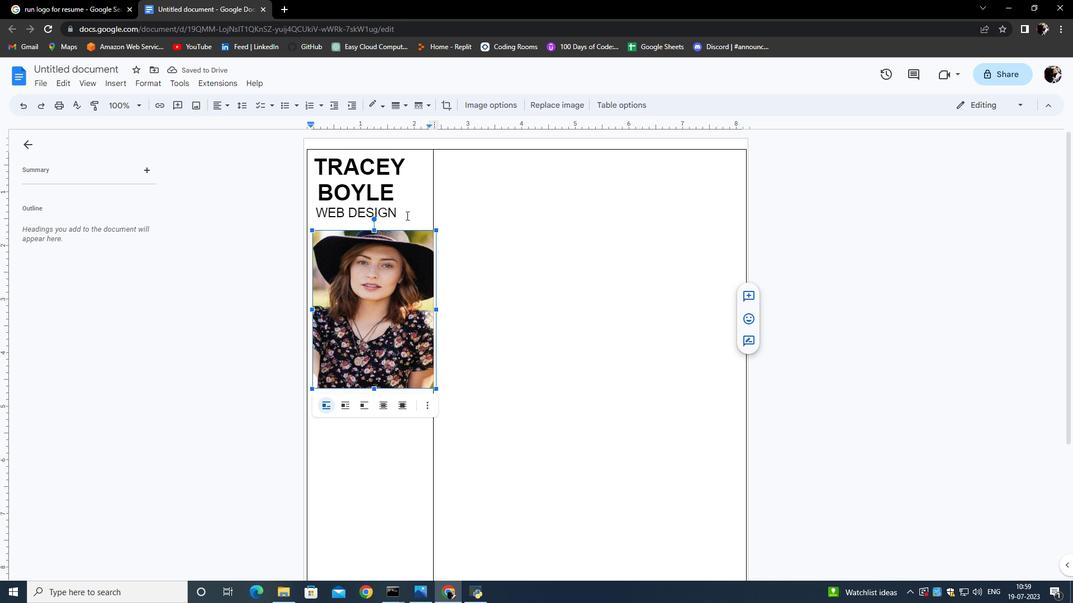
Action: Mouse moved to (402, 171)
Screenshot: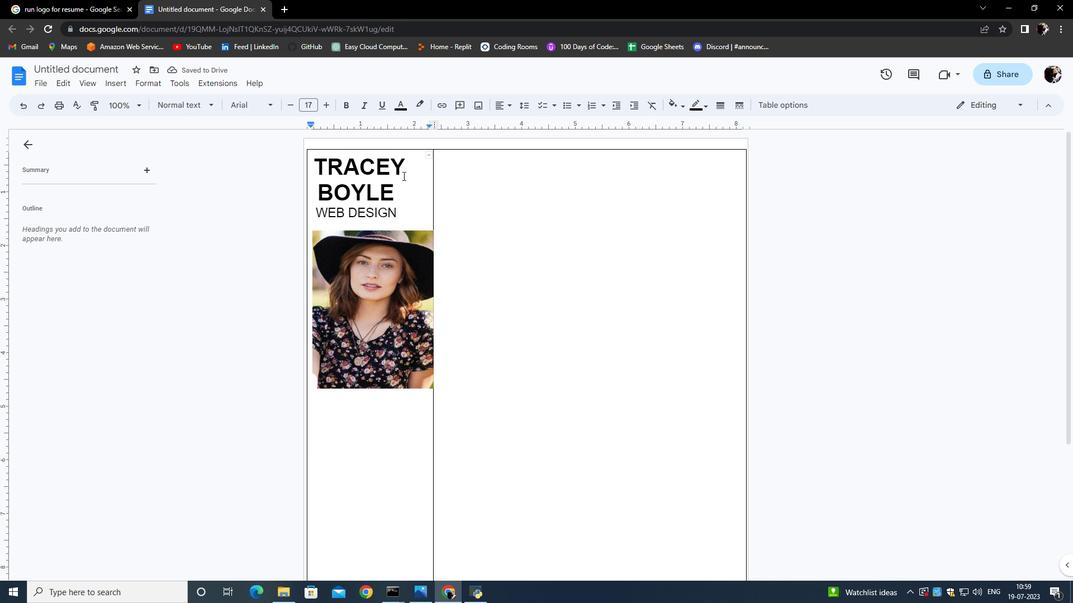
Action: Mouse pressed left at (402, 171)
Screenshot: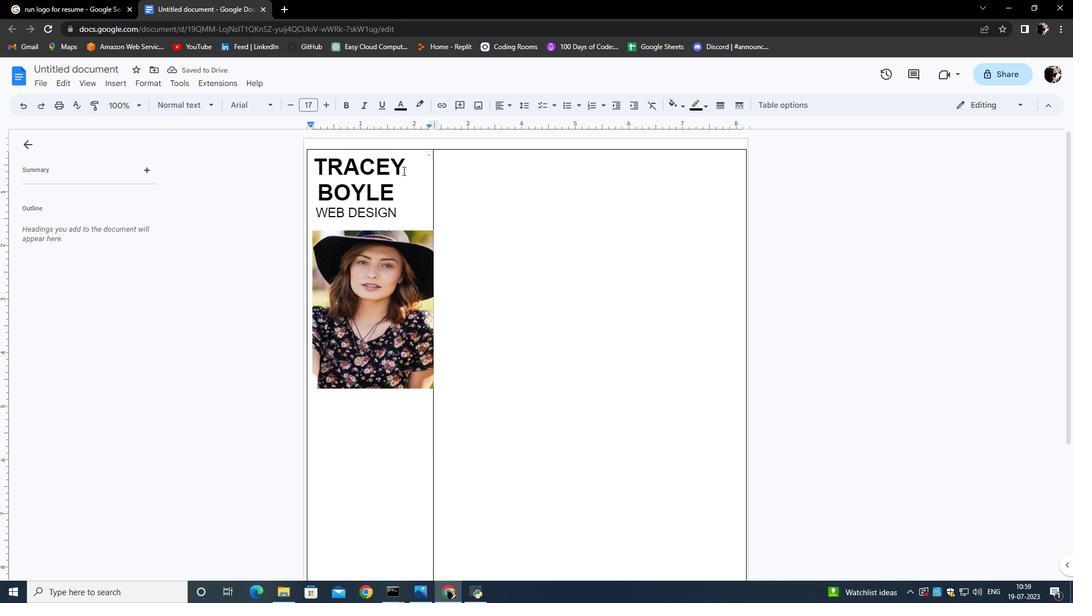 
Action: Mouse moved to (401, 193)
Screenshot: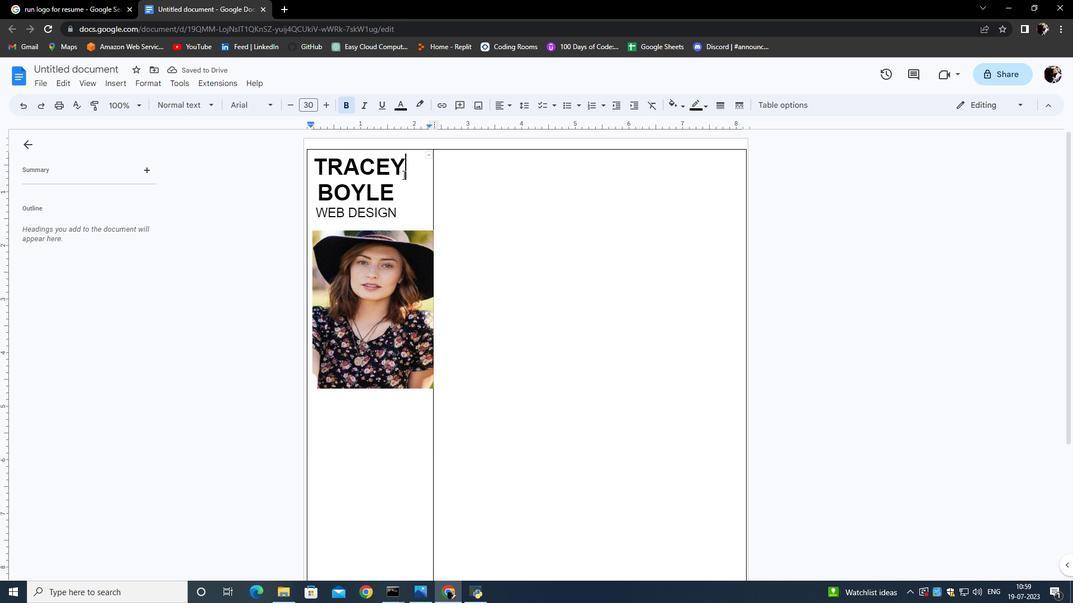 
Action: Mouse pressed left at (401, 193)
Screenshot: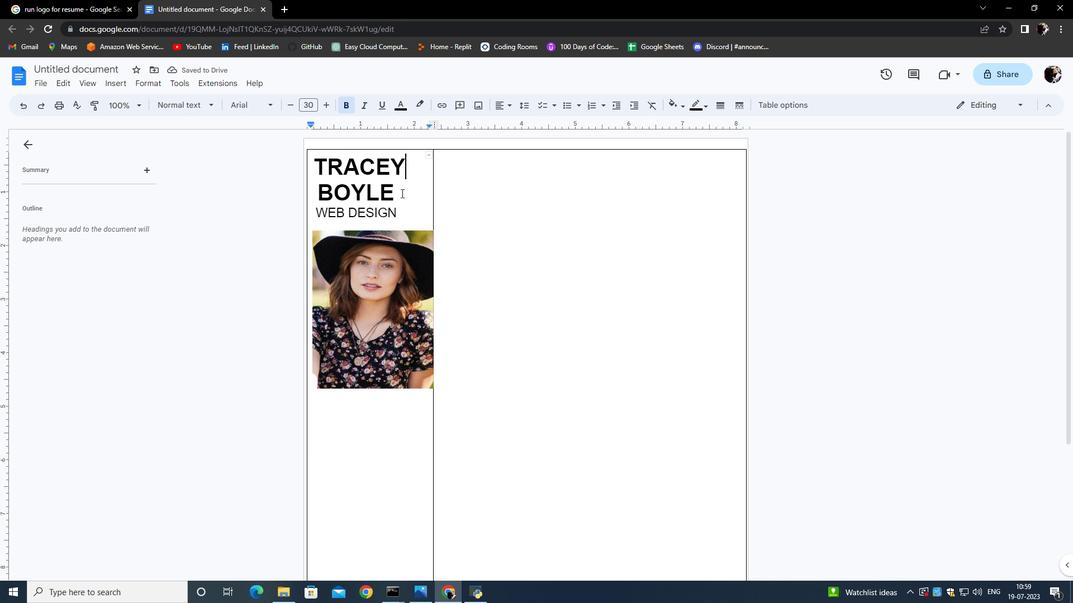
Action: Mouse moved to (373, 350)
Screenshot: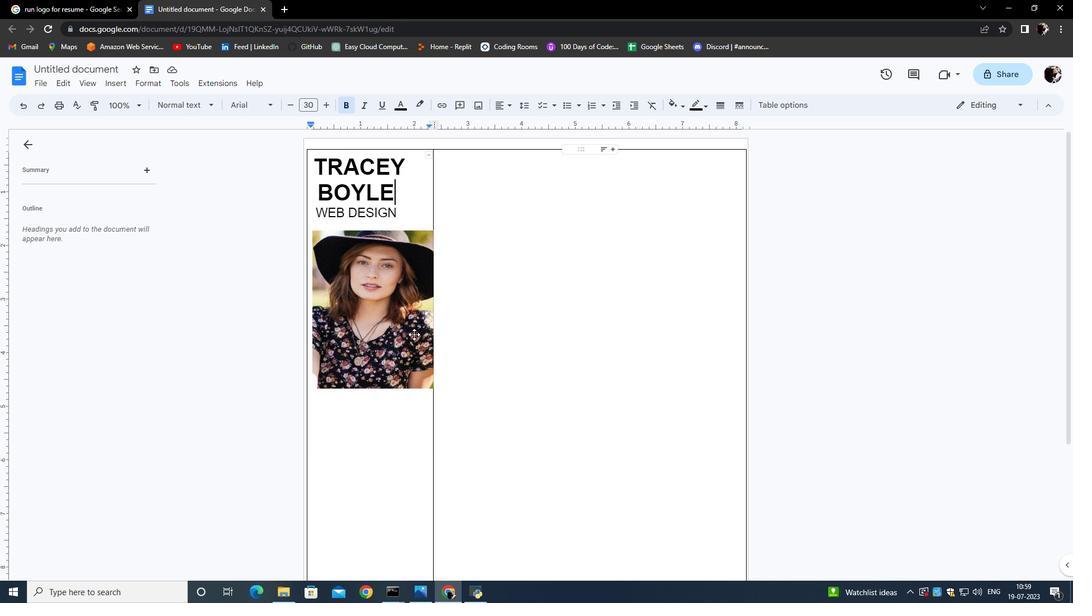 
Action: Mouse scrolled (373, 349) with delta (0, 0)
Screenshot: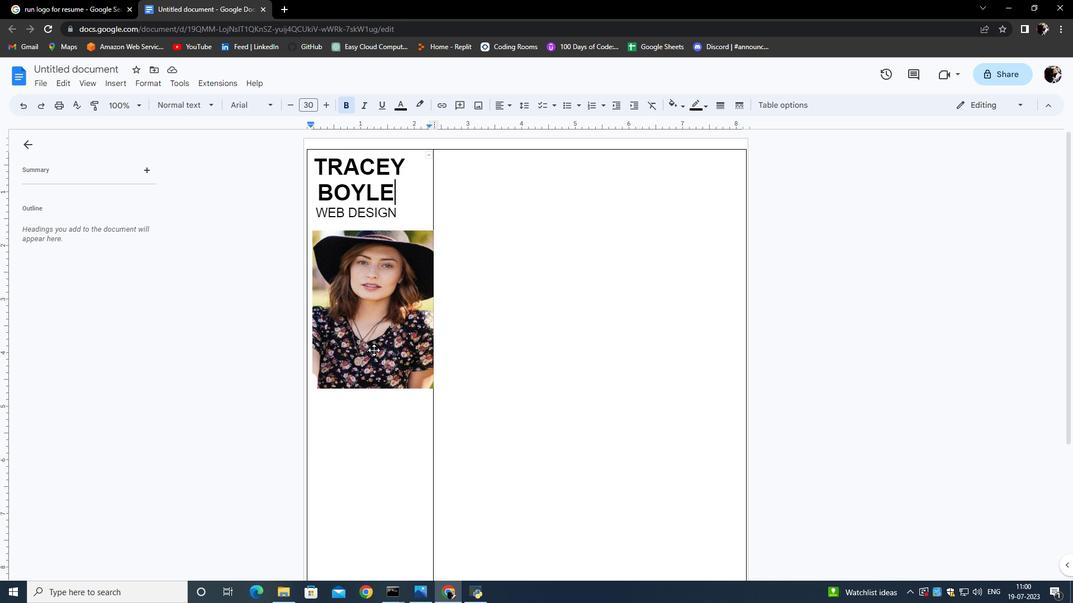 
Action: Mouse scrolled (373, 351) with delta (0, 0)
Screenshot: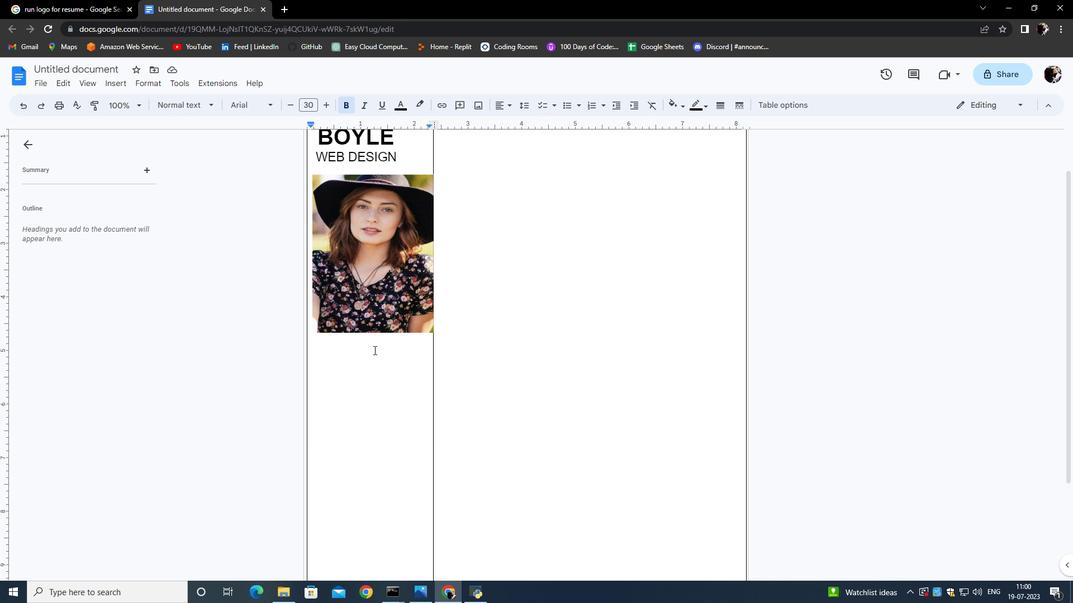 
Action: Mouse scrolled (373, 351) with delta (0, 0)
Screenshot: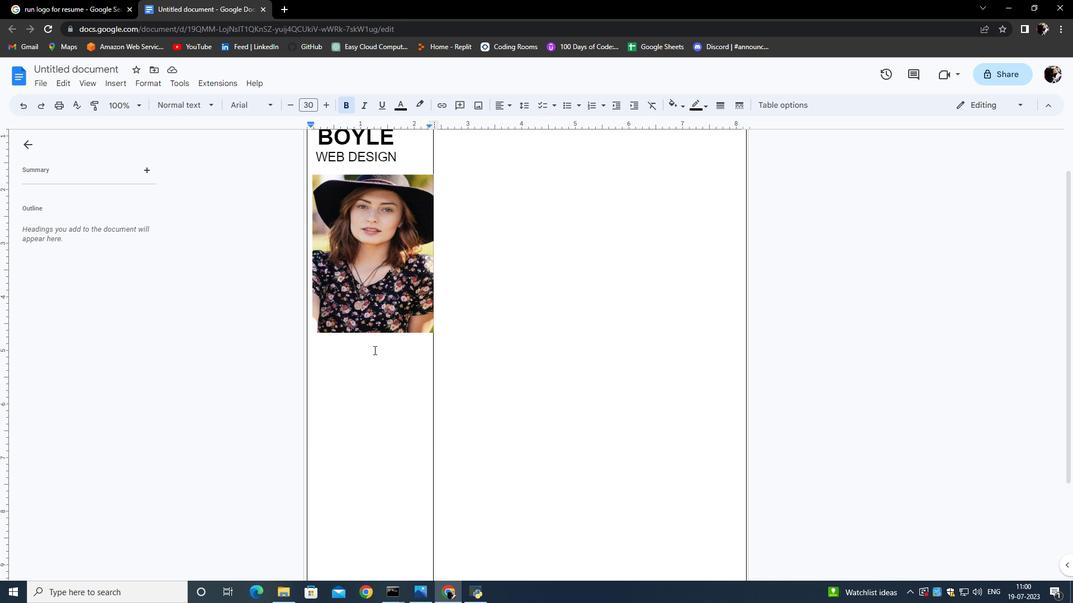 
Action: Mouse moved to (385, 277)
Screenshot: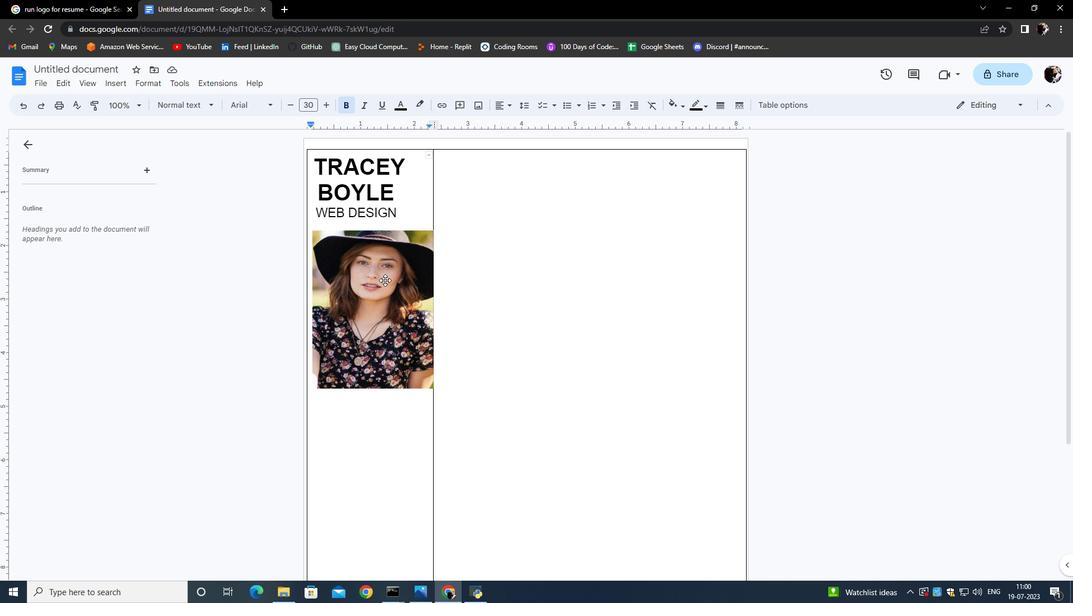 
Action: Mouse pressed left at (385, 277)
Screenshot: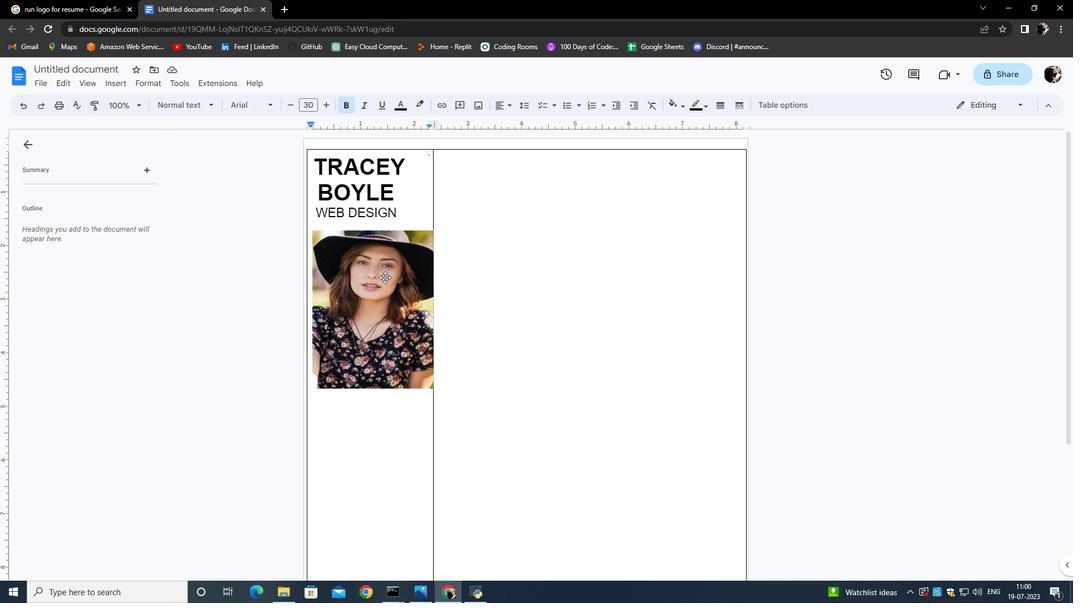 
Action: Mouse moved to (311, 310)
Screenshot: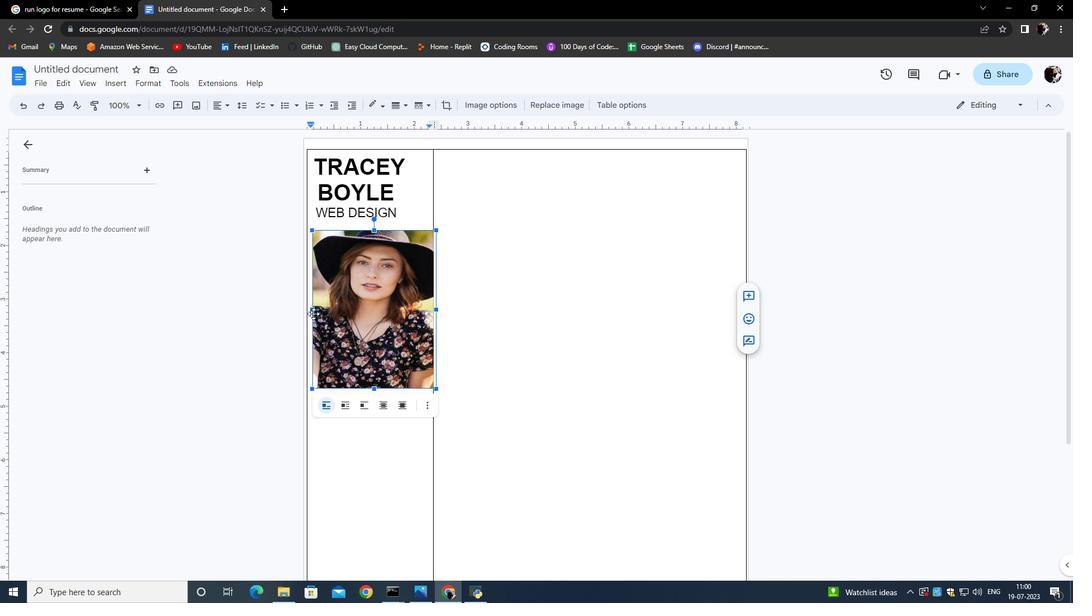 
Action: Mouse pressed left at (311, 310)
Screenshot: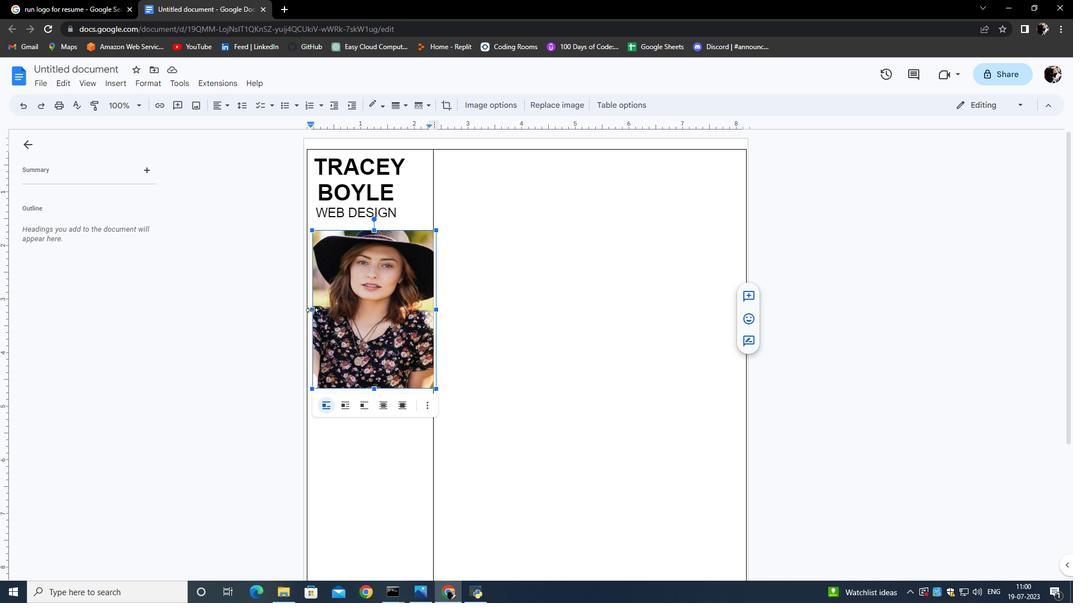 
Action: Mouse moved to (429, 284)
Screenshot: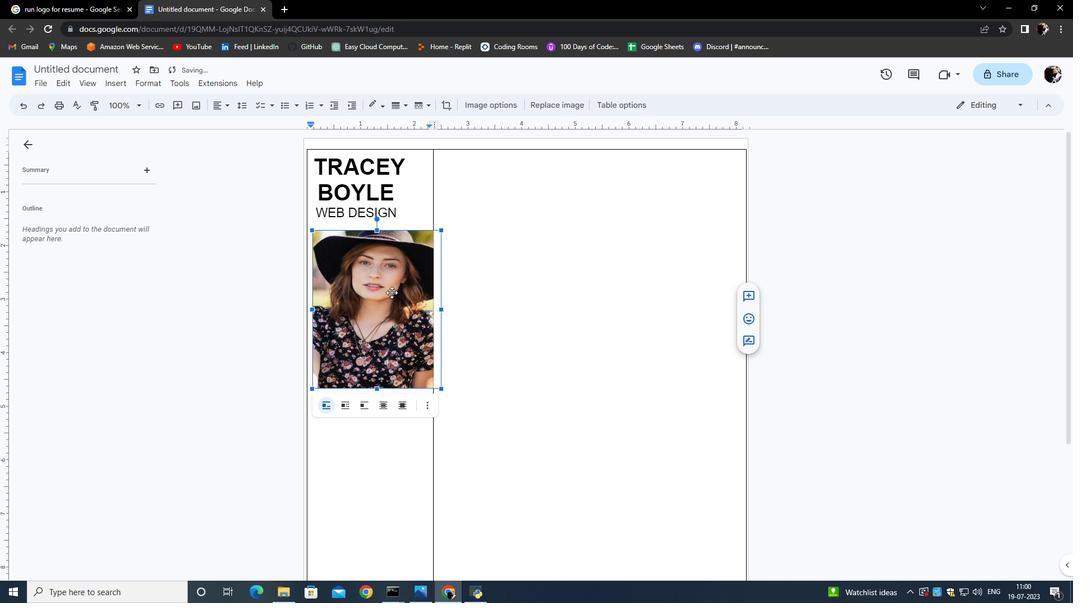 
Action: Mouse pressed left at (429, 284)
Screenshot: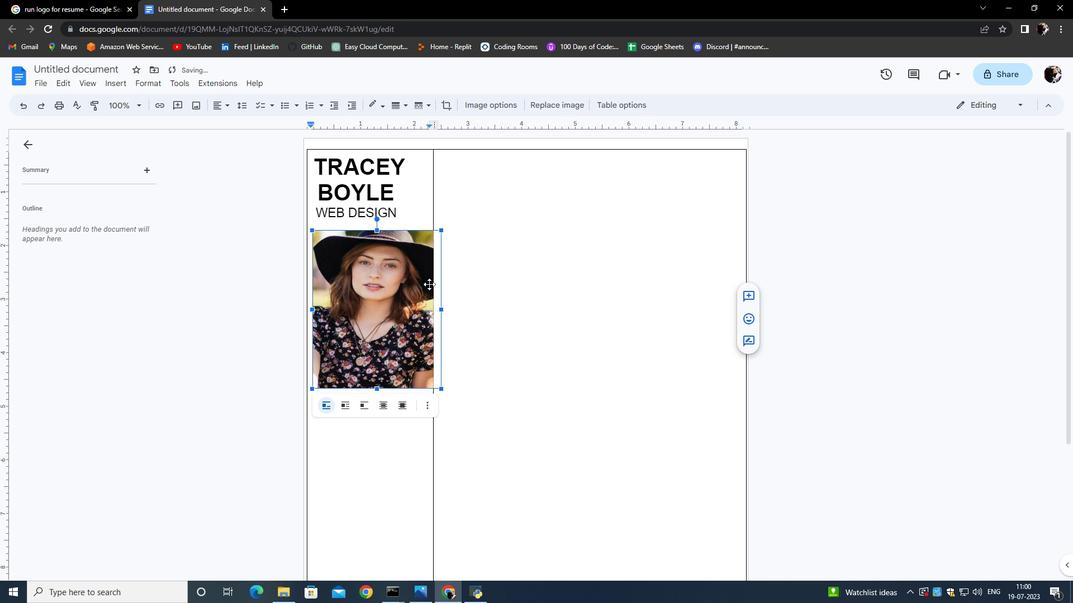 
Action: Mouse moved to (460, 261)
Screenshot: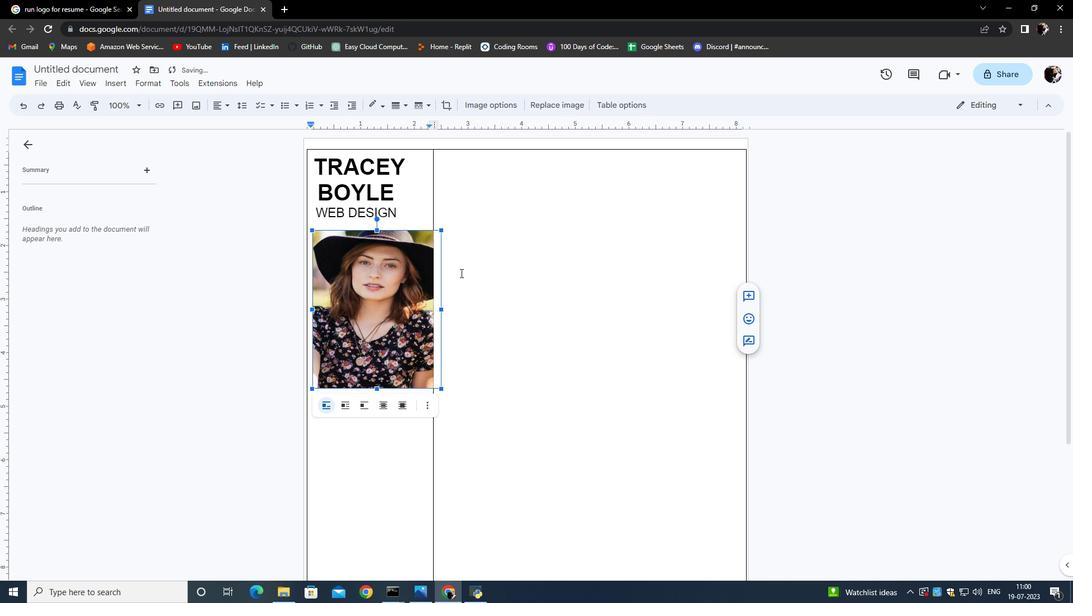 
Action: Mouse pressed left at (460, 261)
Screenshot: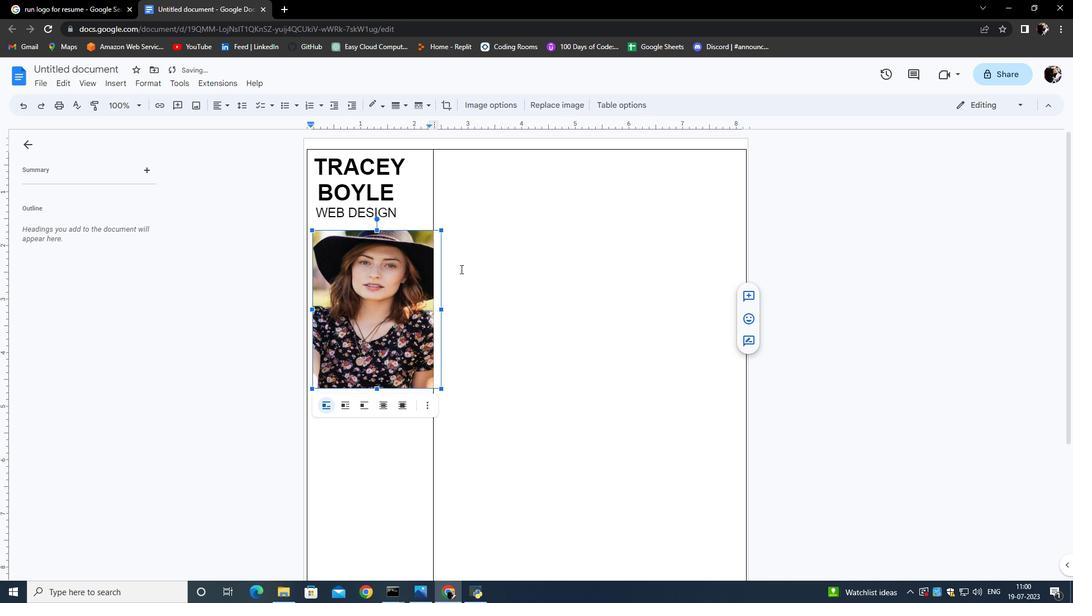 
Action: Mouse moved to (357, 342)
Screenshot: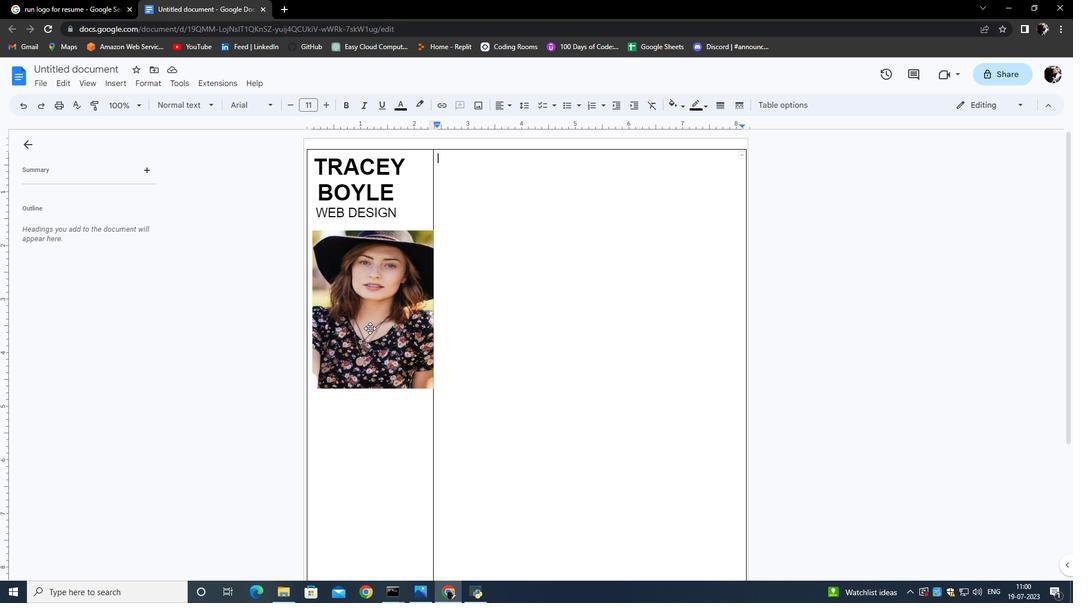
Action: Mouse pressed left at (357, 342)
Screenshot: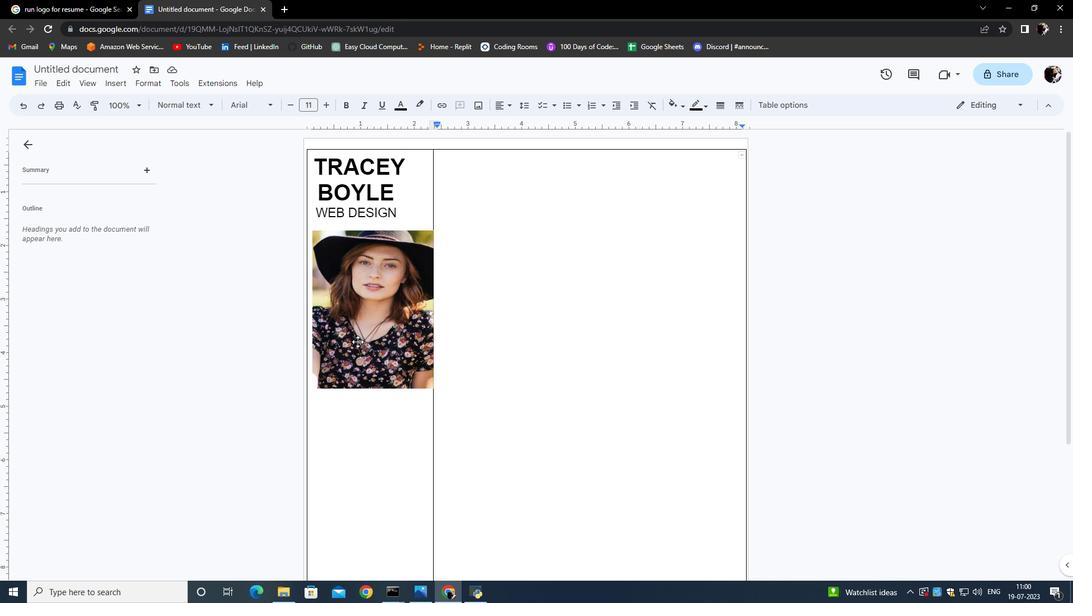 
Action: Mouse moved to (344, 431)
Screenshot: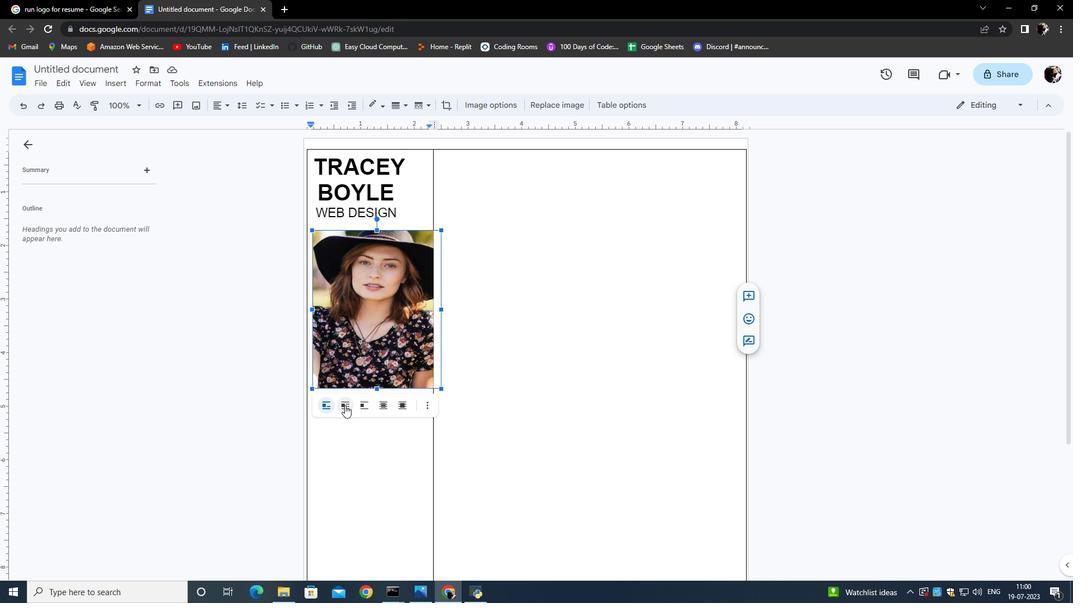 
Action: Mouse pressed left at (344, 431)
Screenshot: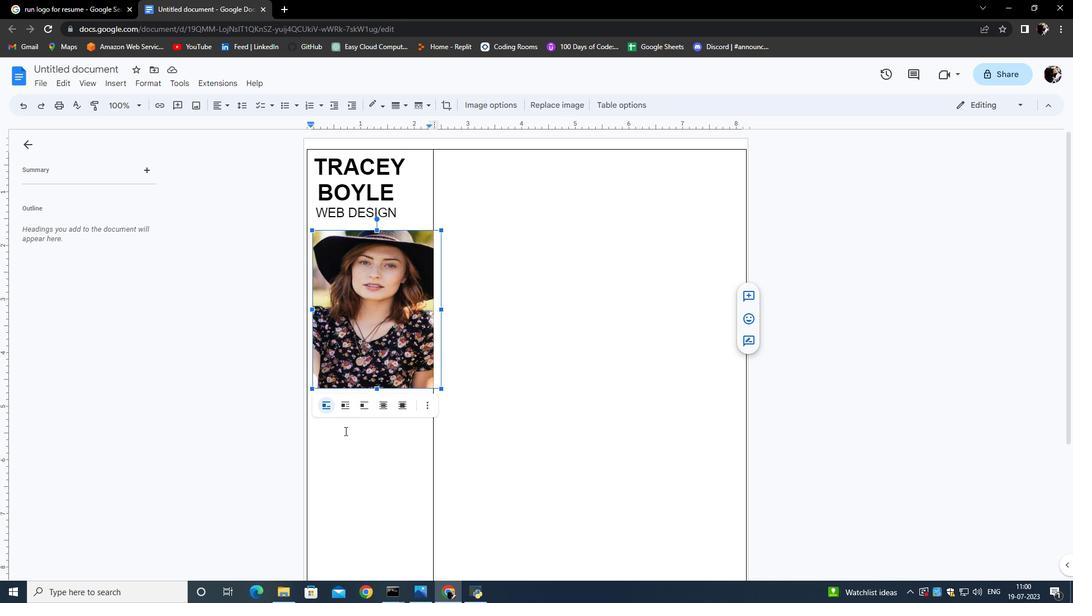 
Action: Mouse moved to (333, 408)
Screenshot: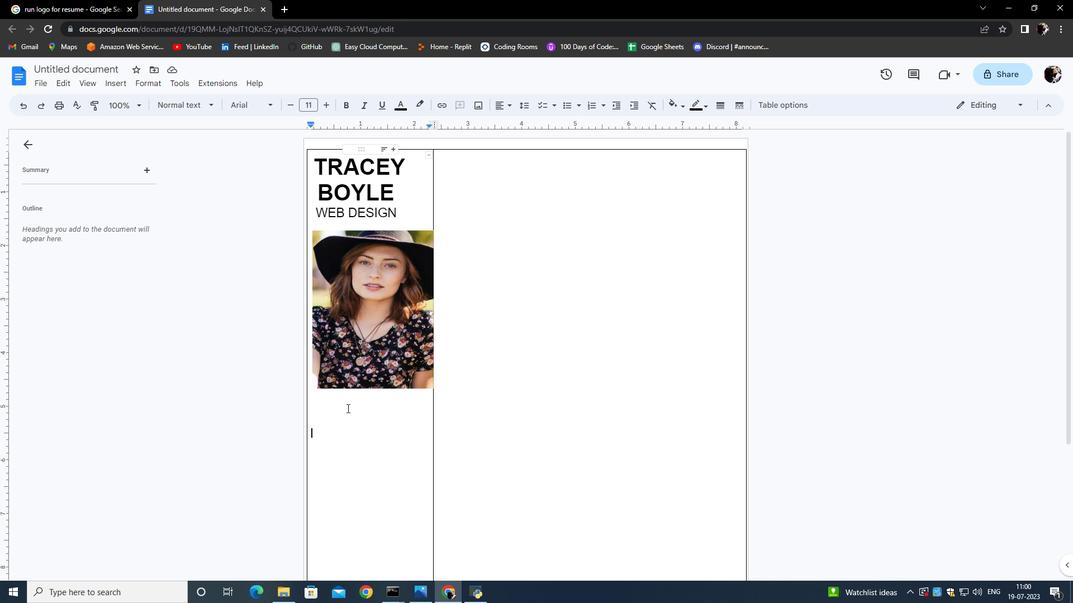 
Action: Mouse pressed left at (333, 408)
Screenshot: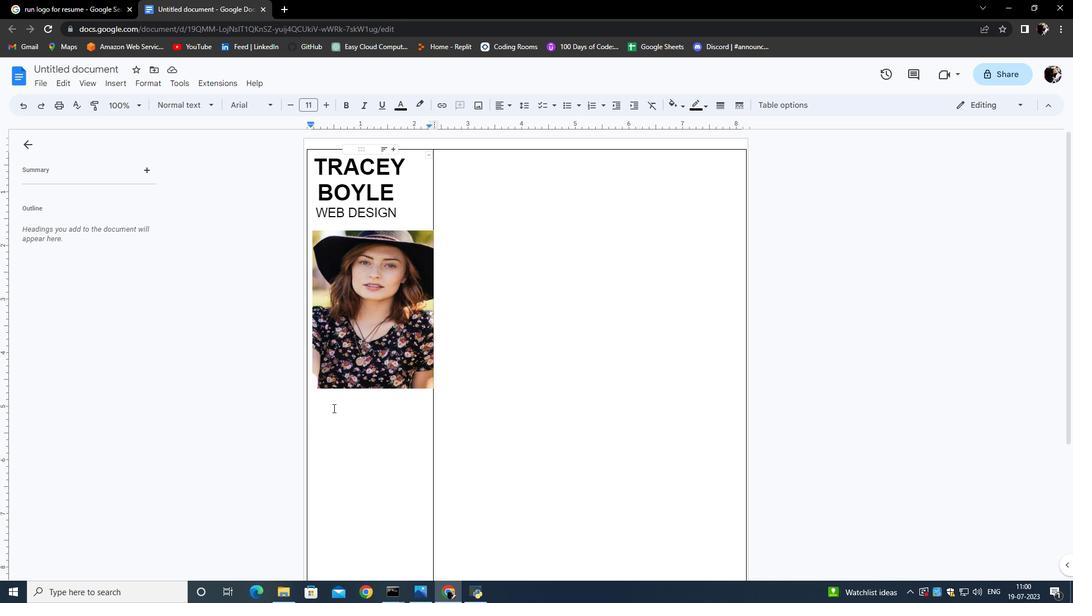 
Action: Mouse moved to (321, 413)
Screenshot: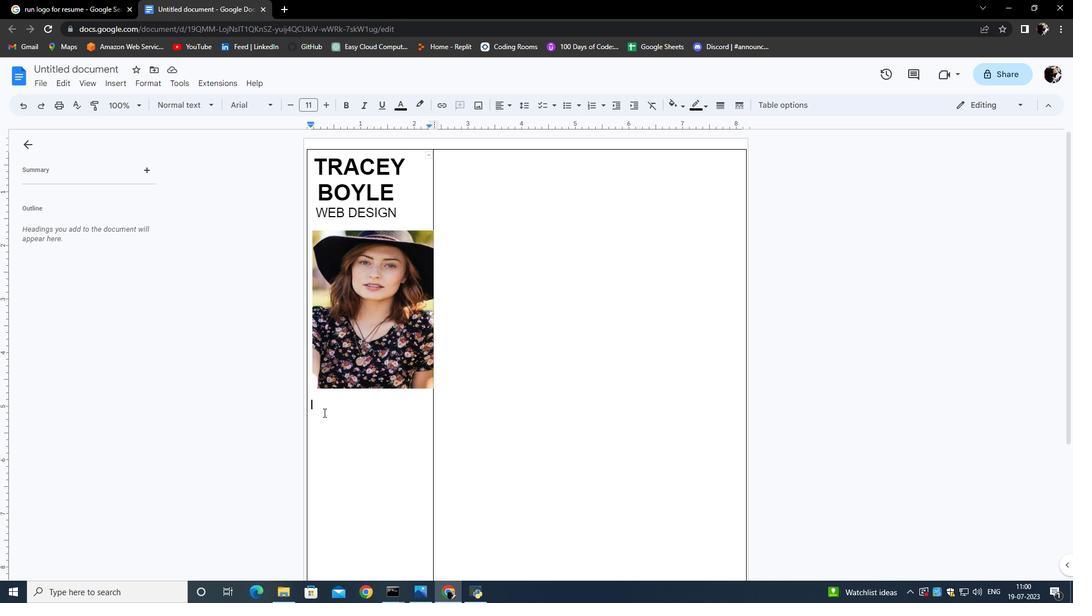 
Action: Key pressed <Key.caps_lock>A<Key.backspace><Key.caps_lock>about<Key.space>me
Screenshot: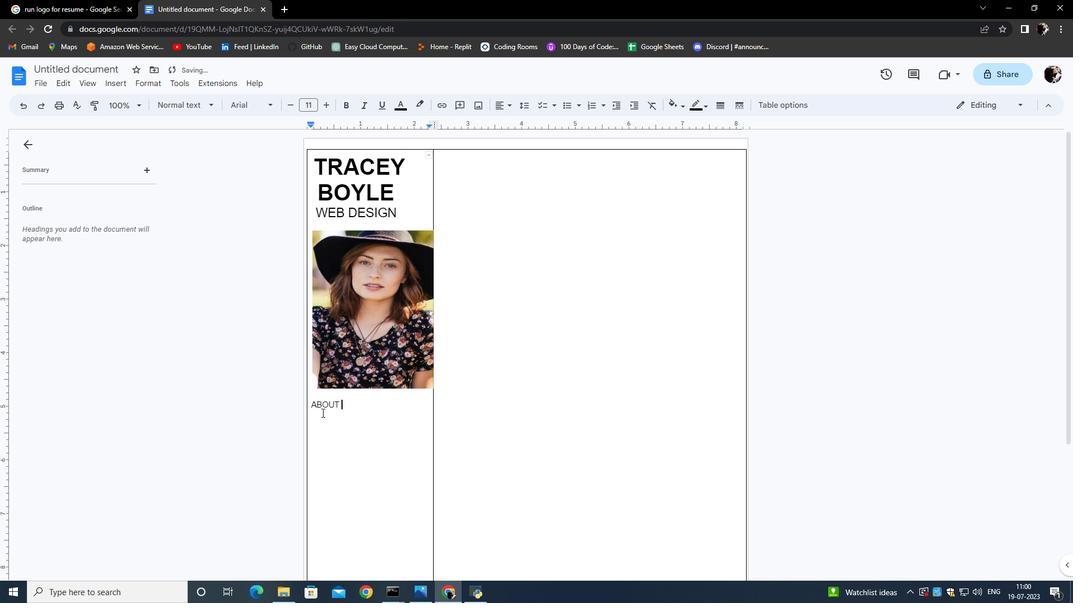 
Action: Mouse moved to (364, 400)
Screenshot: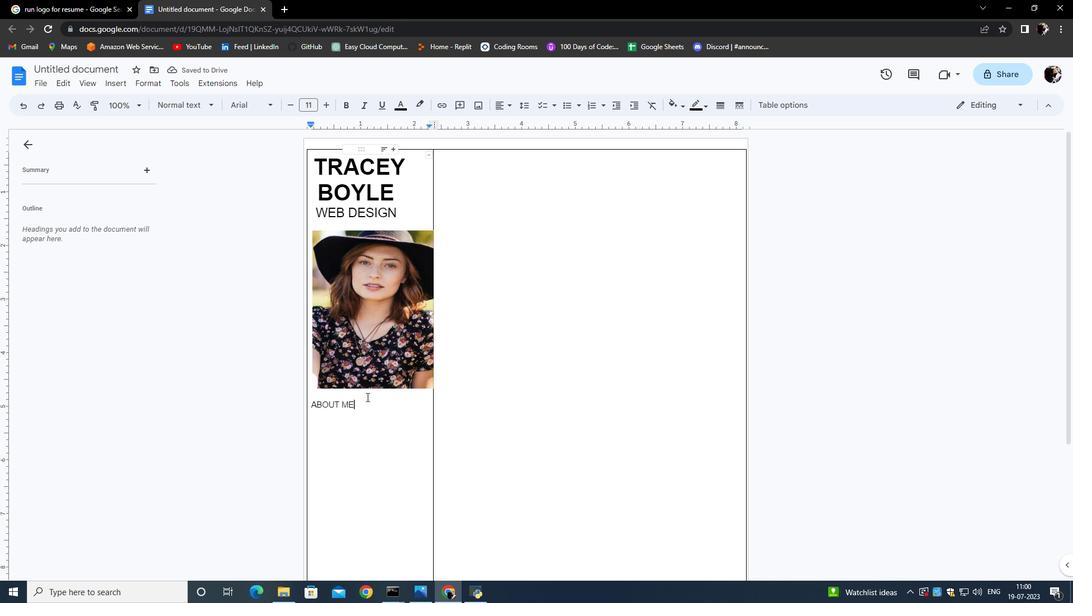 
Action: Mouse pressed left at (364, 400)
Screenshot: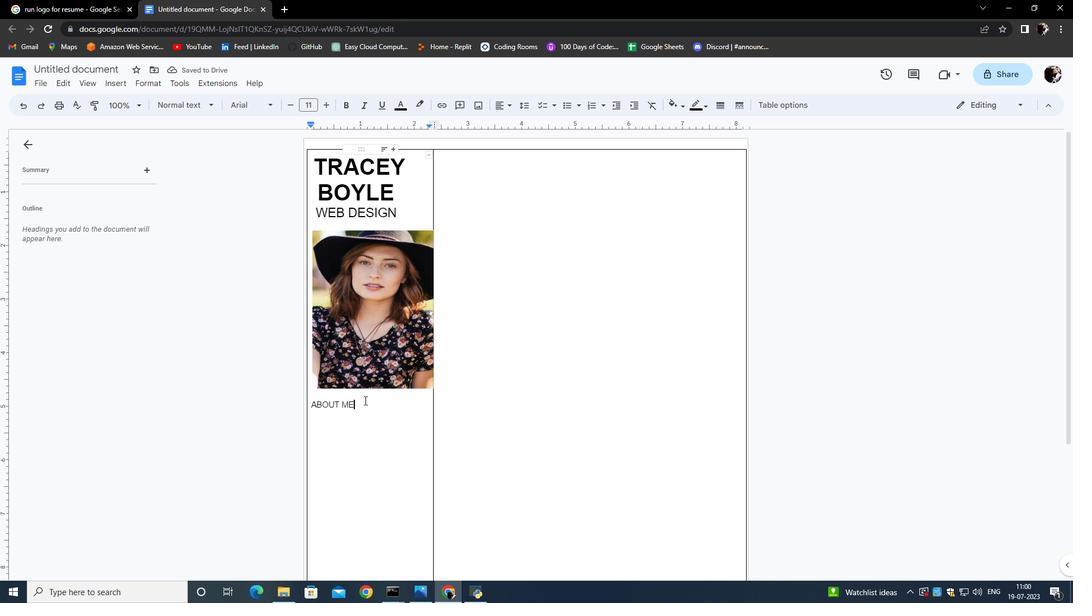 
Action: Mouse moved to (325, 108)
Screenshot: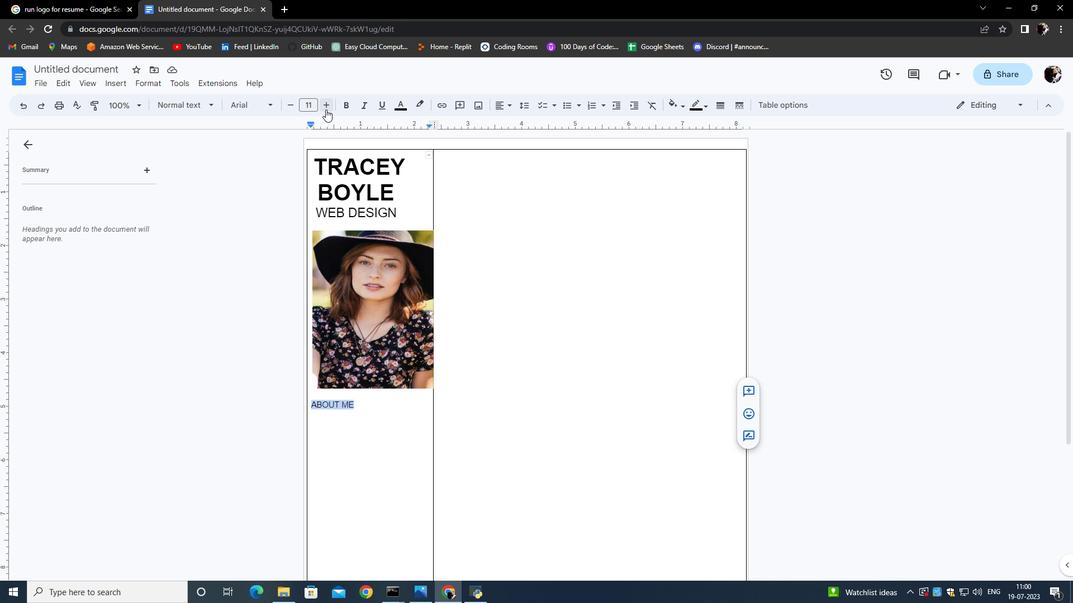
Action: Mouse pressed left at (325, 108)
Screenshot: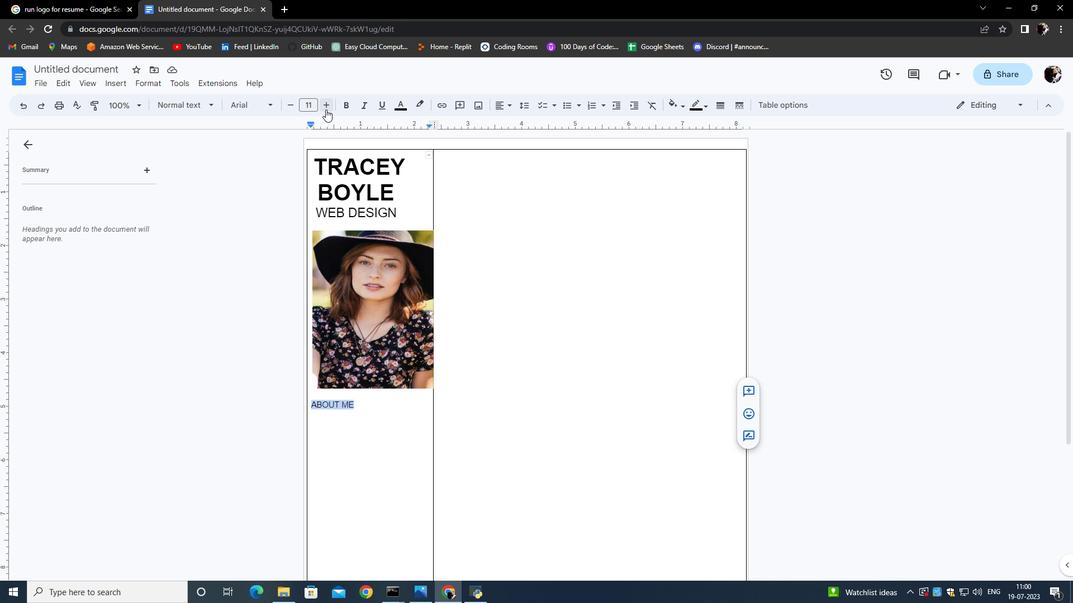 
Action: Mouse pressed left at (325, 108)
Screenshot: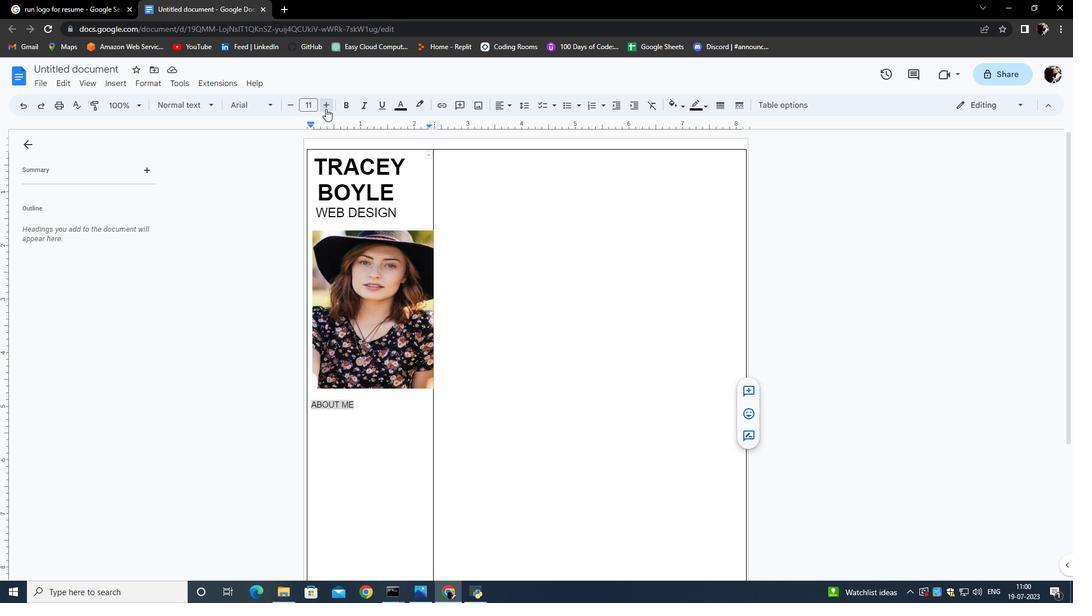 
Action: Mouse pressed left at (325, 108)
Screenshot: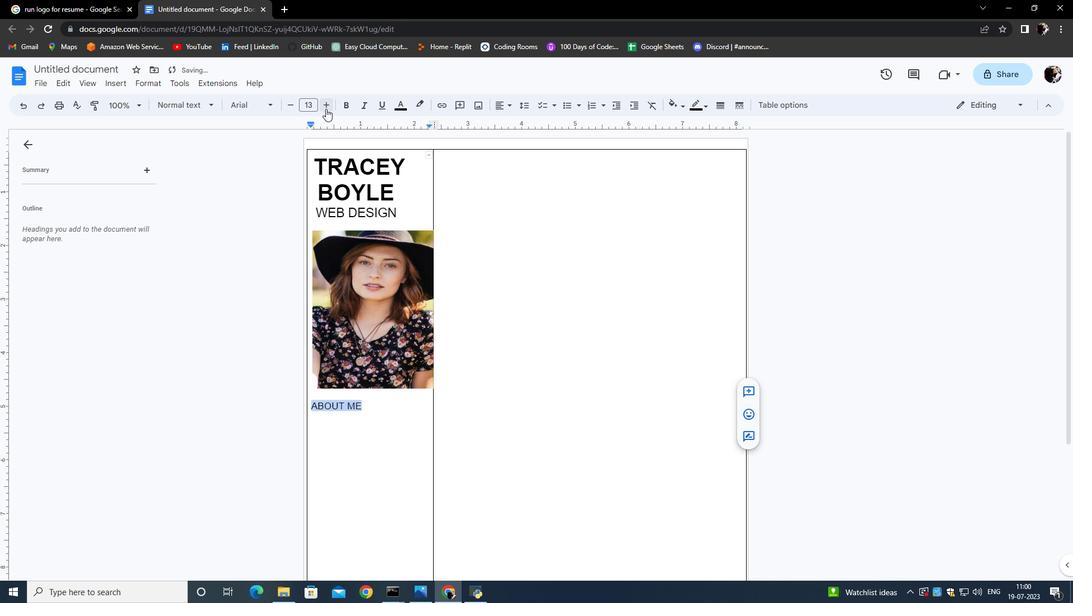 
Action: Mouse moved to (349, 106)
Screenshot: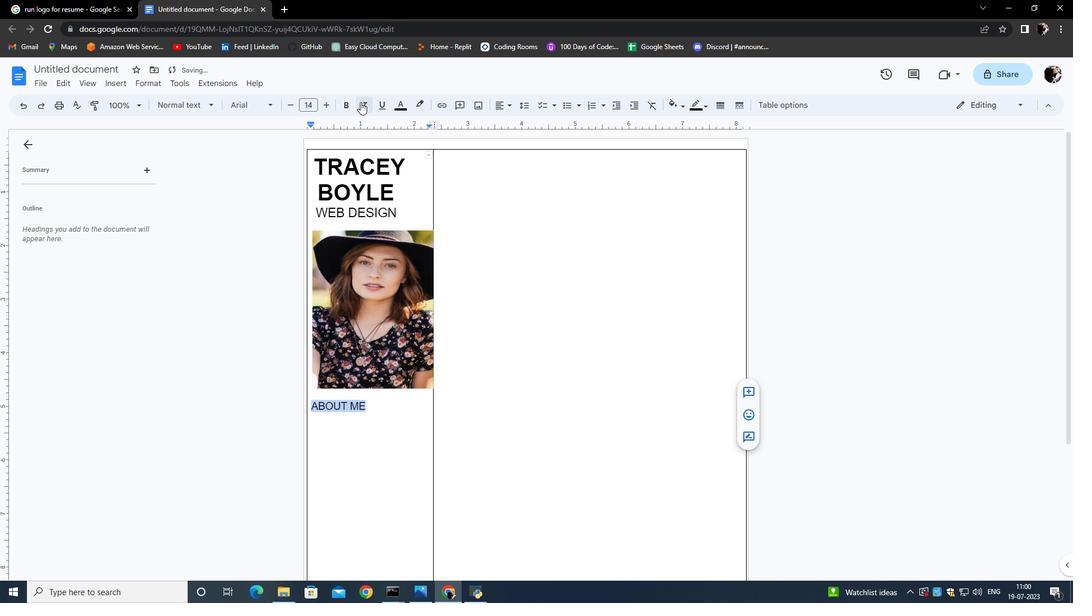 
Action: Mouse pressed left at (349, 106)
Screenshot: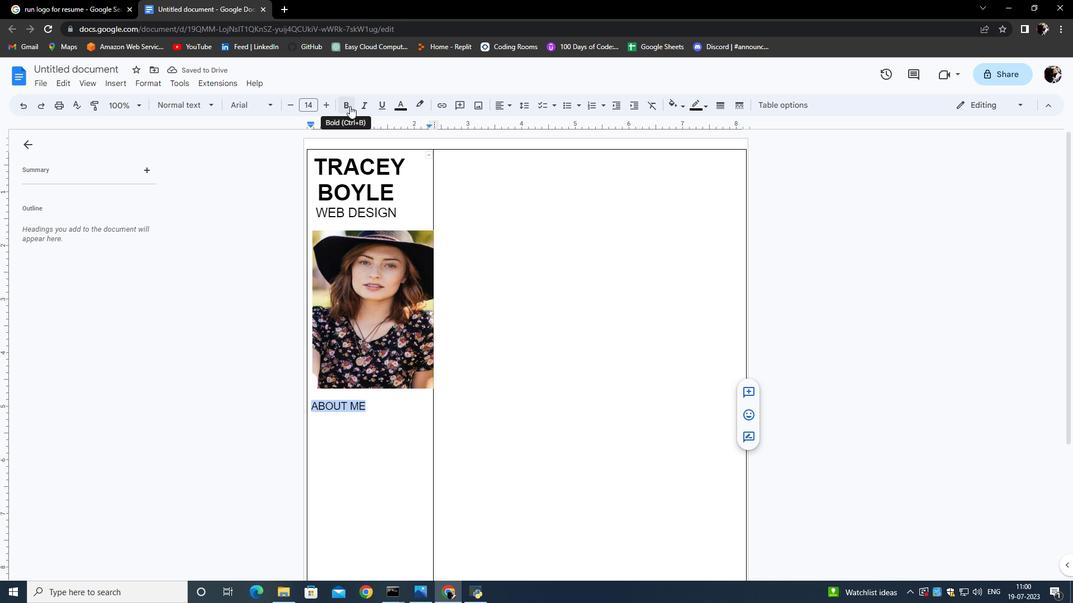 
Action: Mouse moved to (370, 408)
Screenshot: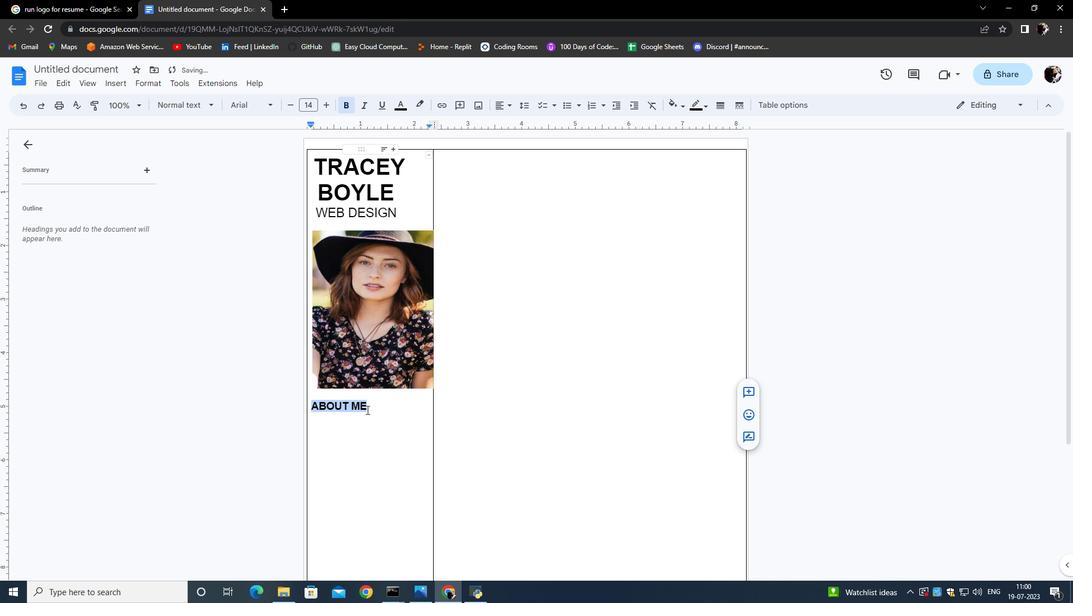 
Action: Mouse pressed left at (370, 408)
Screenshot: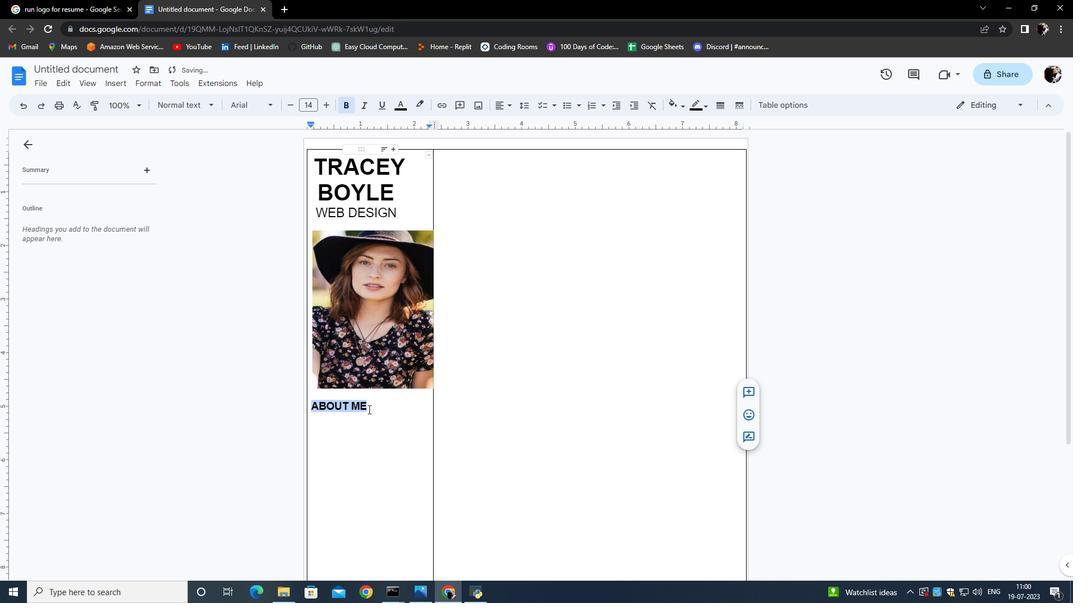 
Action: Mouse moved to (375, 370)
Screenshot: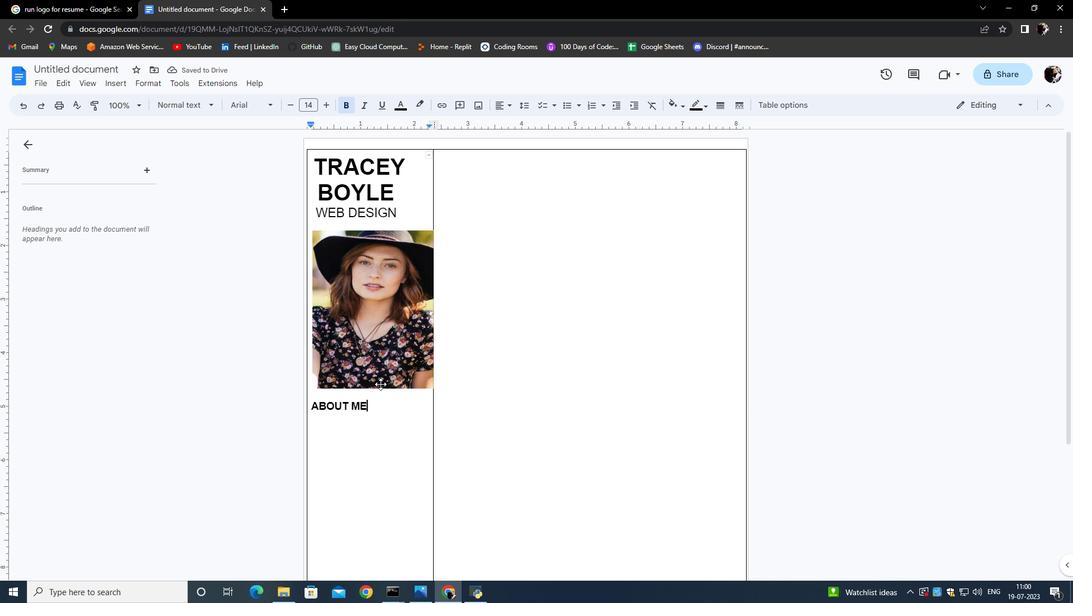 
Action: Mouse scrolled (375, 370) with delta (0, 0)
Screenshot: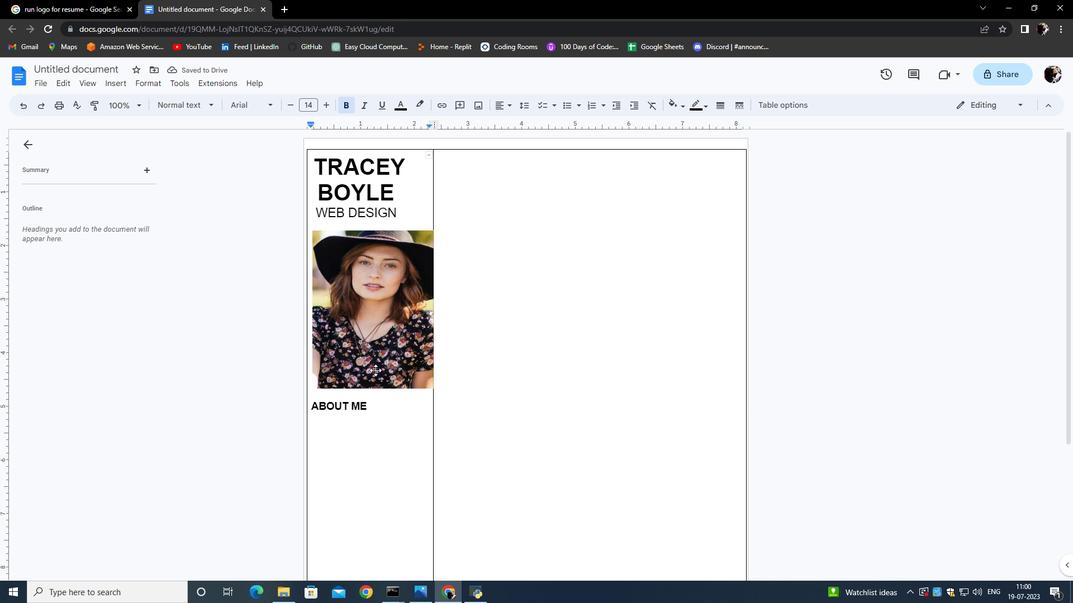 
Action: Mouse moved to (375, 353)
Screenshot: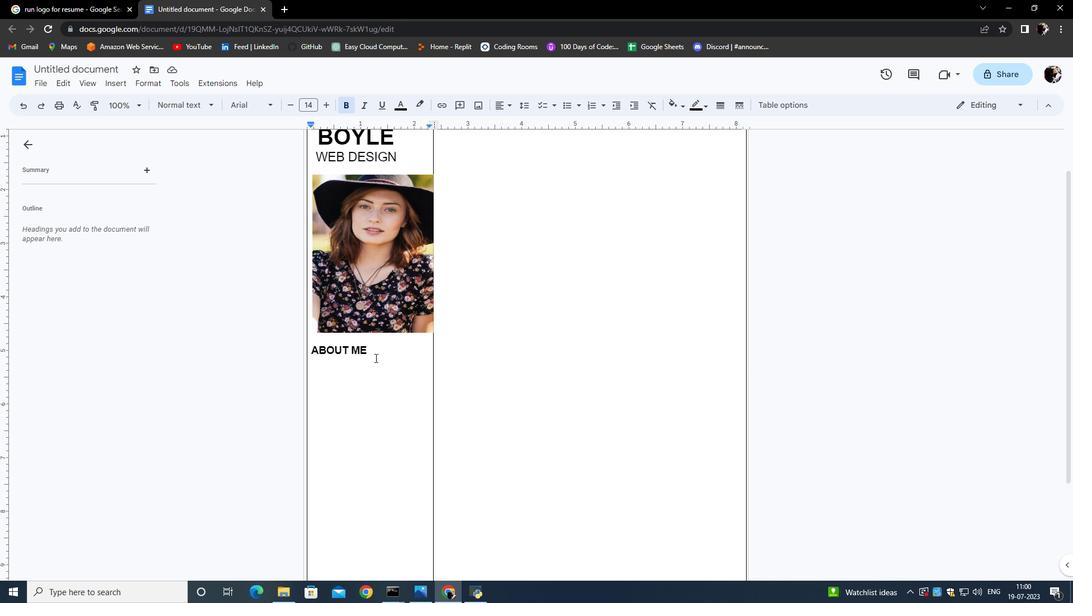 
Action: Mouse pressed left at (375, 353)
Screenshot: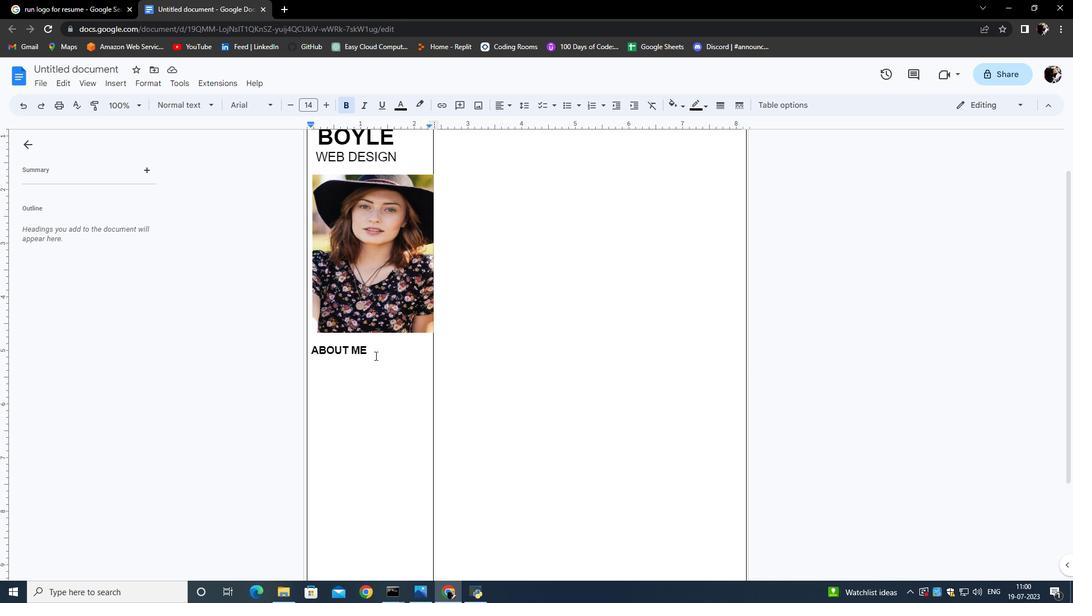 
Action: Mouse moved to (343, 104)
Screenshot: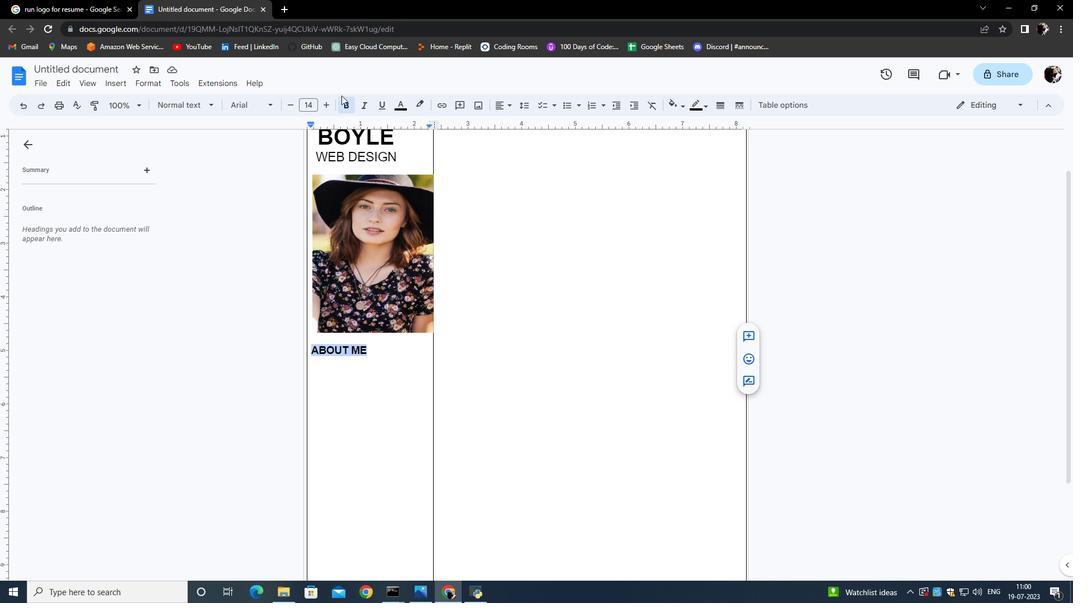 
Action: Mouse pressed left at (343, 104)
Screenshot: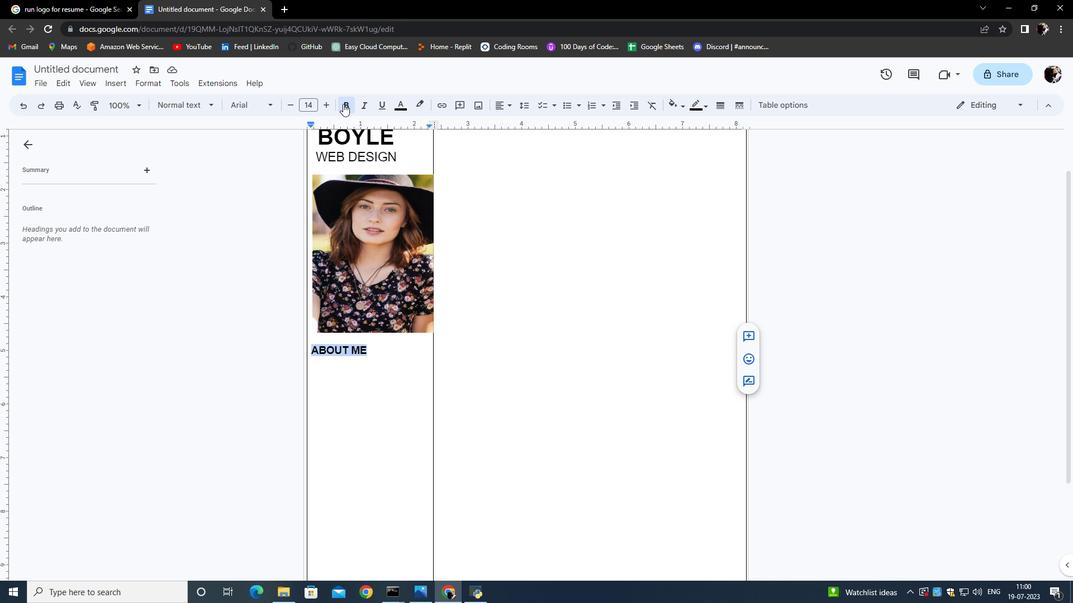 
Action: Mouse moved to (328, 104)
Screenshot: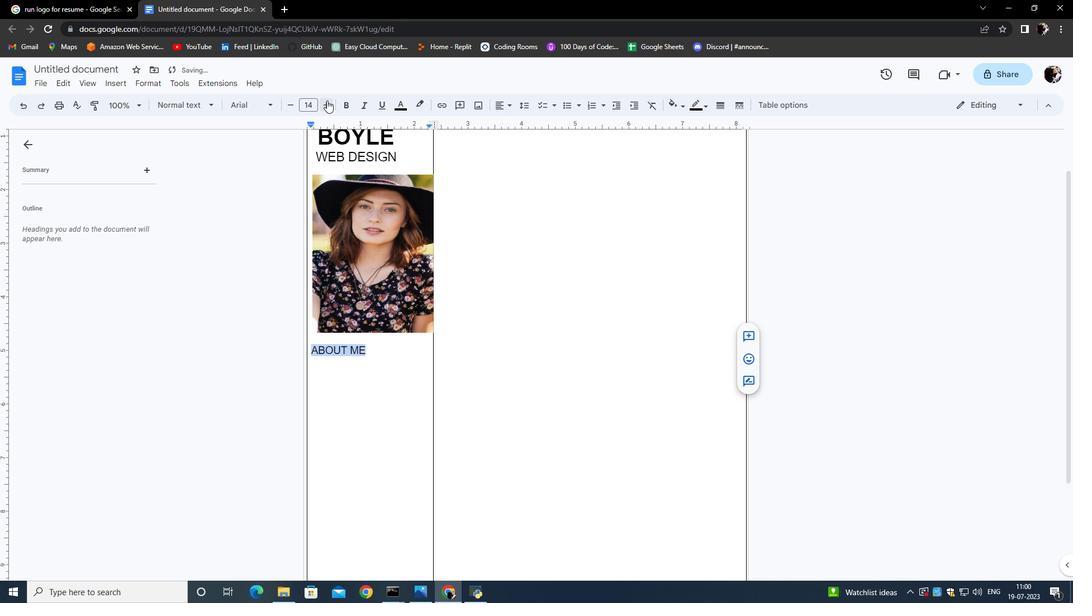 
Action: Mouse pressed left at (328, 104)
Screenshot: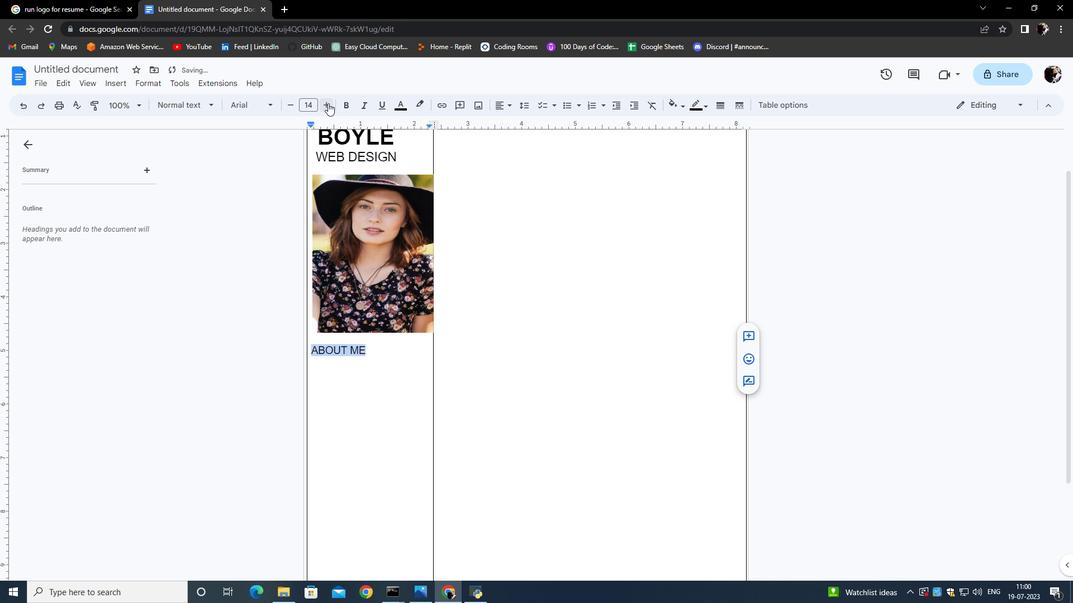 
Action: Mouse moved to (365, 356)
Screenshot: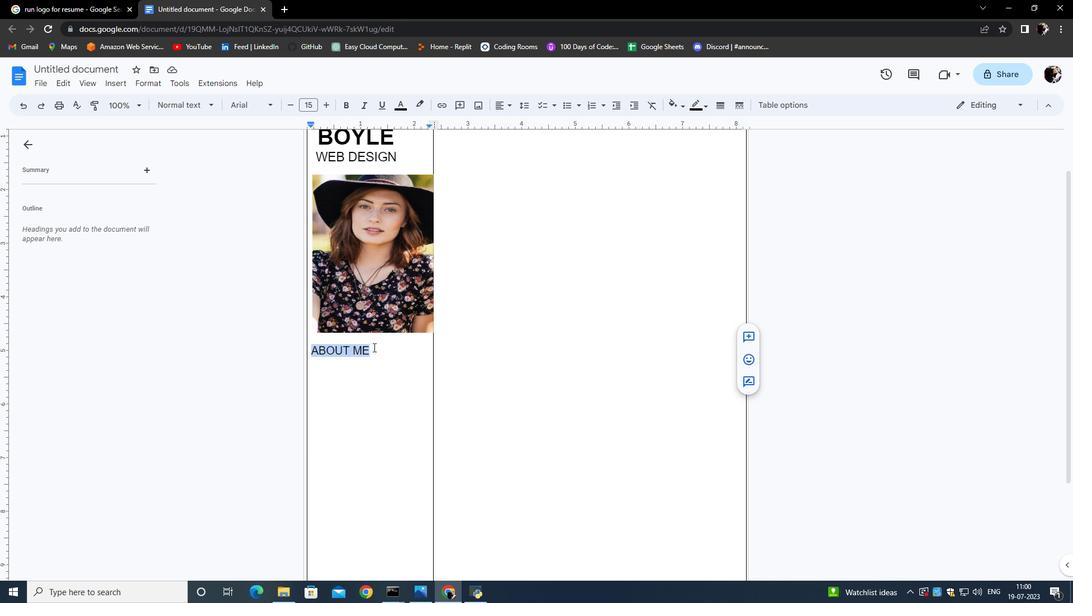 
Action: Mouse pressed left at (365, 356)
